 Task: Build an HTML page with a responsive newsletter subscription form using CSS and JavaScript.
Action: Mouse moved to (227, 255)
Screenshot: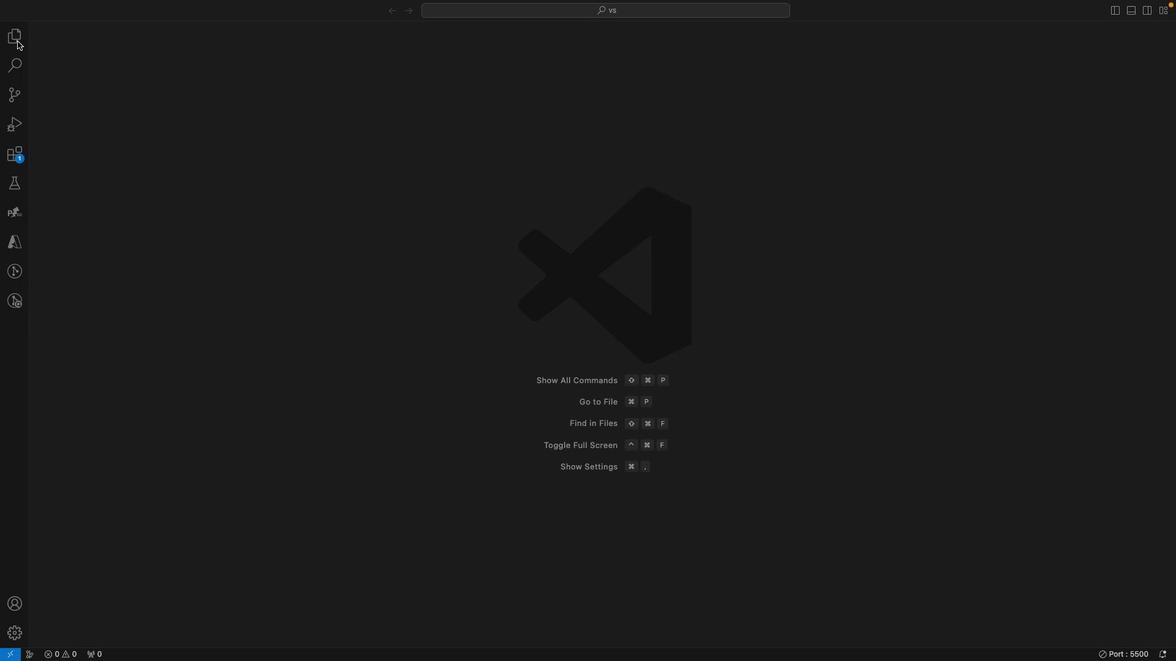 
Action: Mouse pressed left at (227, 255)
Screenshot: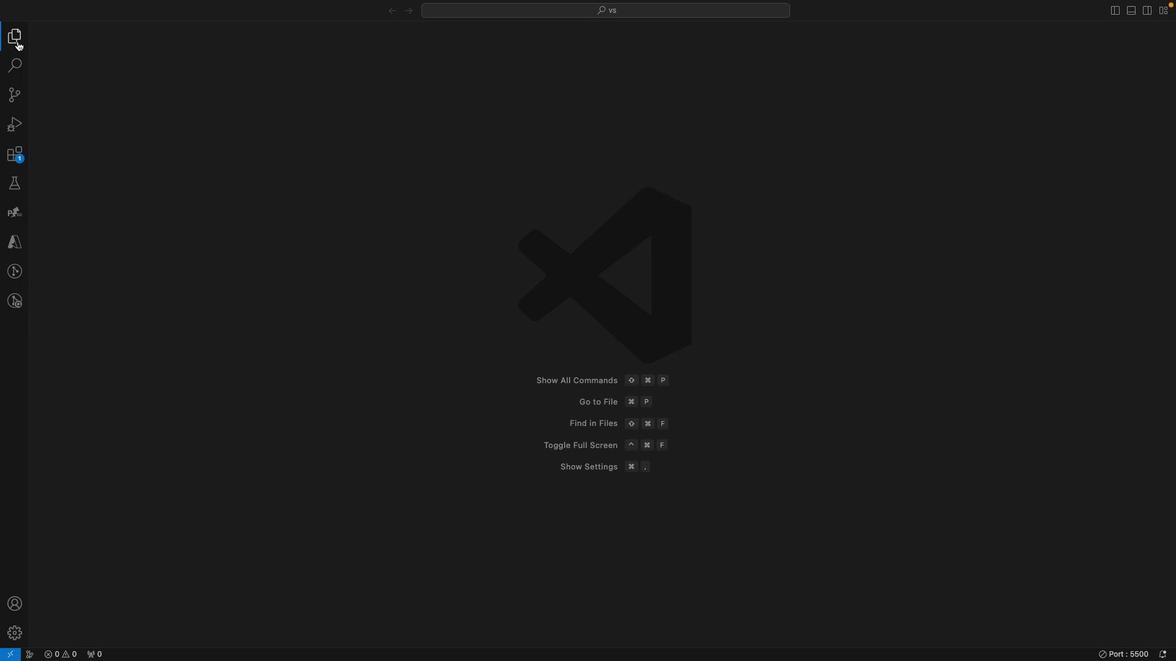 
Action: Mouse moved to (227, 255)
Screenshot: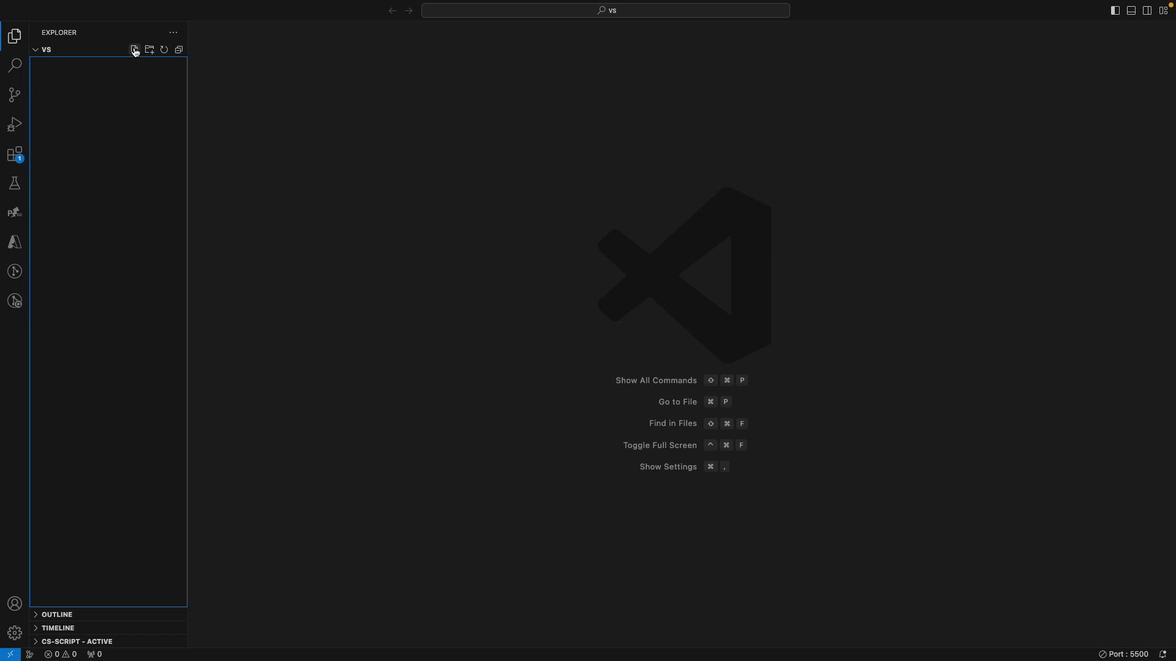
Action: Mouse pressed left at (227, 255)
Screenshot: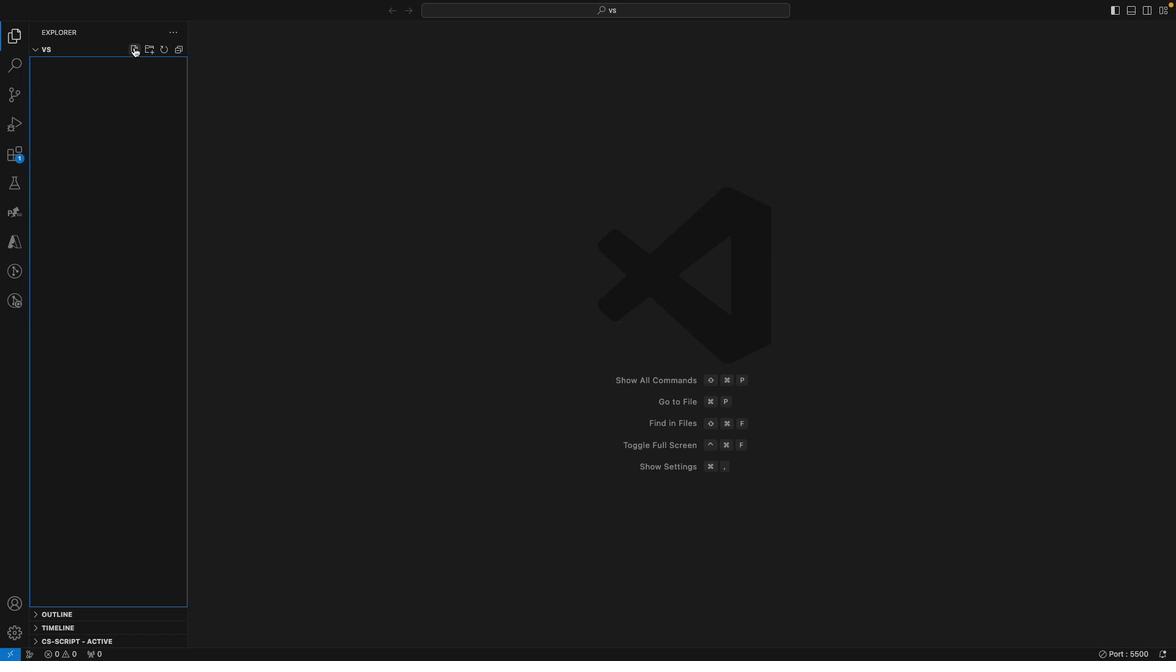 
Action: Mouse moved to (226, 254)
Screenshot: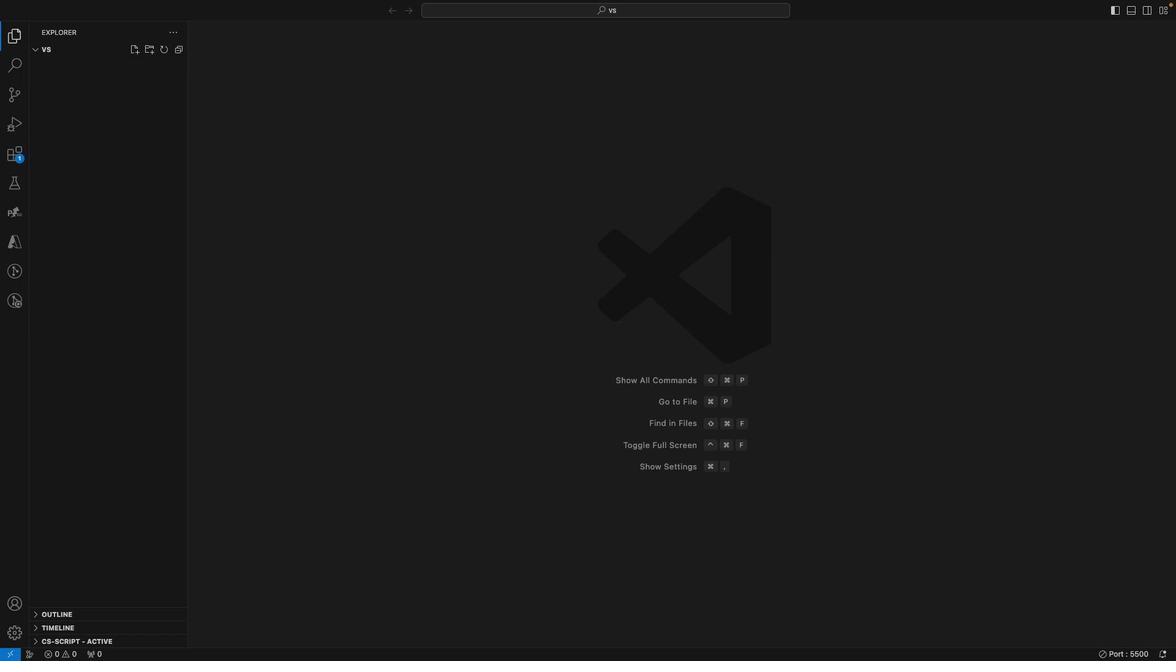 
Action: Mouse pressed left at (226, 254)
Screenshot: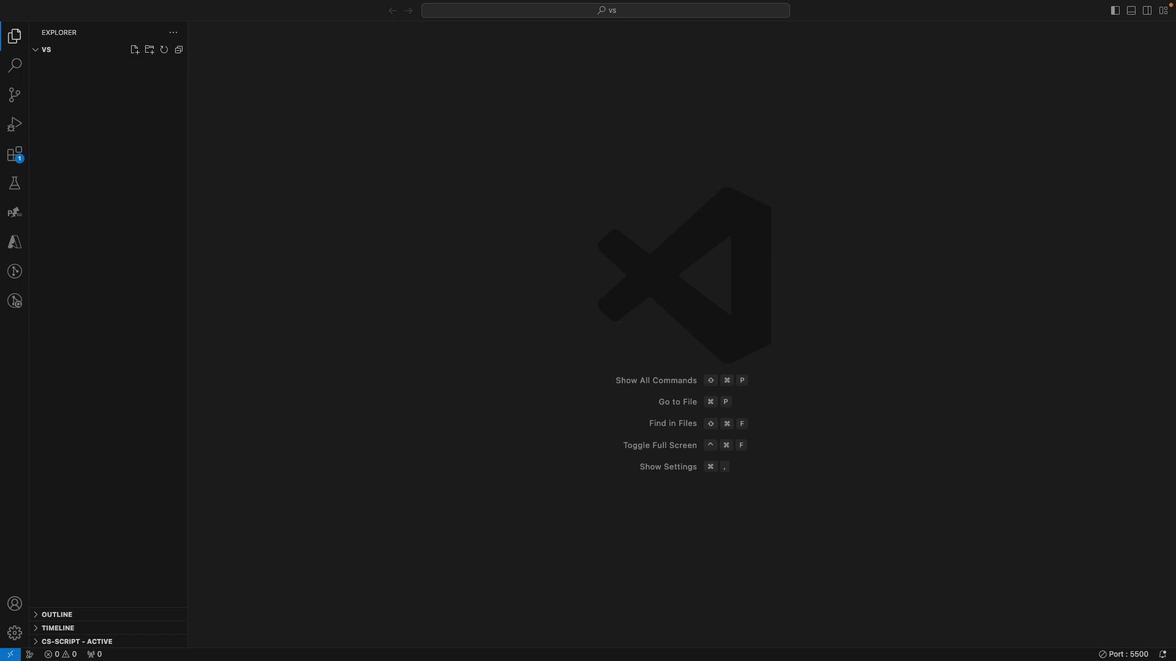 
Action: Mouse moved to (227, 255)
Screenshot: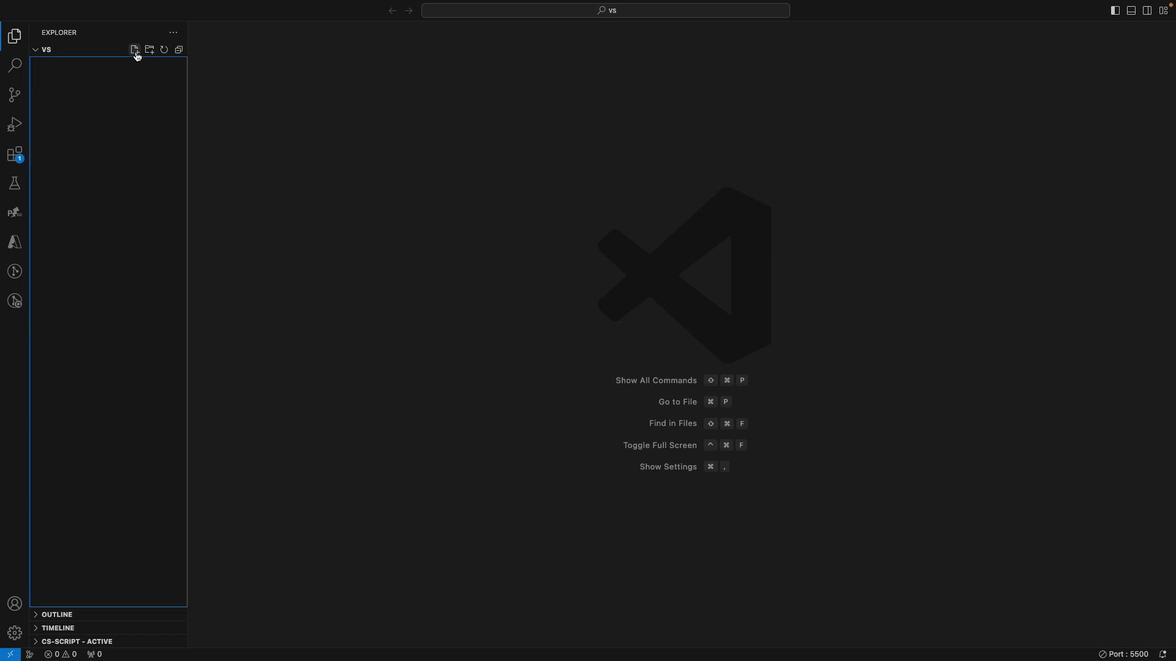 
Action: Mouse pressed left at (227, 255)
Screenshot: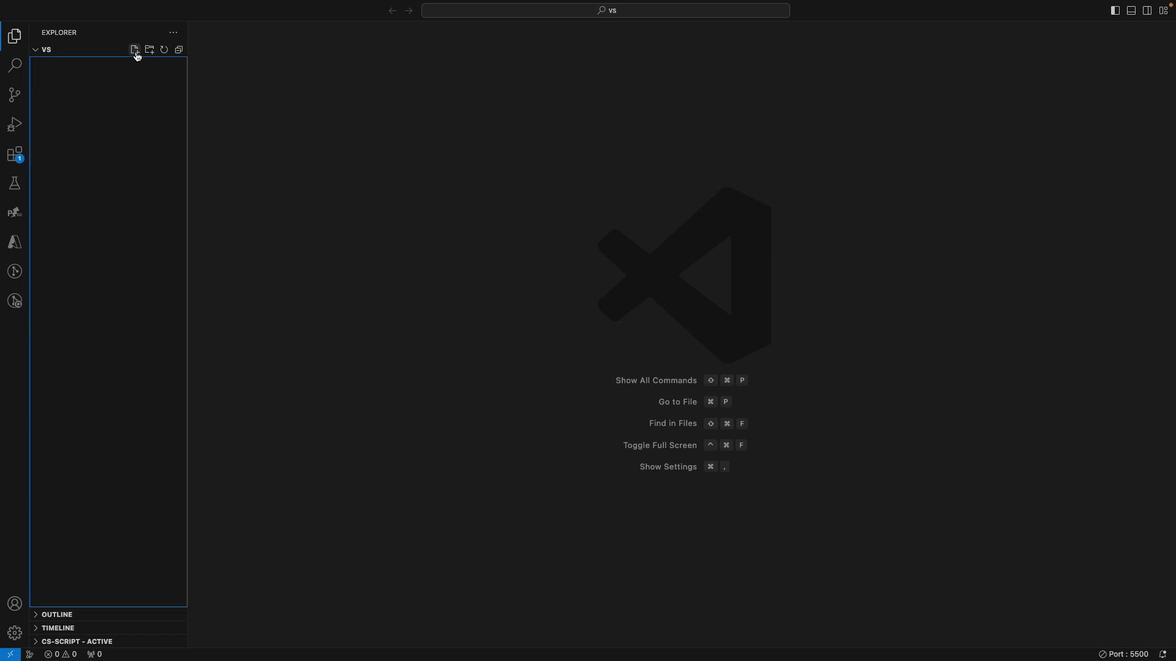 
Action: Mouse moved to (227, 255)
Screenshot: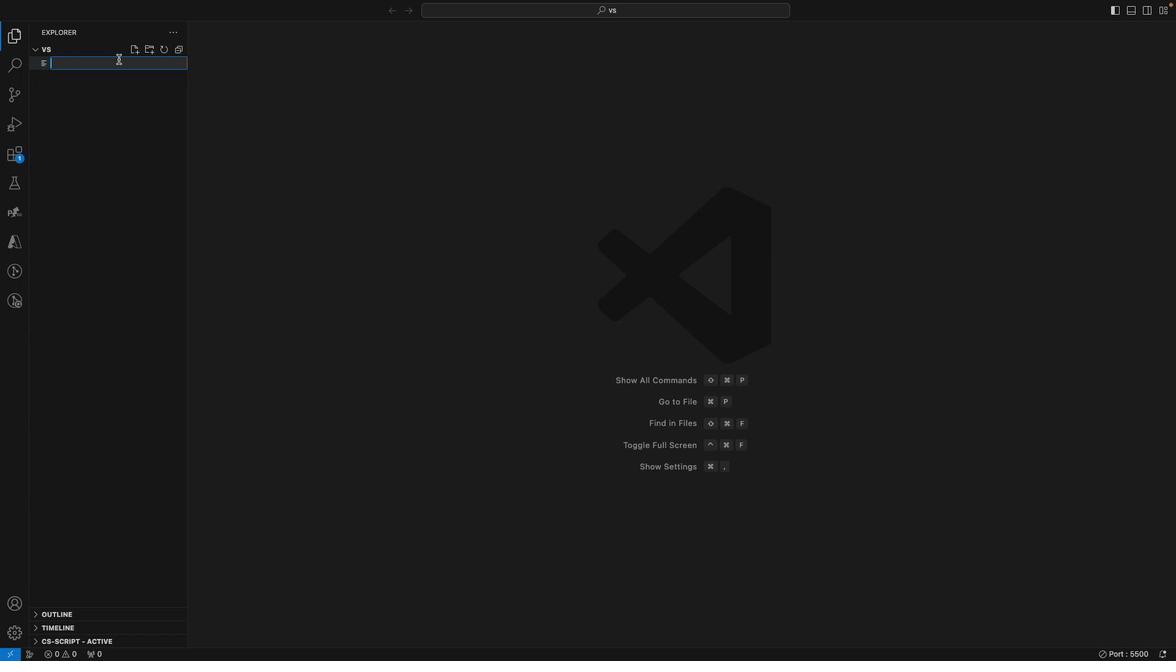
Action: Mouse pressed left at (227, 255)
Screenshot: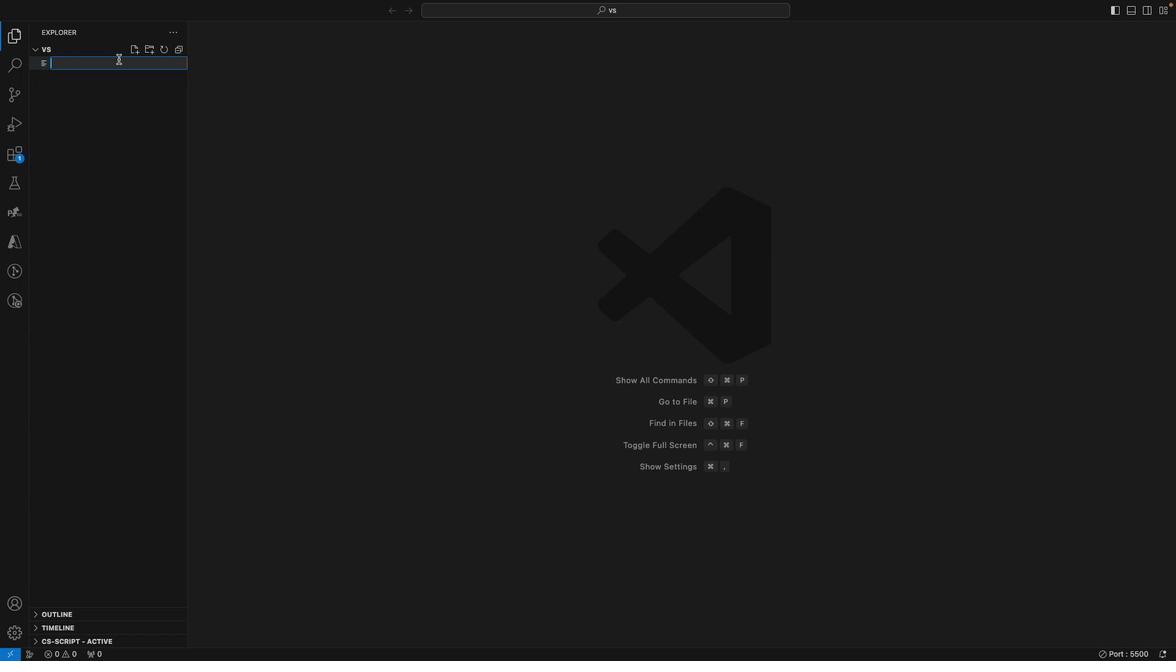 
Action: Key pressed 'n''e''w'Key.backspace'w''s''l''e''t''t''e''r''.''h''t''m''l'Key.enter
Screenshot: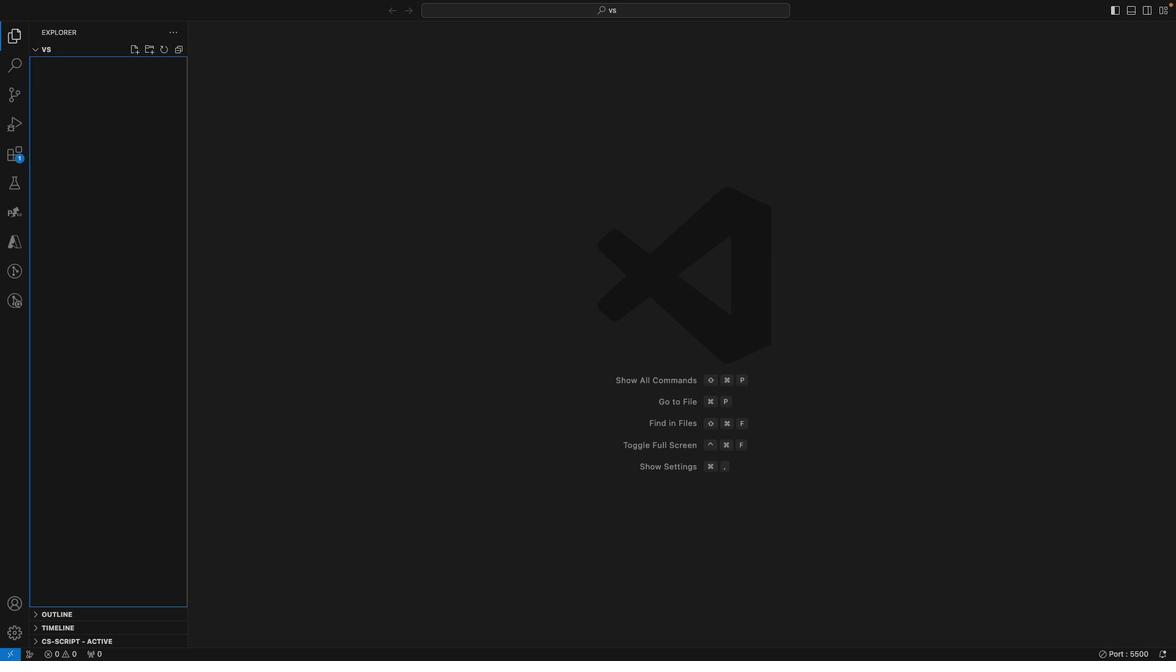 
Action: Mouse moved to (227, 255)
Screenshot: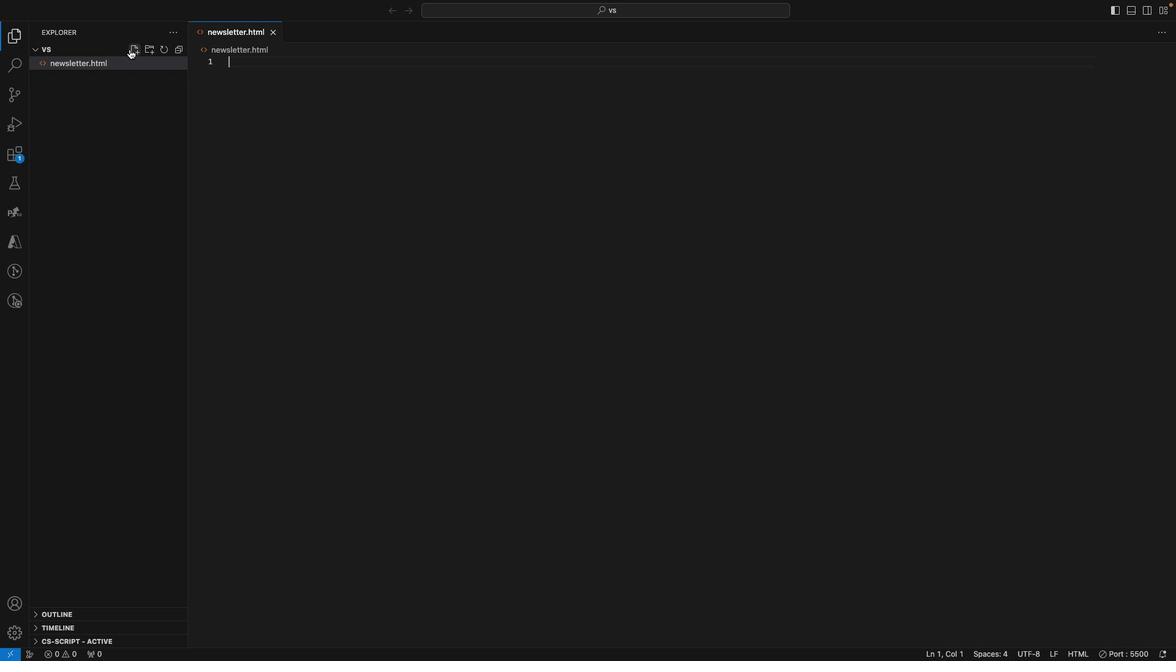 
Action: Mouse pressed left at (227, 255)
Screenshot: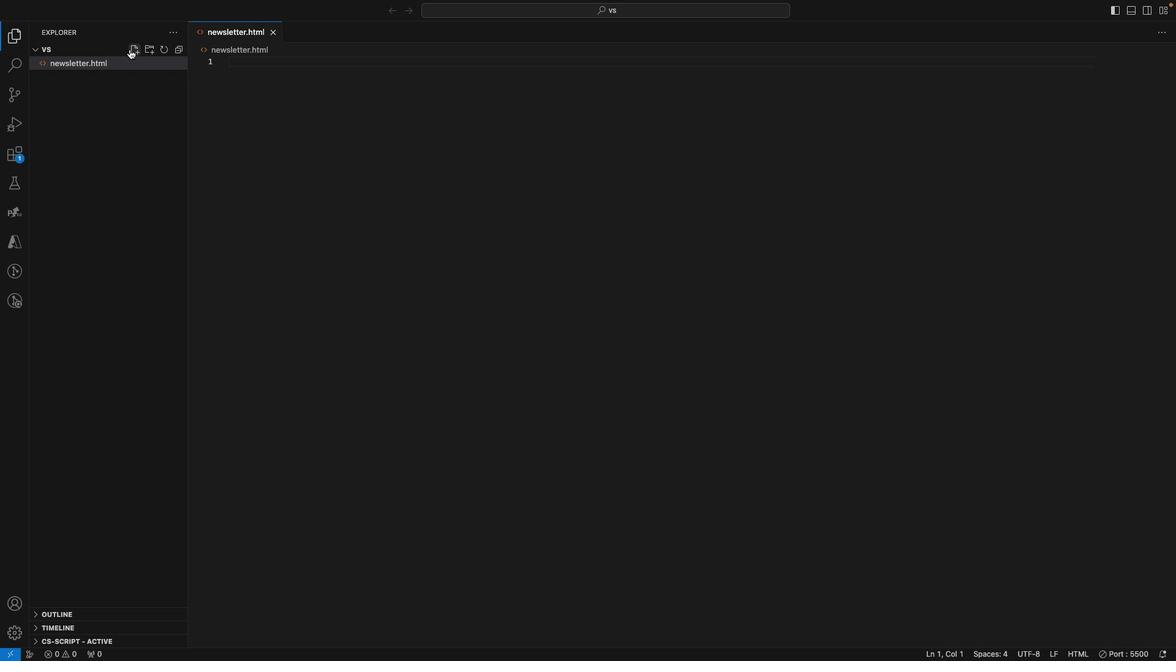 
Action: Mouse moved to (227, 255)
Screenshot: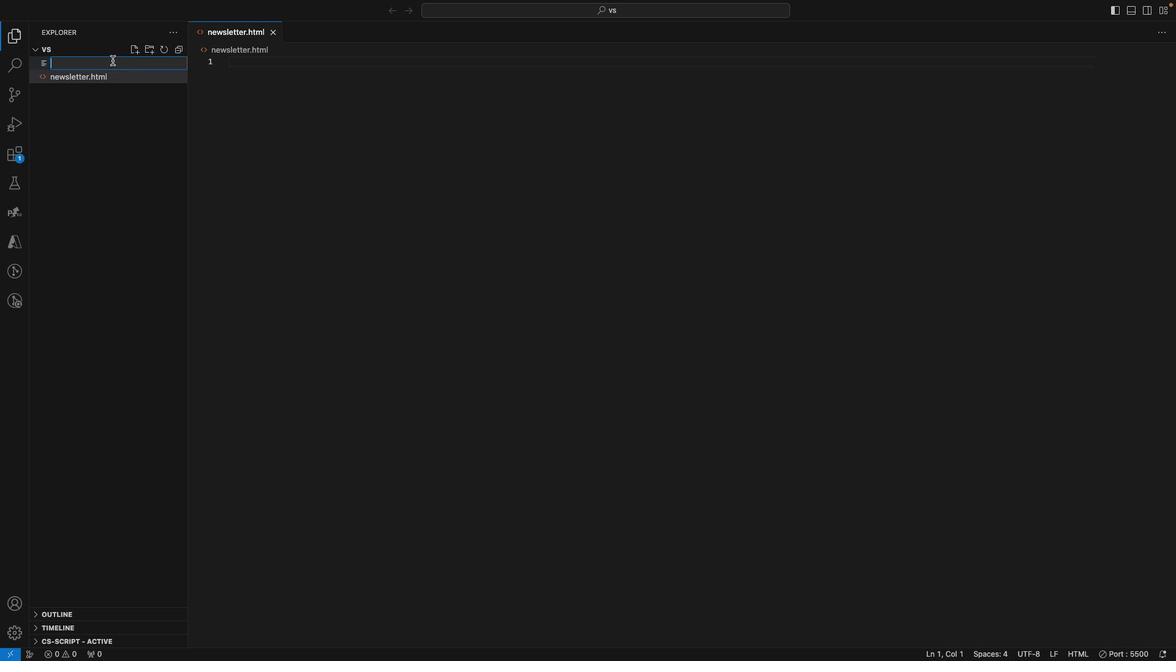 
Action: Mouse pressed left at (227, 255)
Screenshot: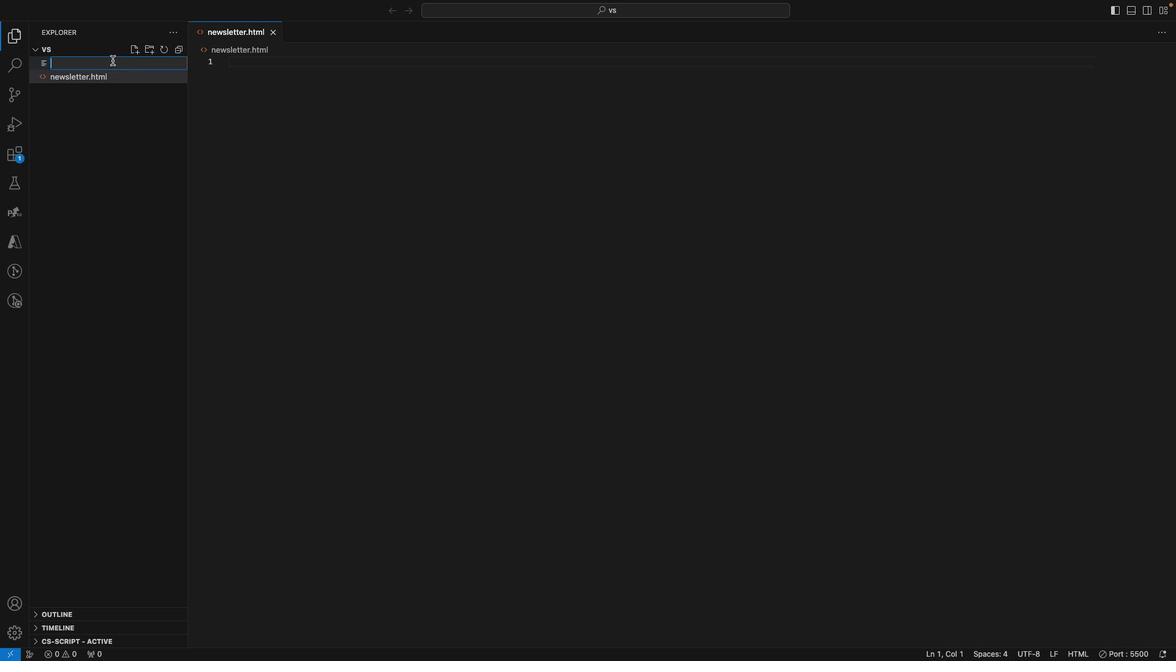 
Action: Key pressed 'n''e''w''s''l''e''t''t''e''r''.''c''s''s'Key.enter
Screenshot: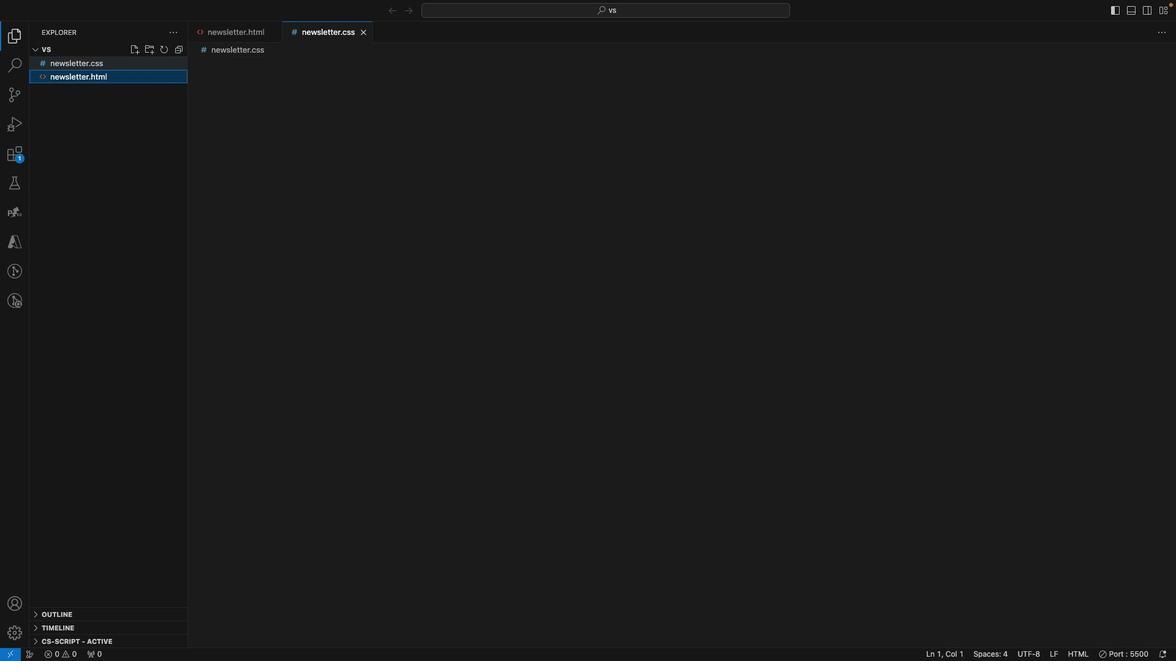 
Action: Mouse moved to (227, 255)
Screenshot: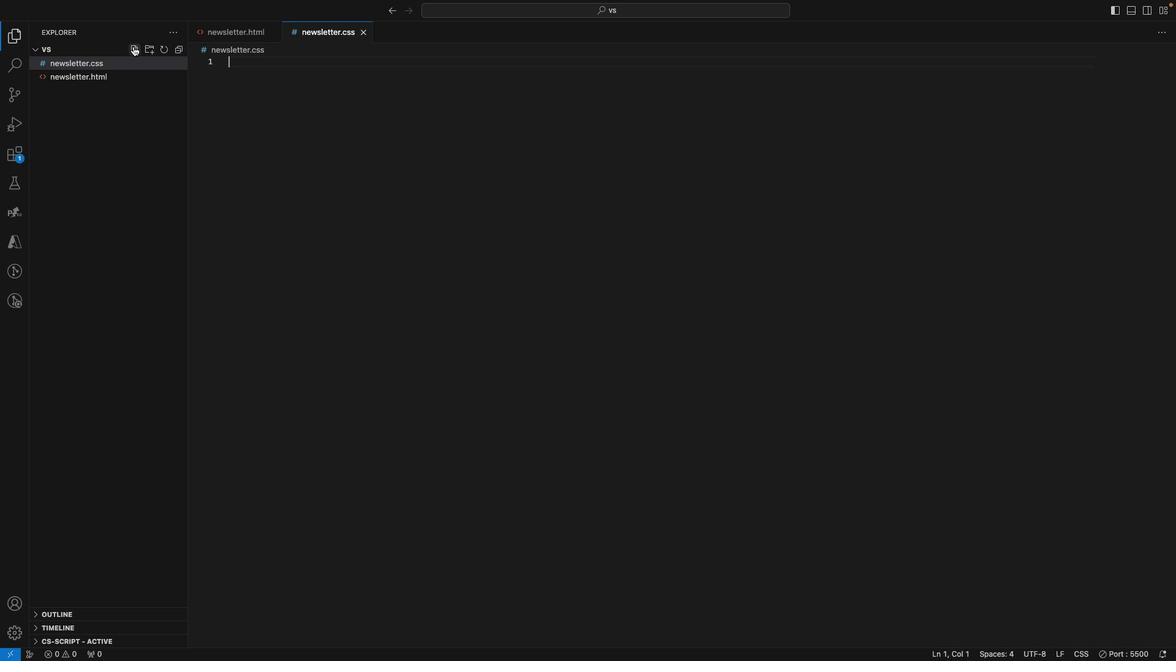 
Action: Mouse pressed left at (227, 255)
Screenshot: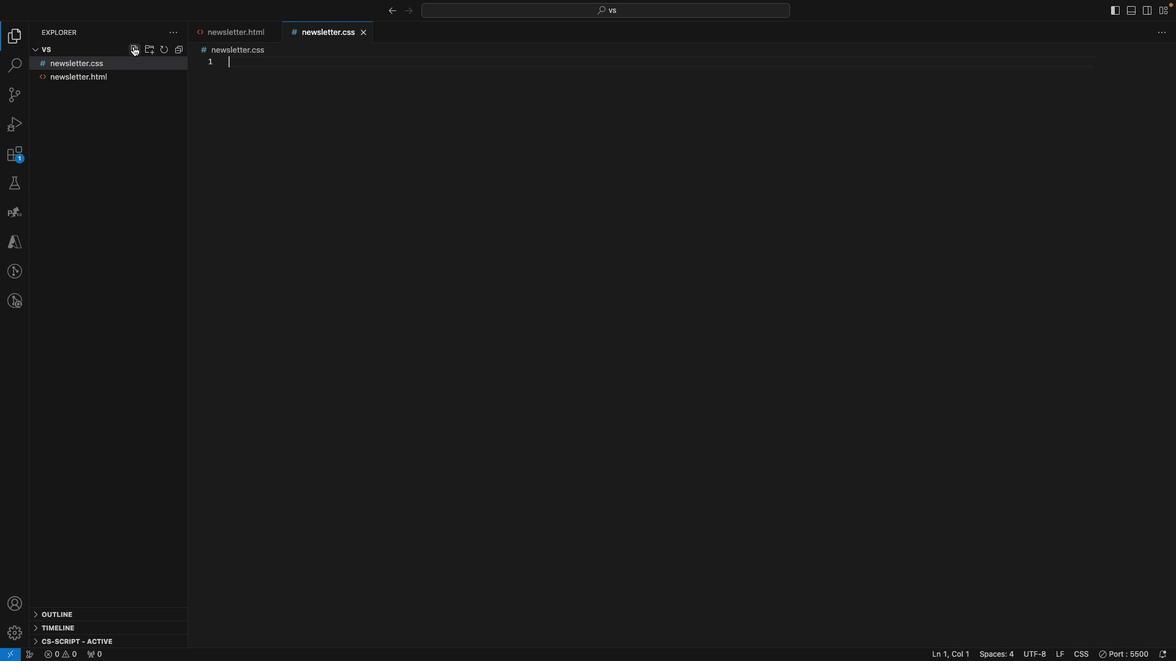 
Action: Mouse moved to (227, 255)
Screenshot: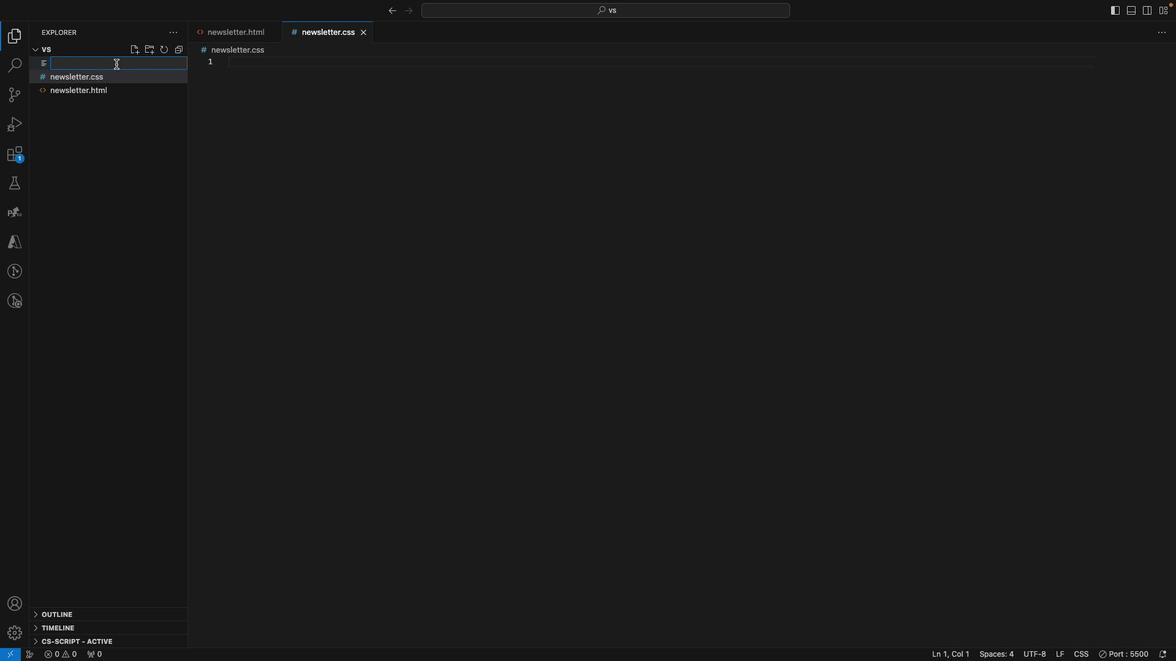 
Action: Mouse pressed left at (227, 255)
Screenshot: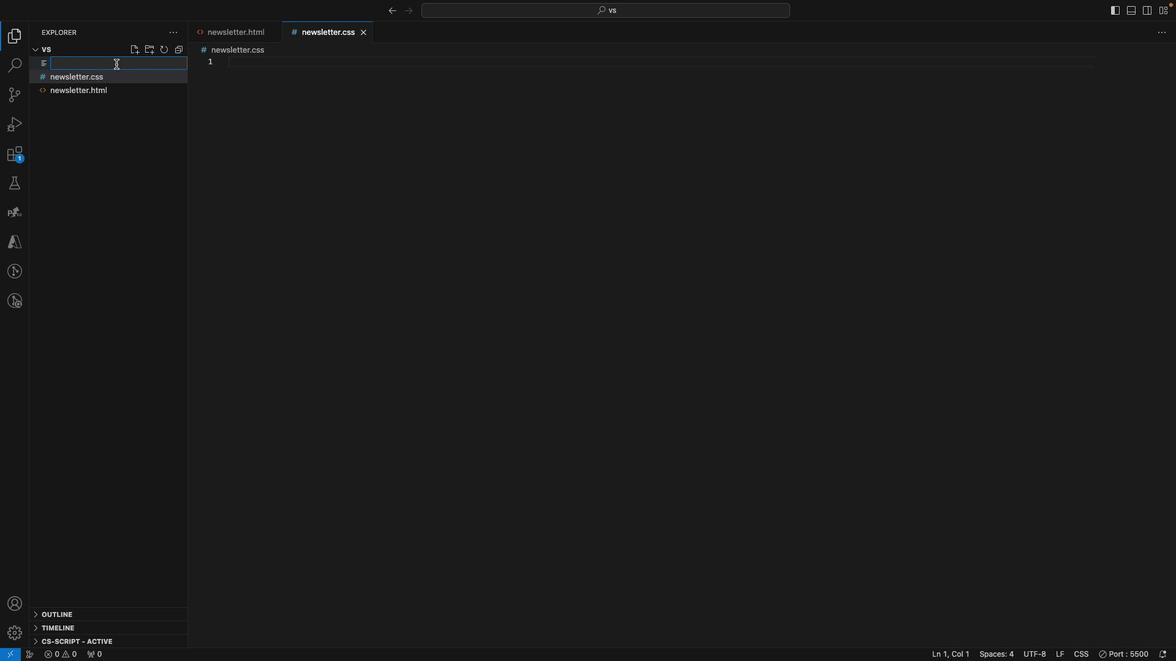 
Action: Key pressed 'n''e''w''s''l''e''t''t''e''r''.''j''s'Key.enter
Screenshot: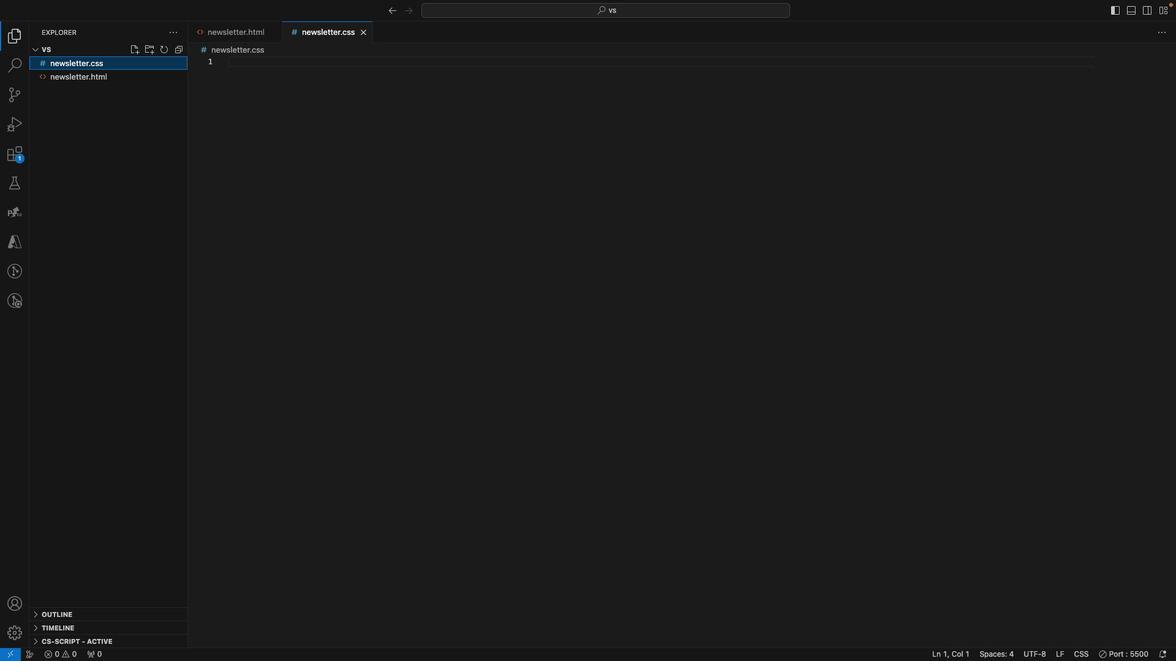 
Action: Mouse moved to (227, 255)
Screenshot: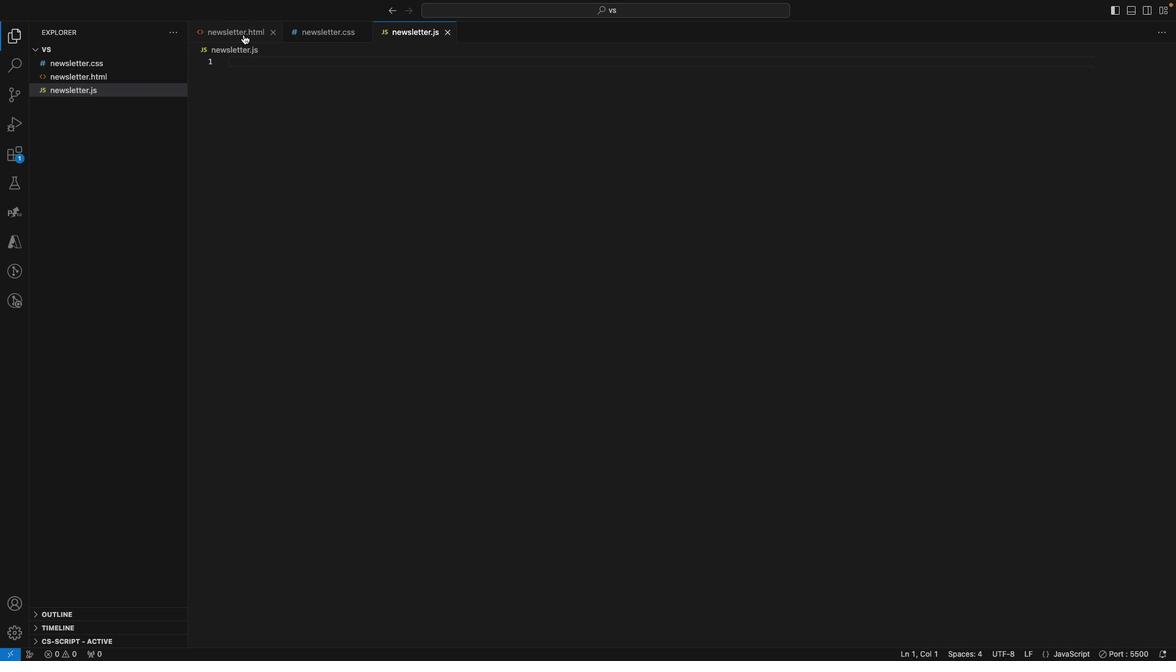
Action: Mouse pressed left at (227, 255)
Screenshot: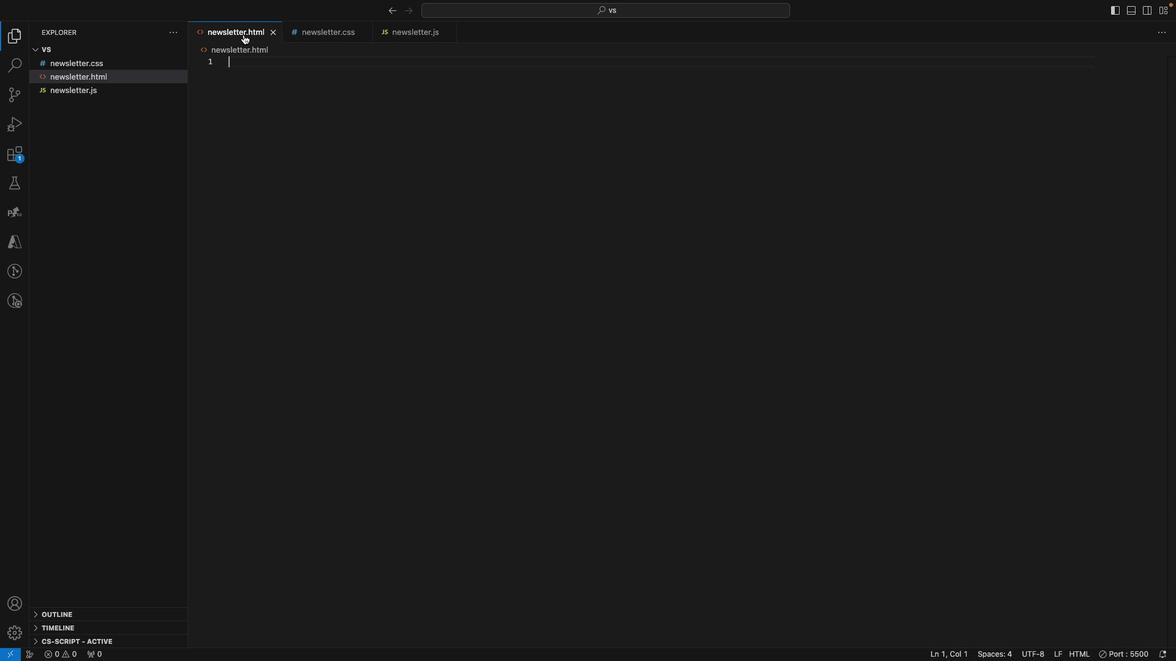 
Action: Mouse moved to (227, 255)
Screenshot: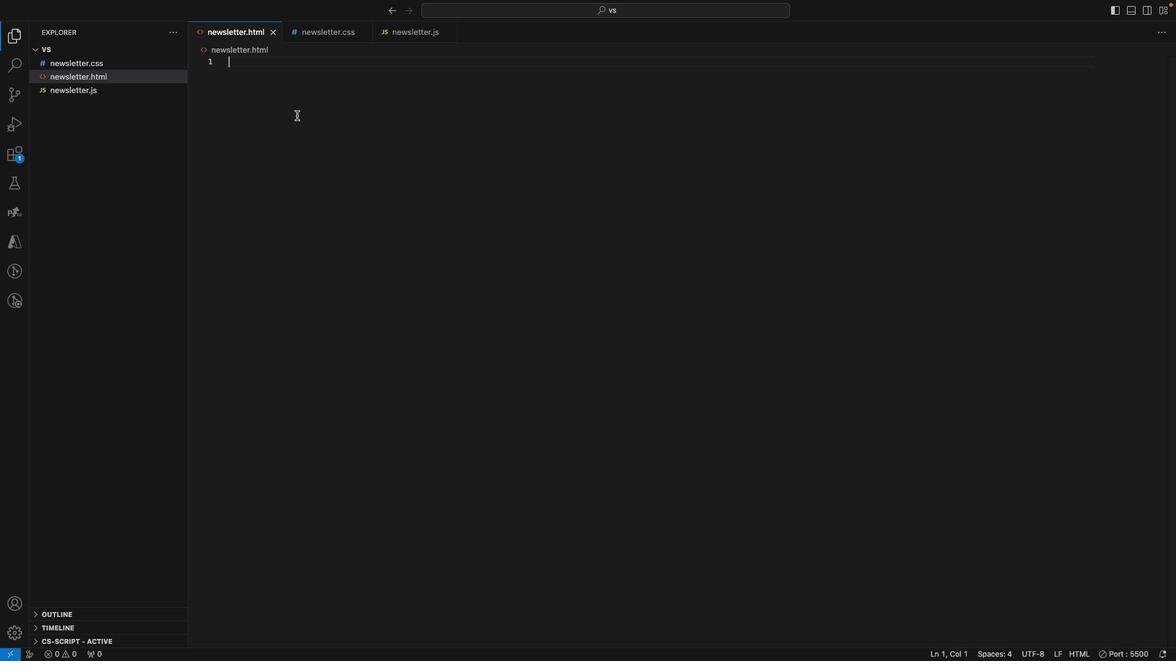 
Action: Mouse pressed left at (227, 255)
Screenshot: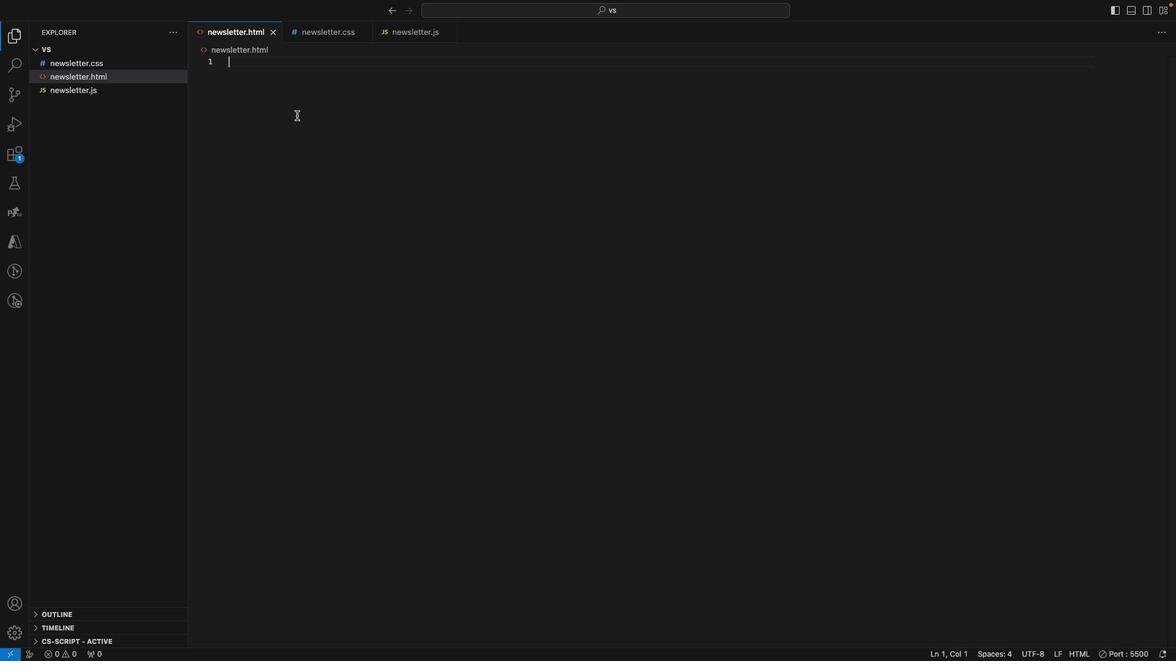 
Action: Key pressed Key.shift_r'<'Key.shift'!'Key.shift'D'Key.shift'O''C''T''Y''P''E'Key.space'h''t''m''l'Key.shift_r'>'"'""'"Key.backspaceKey.backspaceKey.enterKey.shift_r'<''h''t''m''l'Key.space'l''a''n''g''=''e''n'Key.rightKey.shift_r'>'Key.enterKey.backspaceKey.shift_r'<''h''e''a''d'Key.shift_r'>'Key.enterKey.shift_r'<''m''e''t''a'Key.space'c''h''a''r''s''e''t''='Key.shift'U''T''F''-''8'Key.rightKey.shift_r'>'Key.enterKey.shift_r'<''m''e''t''a'Key.space'n''a''m''e''=''v''i''e''w''p''o''r''t'Key.rightKey.space'c''o''n''t''e''n''t''=''w''i''d''t''h''=''d''e''v''i''c''e''-''w''i''d''t''h'Key.rightKey.left','Key.space'i''n''i''t''i''a''l''-''s''c''a''l''e''=''1''.''0'Key.rightKey.shift_r'>'Key.enterKey.shift_r'<''l''i''n''k'Key.space'r''e''l''=''s''t'Key.backspace't''y''l''e''s''h''e''e''t'Key.rightKey.space'h''r''e''f''=''n''e''w''s''l''e''t''t''e''r''.''c''s''s'Key.rightKey.shift_r'>'Key.enterKey.shift_r'<''t''i''t''l''e'Key.shift_r'>'Key.shift'N''e''w''s''l''e''t''t''e''r'Key.spaceKey.shift'S''u''b''s''c''r''i''p''t''i''n'Key.backspace'o''n'Key.downKey.enterKey.shift_r'<''b''o''d''y'Key.shift_r'>'Key.enterKey.shift_r'<''d''i''v'Key.space'c''l''a''s''s''=''c''o''n''t''a''i''n''e''r'Key.rightKey.shift_r'>'Key.enterKey.shift_r'<''h''1'Key.shift_rKey.spaceKey.backspaceKey.shift_r'>'Key.shift'S''u''b''s''c''r''i''v'Key.backspace'b''e'Key.space't''o'Key.space'o''u''r'Key.spaceKey.shift'N''e''w''s''l''e''e'Key.backspace't''t''e''r'Key.rightKey.rightKey.rightKey.rightKey.rightKey.enterKey.shift_r'<''p''1'Key.shift_rKey.backspaceKey.shift_r'>'Key.shiftKey.shiftKey.shift'S''t''a''y'Key.space'u''p''d''a''t''e''d'Key.space'w''i''t''h'Key.space'o''u''r'Key.space'l''a''t''e''s''t'Key.space'n''e''w''s'Key.space'a''n''d'Key.space'u''p''d''a''t''e''s'Key.shift'!'Key.rightKey.rightKey.rightKey.rightKey.enterKey.enterKey.shift_r'<''f''o''r''m'Key.space'i''d''=''n''e''w''s''l''e''e'Key.backspace't''t''e''r'Key.shift'F''o''r''m'Key.rightKey.space'c''l''a''s''s''=''n''e''w''s''l''e''t''t''e''r''-''f''o''r''m'Key.rightKey.shift_r'>'Key.enterKey.shift_r'<''l''a''b''e''l'Key.space'f''o''r''=''e''m''a''i''l'Key.rightKey.shift_r'>'Key.shift'E''m''a''i''l'Key.shift_r':'Key.rightKey.rightKey.rightKey.rightKey.rightKey.rightKey.rightKey.rightKey.enterKey.shift_r'<''i''n''p''u''t'Key.space't''y''p''e''=''e''m''a''i''l'Key.rightKey.space'i''d''=''e''m''a''i''l'Key.rightKey.space'n''a''e'Key.backspace'm''e''=''e''m''a''i''l'Key.rightKey.space'p''l''a''c''e''h''o''l''d''e''r''=''y''o''u''r'Key.space'e''a''i'Key.backspaceKey.backspace'm''a''i''l'Key.space'a''d''d''r''e''s''s'Key.rightKey.space'r''e''q''u''i''r''e''d'Key.shift_r'>'Key.enterKey.shift_r'<''b''u''t''t''o''n'Key.space't''y''p''e''=''s''u''b''m''i''t'Key.rightKey.space'o''m''c''l''i''c''k'Key.backspaceKey.backspaceKey.backspaceKey.backspaceKey.backspaceKey.backspace'n''c''l''i''c''k''=''s''u''b''c''r''i'Key.backspaceKey.backspaceKey.backspace's''c''r''i''b''e'Key.shift_r'('')'Key.rightKey.shift_r'>'Key.shift'S''u''b''s''c''r''i''b''e'Key.downKey.upKey.rightKey.rightKey.rightKey.rightKey.rightKey.rightKey.downKey.enterKey.enterKey.shift_r'<''p'Key.space'i''d''=''c'Key.backspace'c''o''n''f''i''r''m''a''t''i''o''n'Key.shift'M''e''s''s''a''g''e'Key.rightKey.shift_r'>'Key.downKey.enterKey.enterKey.shift_r'<''s''c''r''i''p''t'Key.space's''r''c''=''n''e''w''s''l''e''t''t''e''r''.''j''s'Key.cmd's'
Screenshot: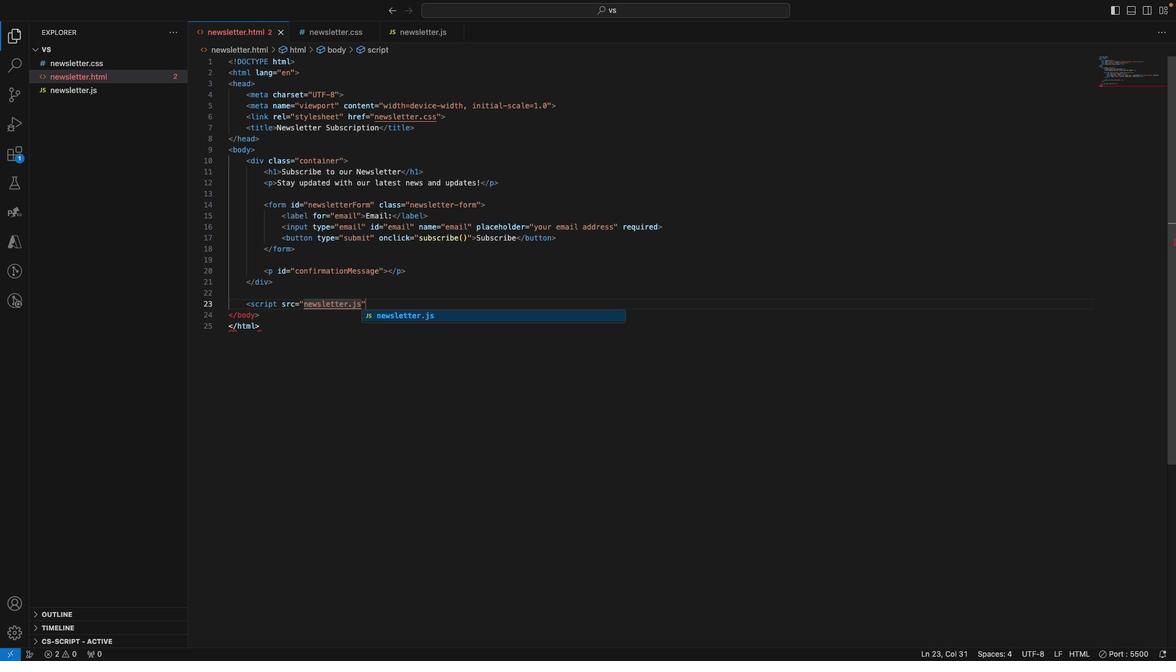 
Action: Mouse moved to (227, 254)
Screenshot: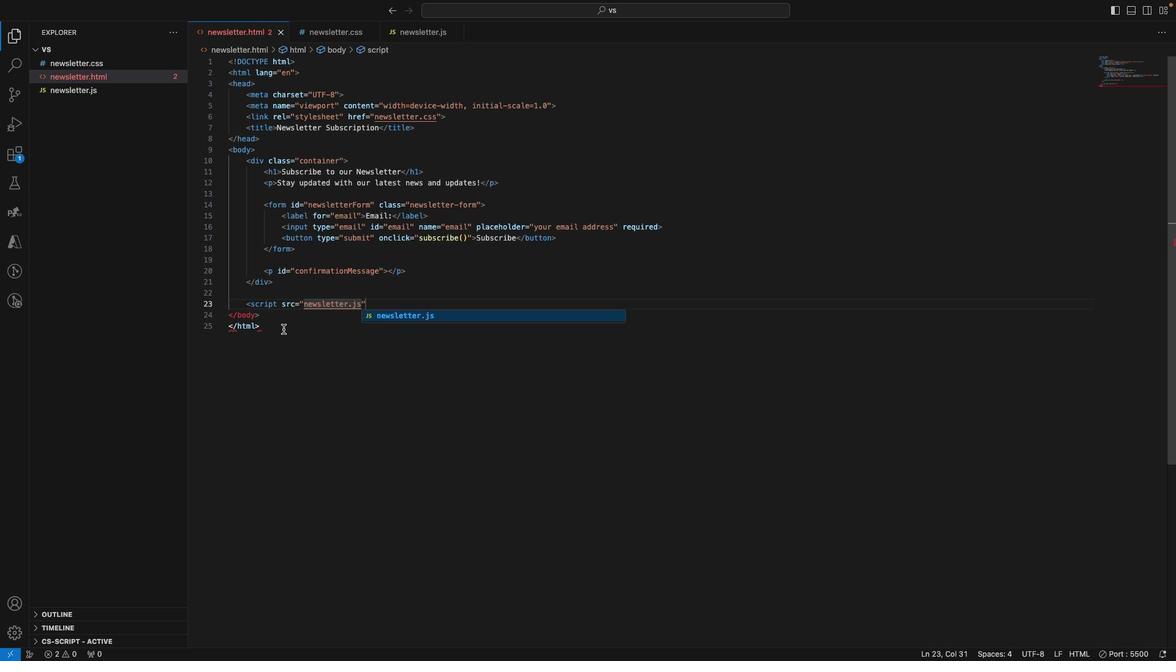 
Action: Key pressed Key.rightKey.shift_r'>'
Screenshot: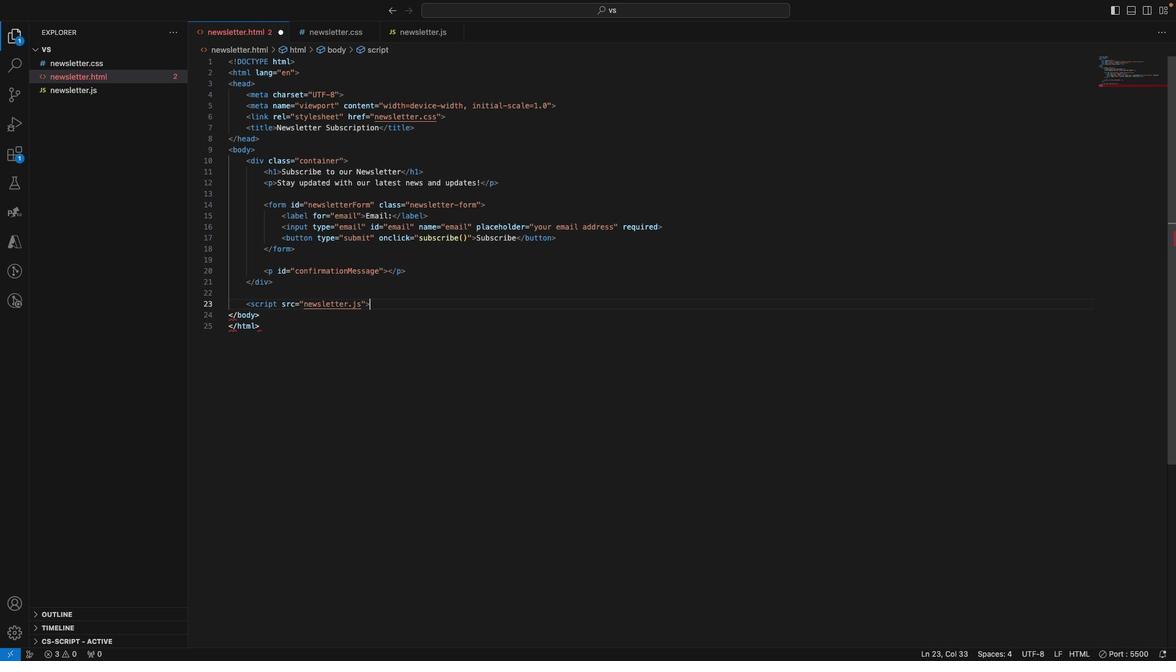 
Action: Mouse moved to (227, 254)
Screenshot: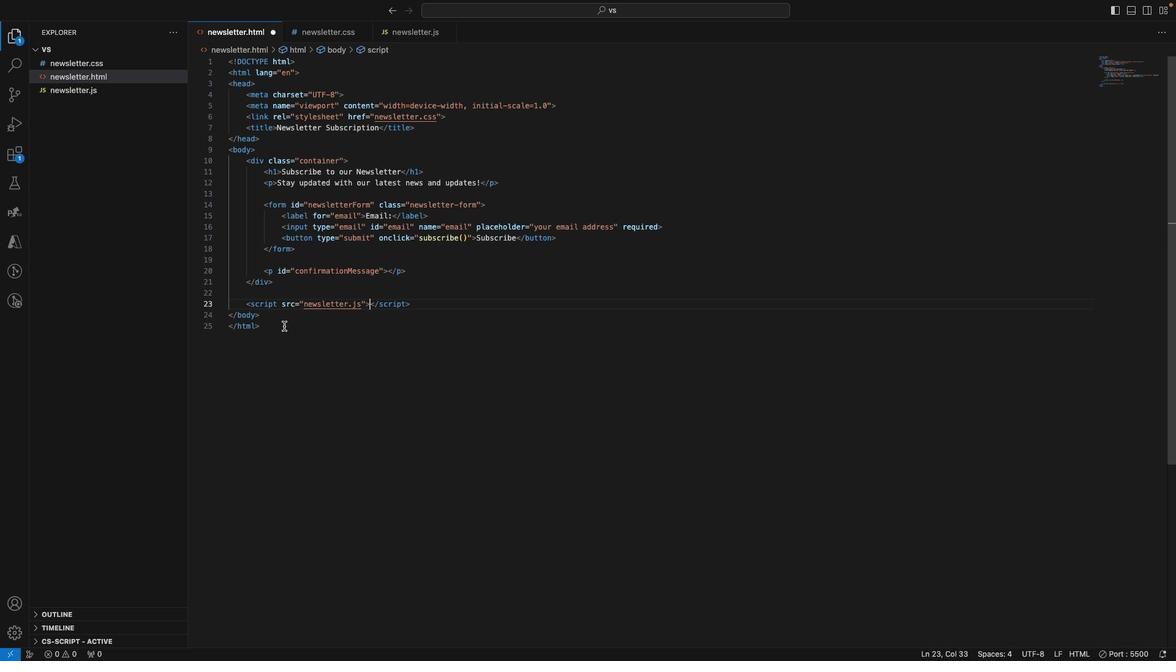 
Action: Key pressed Key.cmd's'
Screenshot: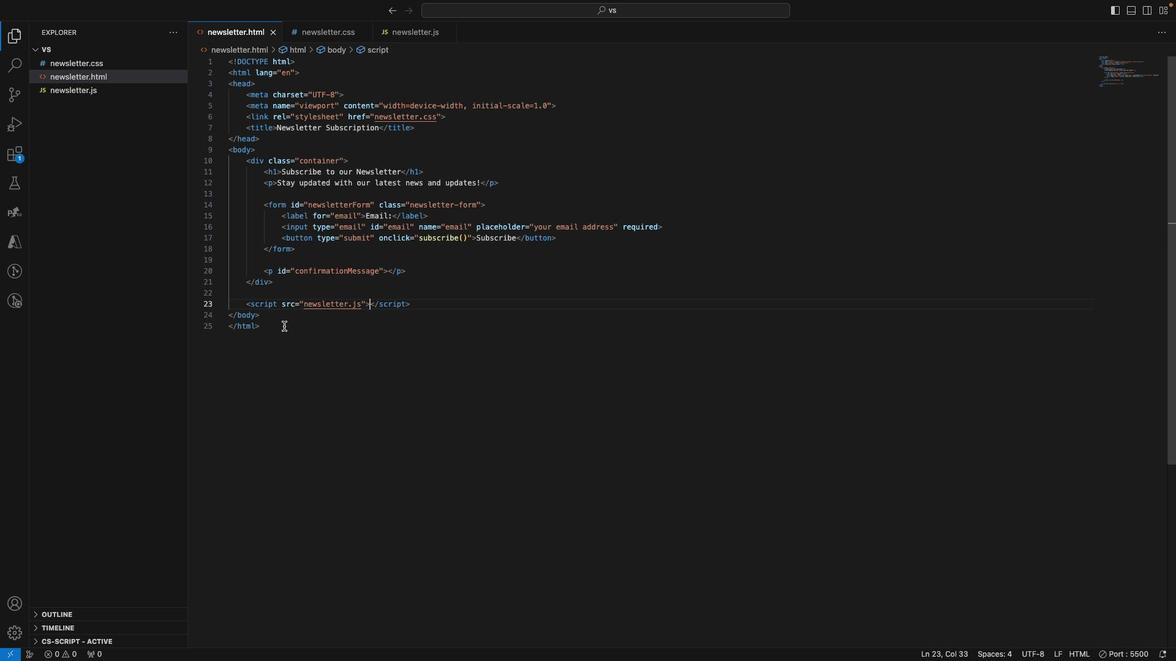 
Action: Mouse moved to (227, 255)
Screenshot: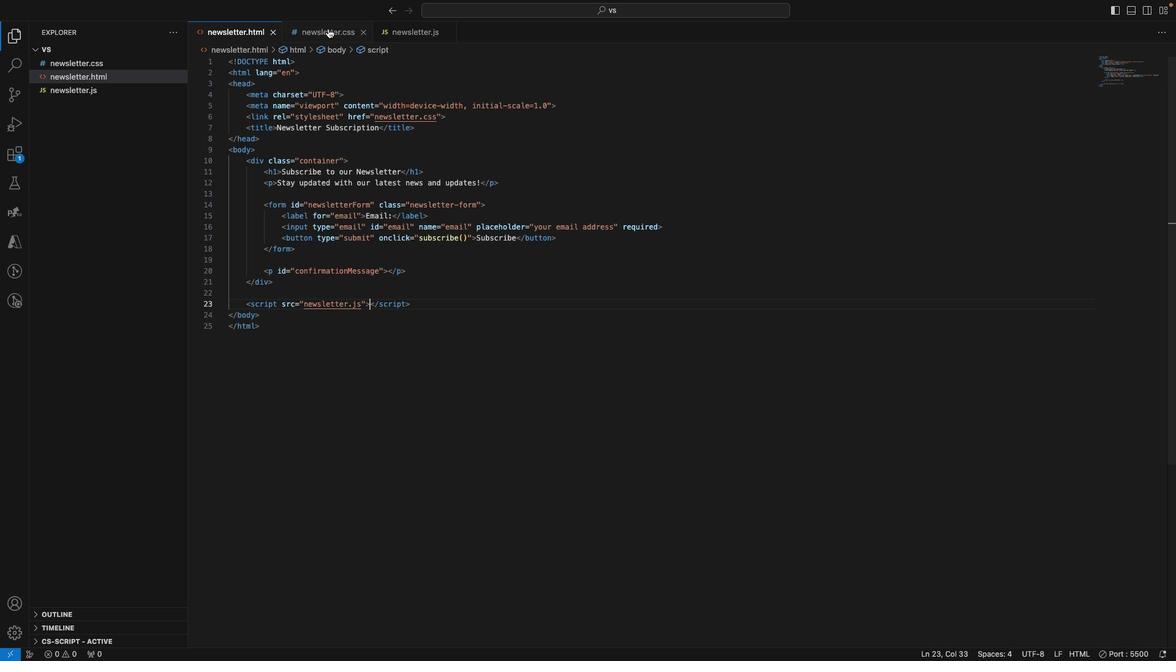 
Action: Mouse pressed left at (227, 255)
Screenshot: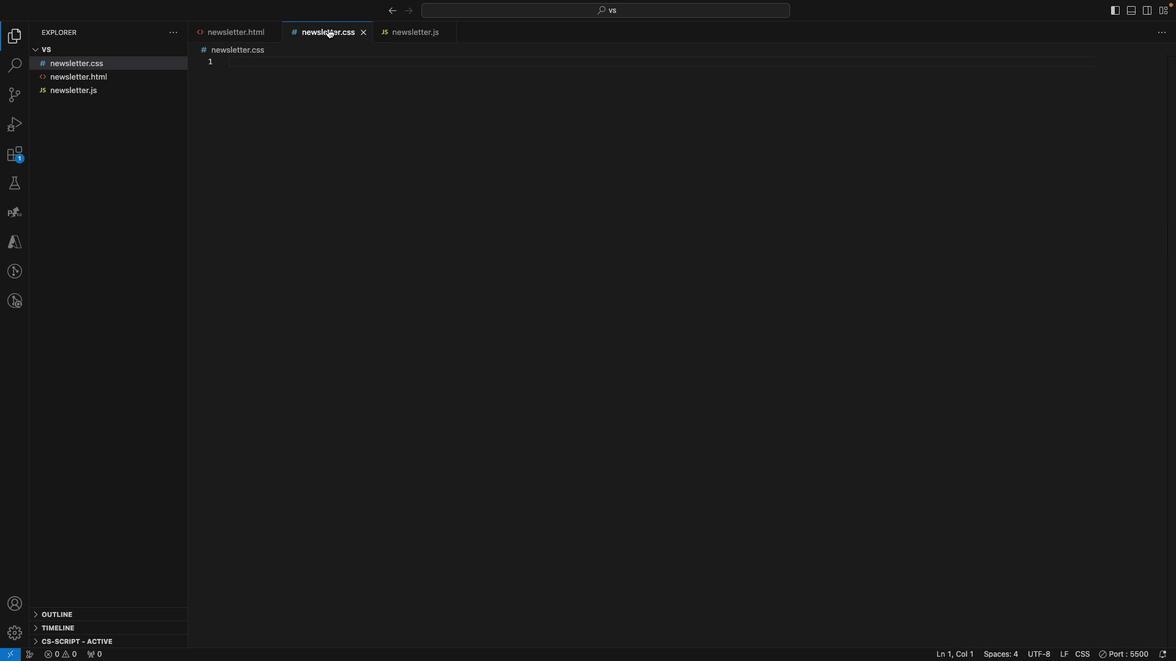 
Action: Mouse moved to (226, 255)
Screenshot: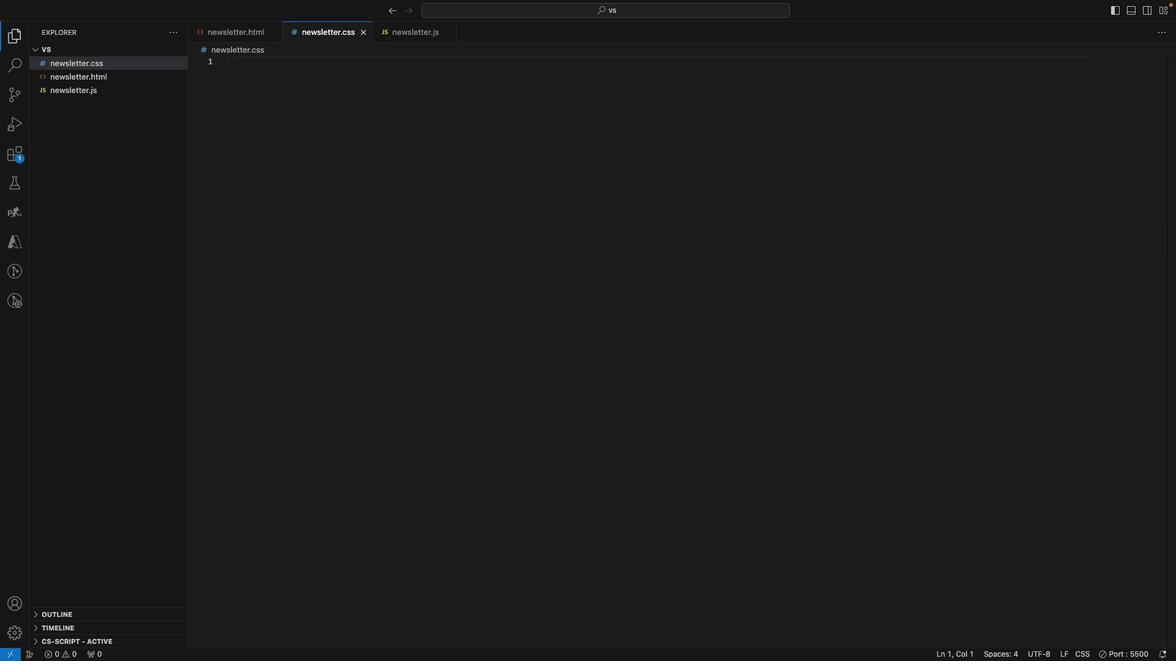 
Action: Mouse pressed left at (226, 255)
Screenshot: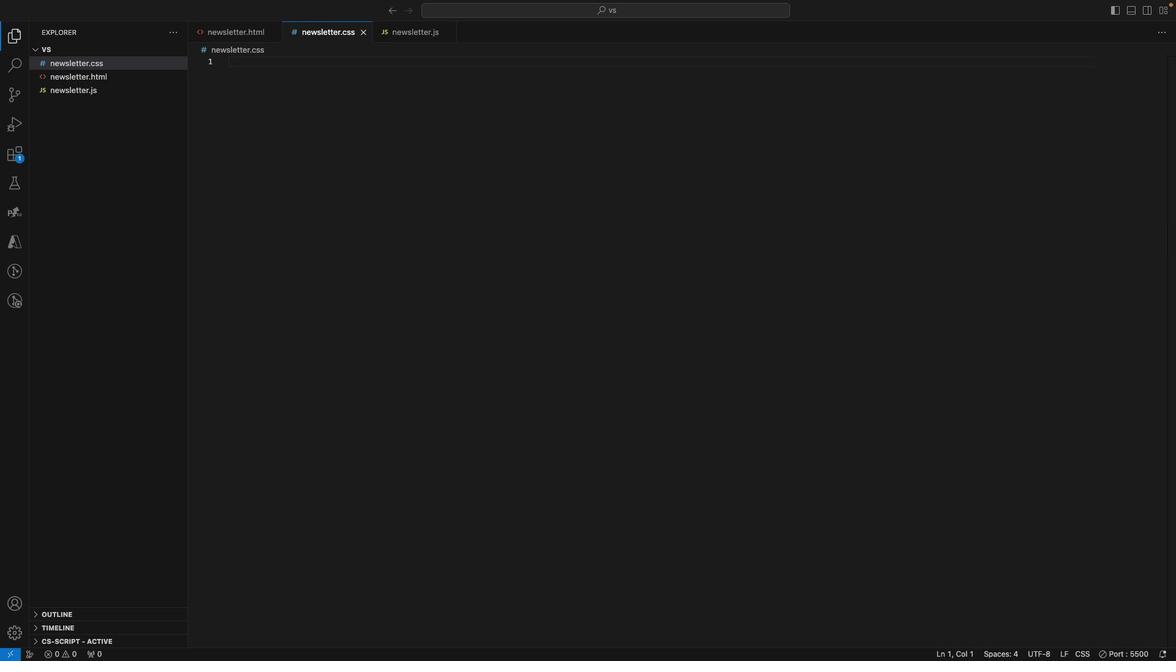 
Action: Mouse moved to (226, 254)
Screenshot: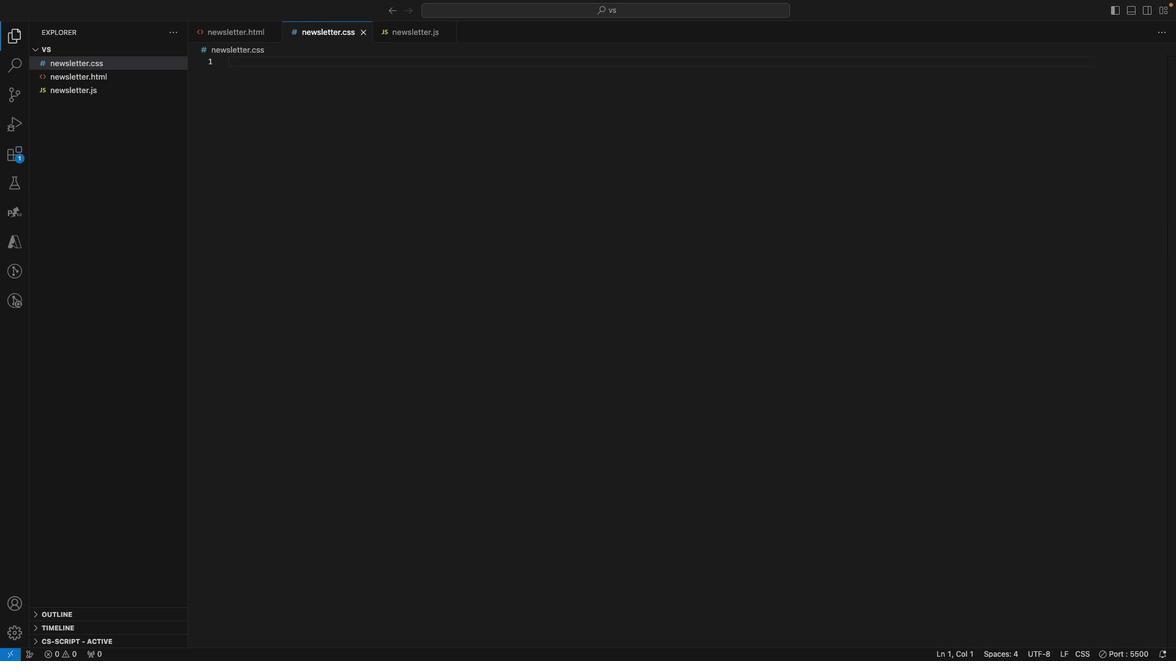 
Action: Mouse scrolled (226, 254) with delta (227, 255)
Screenshot: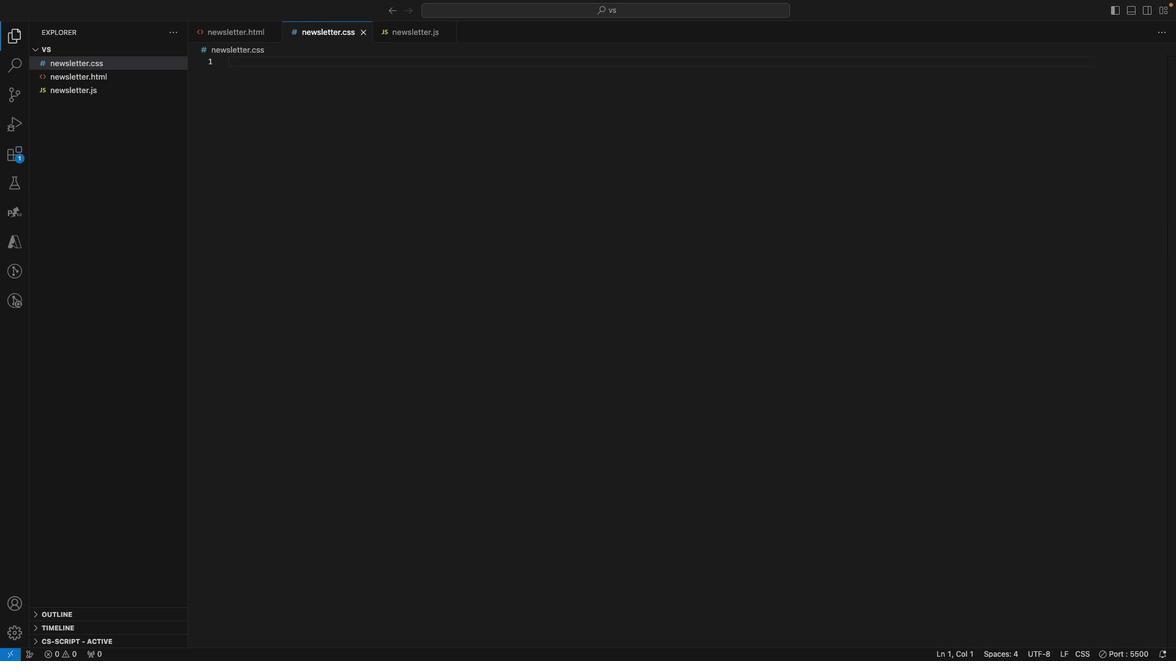 
Action: Mouse scrolled (226, 254) with delta (227, 255)
Screenshot: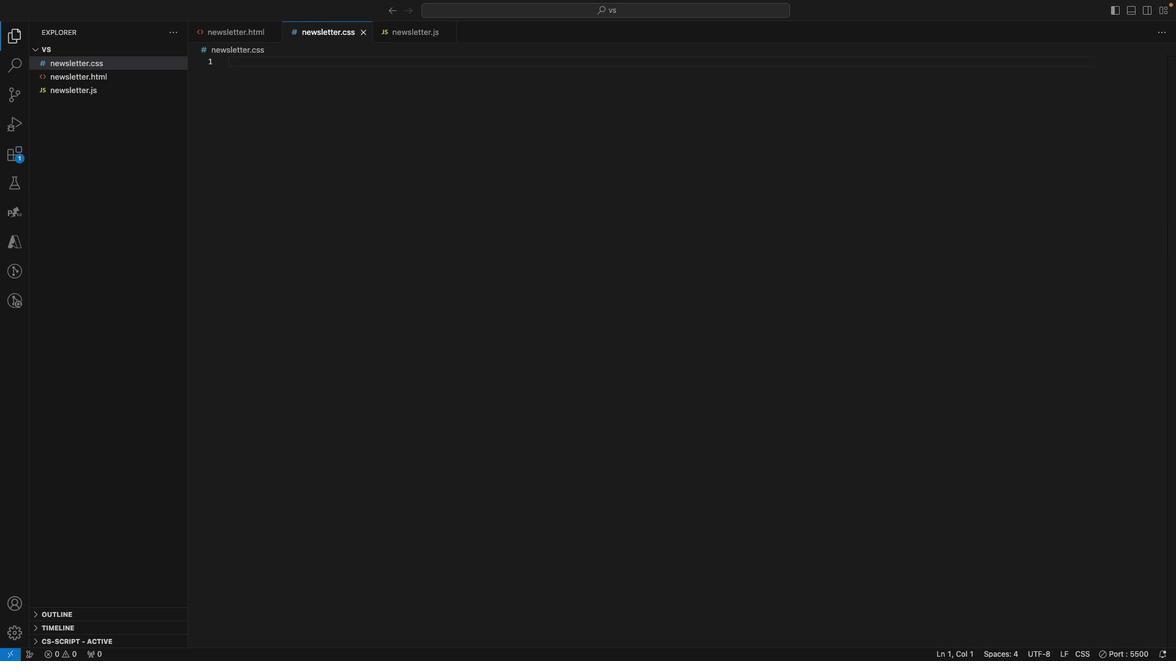 
Action: Mouse scrolled (226, 254) with delta (227, 255)
Screenshot: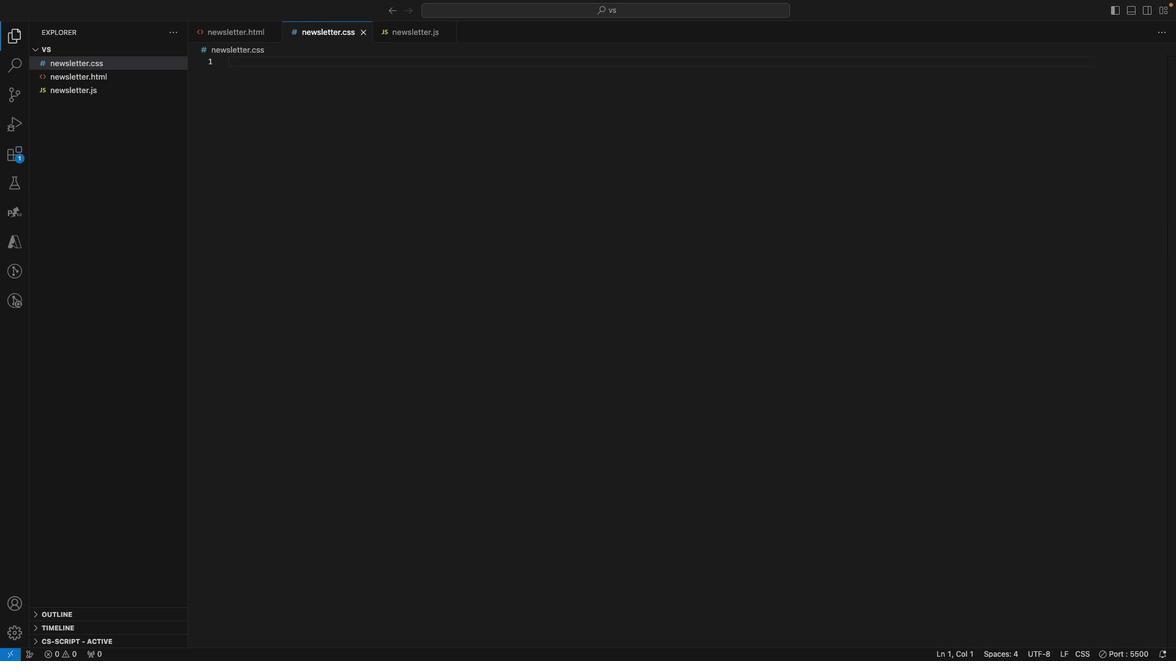 
Action: Mouse scrolled (226, 254) with delta (227, 255)
Screenshot: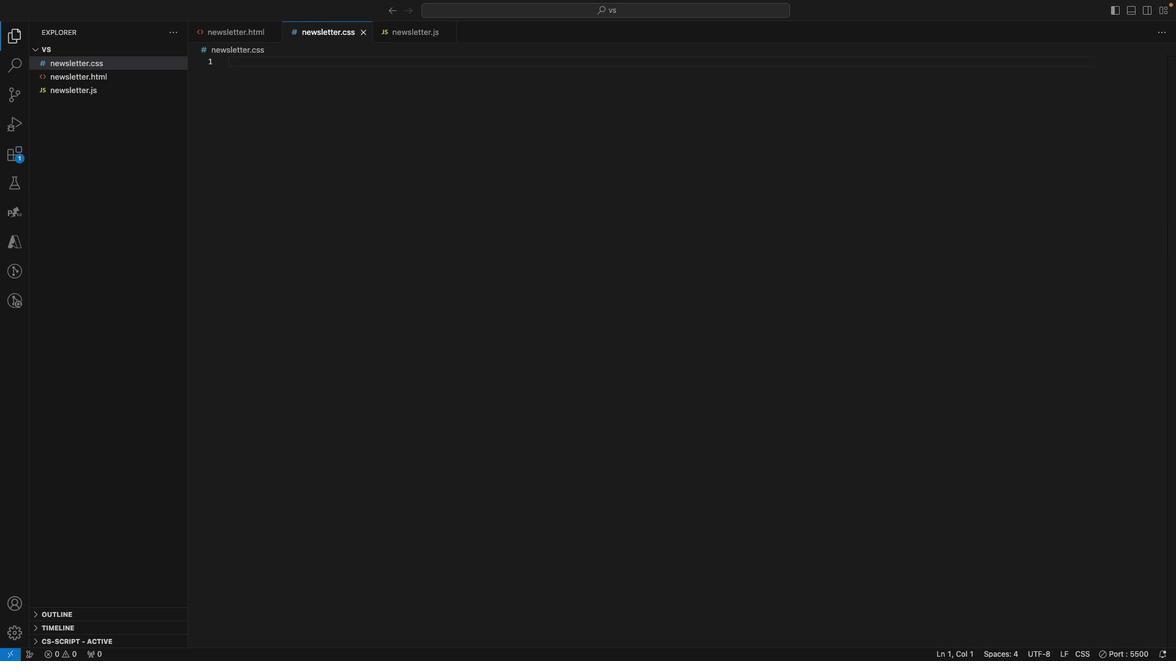 
Action: Mouse scrolled (226, 254) with delta (227, 255)
Screenshot: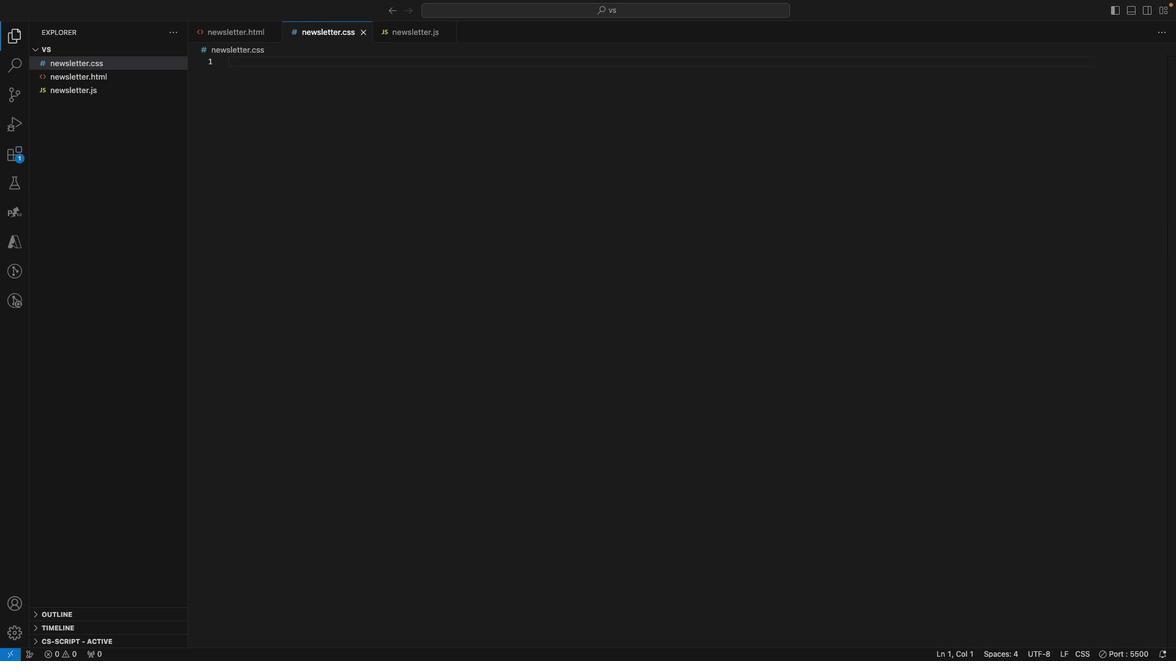 
Action: Mouse scrolled (226, 254) with delta (227, 255)
Screenshot: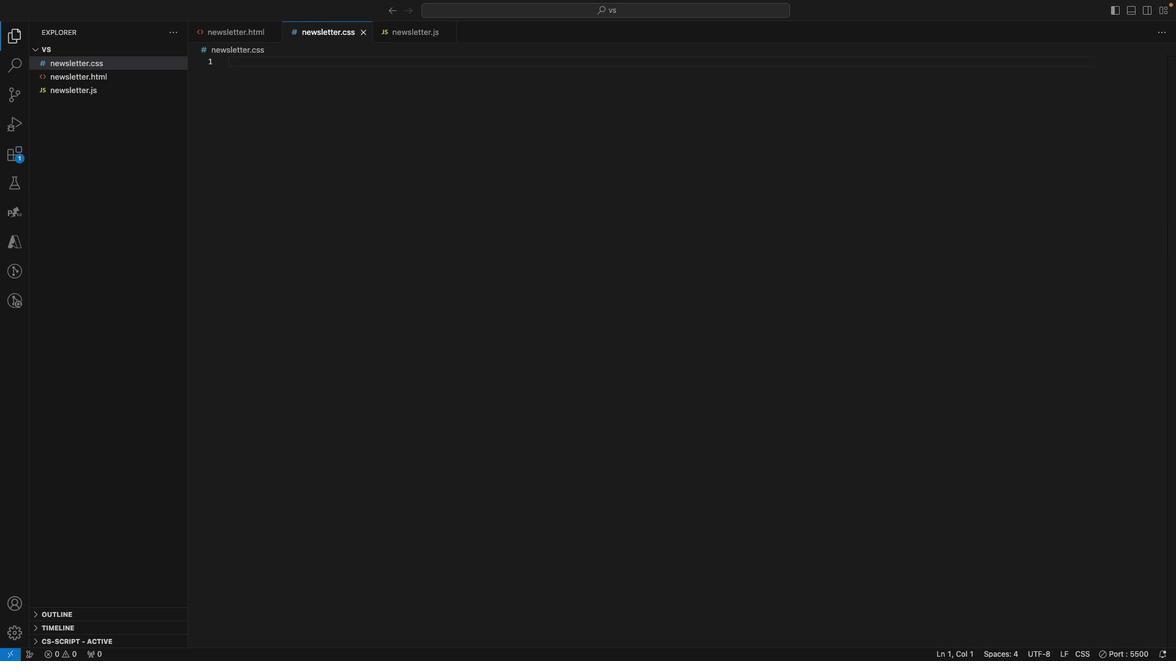 
Action: Mouse scrolled (226, 254) with delta (227, 255)
Screenshot: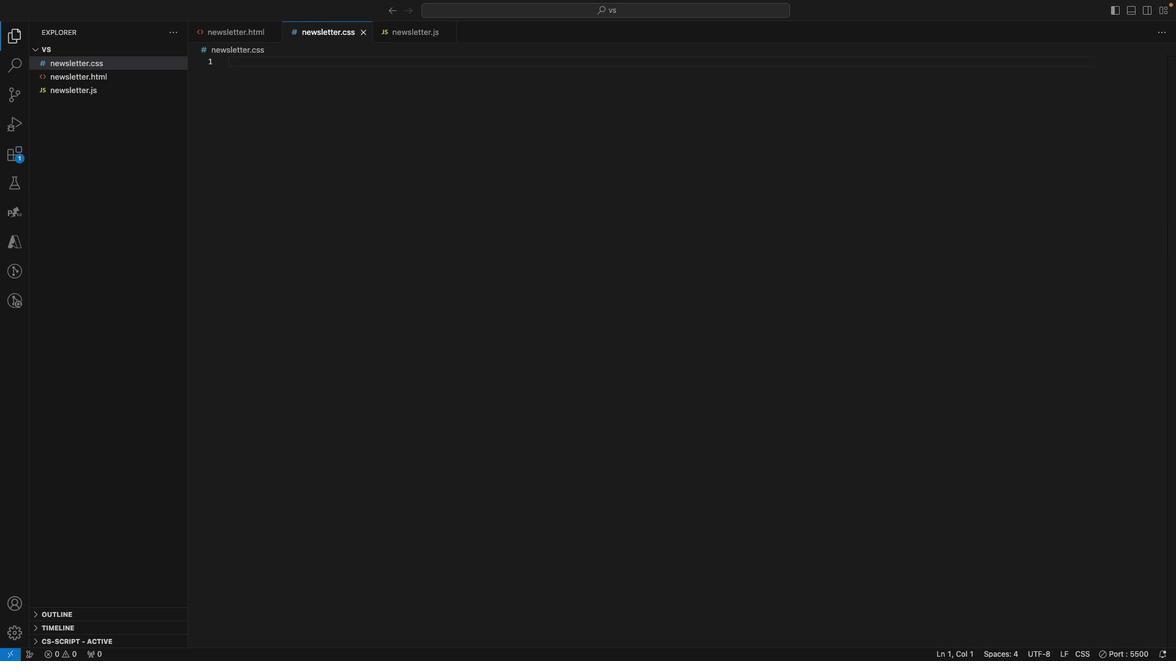 
Action: Mouse scrolled (226, 254) with delta (227, 255)
Screenshot: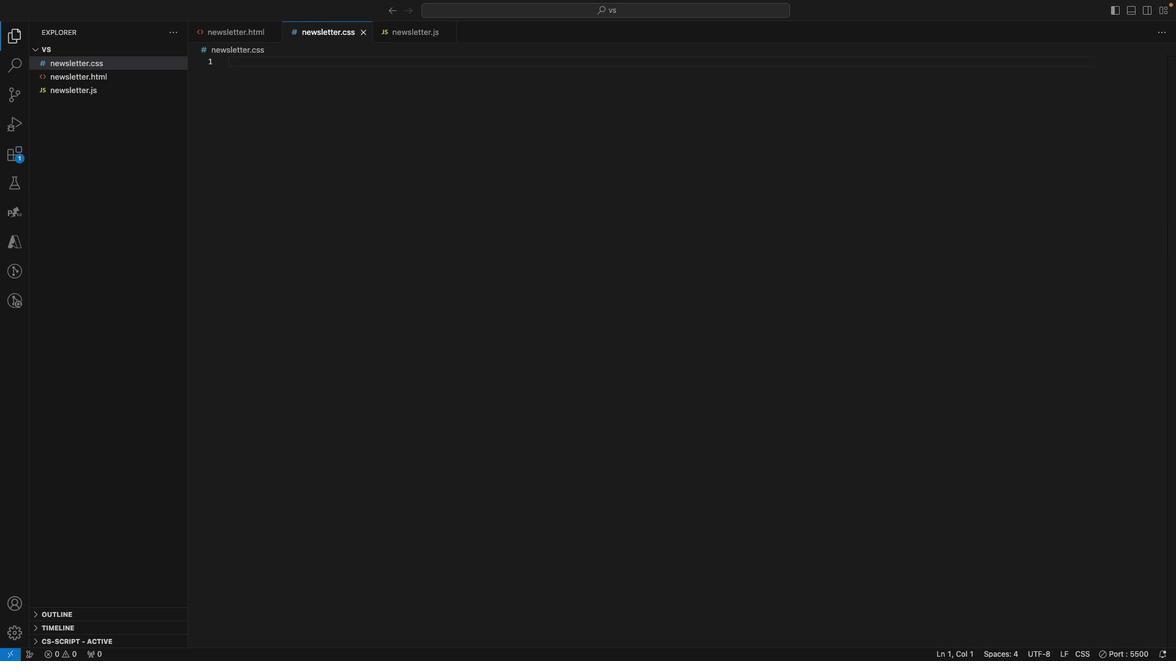 
Action: Mouse scrolled (226, 254) with delta (227, 255)
Screenshot: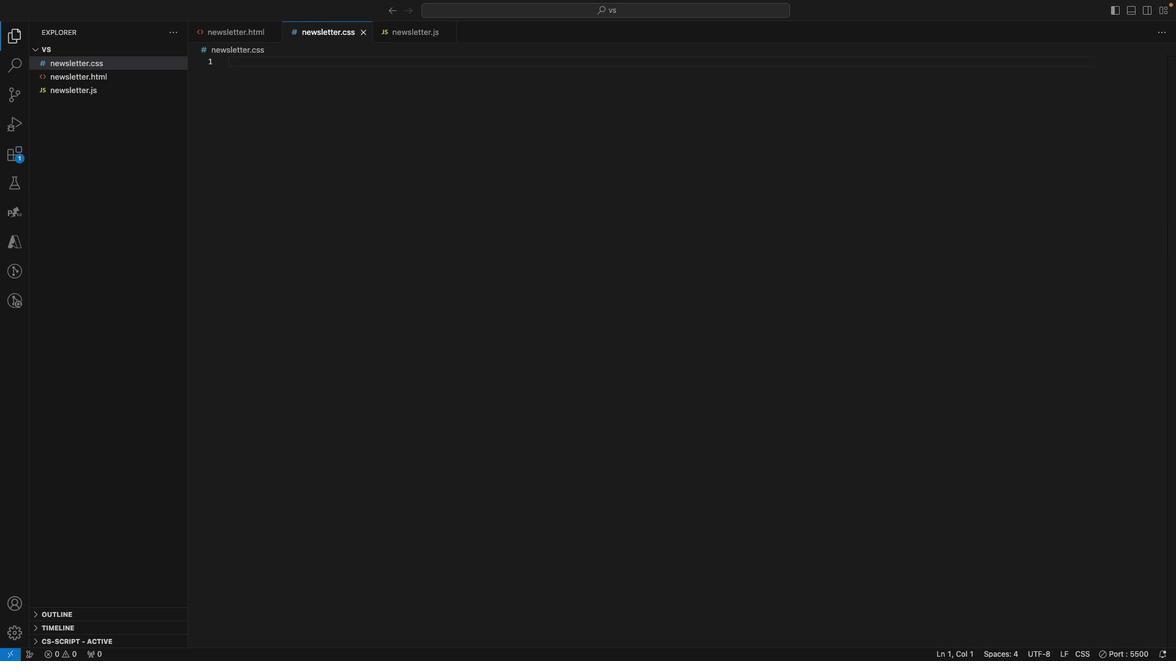 
Action: Mouse scrolled (226, 254) with delta (227, 255)
Screenshot: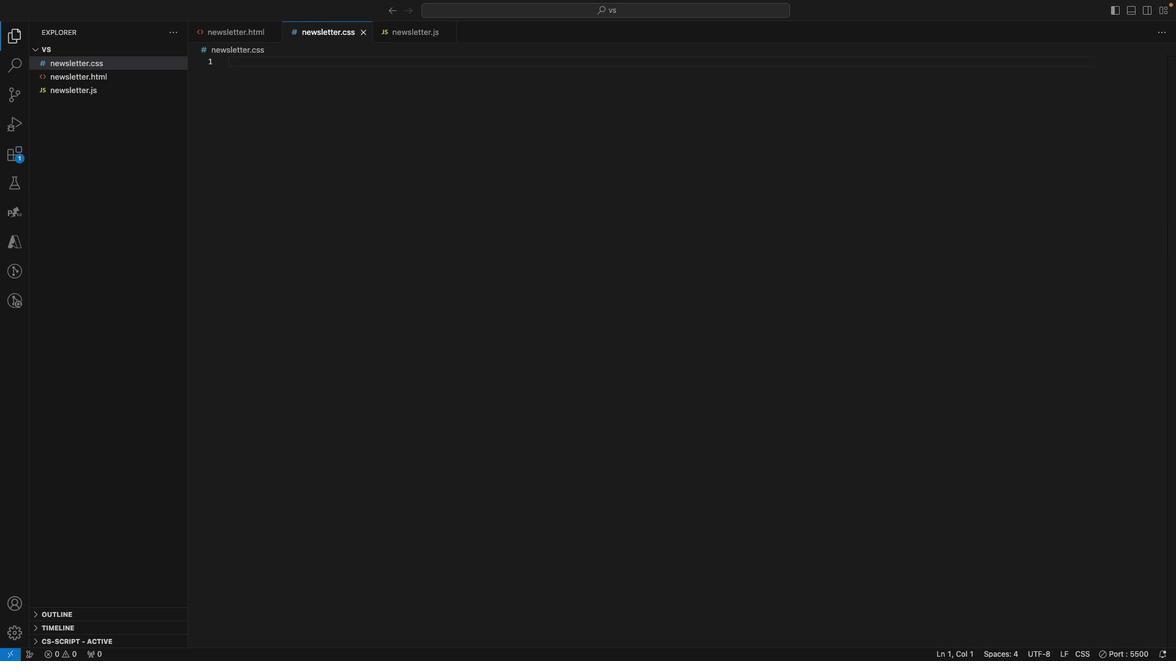 
Action: Mouse scrolled (226, 254) with delta (227, 255)
Screenshot: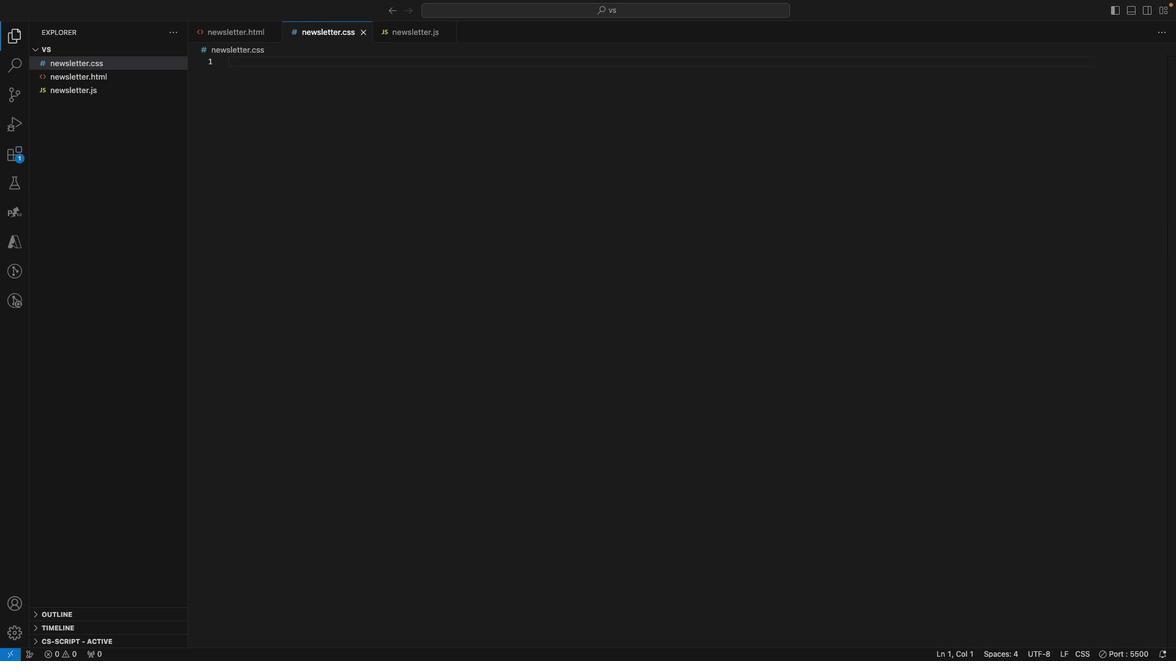 
Action: Mouse scrolled (226, 254) with delta (227, 255)
Screenshot: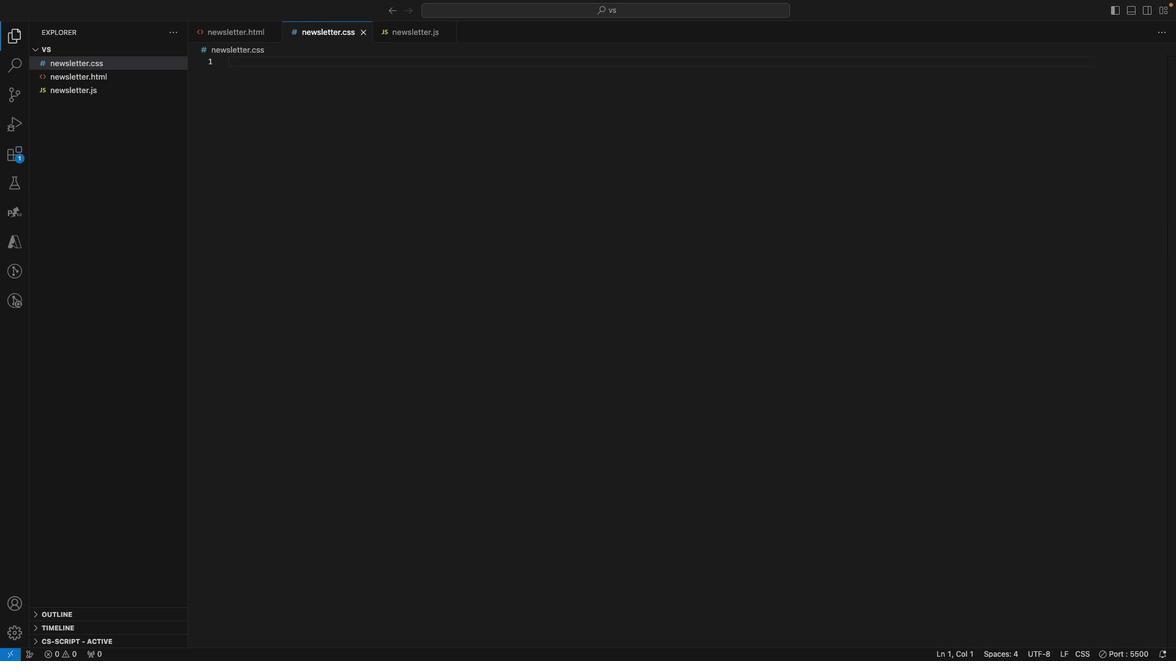 
Action: Mouse moved to (227, 255)
Screenshot: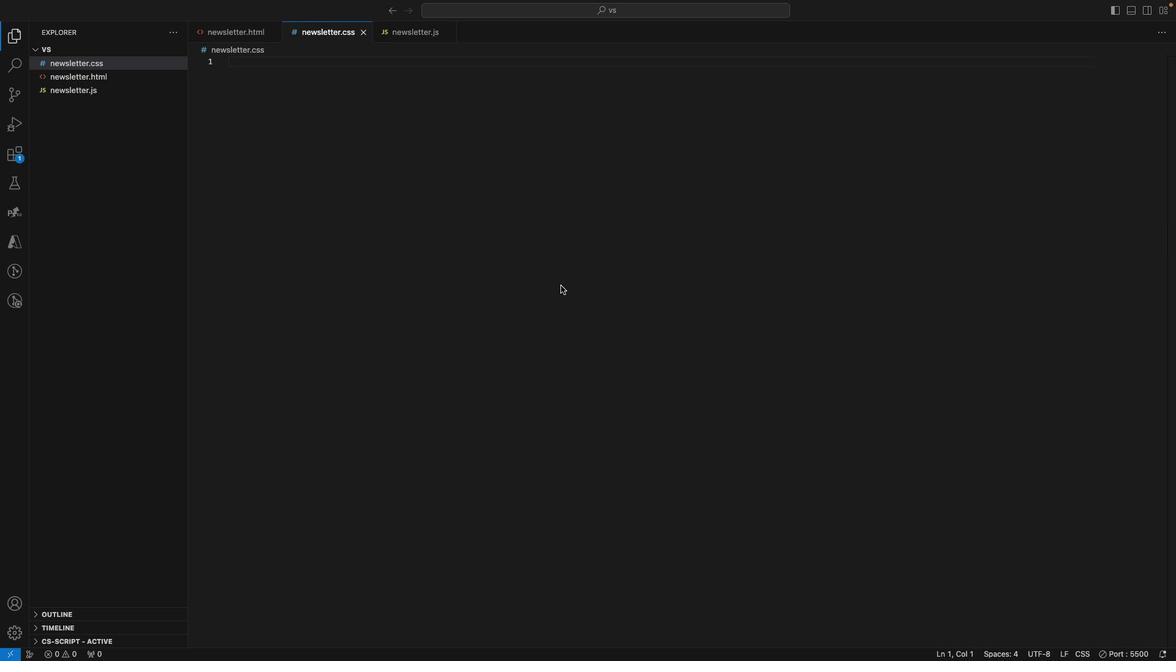 
Action: Mouse pressed left at (227, 255)
Screenshot: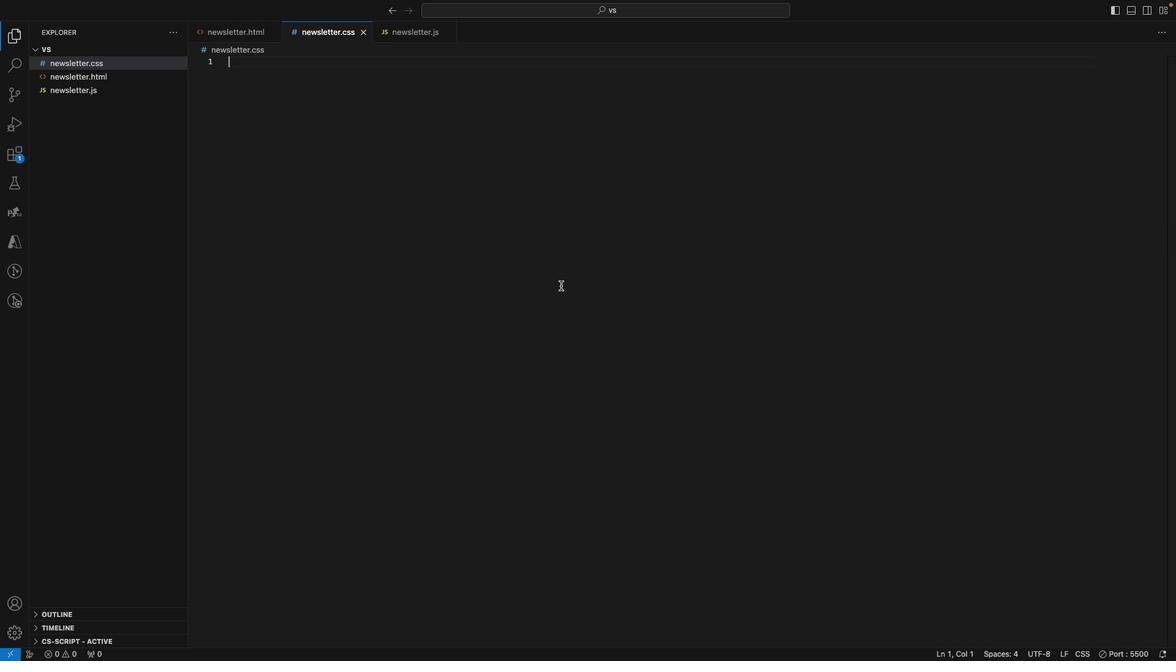 
Action: Key pressed 'b''o''d''y'Key.spaceKey.shift_r'{'Key.enter'f''o''n''t''-''f''a''m''l''i''y''u'Key.backspaceKey.backspaceKey.backspaceKey.backspace'i''l''y'Key.shift_r':'Key.space"'"Key.shift'A''r''i''a''l'Key.right','Key.space's''a''n''s''-''s''e''r''i''f'';'Key.enter'm''a''r''g''i''n'Key.shift_r':'Key.space'0'';'Key.enter'p''a''d''d''i''n''g'Key.shift_r':'Key.space'0'';'Key.enter'b''a''c''k''g''r''o''u''n''f'Key.backspace'd''-''c''o''l''o''e'Key.backspace'r'Key.shift_r':'Key.spaceKey.shift'#''f''4''f''4''f''4'';'Key.enterKey.backspaceKey.backspaceKey.downKey.downKey.enterKey.enter'.''c''o''n''t''a''i''n''e''r'Key.spaceKey.shift_r'{'Key.enter'm''a''x''-''w''i''d''t''h'Key.shift_r':'Key.space'6''0''0'';'Key.enter'm''a''r''g''i''n'Key.shift_r':'Key.space'5''0''p''s'Key.space'a''u''t''o'';'Key.enter'b''a''k'Key.backspace'c''k''g''r''o''u''n''d''-''c''o''l''o''r'Key.shift_r':'Key.spaceKey.shift'#''f''f''f'';'Key.enter'p''a''d''d''i''n''g'Key.shift_r':'Key.space'2''0''p''x'';'Key.enter'b''o''r''d''e''r''-''r''a''d''i''u''s'Key.shift_r':'Key.space'8''p''x'';'Key.enter'b''o''c'Key.backspace'x''-''s''h''a''d''o''w'Key.shift_r':'Key.space'0'Key.space'0'Key.space'1''0''p''x'Key.space'r''g''b''a'Key.spaceKey.backspaceKey.shift_r'(''0'','Key.space'0'','Key.space'0'','Key.space'0''.''1'Key.right';'Key.enterKey.downKey.enterKey.enter'h''1'Key.spaceKey.shift_r'{'Key.enter't''e''x''t''-''a''l''i''g''n'Key.shift_r':'Key.space'c''e''n''t''e''r'';'Key.enter'c''o''l''o''r'Key.shift_r':'Key.spaceKey.shift'#''3''3''3'';'Key.enterKey.backspaceKey.backspaceKey.downKey.enterKey.enter'p'Key.spaceKey.shift_r'{'Key.enter't''e''x''t''-''a''l''i''g''n'Key.shift_r':'Key.space'c''e''n''t''e''r'';'Key.enter'c''o''l''o''r'Key.spaceKey.shift'#''6''6''6'';'Key.backspaceKey.backspaceKey.backspaceKey.backspaceKey.backspaceKey.backspaceKey.shift_r':'Key.spaceKey.shift'#''3''3''3'';'Key.enterKey.backspaceKey.backspaceKey.downKey.enterKey.enter'.''n''e''w''s''l''e''t''t''e''r'Key.spaceKey.backspace'-''f''o''r''m'Key.spaceKey.shift_r'{'Key.enter'd''i''s''p''l''a''y'Key.shift_r':'Key.space'f''l''e''x'';'Key.enter'f''l''e''x''-''d''i''r''c'Key.backspace'e''c''t''i''o''n'';'Key.backspaceKey.shift_r':'Key.space'c''o''l''u''m''n'';'Key.downKey.enterKey.enter'l''a''b''e''l'Key.spaceKey.shift_r'{'Key.enter
Screenshot: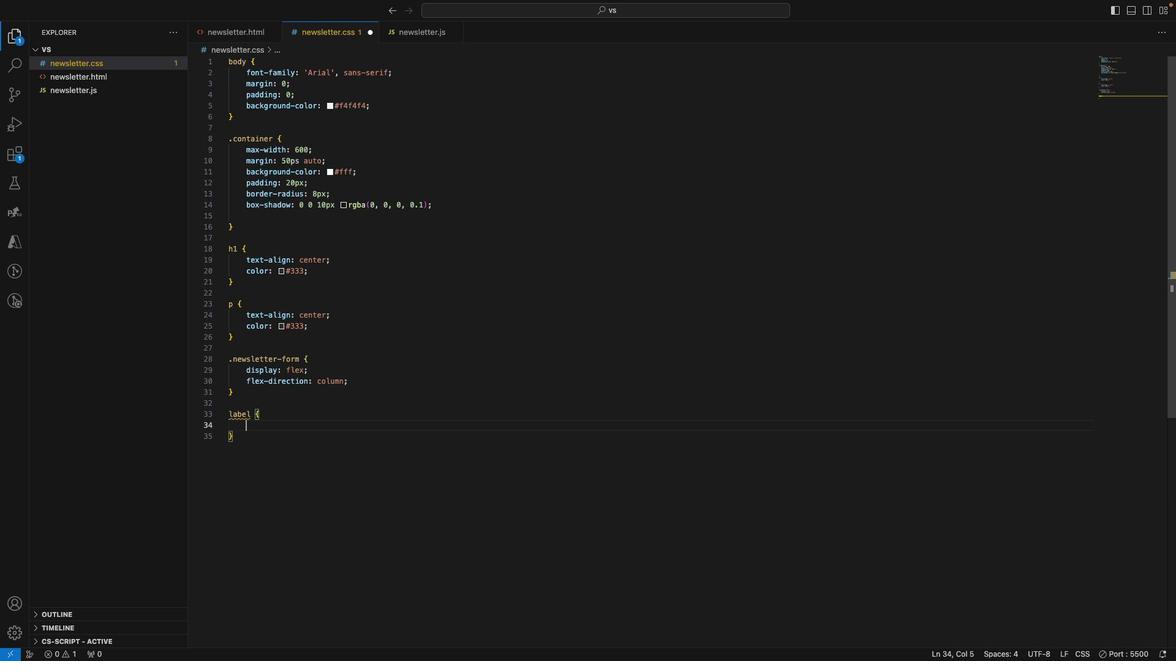 
Action: Mouse moved to (226, 254)
Screenshot: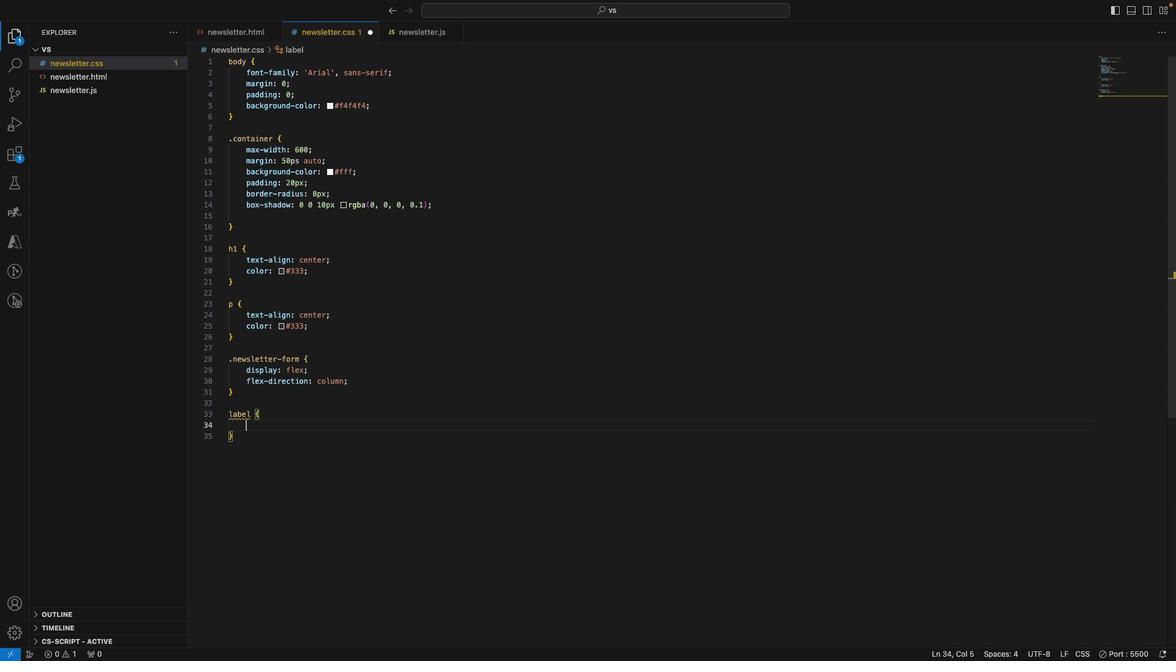 
Action: Mouse scrolled (226, 254) with delta (227, 255)
Screenshot: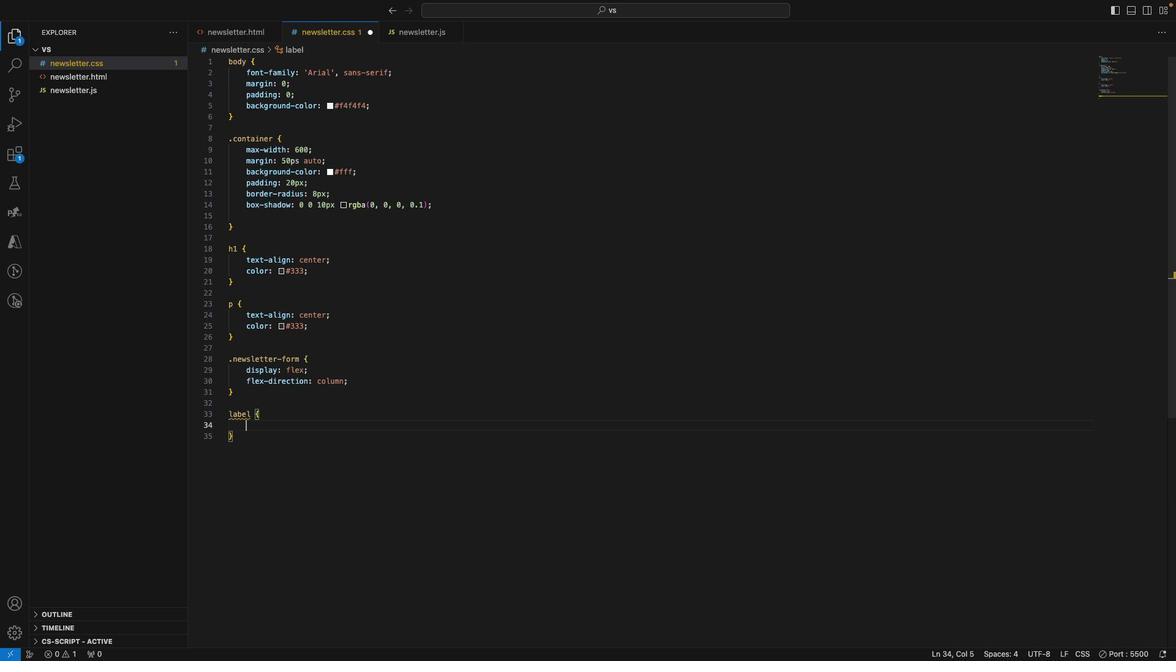 
Action: Mouse scrolled (226, 254) with delta (227, 255)
Screenshot: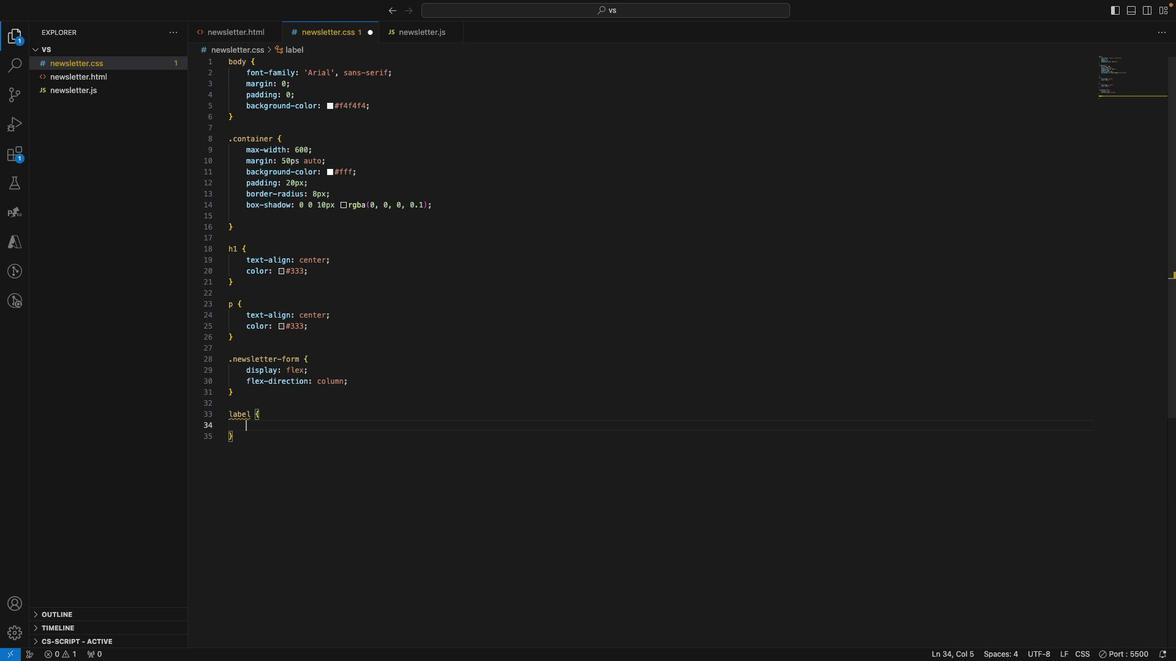 
Action: Mouse scrolled (226, 254) with delta (227, 255)
Screenshot: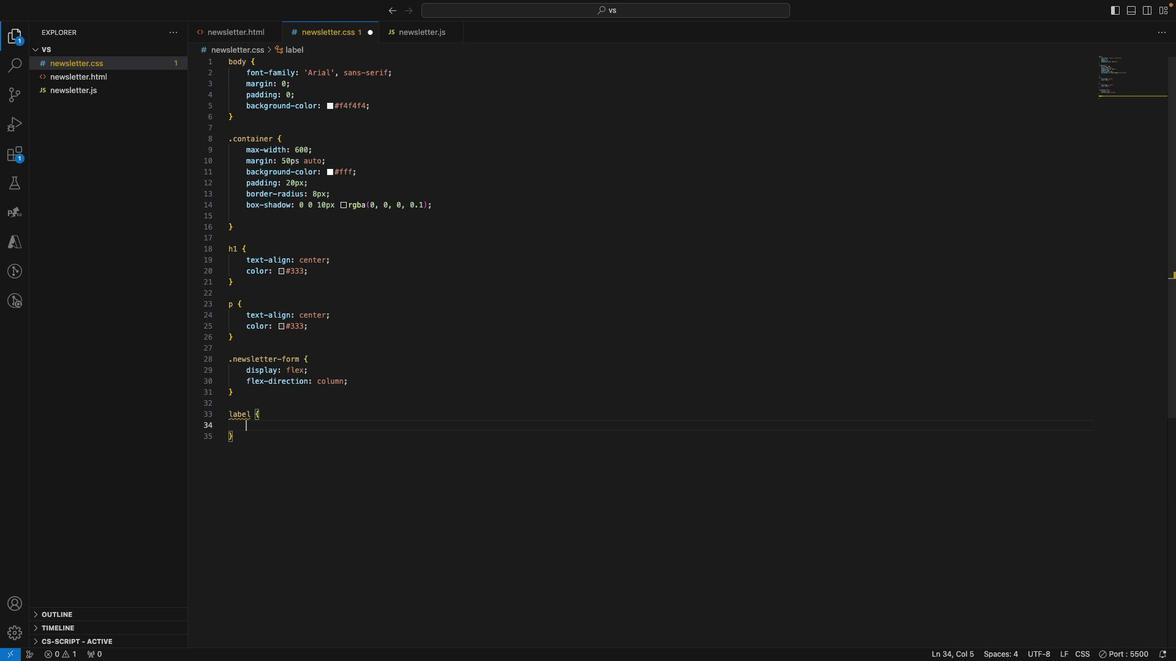 
Action: Mouse scrolled (226, 254) with delta (227, 255)
Screenshot: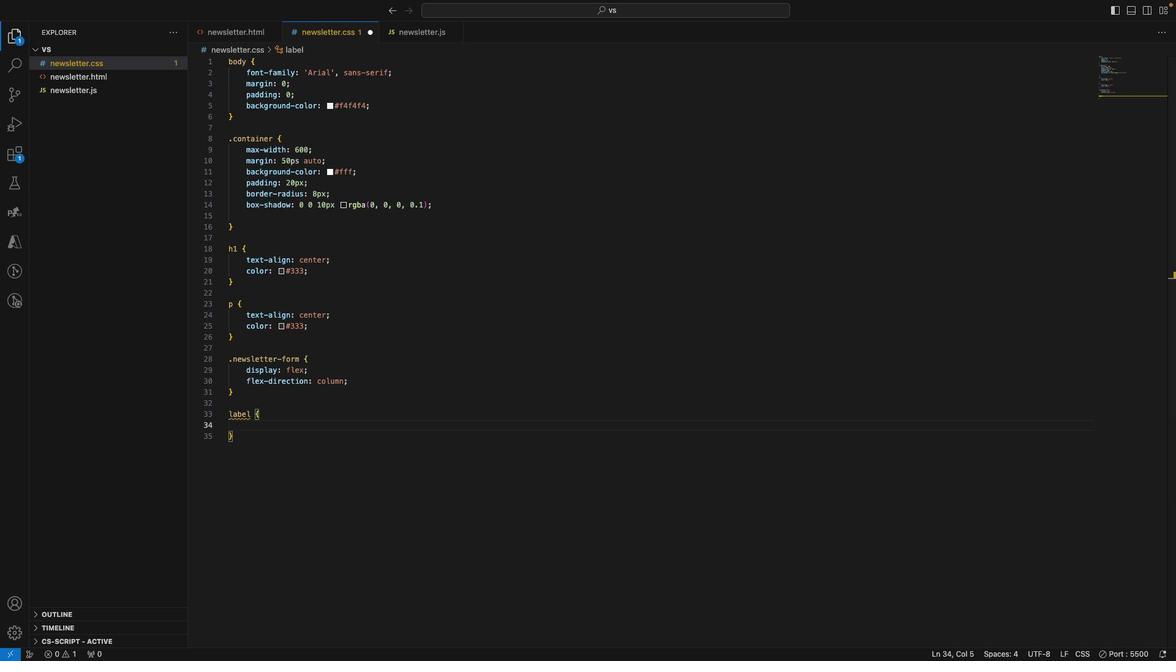 
Action: Mouse scrolled (226, 254) with delta (227, 255)
Screenshot: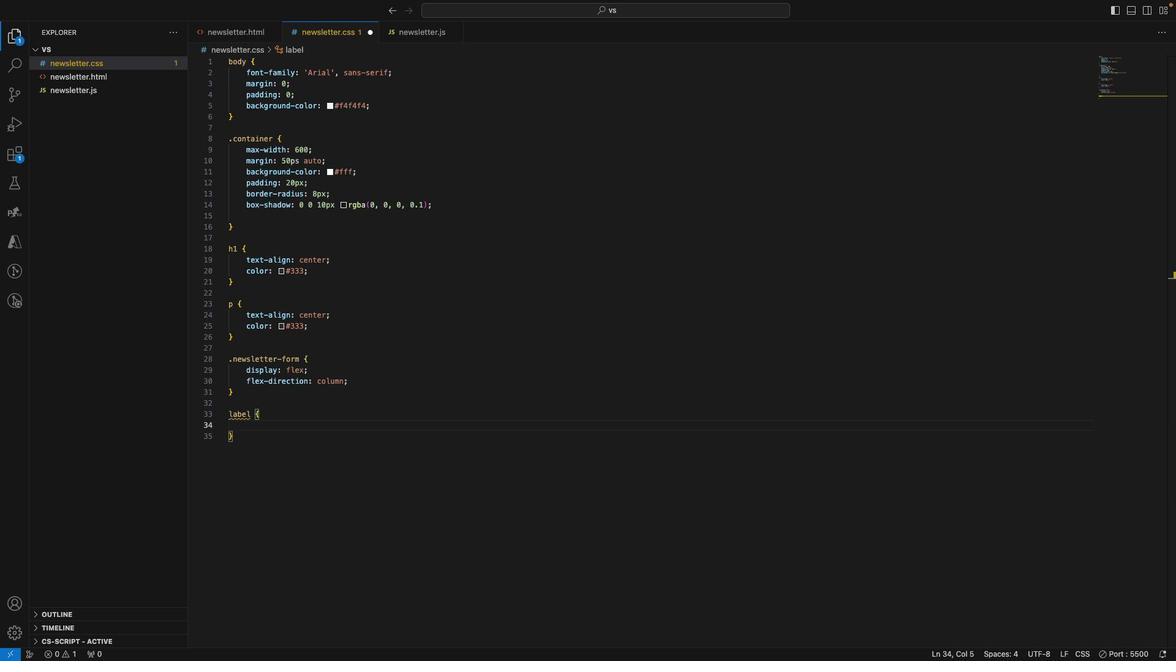 
Action: Mouse scrolled (226, 254) with delta (227, 255)
Screenshot: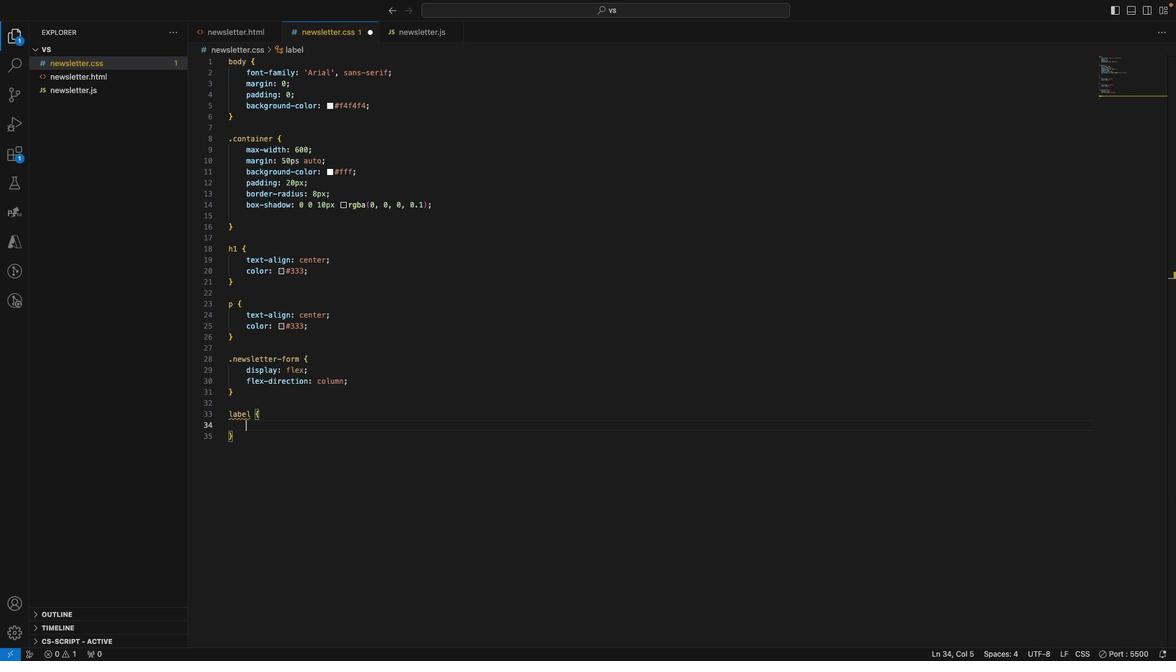 
Action: Mouse scrolled (226, 254) with delta (227, 255)
Screenshot: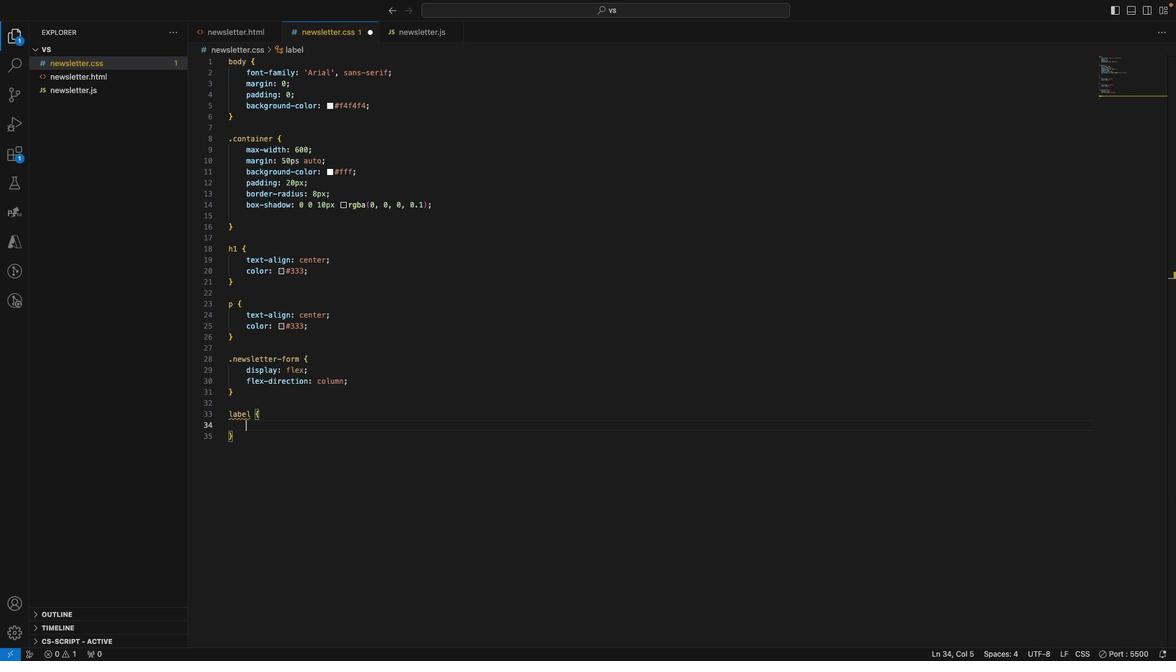 
Action: Mouse moved to (227, 254)
Screenshot: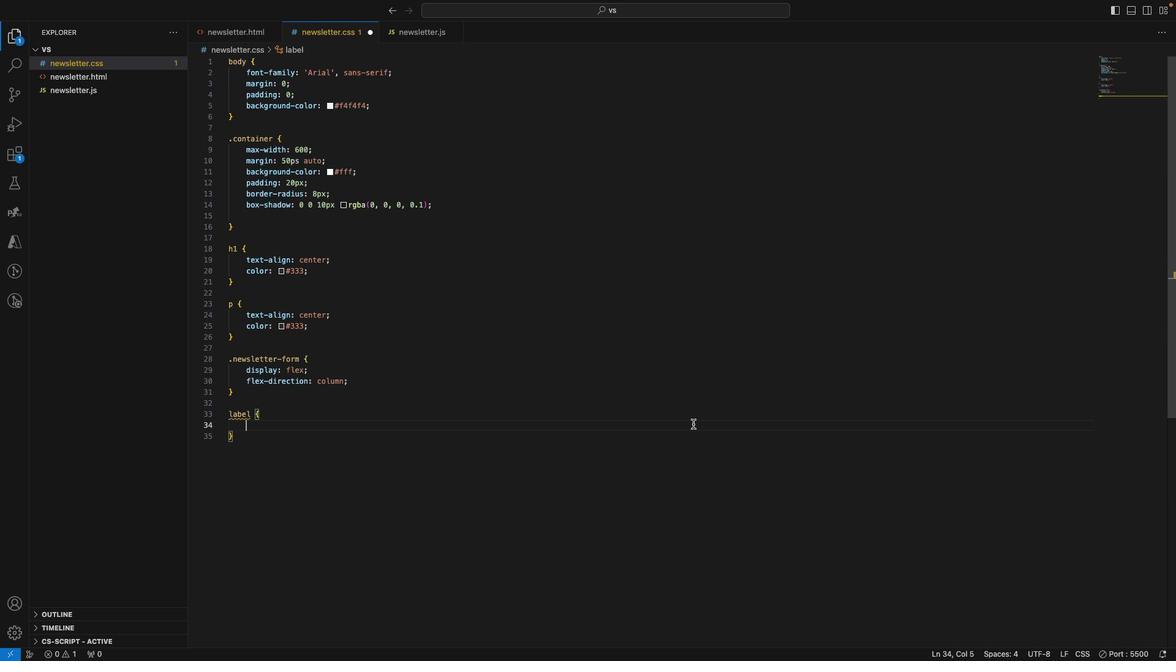 
Action: Key pressed 'm''a''r''g''i''n''-''b''o''t''t''o''m'Key.shift_r':'Key.space'8''p''x'';'Key.enter'c''o''l''o''r'Key.shift_r':'Key.spaceKey.shift'#''3''3''3'';'Key.downKey.enterKey.enter'i''n''p''u''t'Key.spaceKey.shift_r'{'Key.enter'p''a''d''d''i''n''g'Key.shift_r':'Key.space'1''0''o'Key.backspace'p''x'';'Key.enter'm''a''r''g''i''n''-''b''o''t''t''o''m'Key.shift_r':'Key.space'1''5''p''x'Key.spaceKey.backspace';'Key.enter'b''o''r''d''e''r''e'Key.backspaceKey.shift_r':'Key.space'1''p''x'Key.space's''p'Key.backspace'o''l''o''d'Key.backspaceKey.backspace'i''d'Key.spaceKey.shift'#''3''3''3'';'Key.backspaceKey.backspaceKey.backspaceKey.backspace'c''c''c'';'Key.enter'b''o''r''d''r'Key.backspace'e''r''-''r''a''s'Key.backspace'd''i''u''s'Key.shift_r':'Key.space'4''p''x'';'Key.downKey.enterKey.enter'b''u''t''o'Key.backspaceKey.backspace't''t''o''n'Key.spaceKey.shift_r'{'Key.enter'p''a''d''d''i''n''g'Key.shift_r':'Key.space'1''0''p''x'';'Key.enter'b''a''c''k''g''r''o''u''n''d''-''c''o''l''o''r'Key.shift_r':'Key.spaceKey.shift'#'Key.shift_r'#'Key.backspace'0''0''7'Key.shift'B''F''F'';'
Screenshot: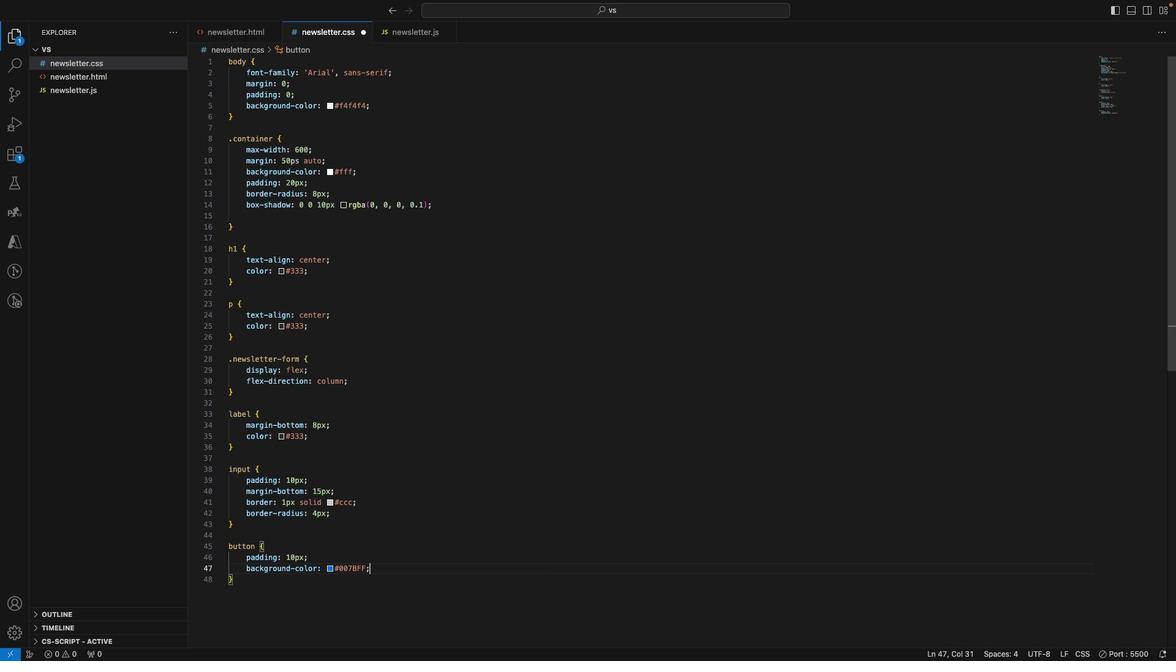 
Action: Mouse moved to (226, 254)
Screenshot: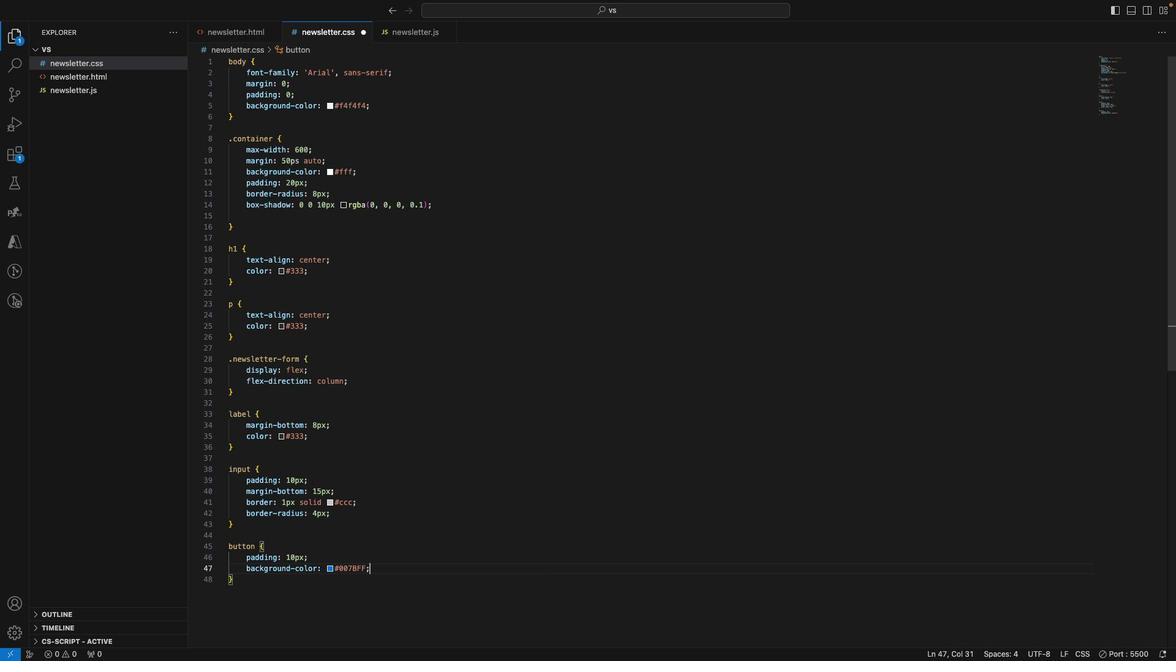 
Action: Mouse scrolled (226, 254) with delta (227, 255)
Screenshot: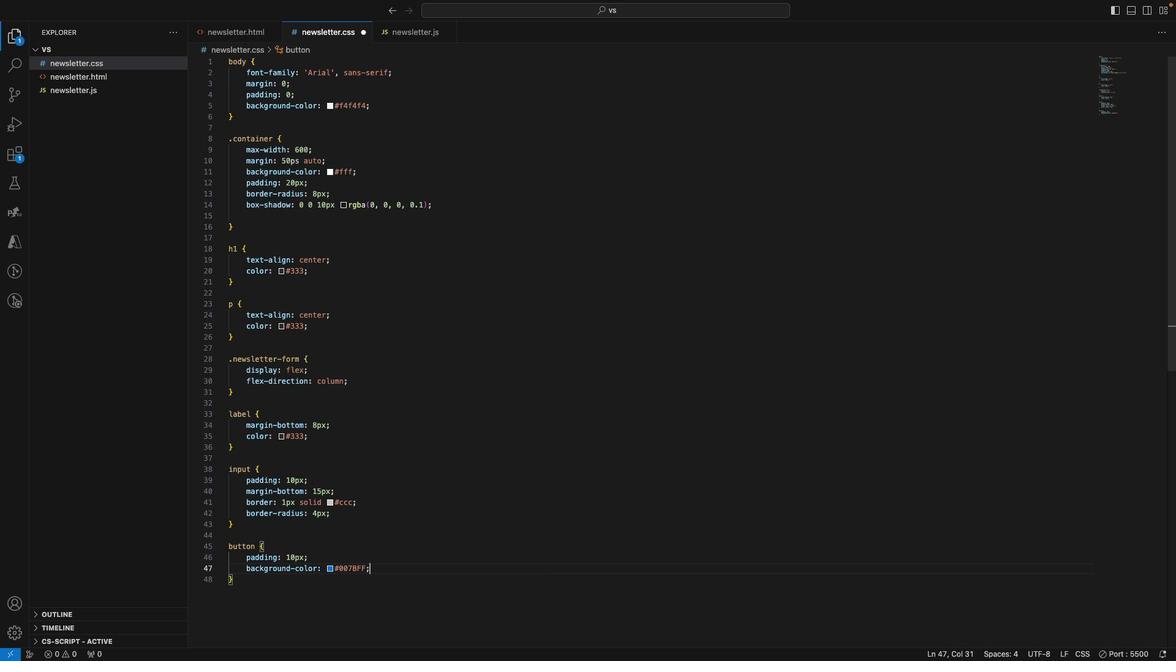 
Action: Mouse scrolled (226, 254) with delta (227, 255)
Screenshot: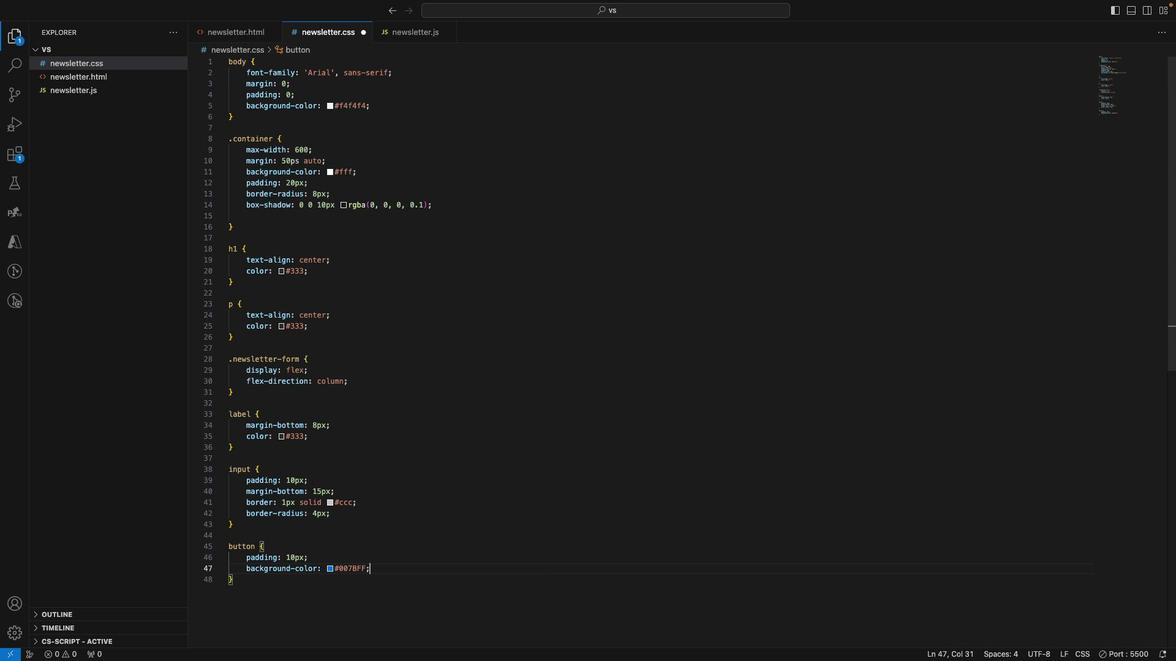 
Action: Mouse scrolled (226, 254) with delta (227, 255)
Screenshot: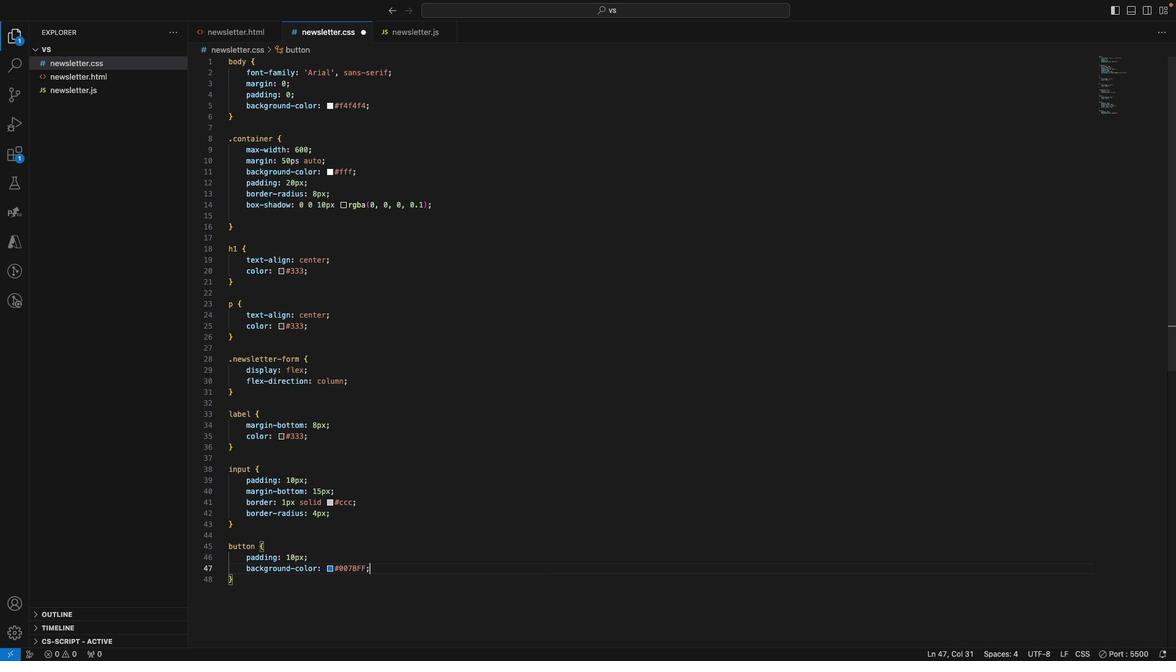 
Action: Mouse moved to (227, 254)
Screenshot: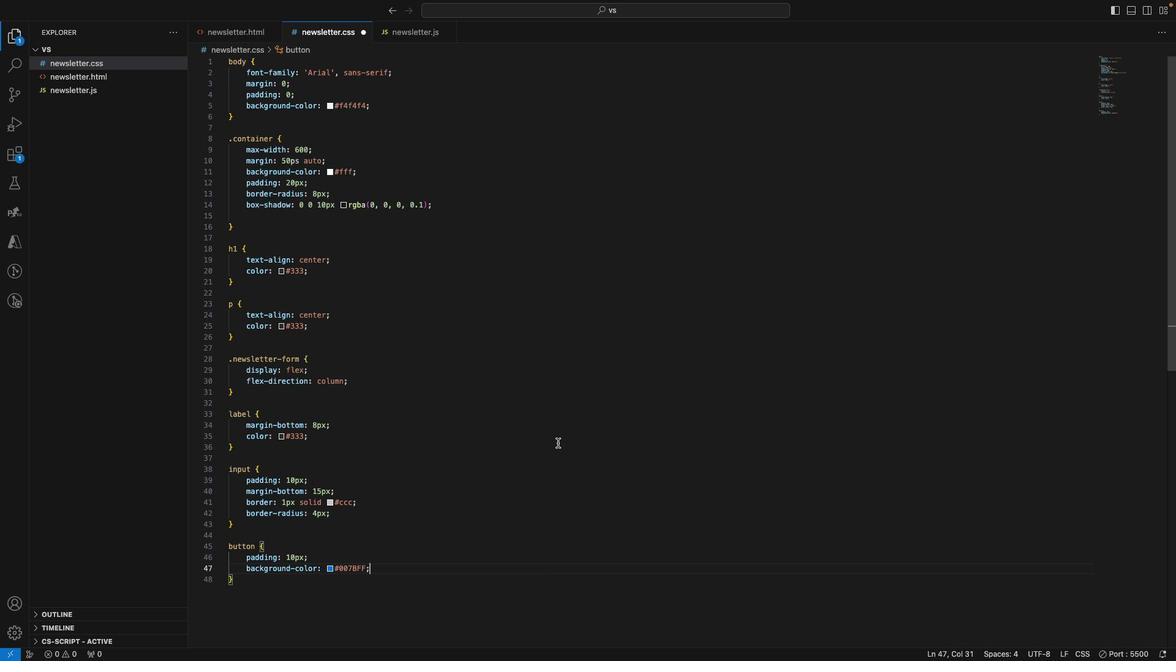 
Action: Key pressed Key.enter'c''o''l''o''r'Key.shift_r':'Key.spaceKey.shift'#''f''f''f'';'Key.enter'b''o''r''d''e''r'Key.shift_r':'Key.space'n''o''n''e'';'Key.enter'b''o''r''d''e''r''-''r''a''d''i''u''s'Key.shift_r':'Key.space'4''p''x'';'Key.enter'c''u''r''s''o''r'Key.shift_r':'Key.space'p''o''i''n''t''e''r'';'Key.enter't''r''a''n''s''i''t''i''o''n'Key.shift_r':'Key.space'b''a''c''k''g''r''o''u''n''d''-''c''o''l''o''r'Key.space'0''.''3''s'Key.space'e''a''s''e'';'Key.downKey.enter
Screenshot: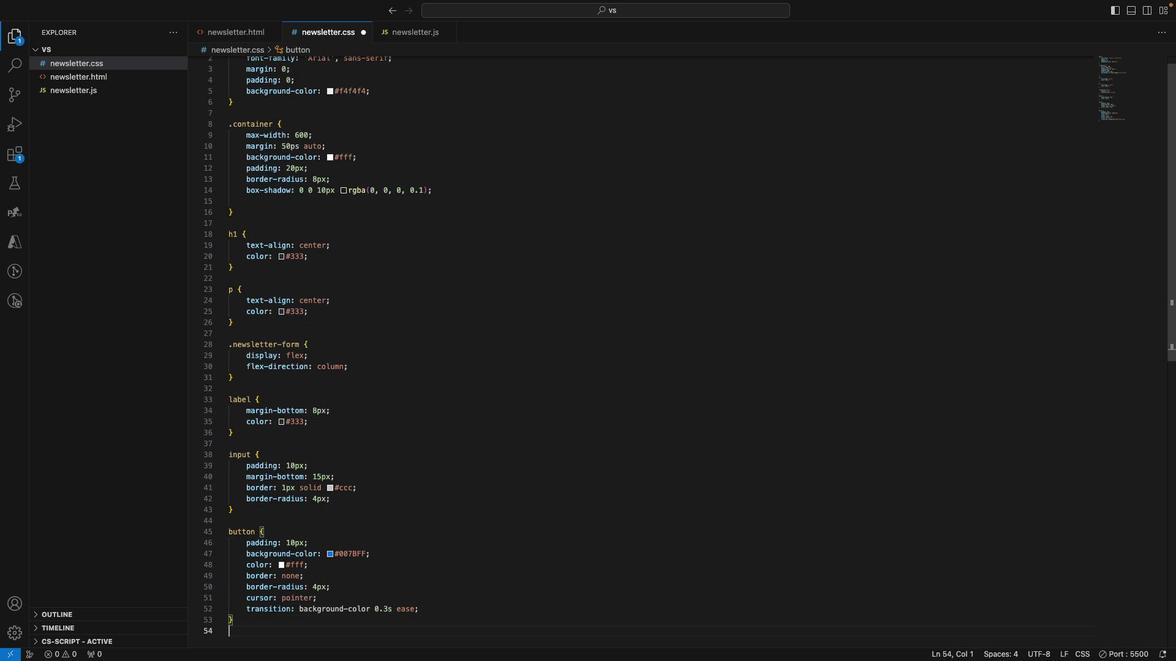 
Action: Mouse moved to (226, 254)
Screenshot: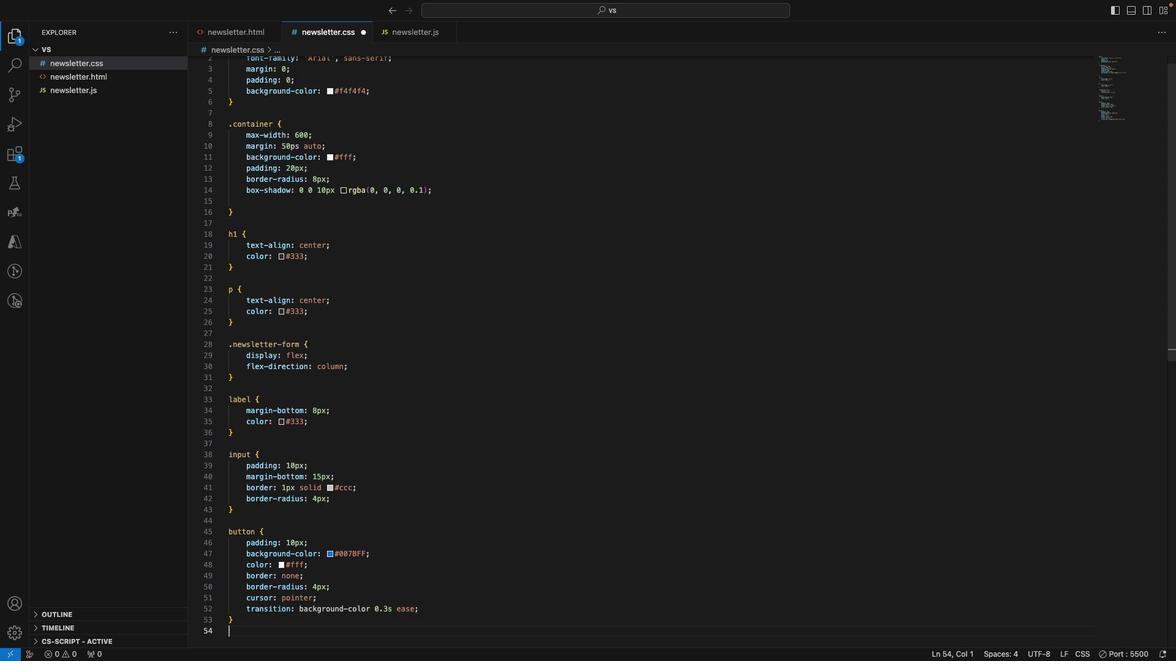 
Action: Mouse scrolled (226, 254) with delta (227, 255)
Screenshot: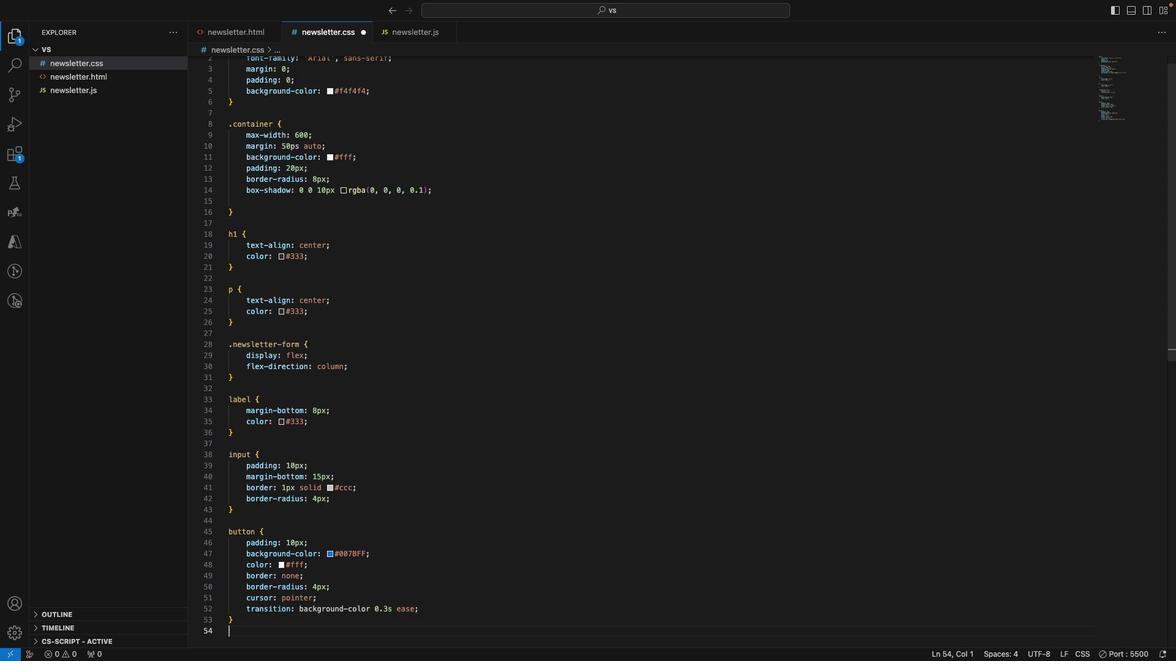 
Action: Mouse scrolled (226, 254) with delta (227, 255)
Screenshot: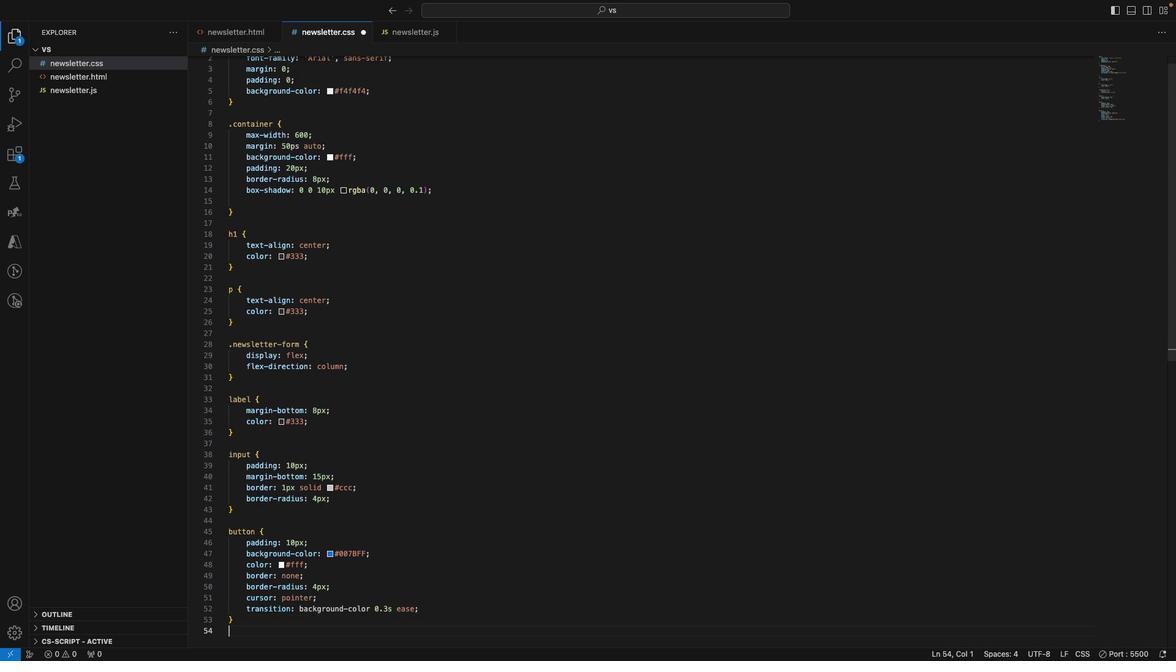 
Action: Mouse scrolled (226, 254) with delta (227, 255)
Screenshot: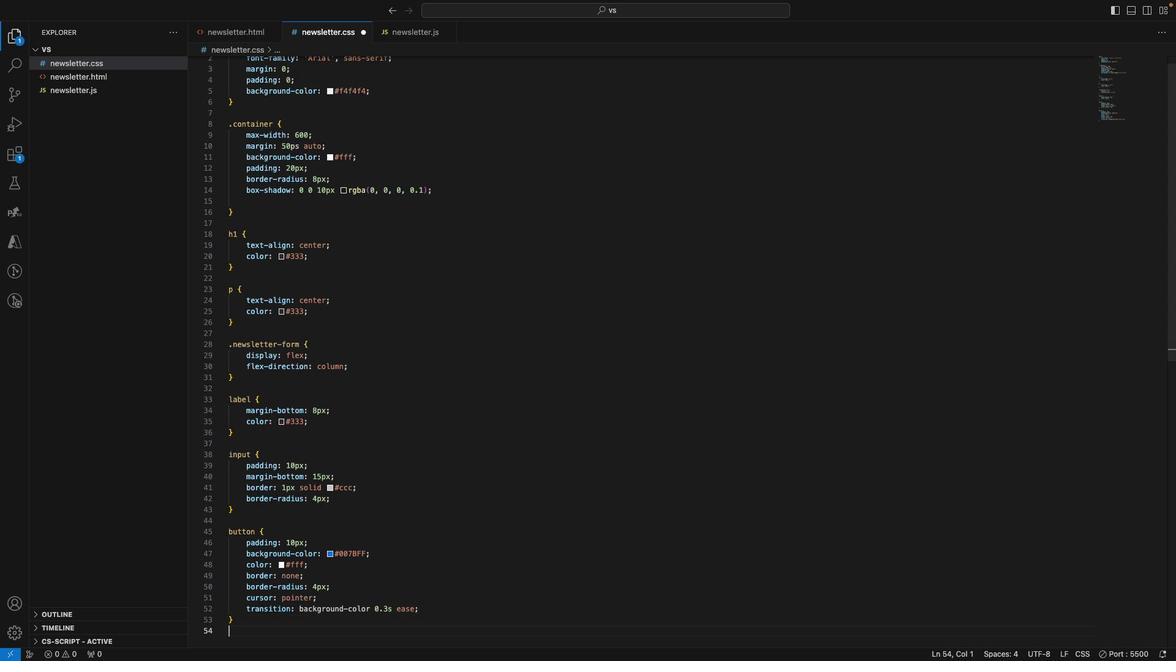 
Action: Mouse moved to (227, 254)
Screenshot: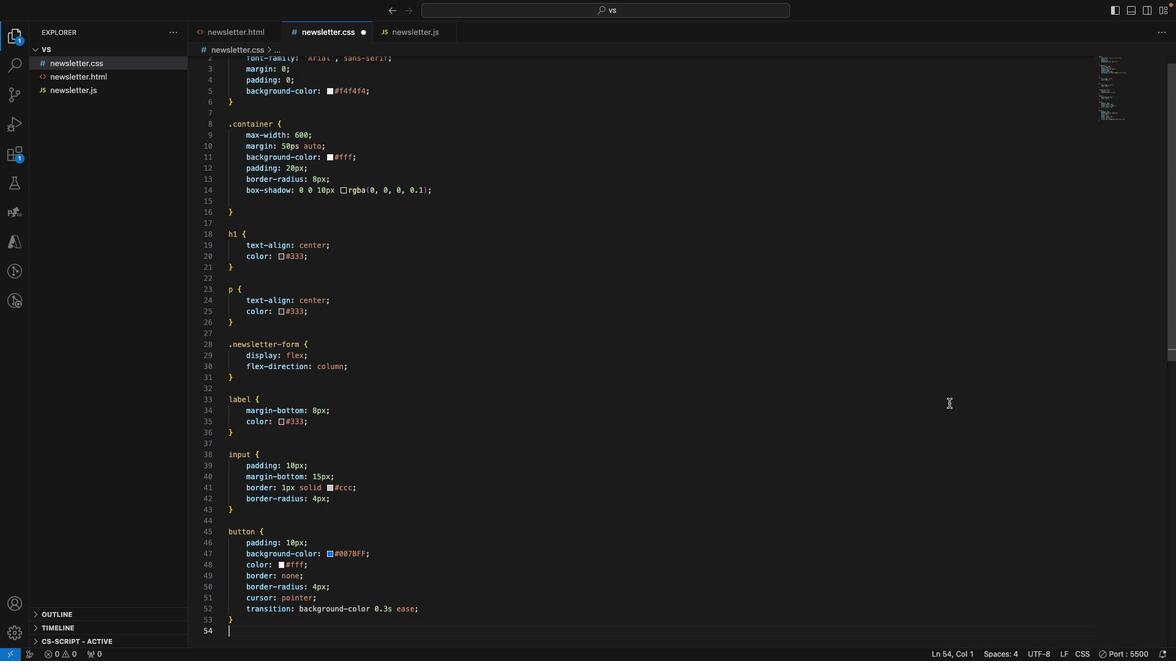 
Action: Key pressed Key.enter'b''u''t''t''o''m'Key.backspace'n'Key.shift_r':''h''e''v''e''r'Key.backspaceKey.backspaceKey.backspaceKey.backspace'o''v''e''r'Key.spaceKey.shift_r'{'Key.enter'b''a''c''j'Key.backspace'k''g''r''o''u''n''d''-''c''o''l''o''r'Key.shift_r':'Key.spaceKey.shift'#''0''0''5''6''b''3'';'Key.downKey.enterKey.enterKey.shift'#'Key.spaceKey.shift'c''o''n''f''i''r''m'Key.backspace'm''a''t''i''o''n'Key.shift'M''e''s''s''a''g''e'Key.spaceKey.shift_r'{'Key.enterKey.backspaceKey.backspaceKey.leftKey.leftKey.leftKey.leftKey.leftKey.leftKey.leftKey.leftKey.leftKey.leftKey.leftKey.leftKey.leftKey.leftKey.leftKey.leftKey.leftKey.leftKey.leftKey.leftKey.leftKey.backspaceKey.downKey.leftKey.backspaceKey.enter't''e''x''t''-''a''l''i''g''n'Key.shift_r':'Key.space'c''e''n''t''e''r'';'Key.enter'm''a''r''g''i''n''-''t''o''p'Key.shift_r':'Key.space'1''5''p''x'';'Key.enter'v'Key.backspace'c''o''l''o''r'Key.shift_r':'Key.spaceKey.shift'#''2''8''a''7''4''5'';'Key.enter'f''o''n''t''-''w''e''i''g''h''t'Key.shift_r':'Key.space'b''o''l''d'';'Key.cmd's'
Screenshot: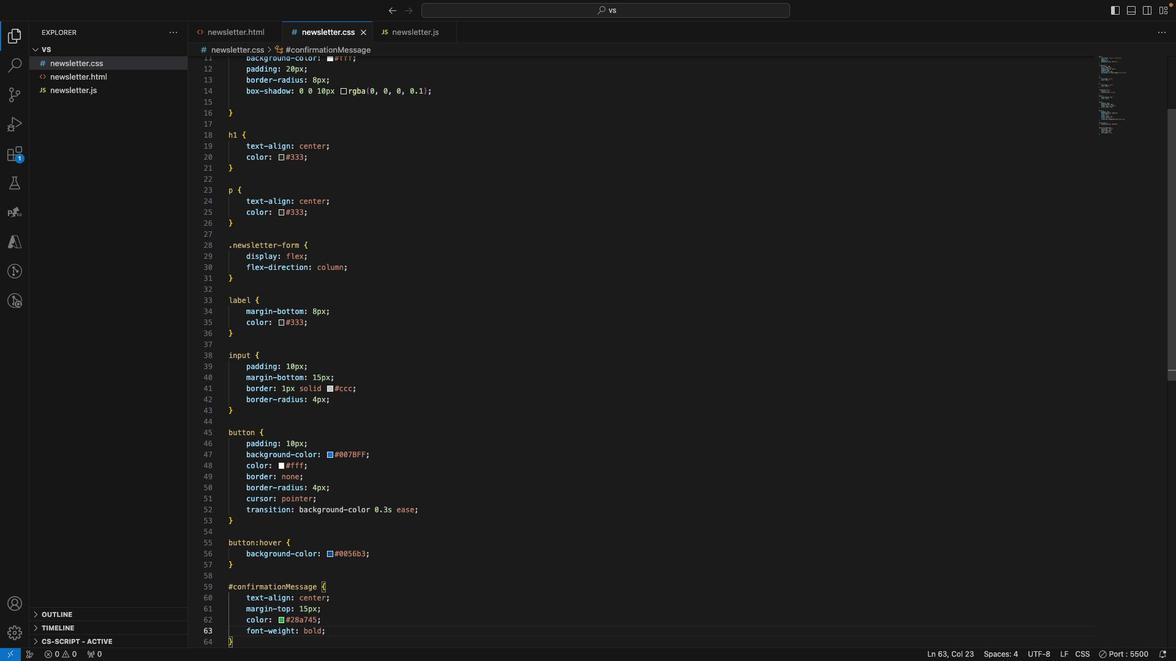 
Action: Mouse moved to (226, 255)
Screenshot: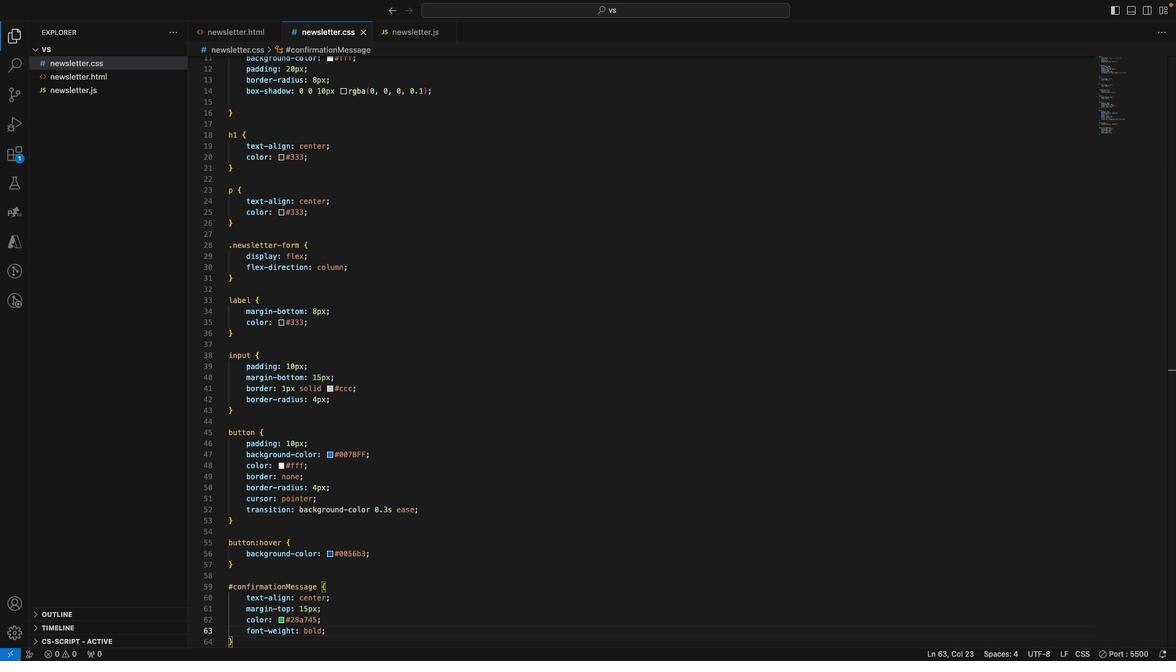 
Action: Mouse pressed left at (226, 255)
Screenshot: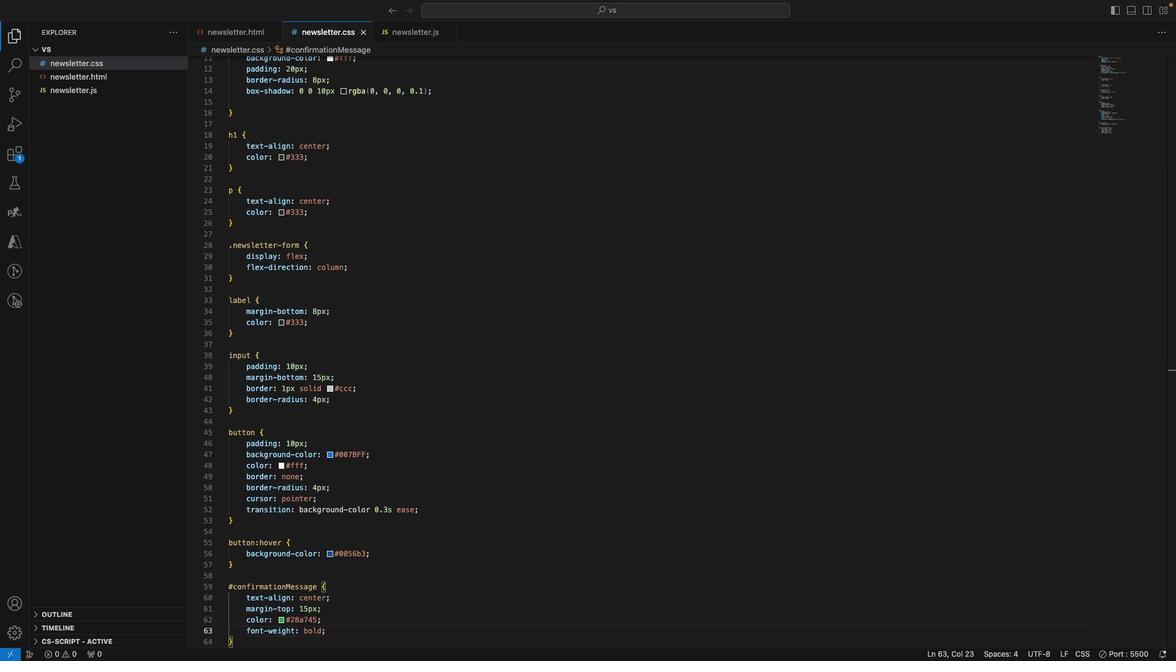 
Action: Mouse moved to (226, 254)
Screenshot: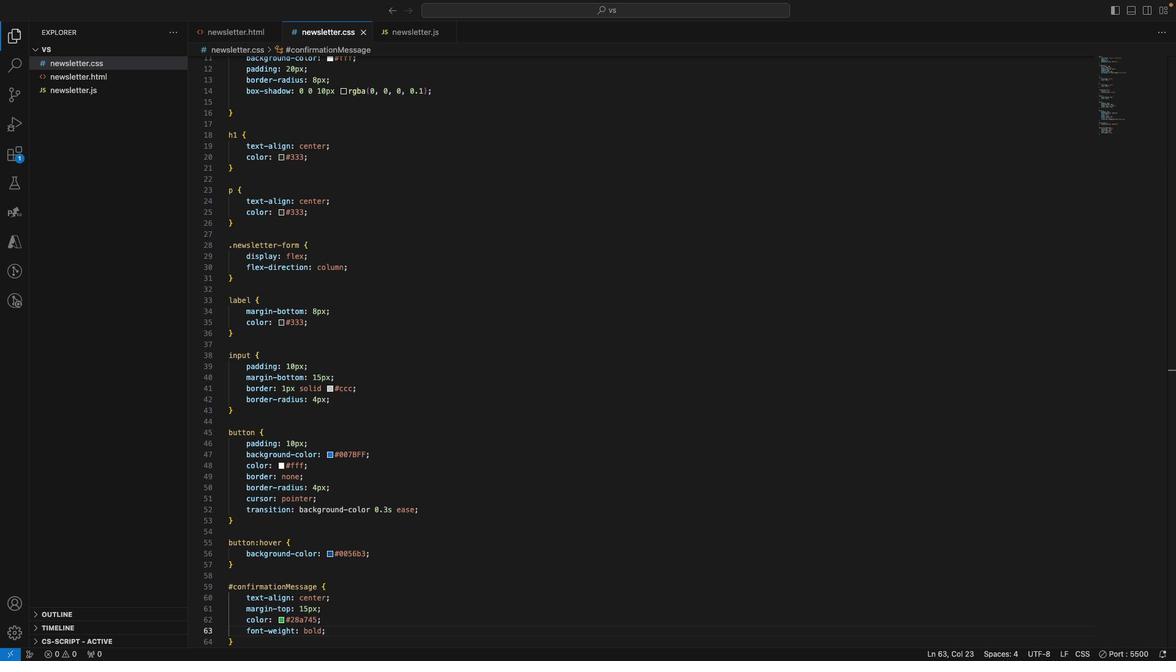 
Action: Mouse scrolled (226, 254) with delta (227, 255)
Screenshot: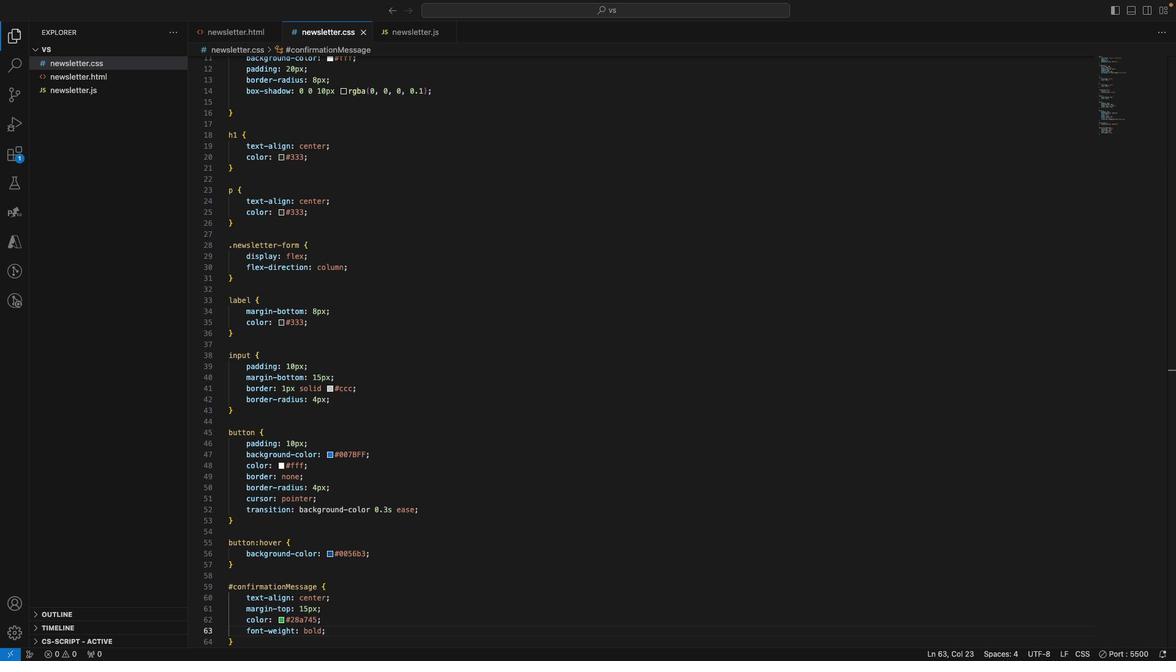 
Action: Mouse moved to (227, 255)
Screenshot: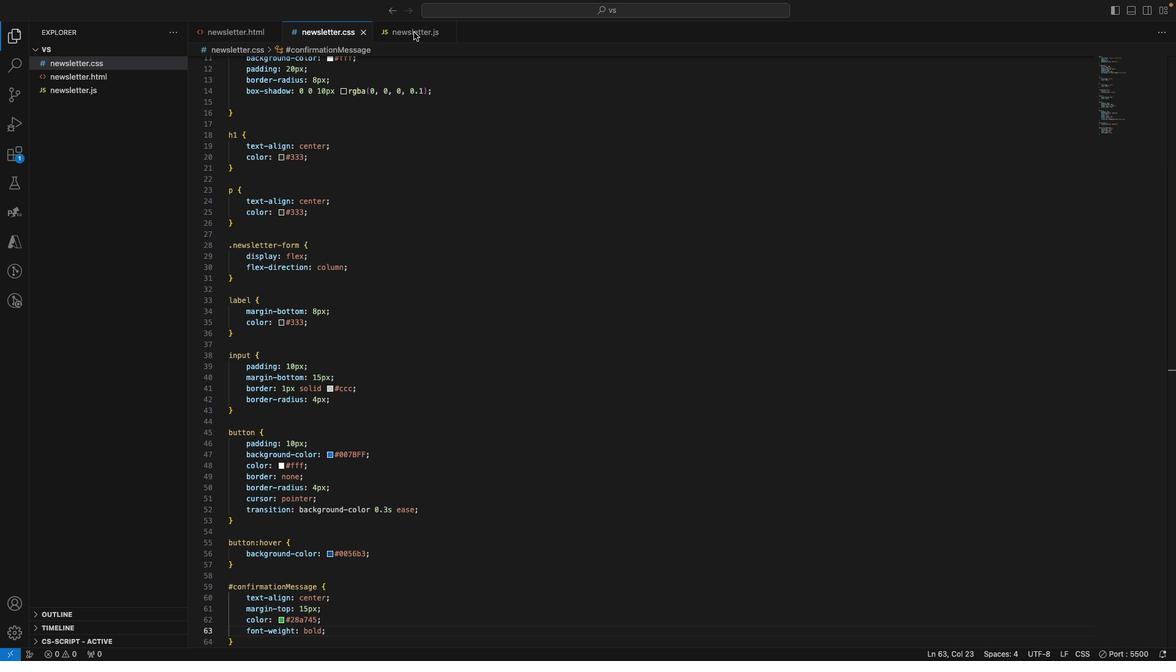 
Action: Mouse pressed left at (227, 255)
Screenshot: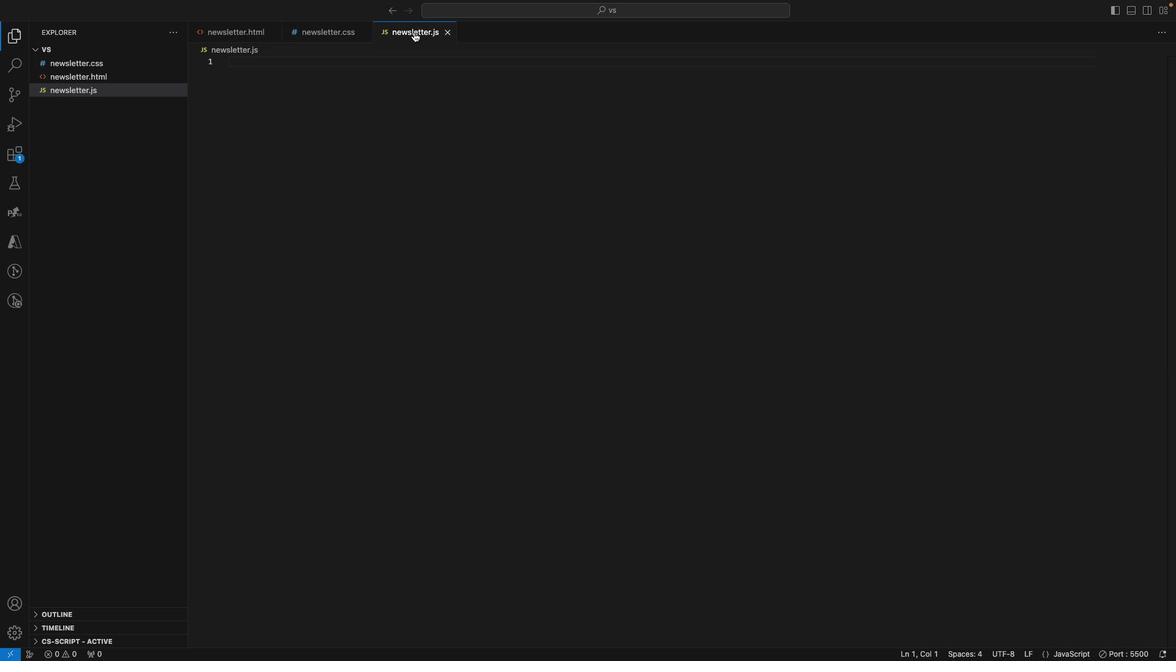 
Action: Mouse moved to (227, 255)
Screenshot: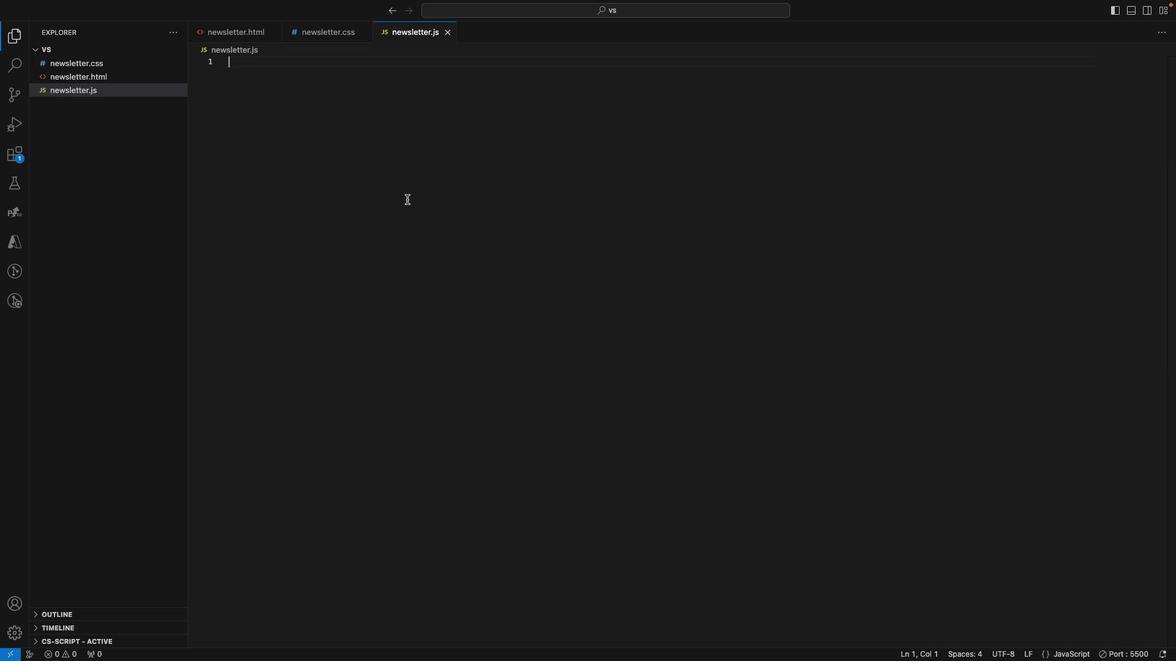 
Action: Mouse pressed left at (227, 255)
Screenshot: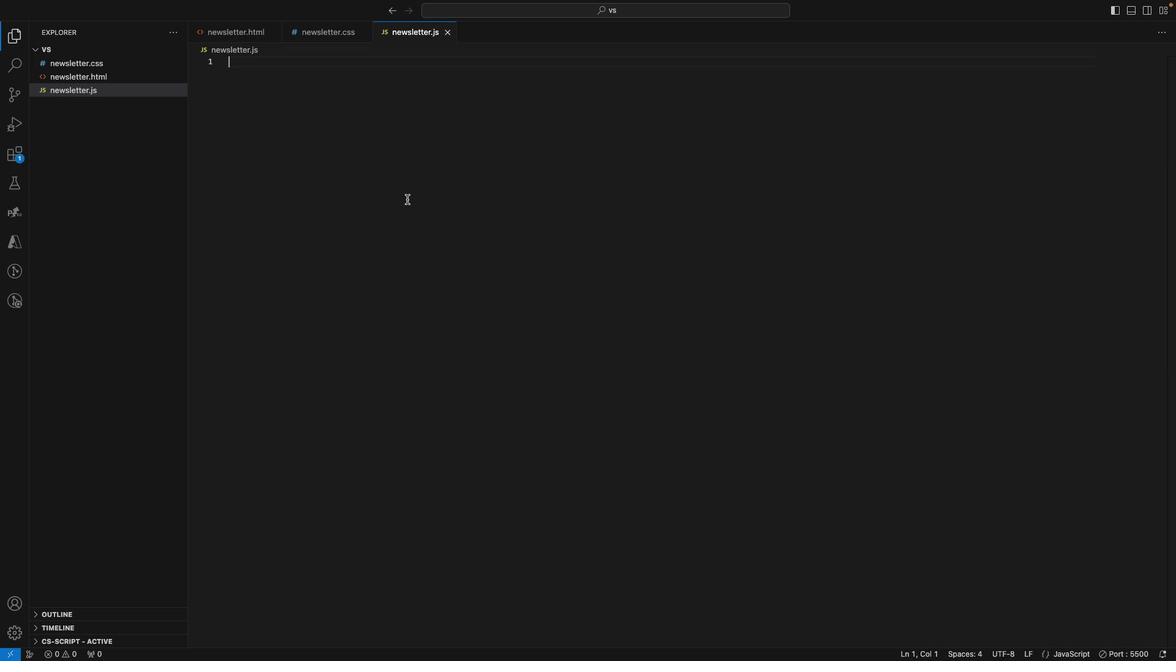 
Action: Mouse moved to (227, 255)
Screenshot: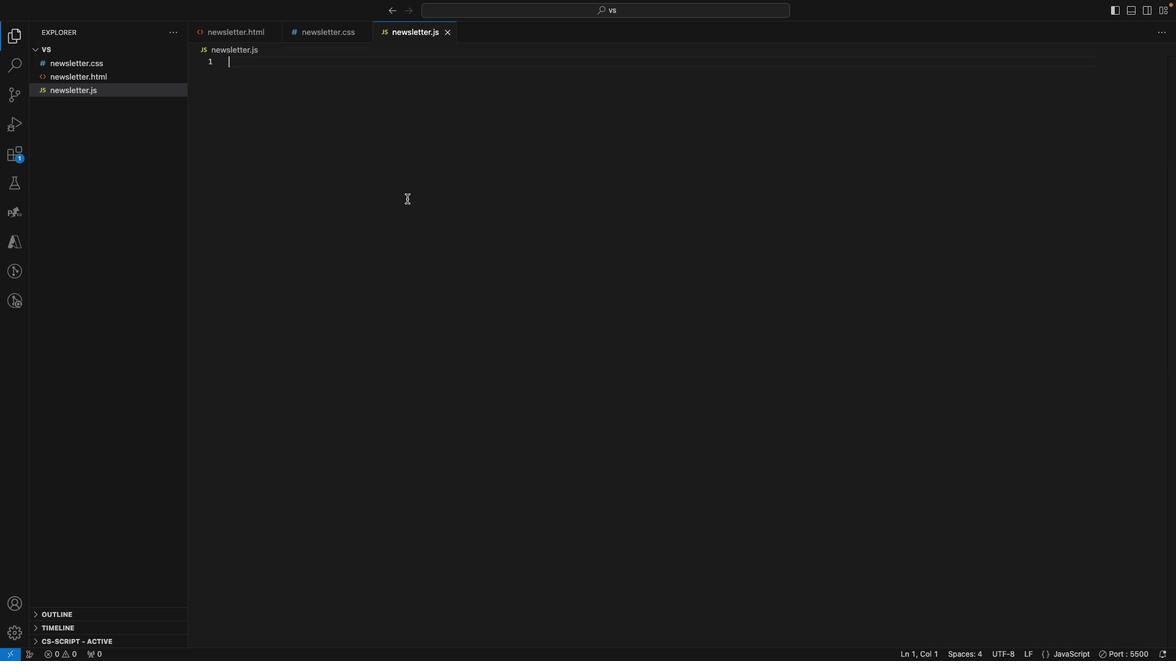 
Action: Key pressed 'f''n'Key.backspace'u''n''c''t''i''o''n'Key.space's''u''b''s''c''r''i''b''e'Key.shift_r'('Key.rightKey.spaceKey.shift_r'{'Key.enter'/''/'Key.space'g''e''t'Key.space't''h''e'Key.space'e''m''a''i''l'Key.space'i''n''p''u''t''v''a''l''u''e'Key.backspaceKey.backspaceKey.backspaceKey.backspaceKey.backspaceKey.space'v''a''l''u''e'Key.enter'v''a'Key.spaceKey.backspace'r'Key.space'e''m''a''i''l'Key.space'='Key.space'd''o''c''u''m''e''n''t''.''g''e''t'Key.shift'E''l''e''m''e''n''t'Key.shiftKey.shift'B''y'Key.shift'I''d'Key.shift_r'('"'"'e''m''a''i''l'Key.rightKey.right'.''v''a''l''u''e'';'Key.enterKey.enter'/''/'Key.space'v''a''l''d''i''d''a''t''e'Key.spaceKey.backspaceKey.backspaceKey.backspaceKey.backspaceKey.backspaceKey.backspaceKey.backspaceKey.backspace'l''i''d''a''t''e'Key.space't''h''e'Key.space'e''m''a''i''l'Key.space'f''o''r''m''a''t'Key.spaceKey.shift_r'(''s''m''p''l''e'Key.spaceKey.backspaceKey.backspaceKey.backspaceKey.backspaceKey.backspace'i''m''p''l''e'Key.space'v''a''l''i''d''a''t''i''n'Key.backspace'o''n'Key.space'f''o''r'Key.space'd''e'',''o'Key.backspaceKey.backspace'm''o''s''t''r''a''t''i''o''n'Key.space'p''u''r''p''o''s''e''s'Key.rightKey.enter'v''a''r'Key.space'e''a''i'Key.backspaceKey.backspace'm''a''i''l'Key.shift'R''e''g''e''x'Key.space'='Key.space'/'Key.shift_r'^''['Key.shift_r'6'Key.backspace'6'Key.backspaceKey.shift_r'^''s'Key.shift'@'Key.rightKey.shift_r'+'Key.shift'@''['Key.shift_r'^''\\''s'Key.shift'@'Key.rightKey.shift_r'+''\\''.''['Key.shift_r'^''\\''s'Key.shift'@'Key.rightKey.shift_r'+'Key.shift'$''/'';'Key.enter'i''f'Key.spaceKey.shift_r'('Key.shift'!''e''m''a''i''l'Key.shift'R''e''g''e''x''.''t''e''x'Key.backspace's''t'Key.shift_r'(''e''m''a''i''l'Key.rightKey.spaceKey.backspaceKey.rightKey.spaceKey.shift_r'{'Key.enter'a''l''e''r''t'Key.shift_r'('"'"Key.shift'P''l''e''a''s''e'Key.space'e''n''t''e''r'Key.space'a'Key.space'v''a''l''i''d'Key.space'e''m''a''i''l'Key.space'a''d''d''r''e''s''s'Key.rightKey.right';'Key.enter'r''e''t''u''r''n'Key.spaceKey.backspace';'Key.downKey.enterKey.enter'/''/'Key.spaceKey.shift'D''i''s''p''l''a''y'Key.space'a'Key.space'c''o''n''f''i''r''m''a''t''i''o''n'Key.space'm''e''s''s''a''g''e'Key.enter'v''a''r'Key.spaceKey.backspaceKey.space'c''o''n''f''i''r''m''a''t''i''o''n'Key.shift'M''e''s''s''a''g''e'Key.space'='Key.space'd''o''c''u''m''e''n''t''.''g''e''t'Key.shift'E''l''e''m''e''t'Key.backspaceKey.backspace'e''n''t'Key.shift'B''y'Key.shift'I''d'Key.shift_r'('"'"'c''o''n''f''i''r'Key.backspaceKey.backspace'i''r''m''a''t''i''o''n'Key.shift'M''e''s''s''a''g''e'Key.backspace'e'Key.right';'Key.backspaceKey.right';'Key.enter'c''o''n''f''i''r''m''a''t''i''o''n'Key.shift'M''e''s''s''a''g''e''.''i''n''n''e''r'Key.shift'H''T''M''L'Key.space'='Key.space"'"Key.shift'T''h''a''n''k'Key.space'y''o''u'Key.space'f''o''r'Key.space's''u''b''s''c''r''i''b''i''n''g'Key.shift_r'!'Key.right';'Key.enter'c''o''n''f''i''r''m''a''t''i''o''n'Key.shift'M''e''s''s''a''g''e''.''s''t''y''l''e''.''c''o''l''o''r'Key.space'='Key.space"'"Key.shift'#''2''8''a''7''4''5'Key.right';'Key.enterKey.enter'/''/'Key.space'c''l''e''a''r'Key.space't''h''e'Key.space'f''o''r''m'Key.space'a''f''t''e''r'Key.space's''u''b''m''i''s''s''i''o''n'Key.enter'd''o''c''u''m''e''n''t''.''g''e''r'Key.backspace't'Key.shift'E''l''e''m''e''n''t'Key.shift'B''y'Key.shift'I''d'Key.shift_r'('"'"'n''e''w''s''l''e''t''t''e''r'Key.shift'F''o''r''m'Key.rightKey.right'.''r''e''s''e''r'Key.backspace't'Key.shift_r'('')'';'Key.cmd's'
Screenshot: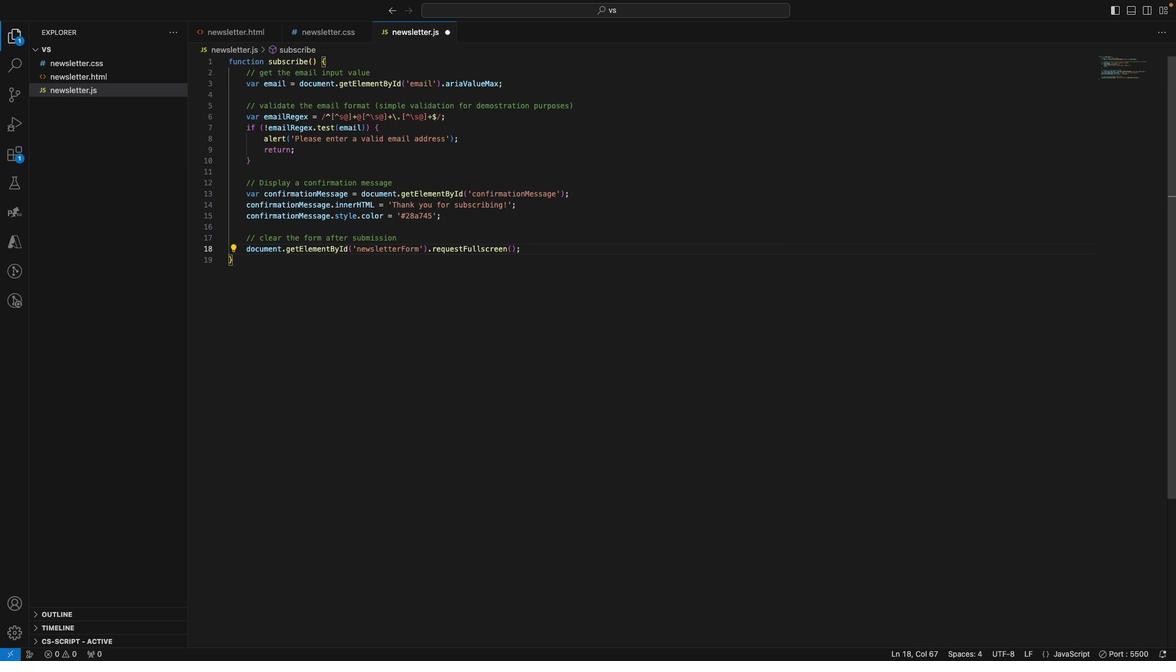 
Action: Mouse moved to (227, 255)
Screenshot: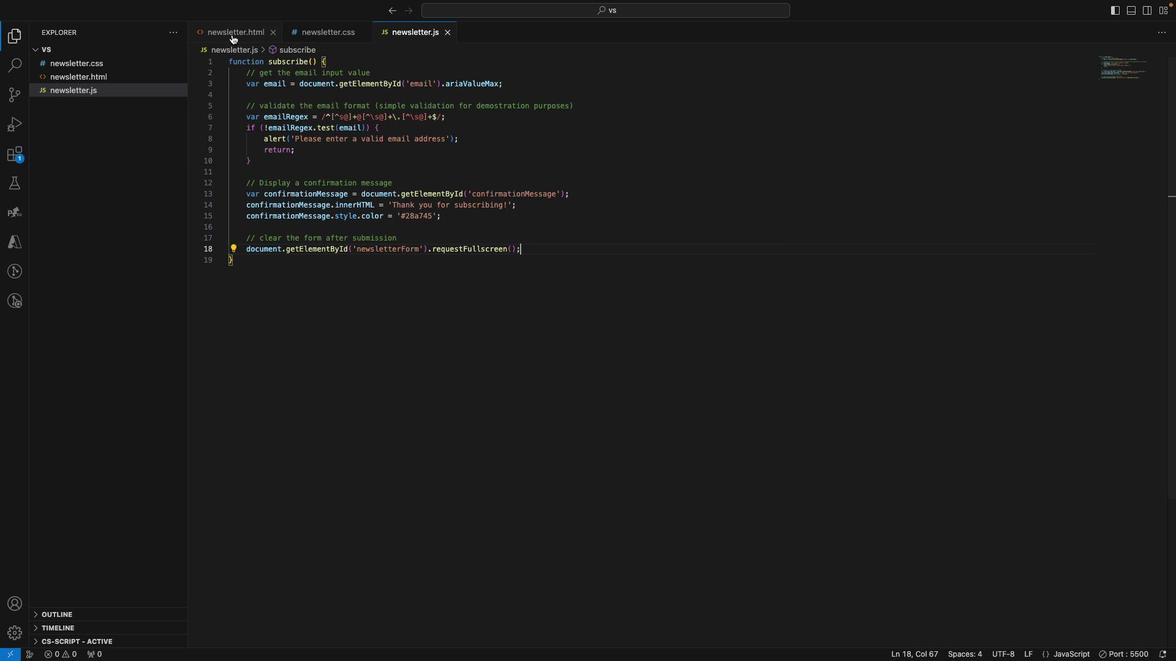 
Action: Mouse pressed left at (227, 255)
Screenshot: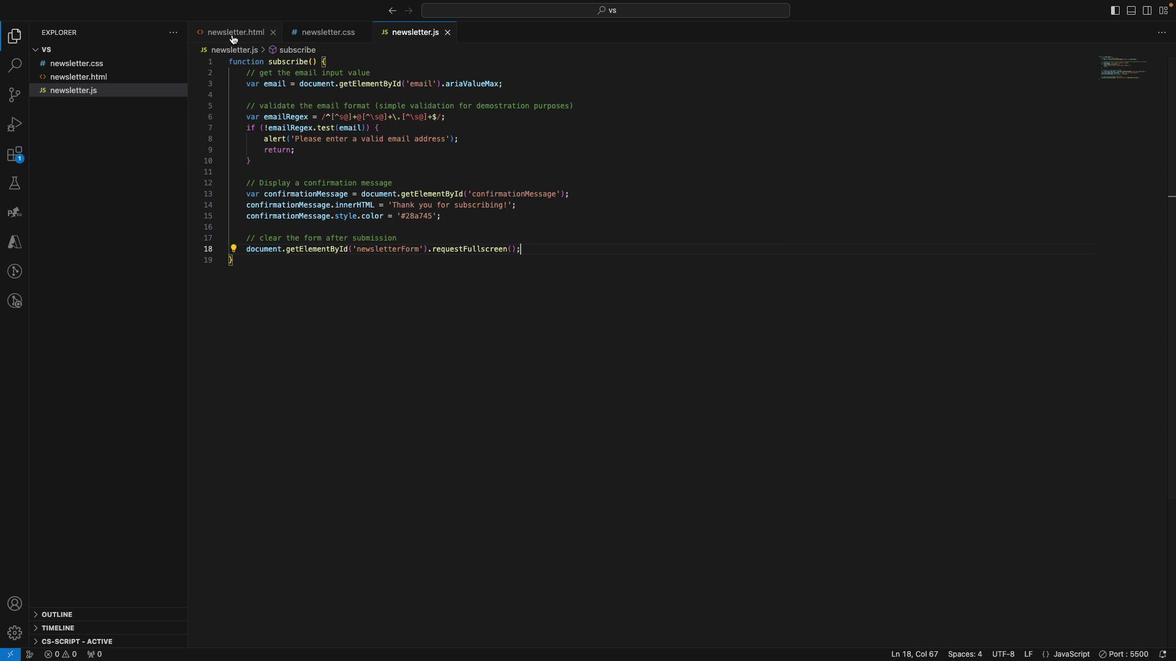 
Action: Mouse moved to (227, 254)
Screenshot: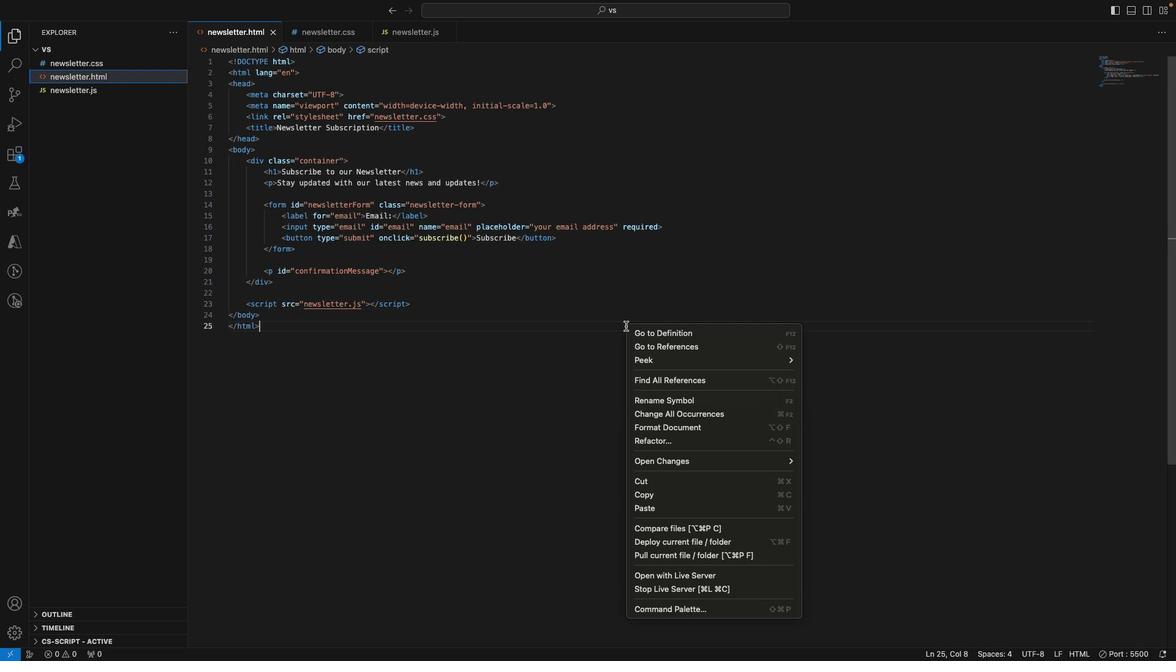 
Action: Mouse pressed right at (227, 254)
Screenshot: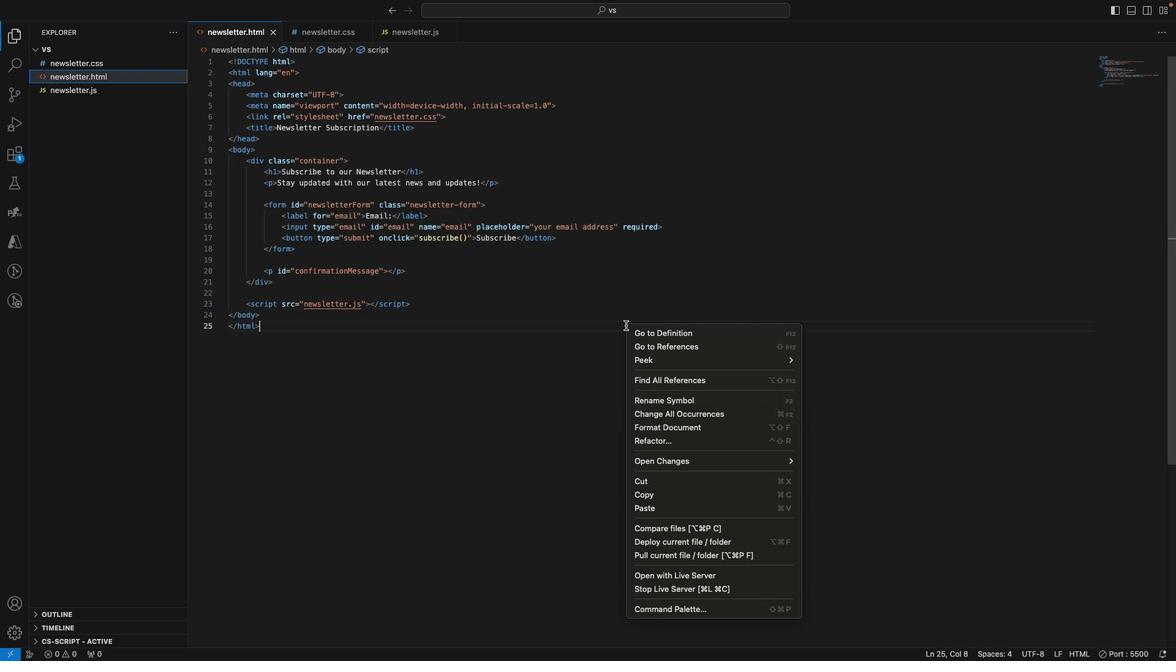 
Action: Mouse moved to (227, 254)
Screenshot: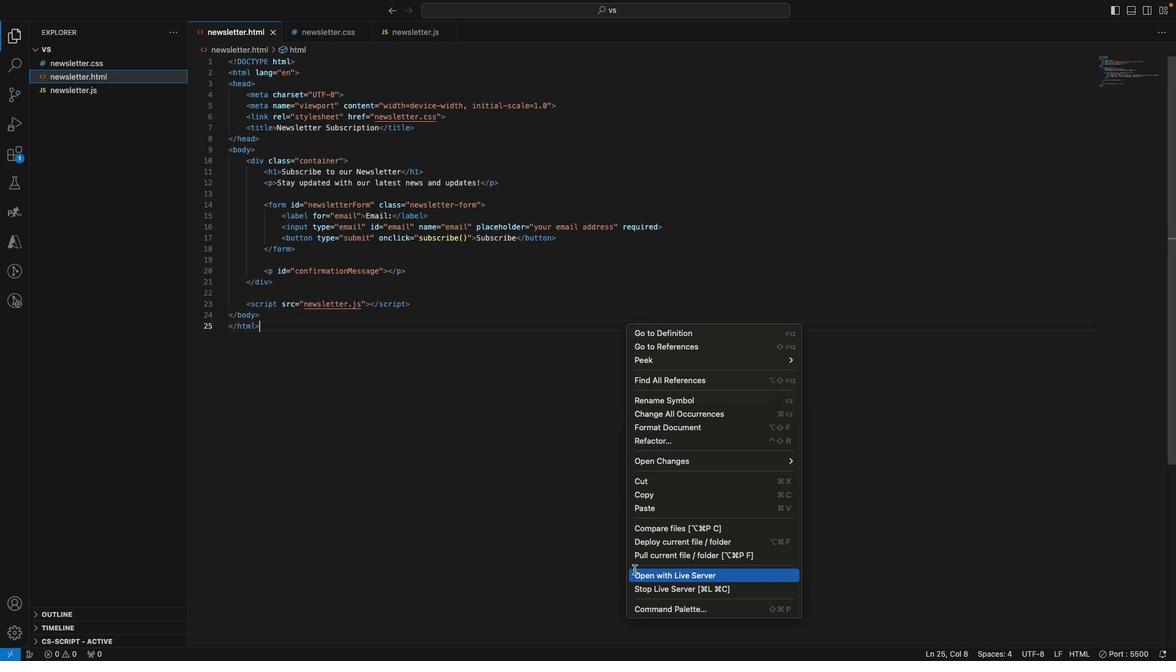 
Action: Mouse pressed left at (227, 254)
Screenshot: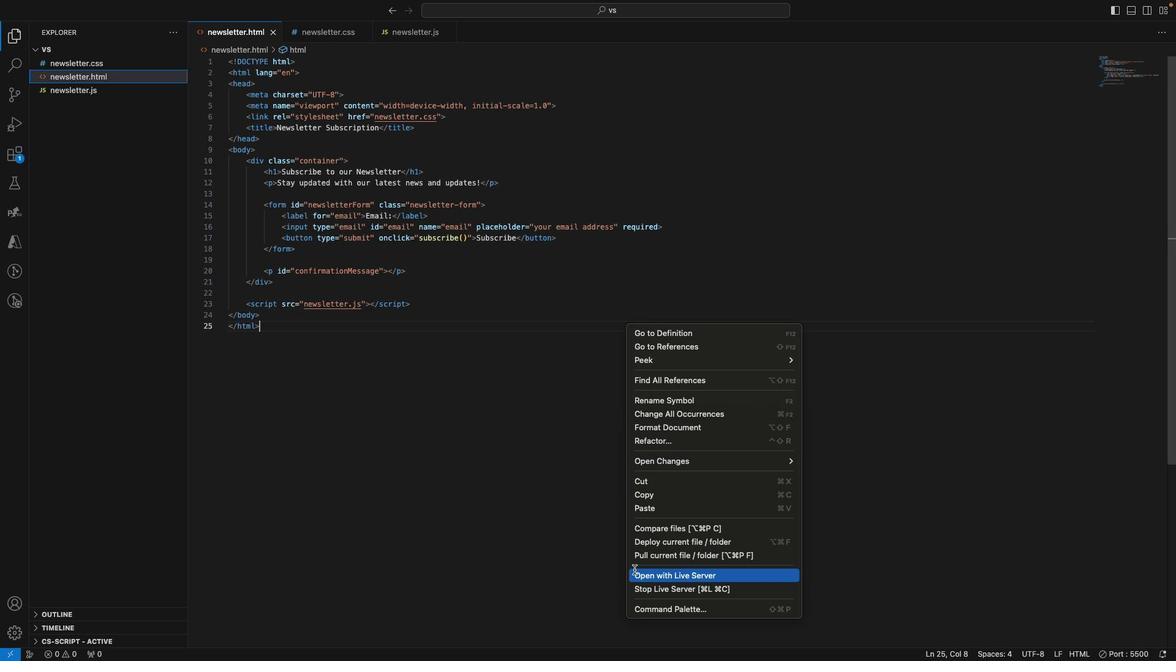 
Action: Mouse moved to (227, 255)
Screenshot: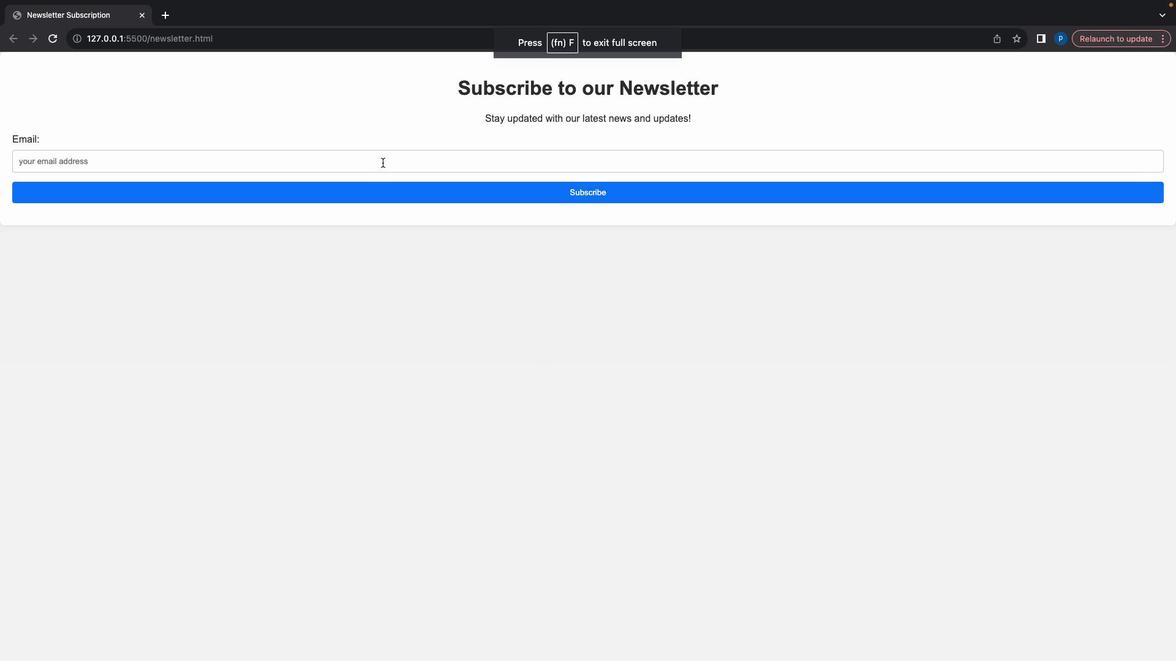 
Action: Mouse pressed left at (227, 255)
Screenshot: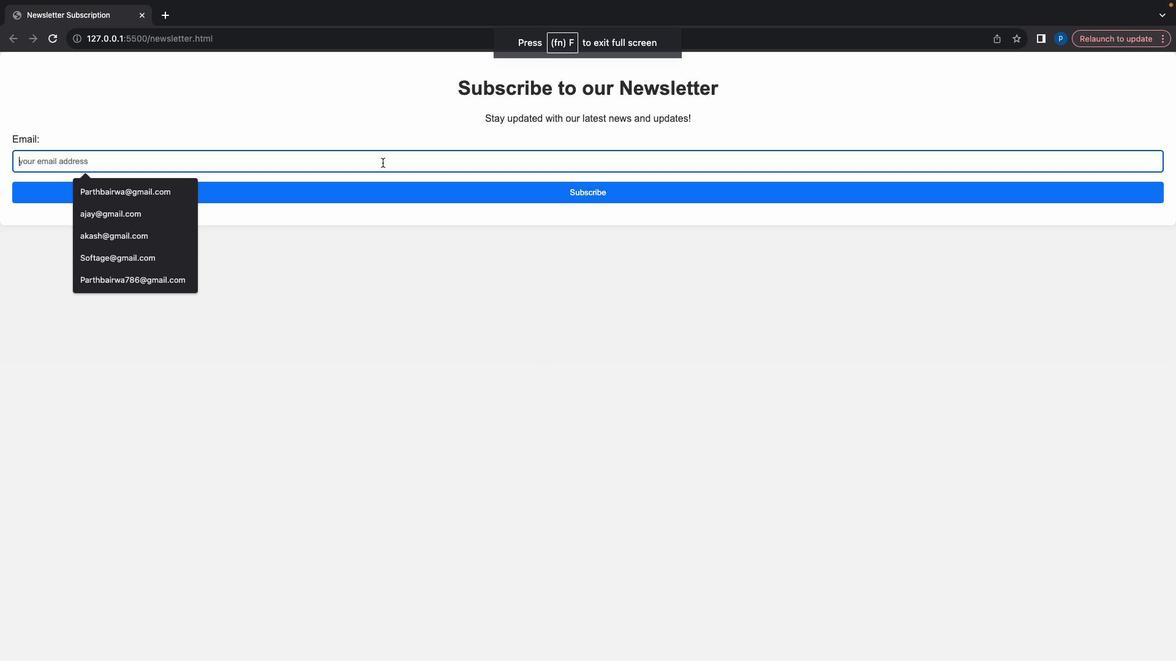 
Action: Mouse moved to (227, 255)
Screenshot: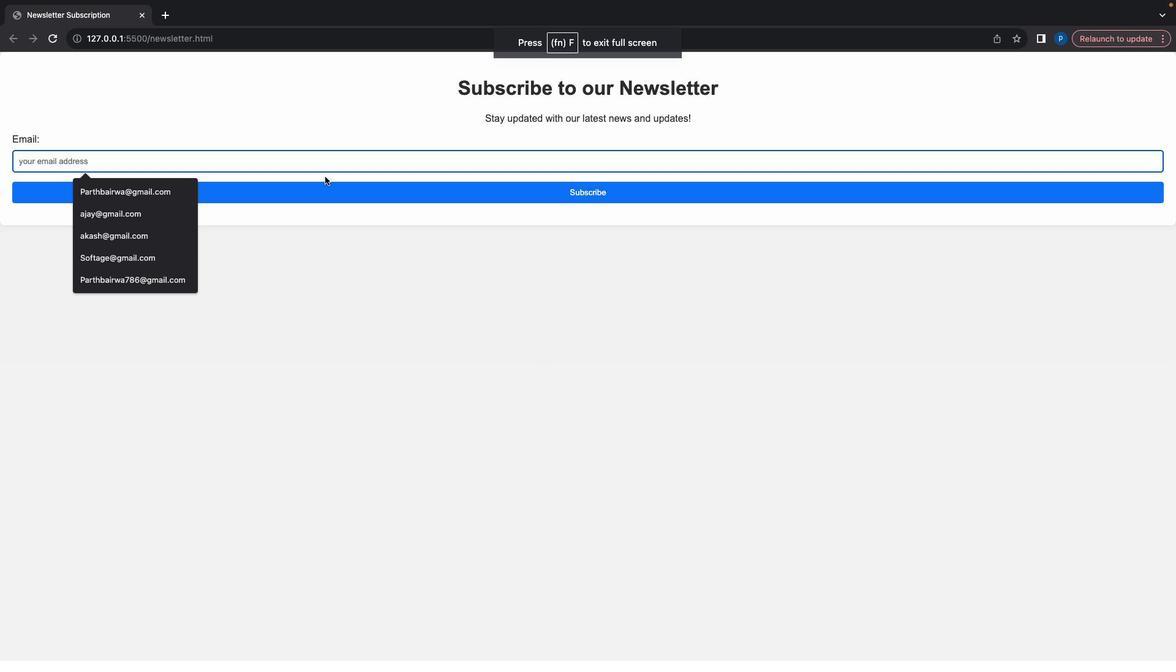 
Action: Key pressed Key.shift'P''a''r''t''h'Key.shift'@''g''m''a''i''l''.''c''o''m'
Screenshot: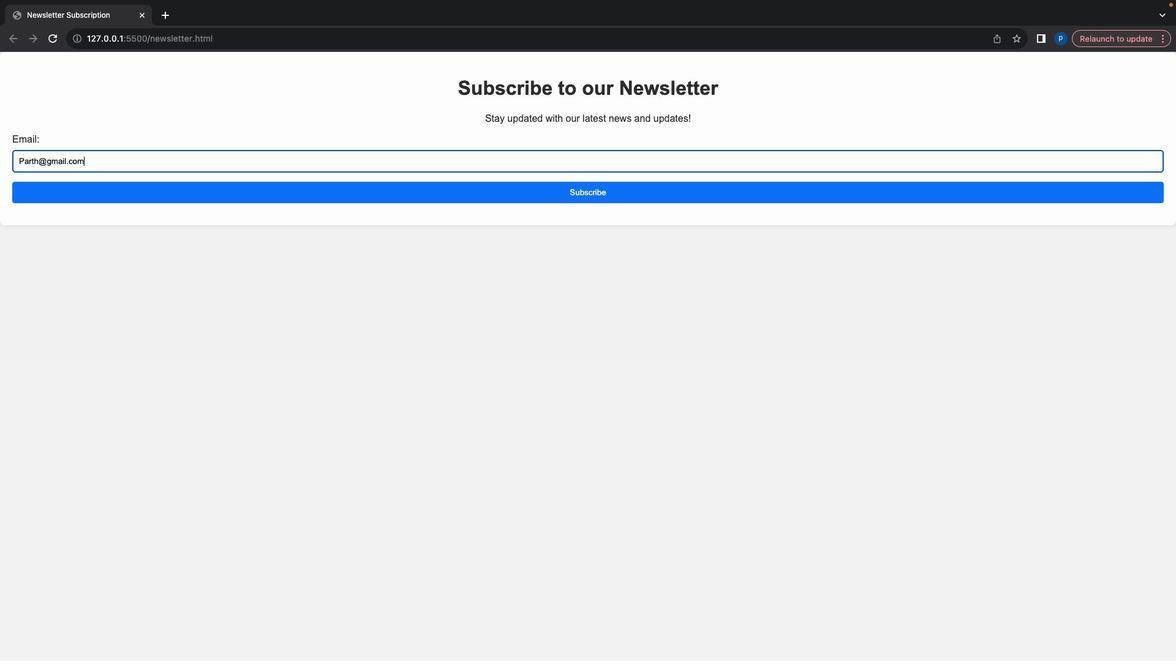 
Action: Mouse moved to (227, 255)
Screenshot: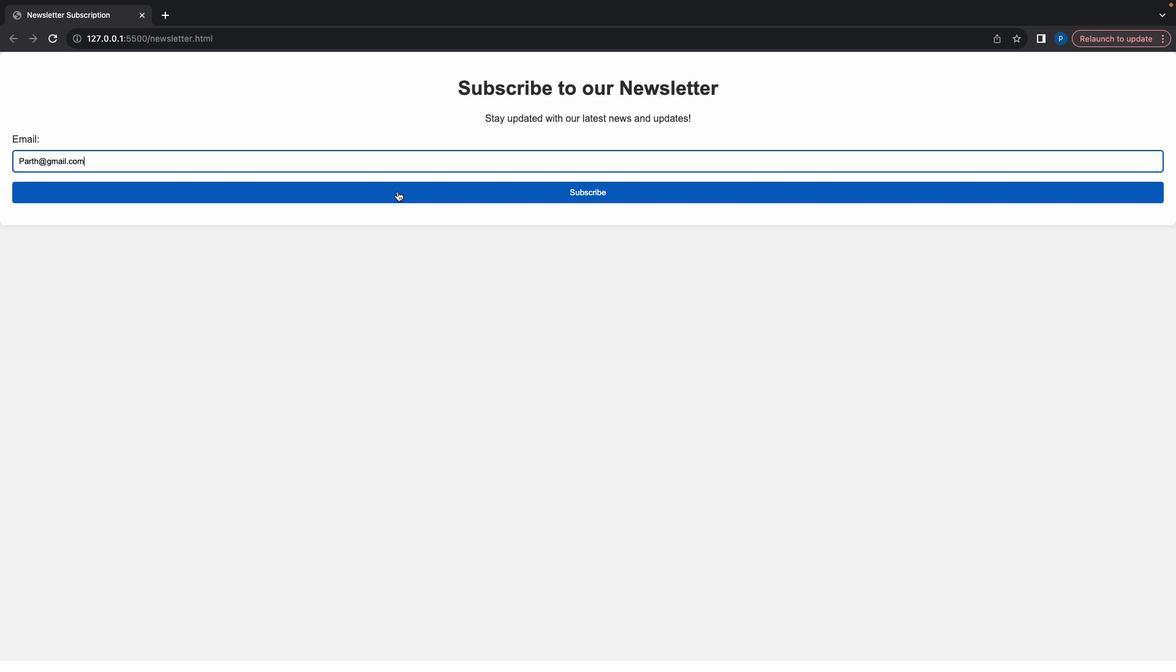 
Action: Mouse pressed left at (227, 255)
Screenshot: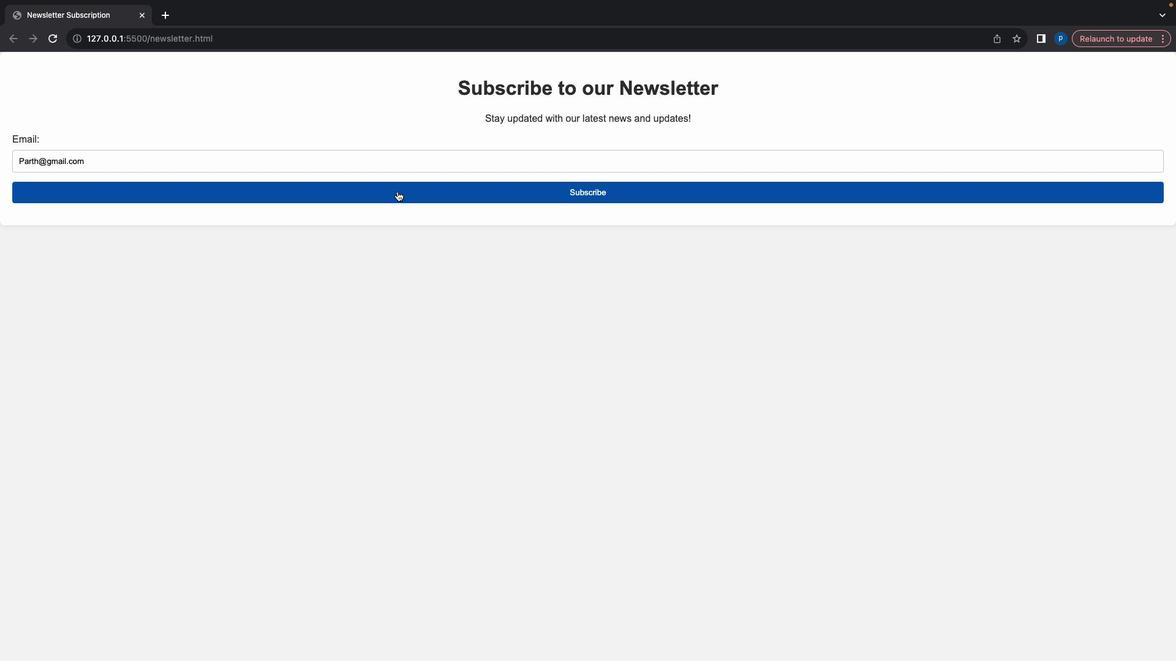 
Action: Mouse moved to (227, 255)
Screenshot: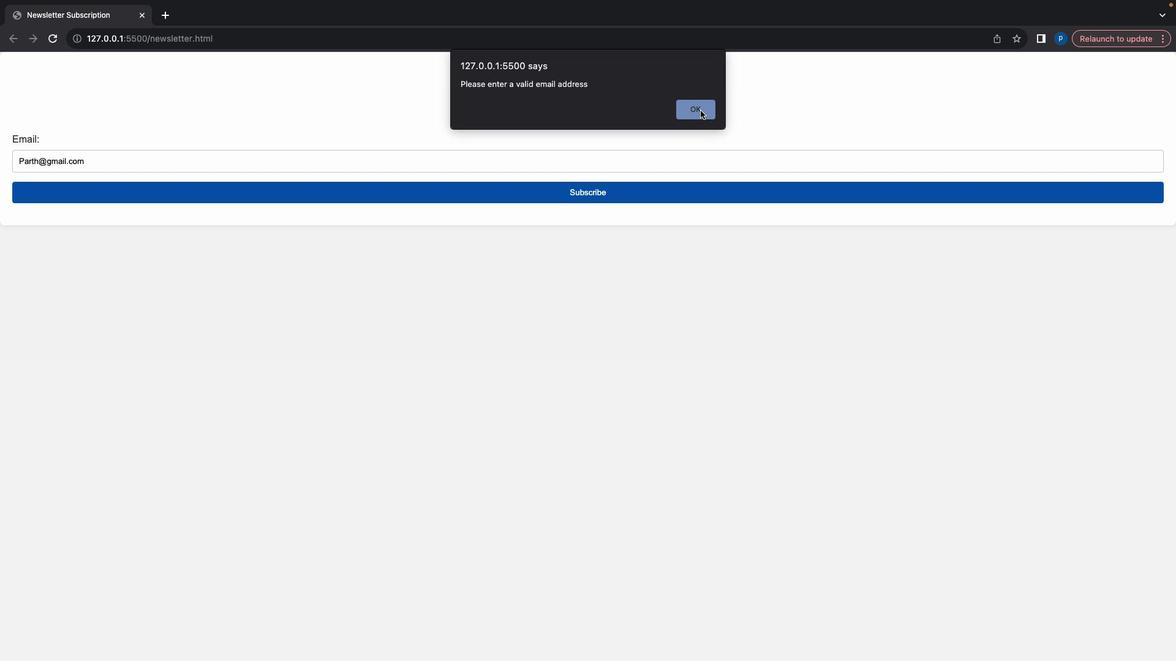 
Action: Mouse pressed left at (227, 255)
Screenshot: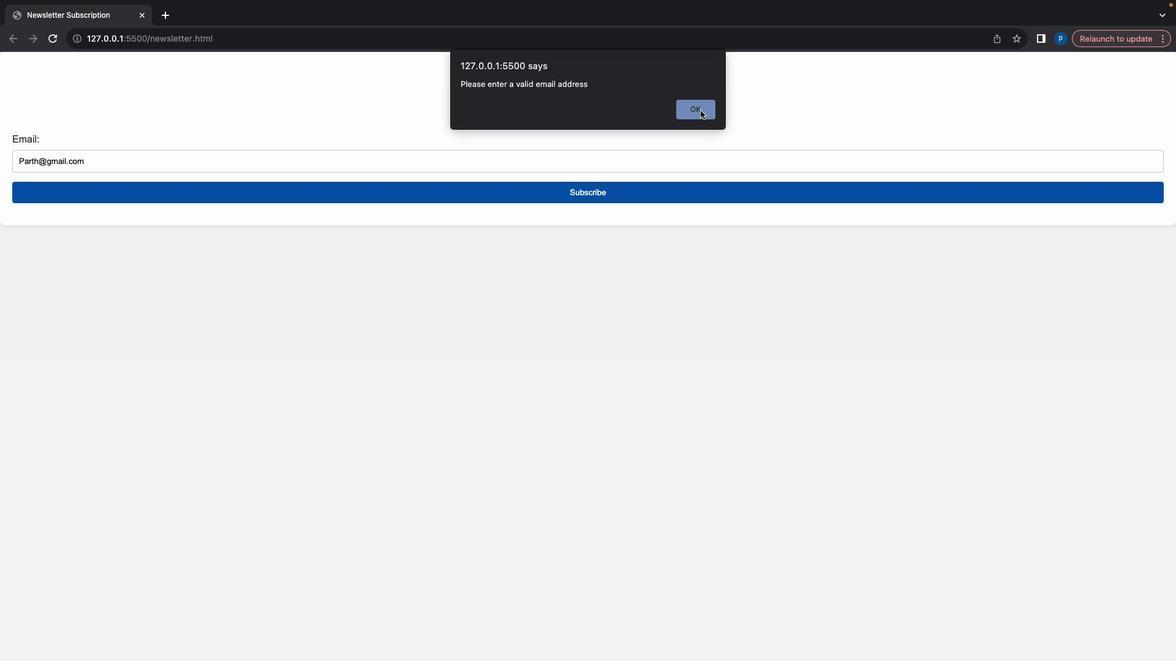 
Action: Mouse moved to (227, 255)
Screenshot: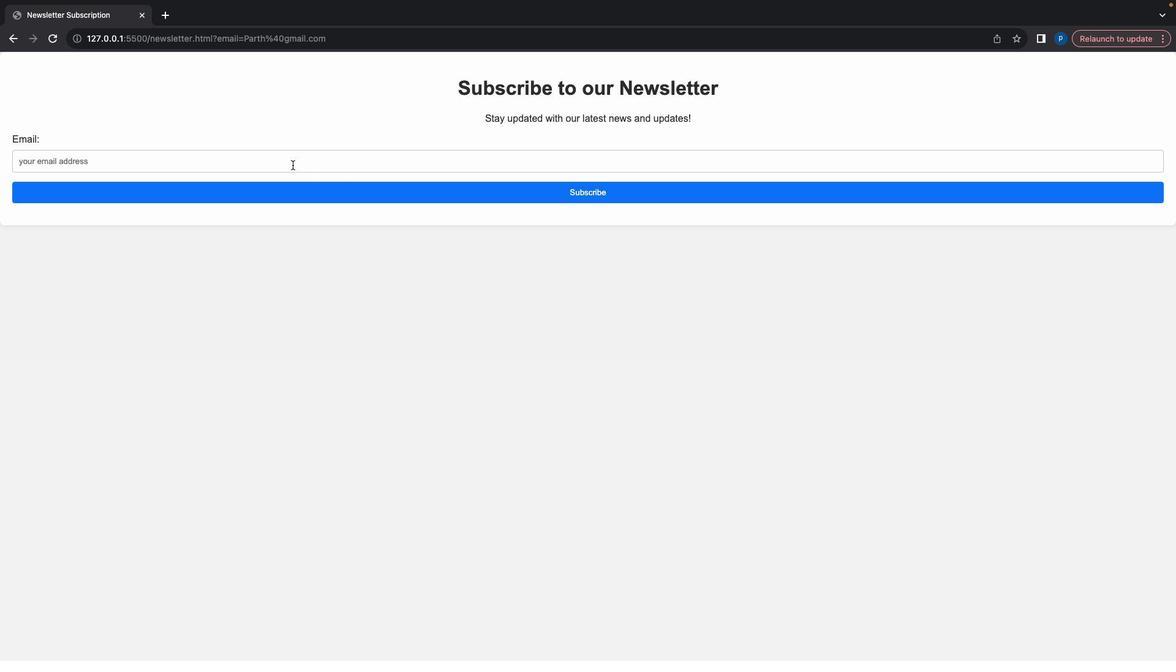 
Action: Mouse pressed left at (227, 255)
Screenshot: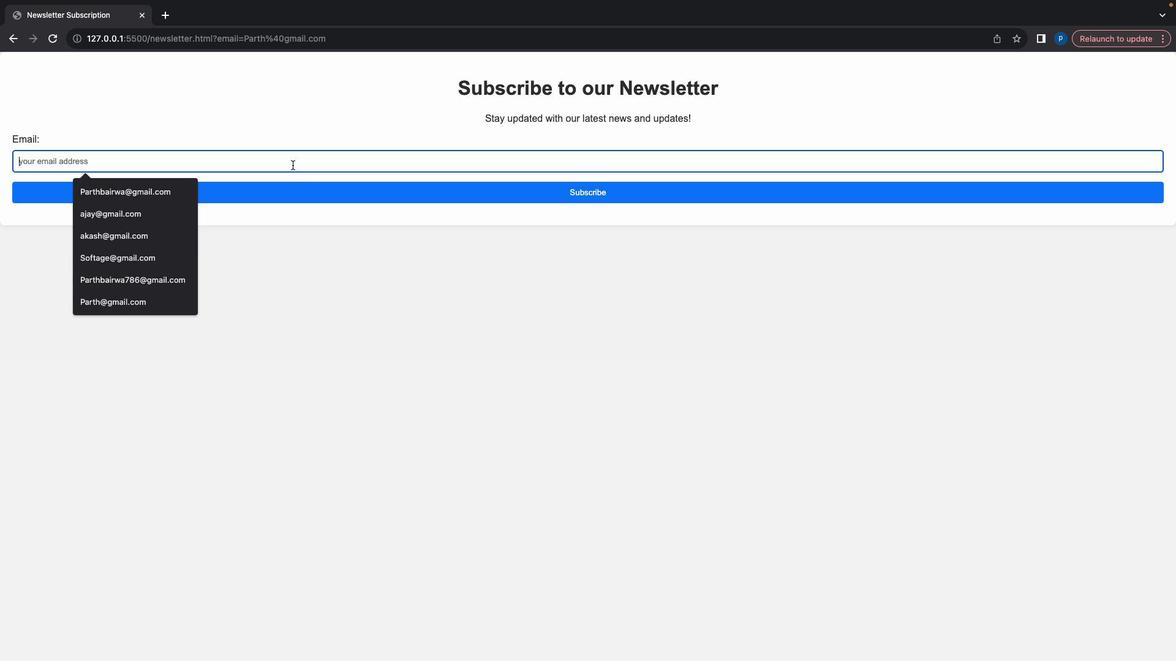 
Action: Mouse moved to (227, 255)
Screenshot: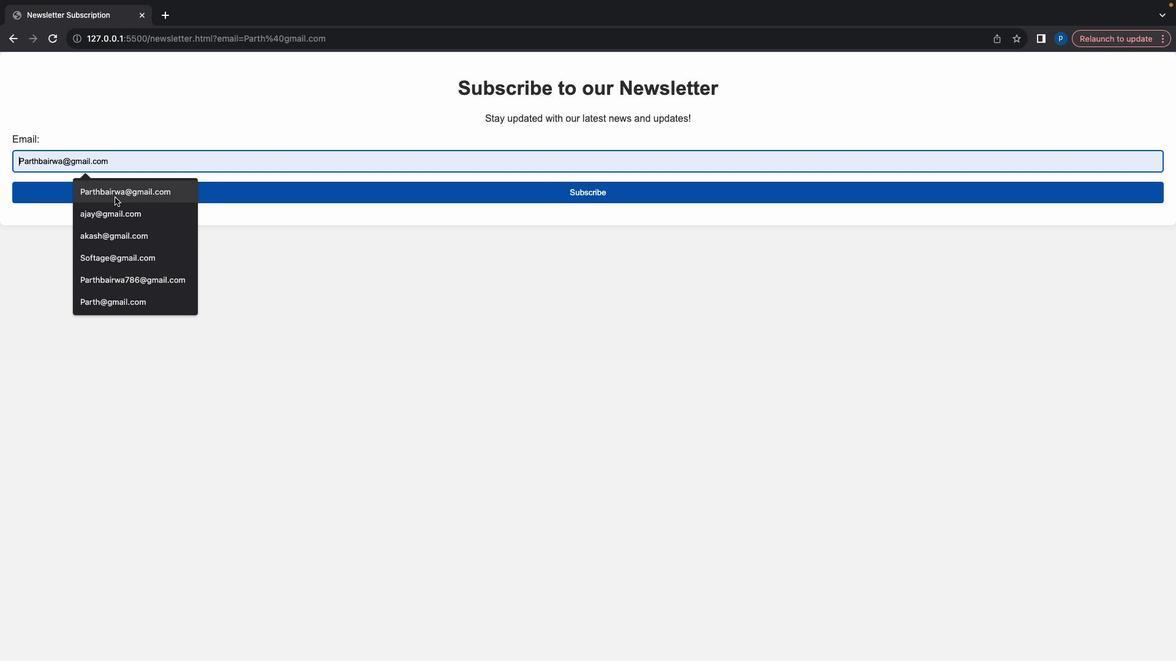 
Action: Mouse pressed left at (227, 255)
Screenshot: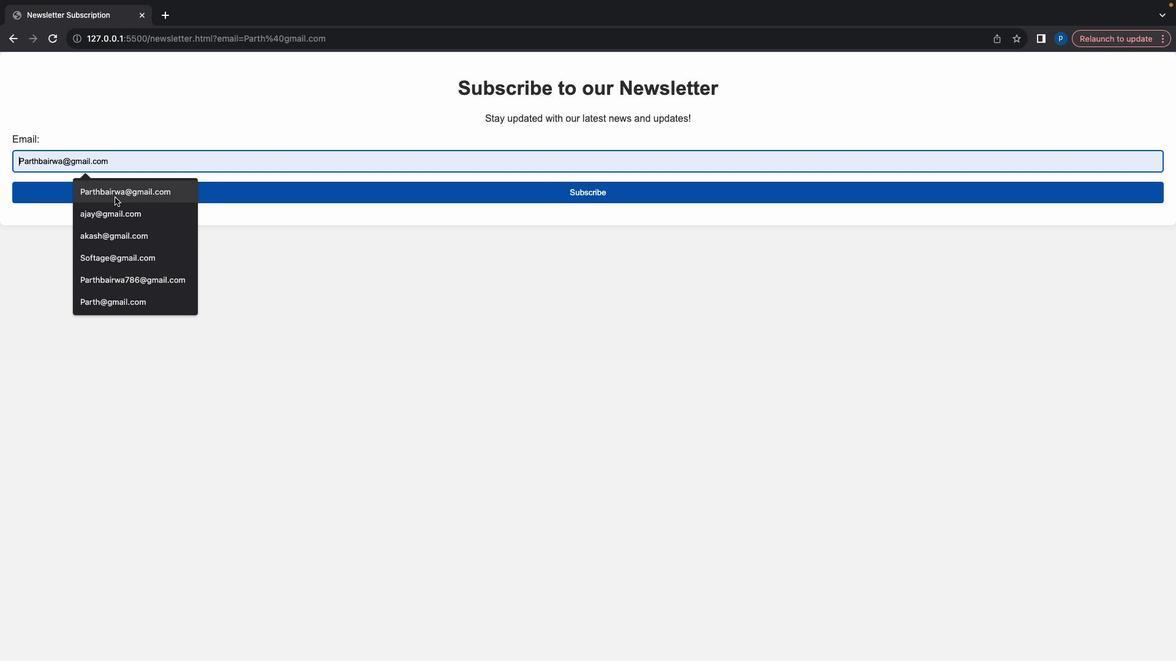 
Action: Mouse moved to (227, 255)
Screenshot: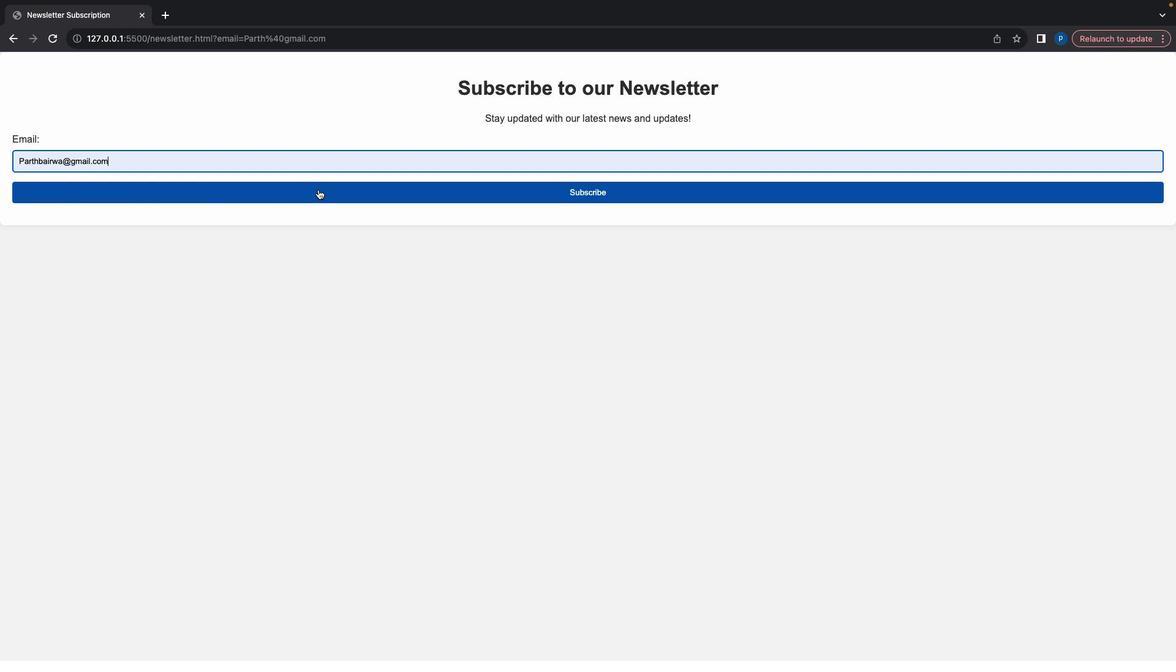 
Action: Mouse pressed left at (227, 255)
Screenshot: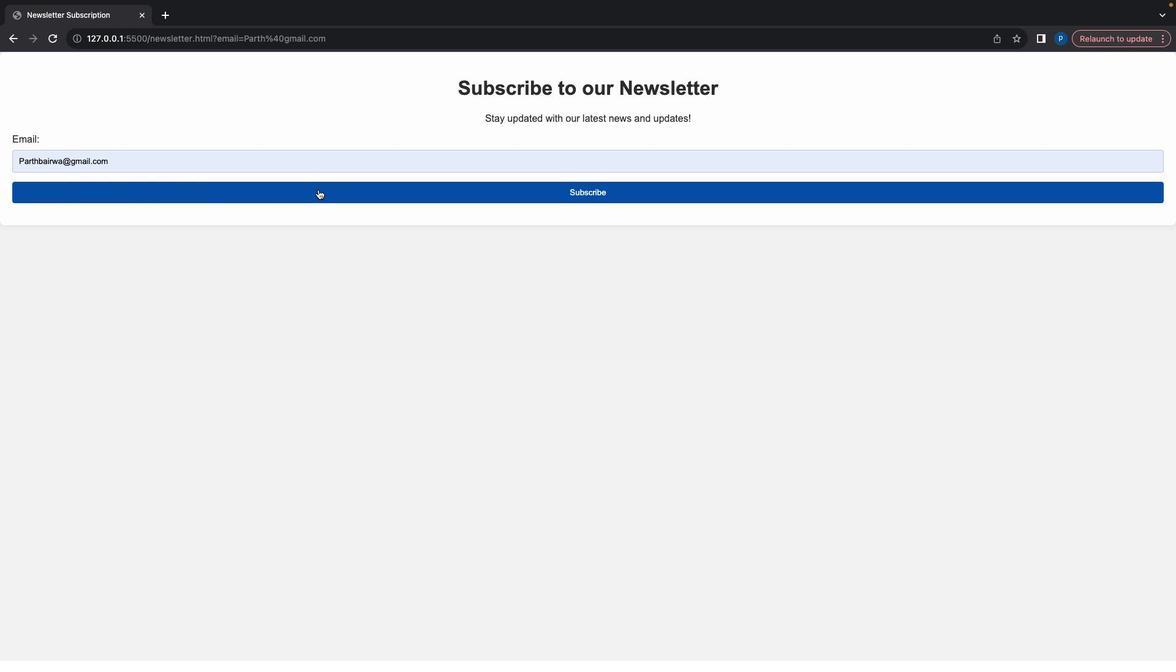 
Action: Mouse moved to (227, 255)
Screenshot: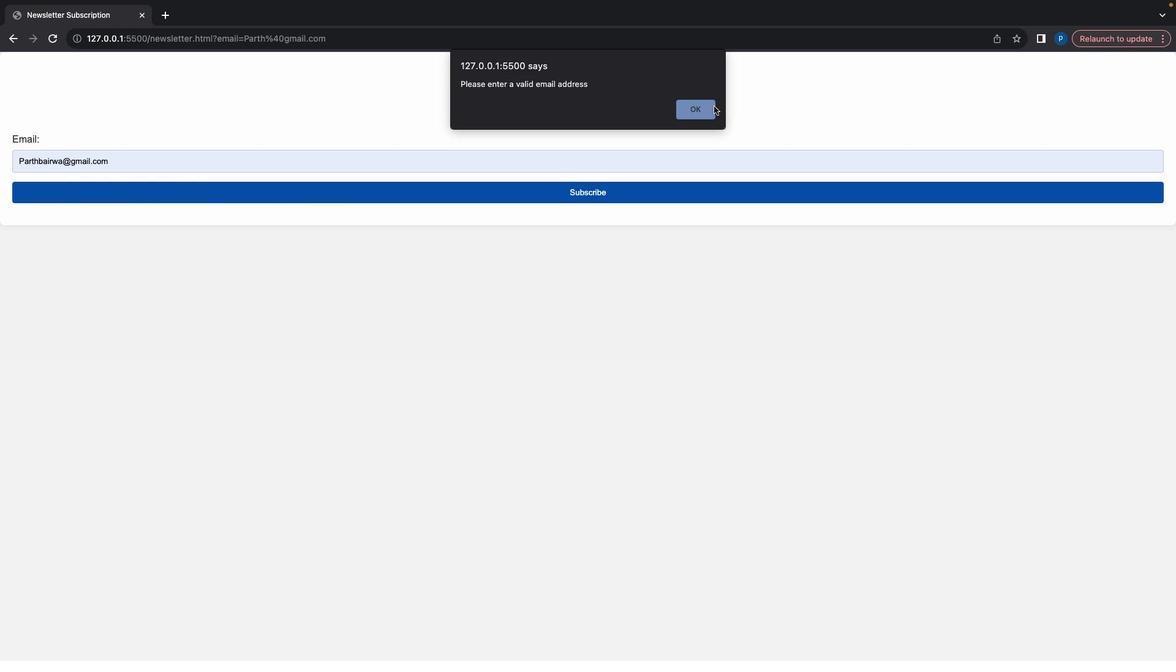 
Action: Mouse pressed left at (227, 255)
Screenshot: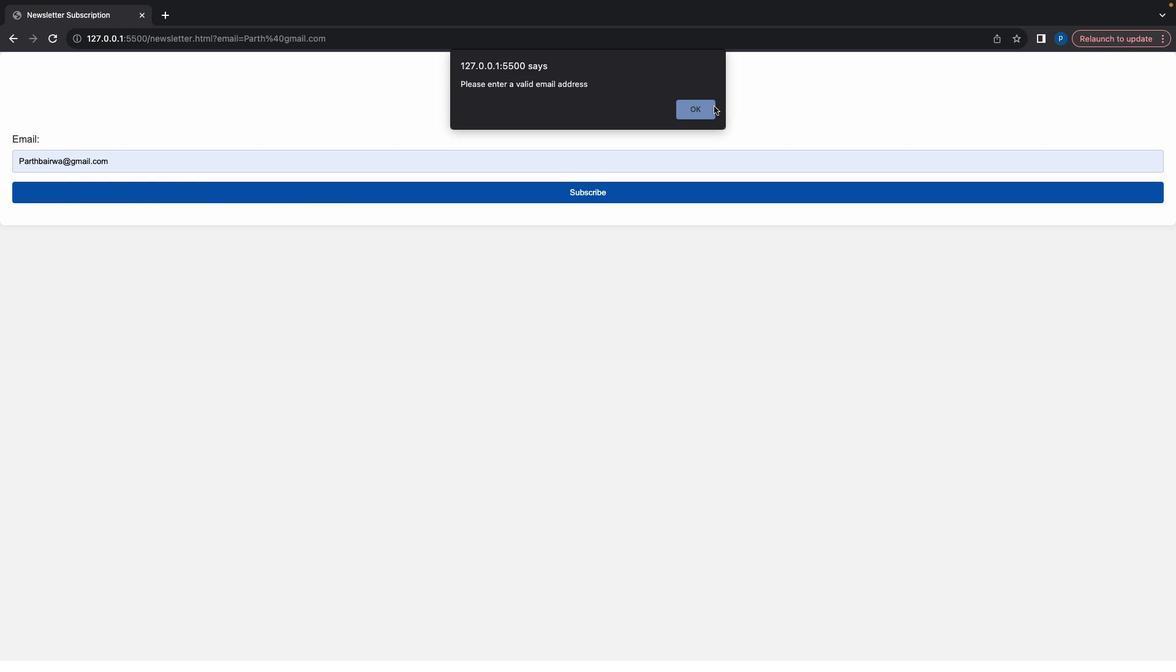 
Action: Mouse moved to (227, 255)
Screenshot: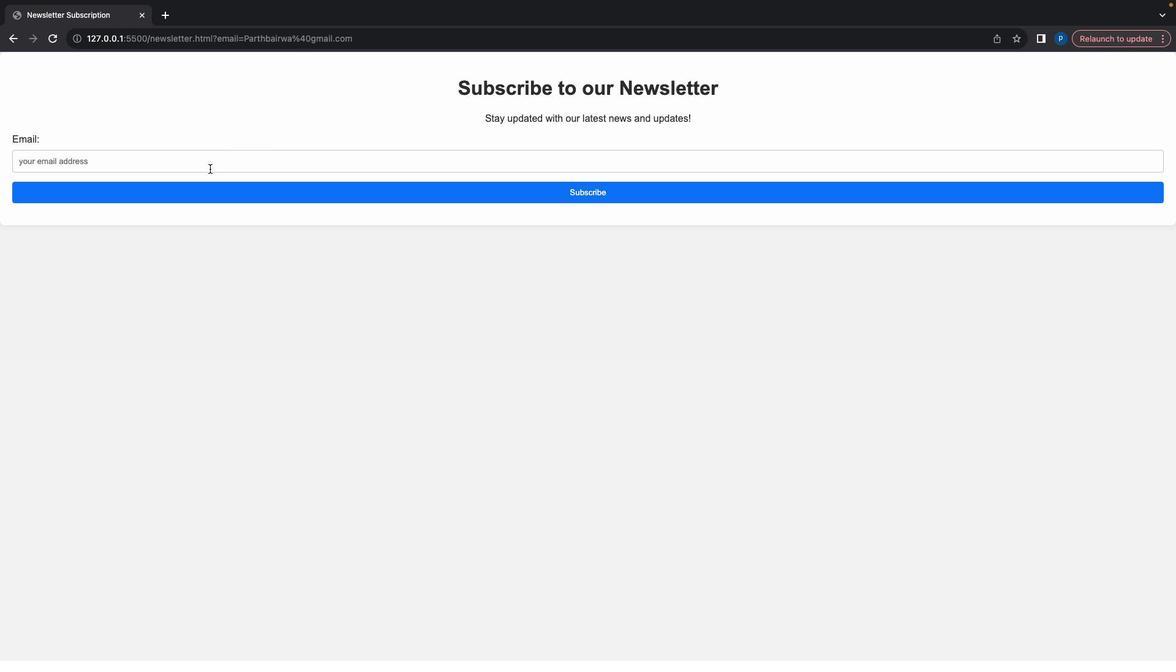 
Action: Mouse pressed left at (227, 255)
Screenshot: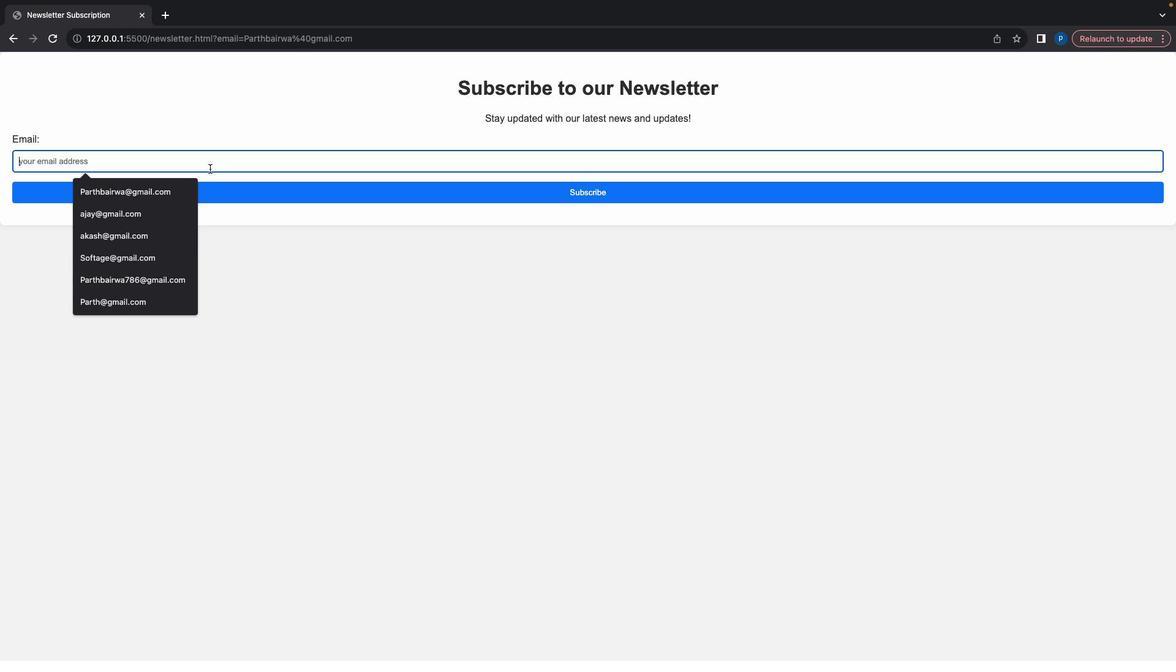 
Action: Mouse moved to (227, 255)
Screenshot: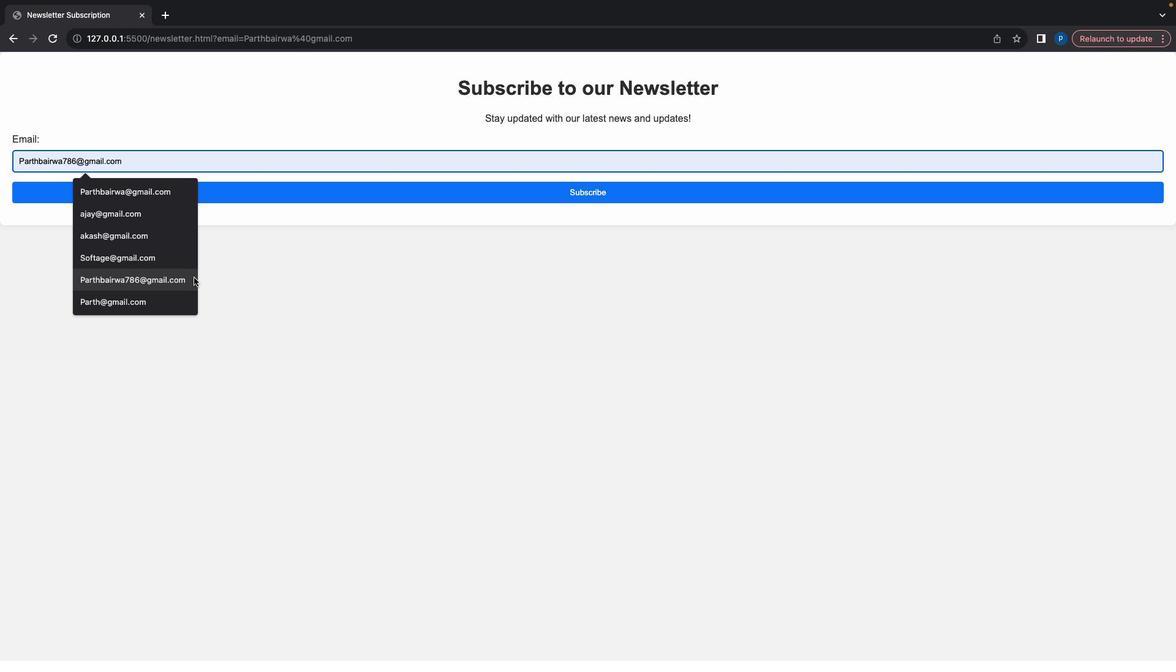 
Action: Mouse pressed left at (227, 255)
Screenshot: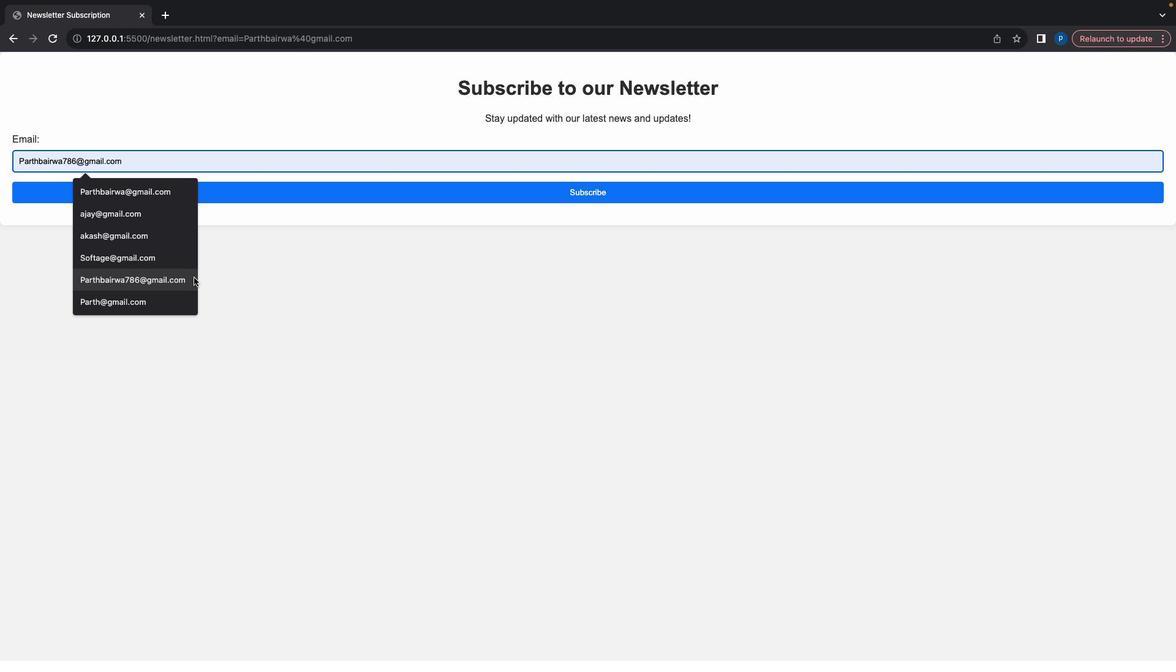 
Action: Mouse moved to (227, 255)
Screenshot: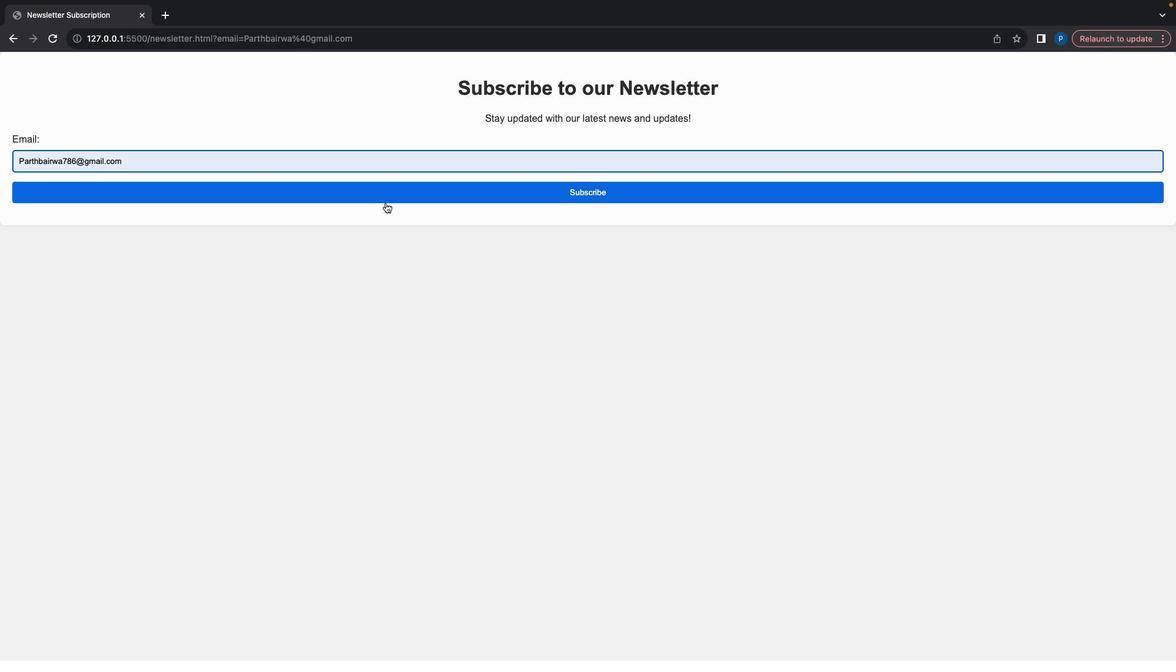 
Action: Mouse pressed left at (227, 255)
Screenshot: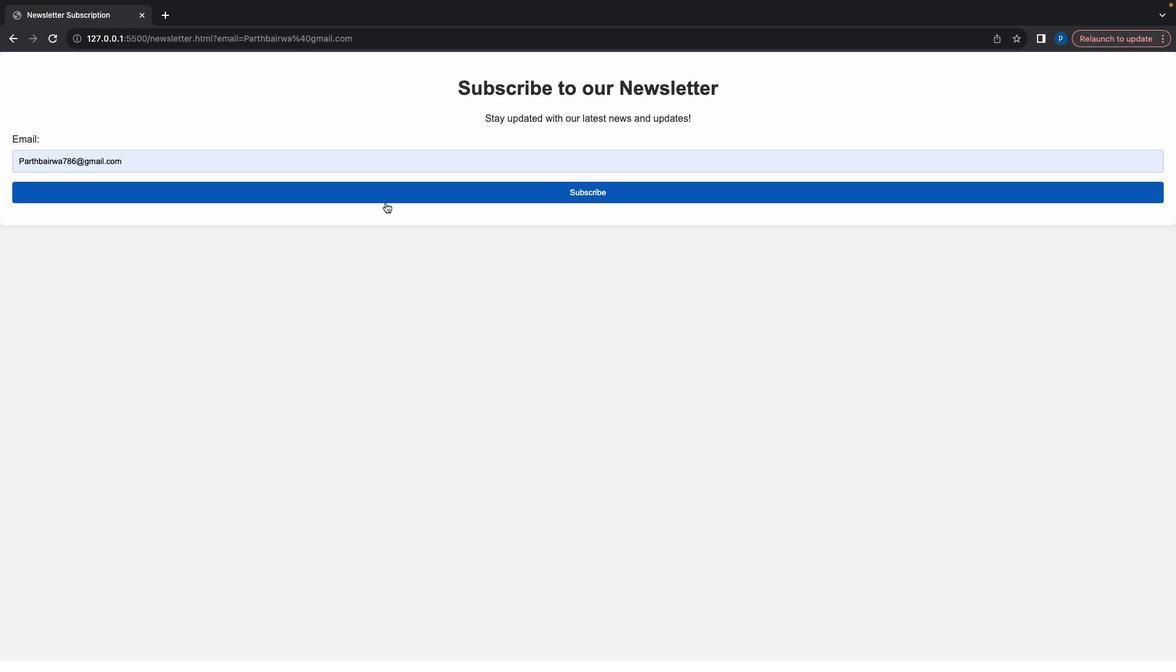 
Action: Mouse moved to (227, 255)
Screenshot: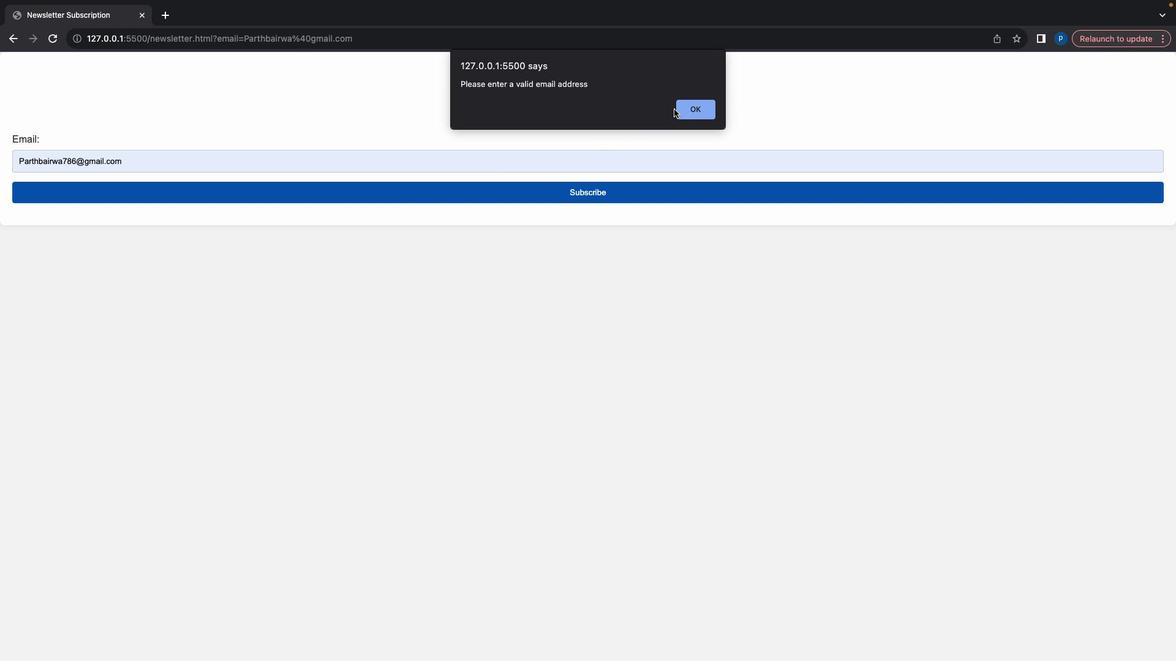 
Action: Mouse pressed left at (227, 255)
Screenshot: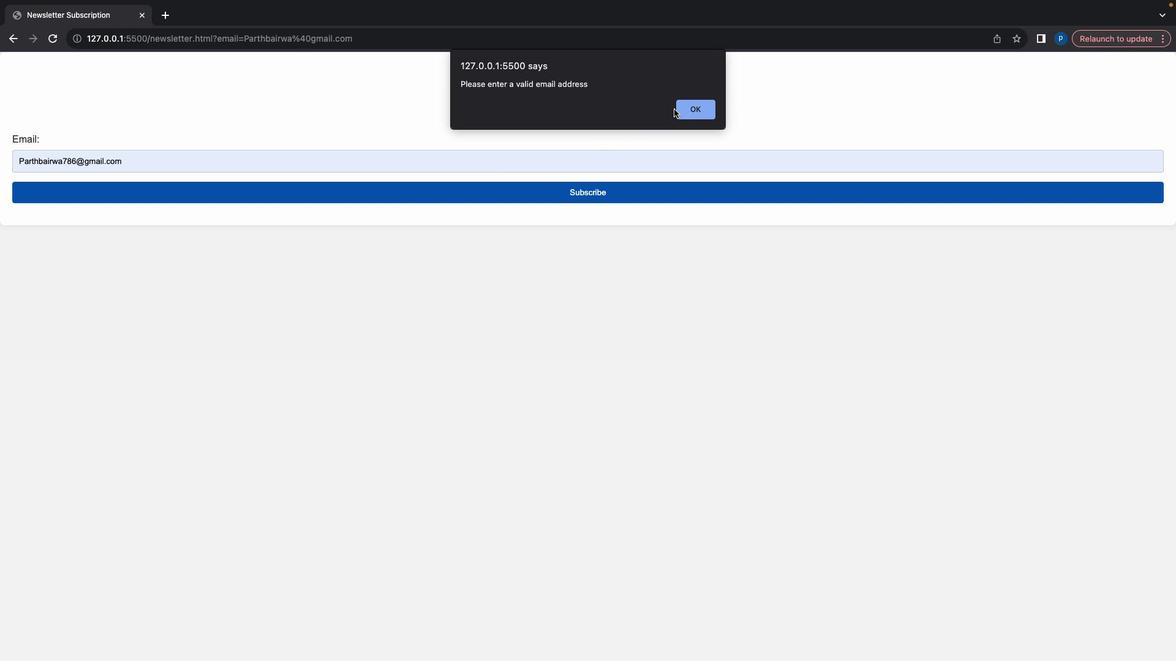 
Action: Mouse moved to (227, 255)
Screenshot: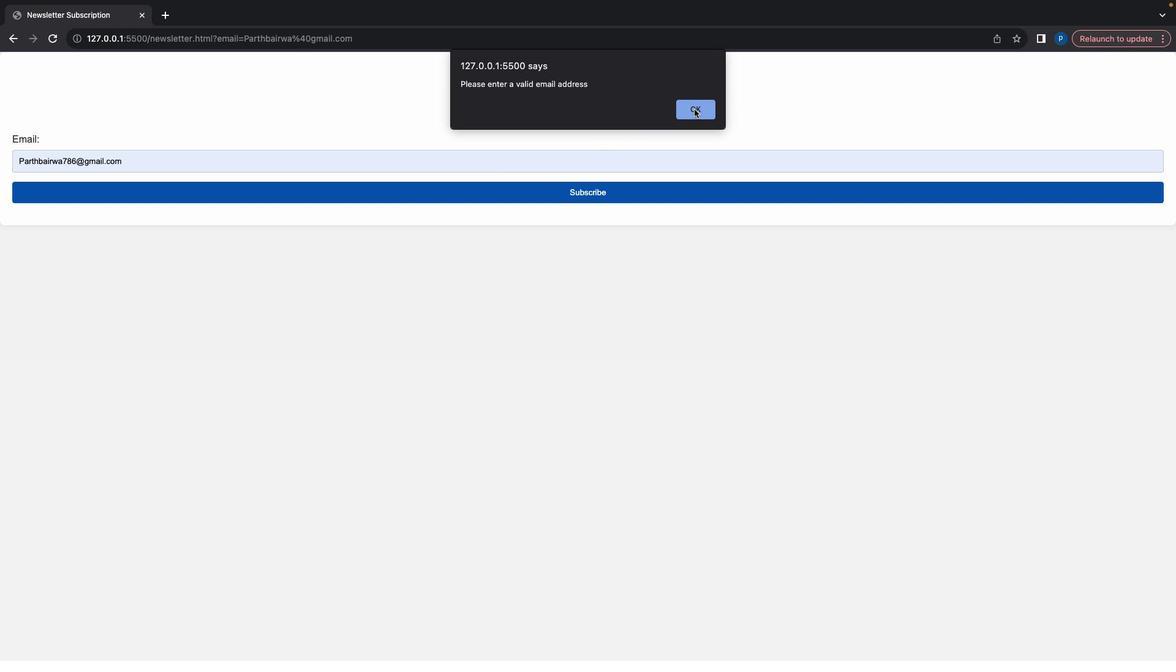 
Action: Mouse pressed left at (227, 255)
Screenshot: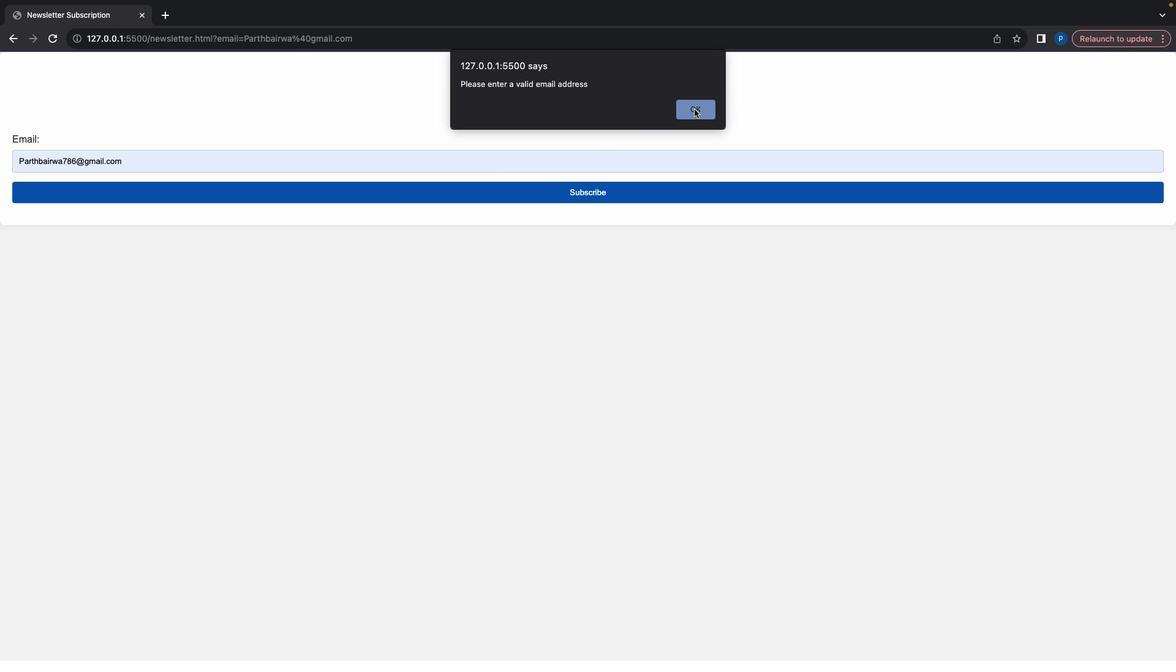
Action: Mouse moved to (227, 255)
Screenshot: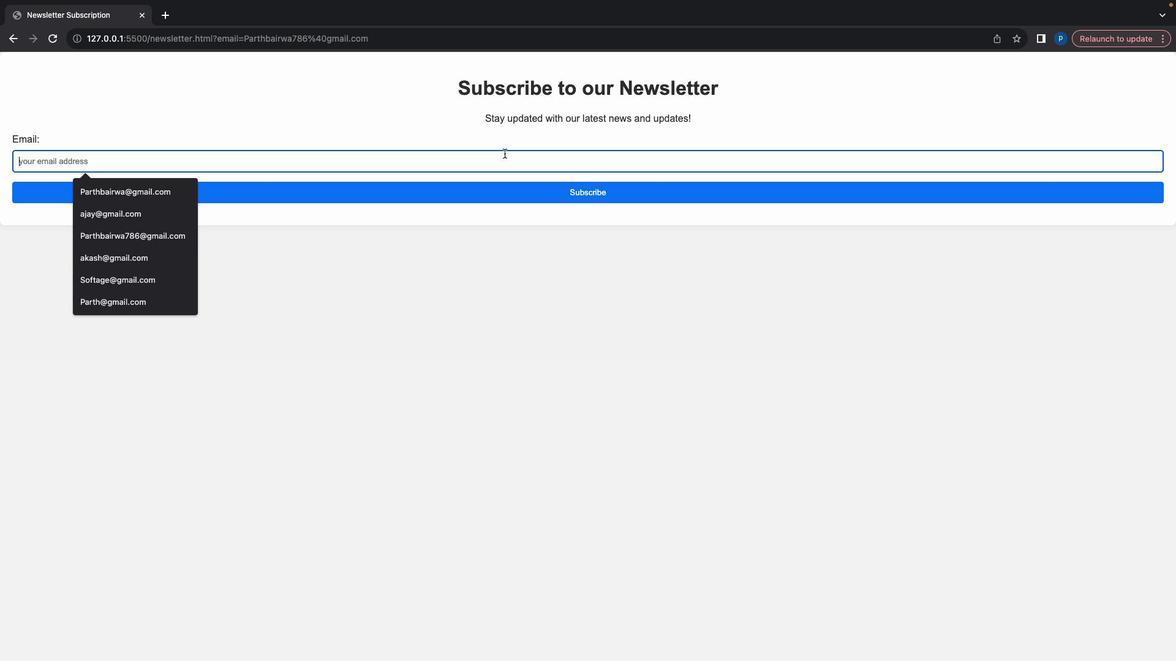 
Action: Mouse pressed left at (227, 255)
Screenshot: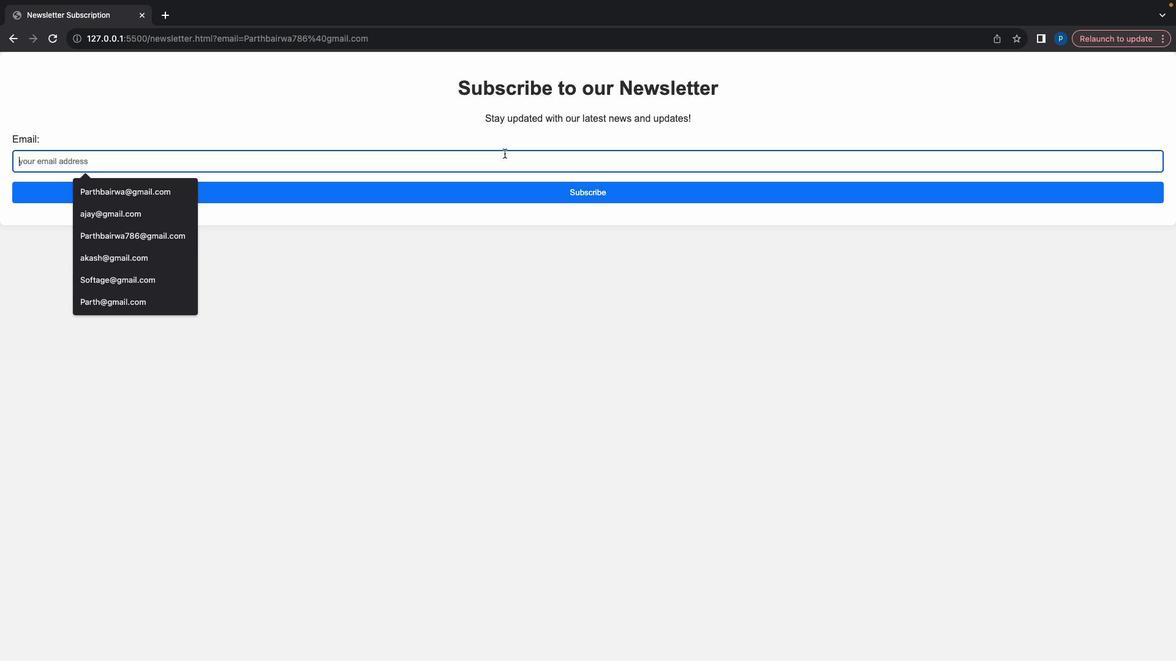 
Action: Mouse moved to (226, 254)
Screenshot: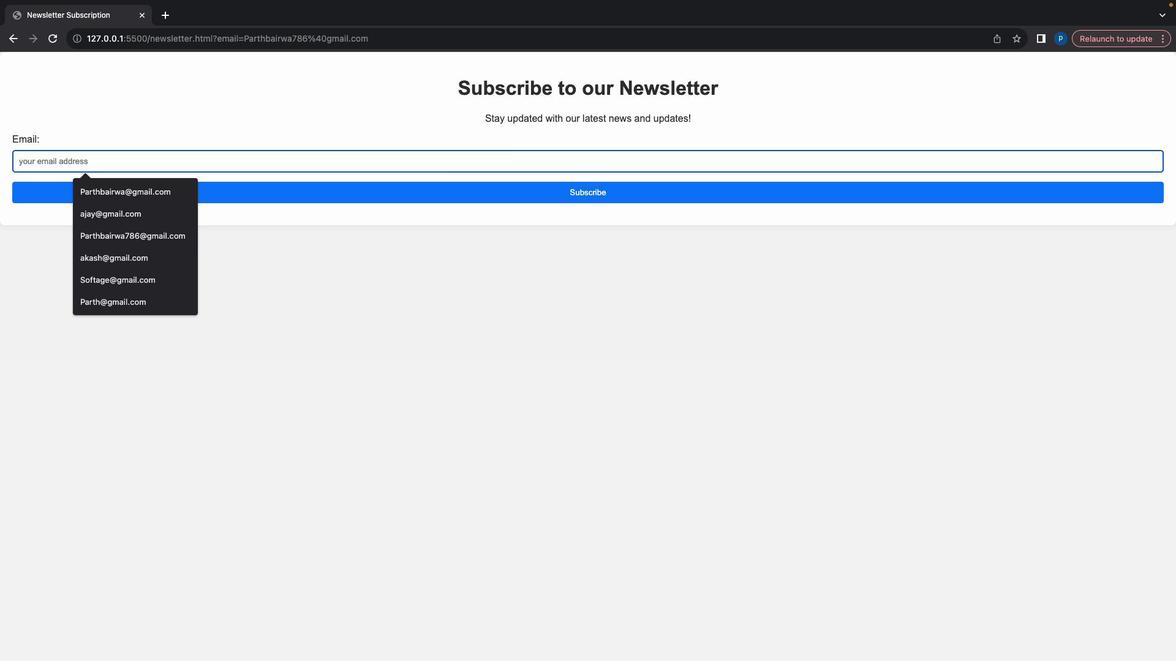
Action: Mouse pressed right at (226, 254)
Screenshot: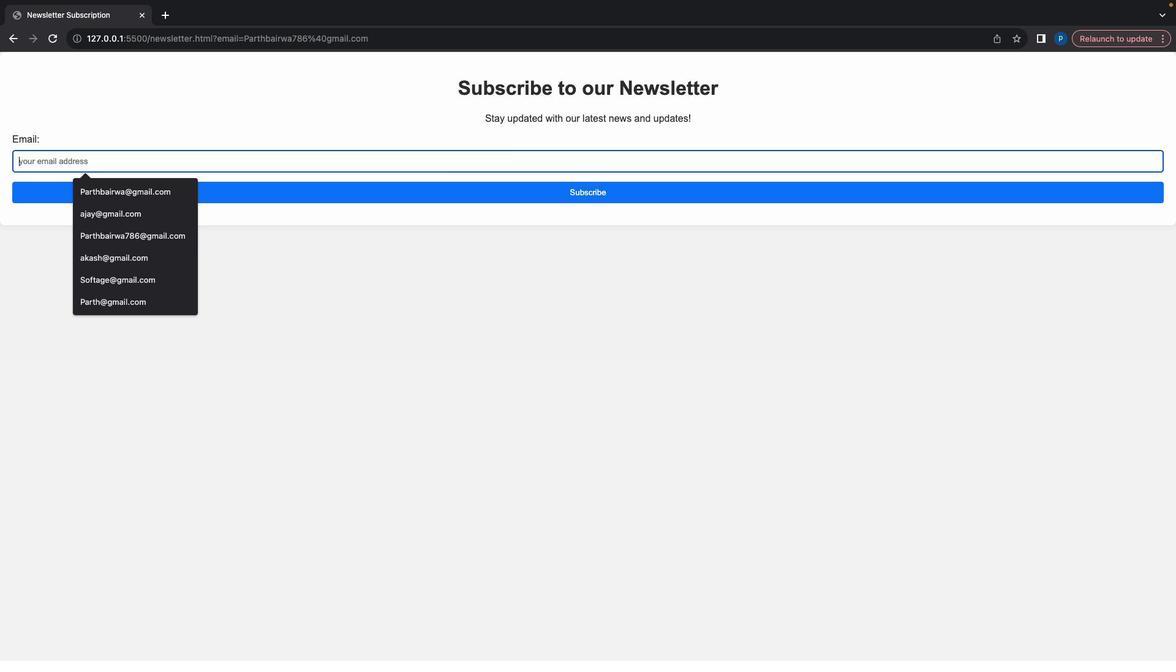 
Action: Mouse moved to (226, 254)
Screenshot: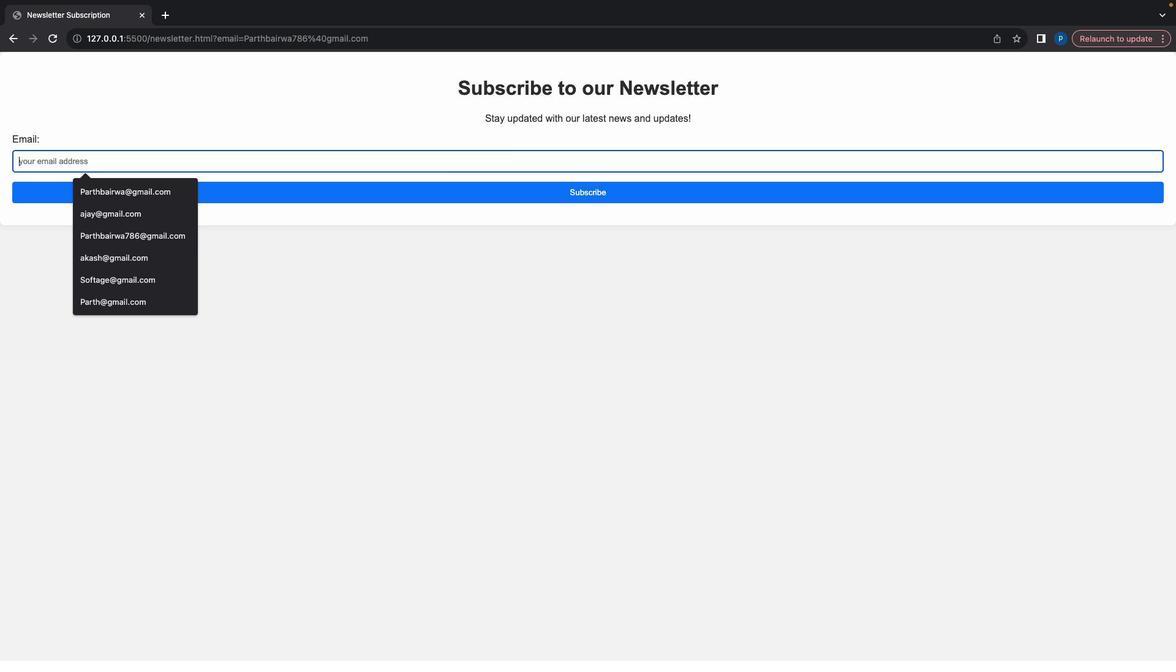 
Action: Mouse pressed left at (226, 254)
Screenshot: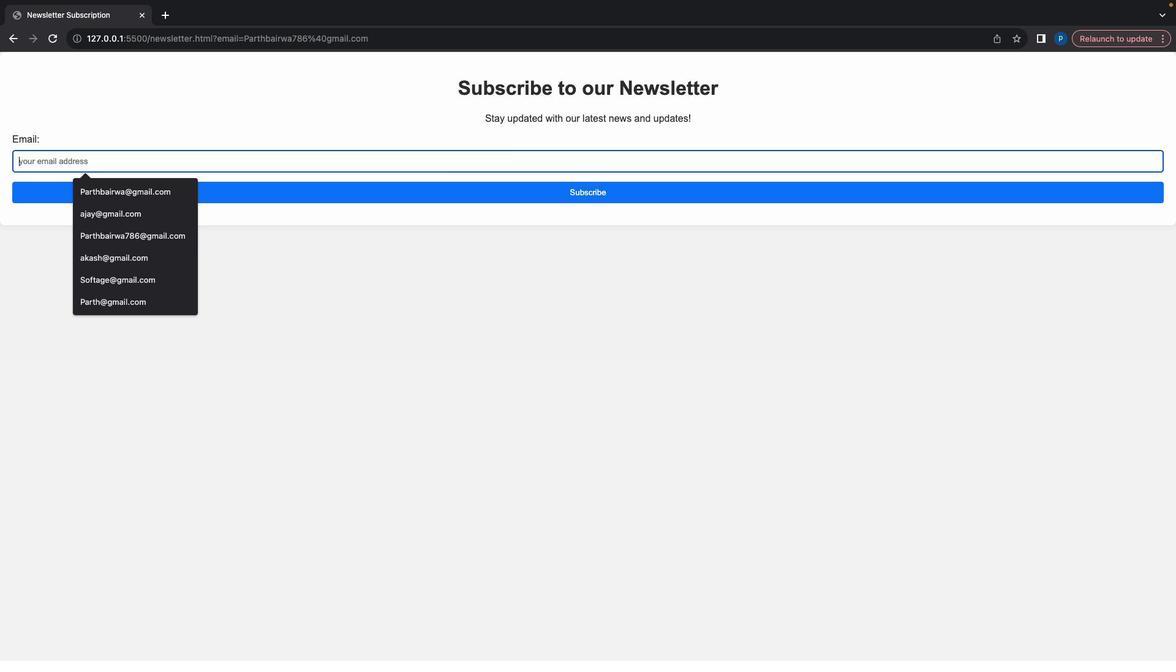 
Action: Mouse moved to (227, 254)
Screenshot: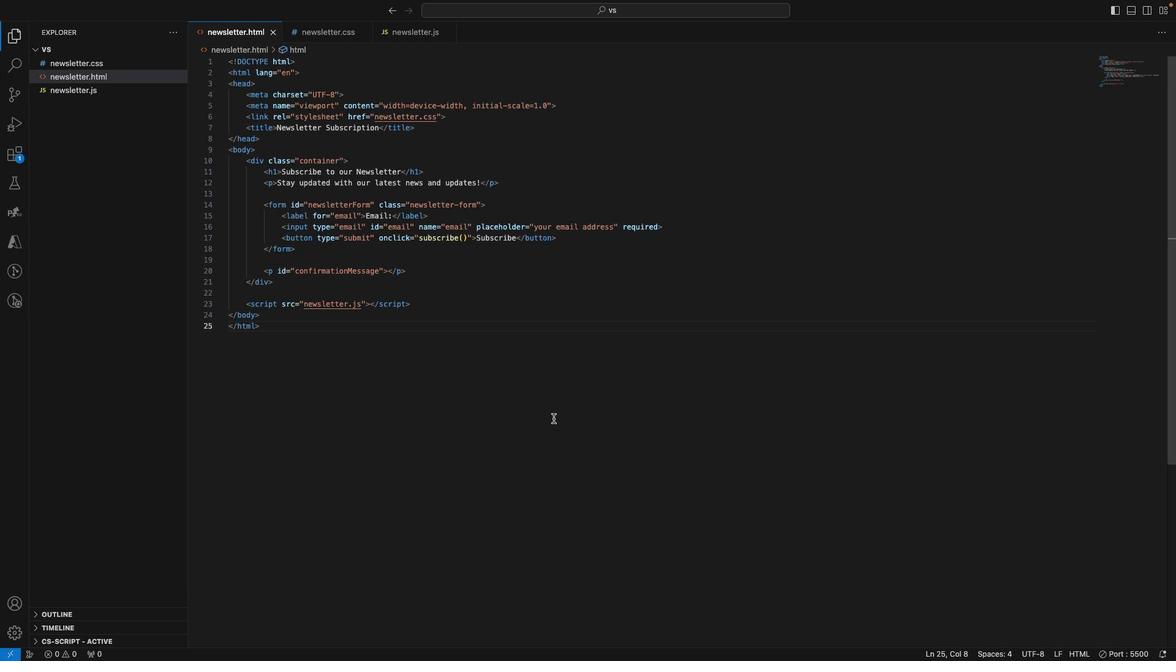 
Action: Mouse pressed left at (227, 254)
Screenshot: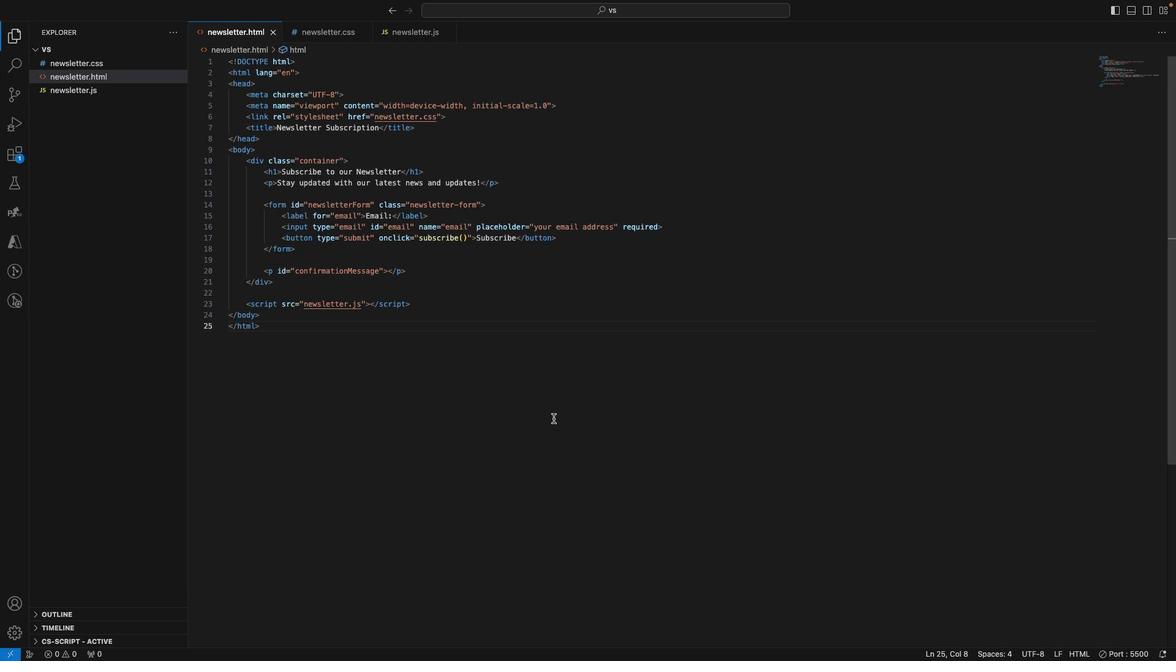 
Action: Mouse moved to (227, 254)
Screenshot: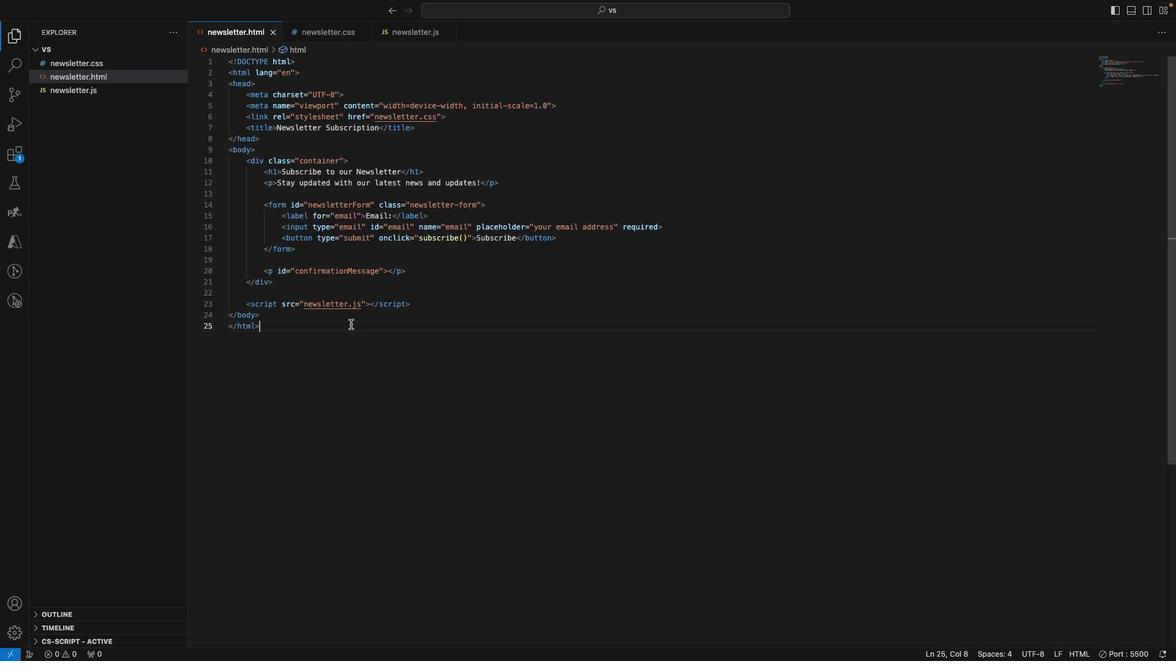 
Action: Mouse pressed left at (227, 254)
Screenshot: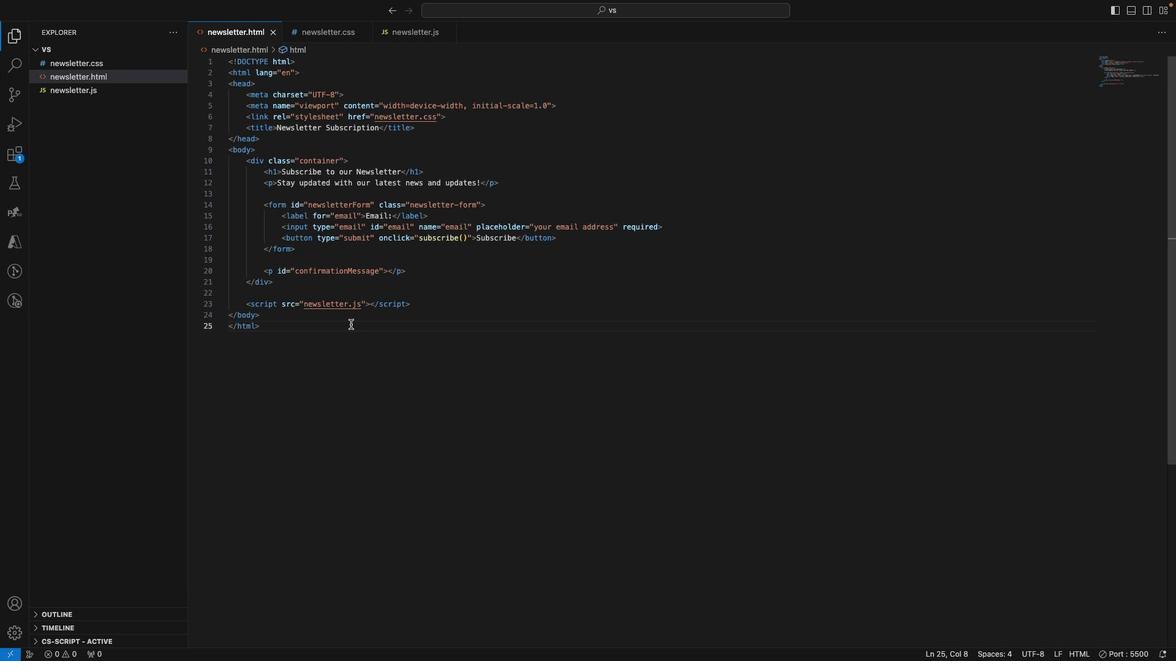 
Action: Mouse moved to (227, 254)
Screenshot: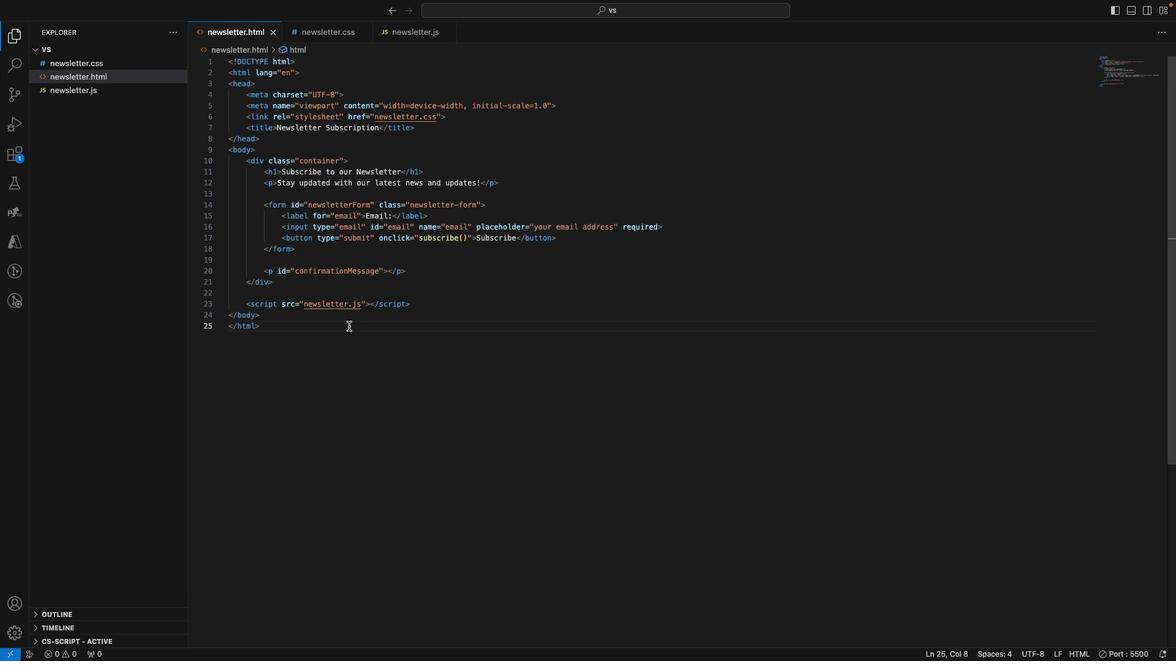 
Action: Mouse pressed left at (227, 254)
Screenshot: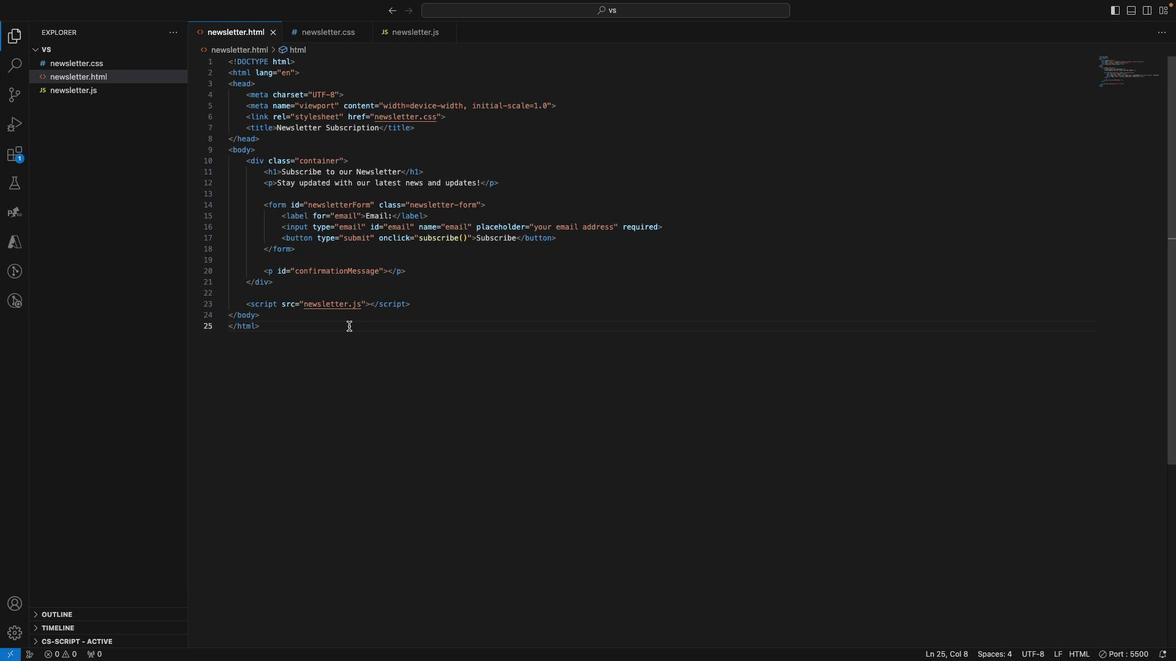 
Action: Mouse moved to (227, 255)
Screenshot: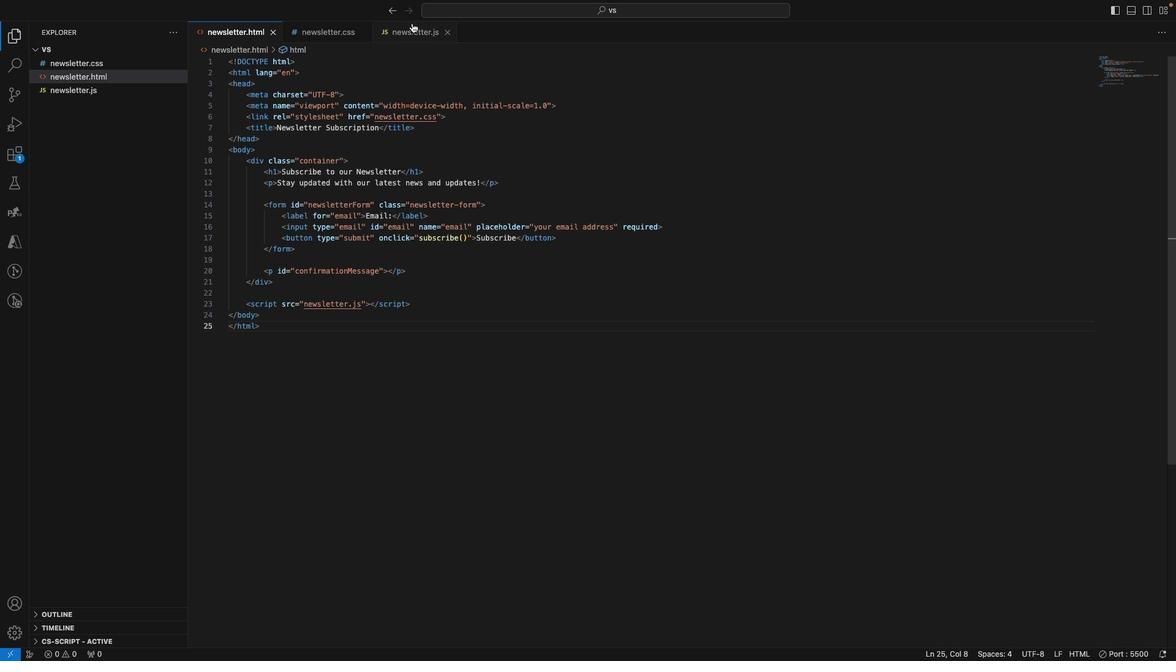 
Action: Mouse pressed left at (227, 255)
Screenshot: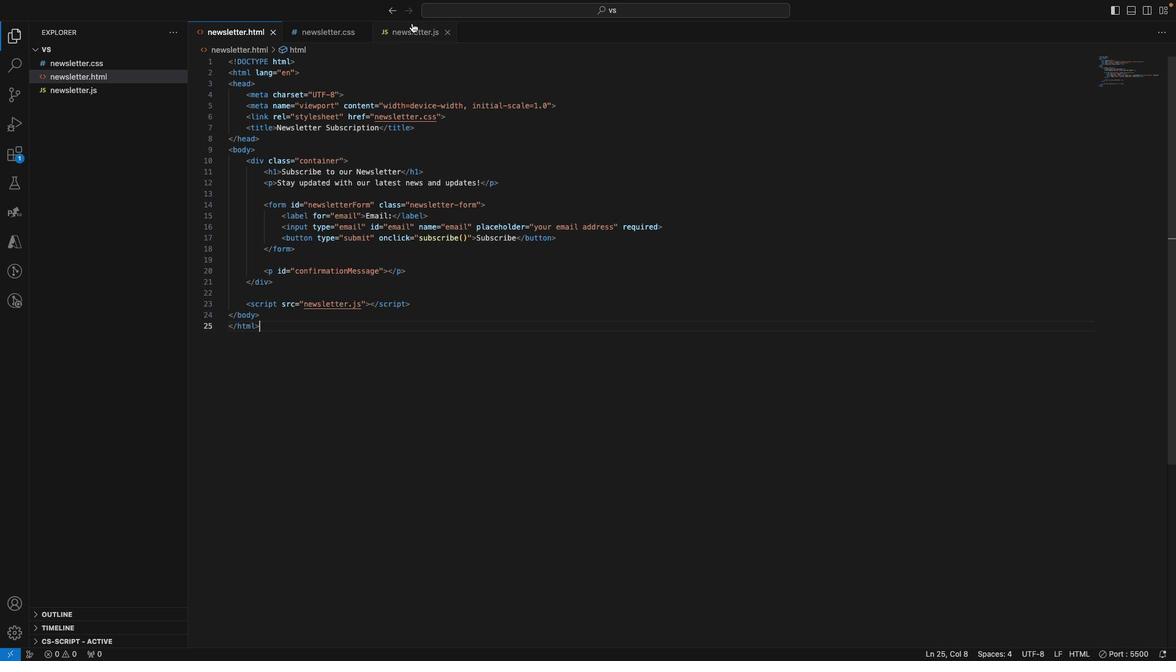 
Action: Mouse moved to (227, 255)
Screenshot: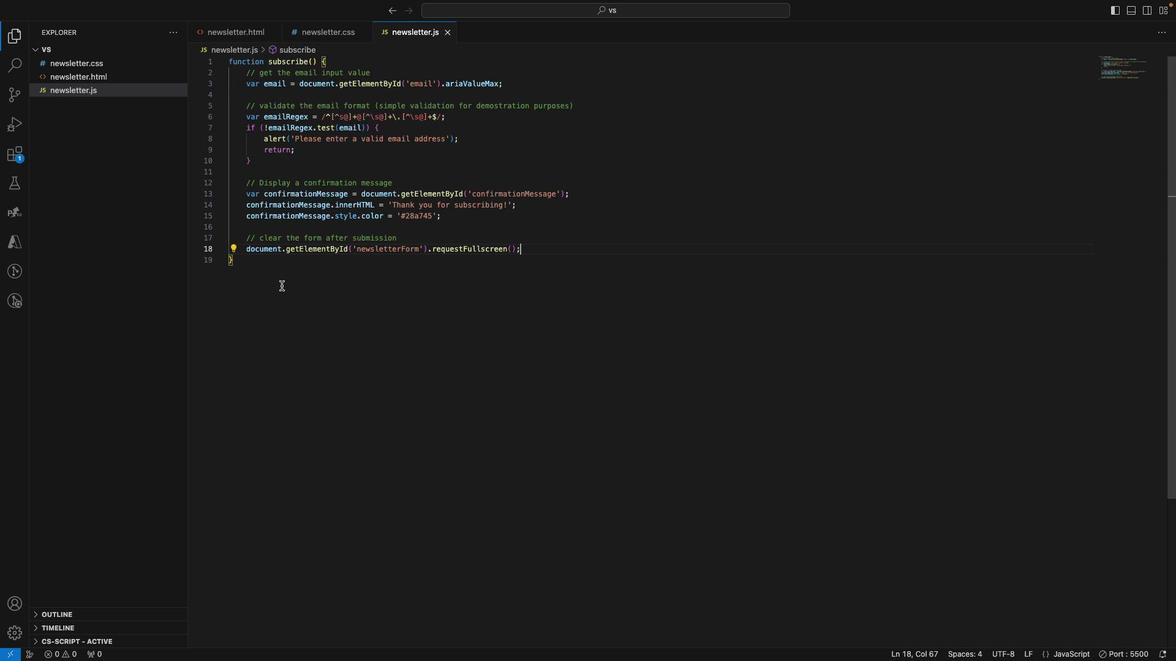 
Action: Mouse pressed left at (227, 255)
Screenshot: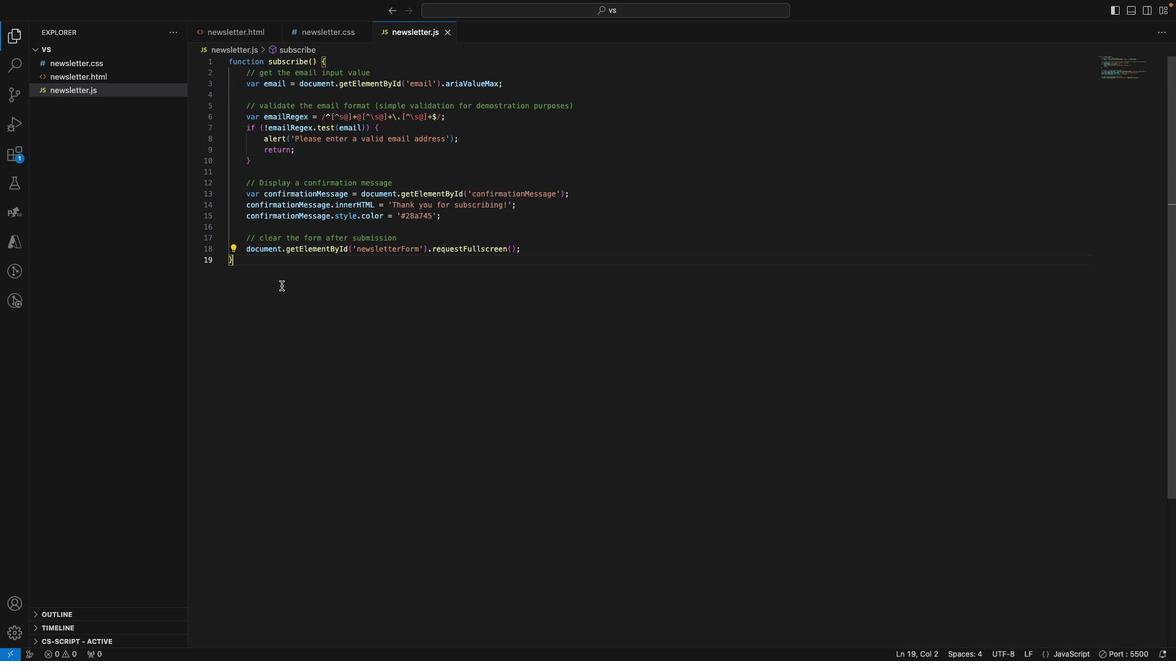 
Action: Mouse moved to (227, 255)
Screenshot: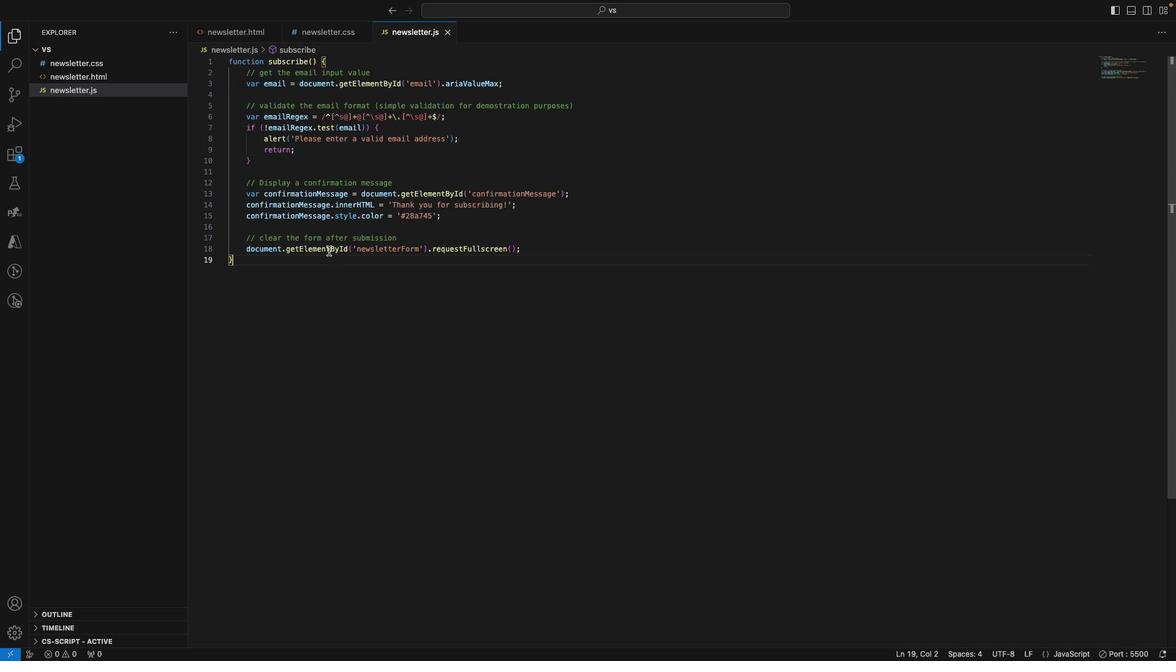 
Action: Mouse pressed left at (227, 255)
Screenshot: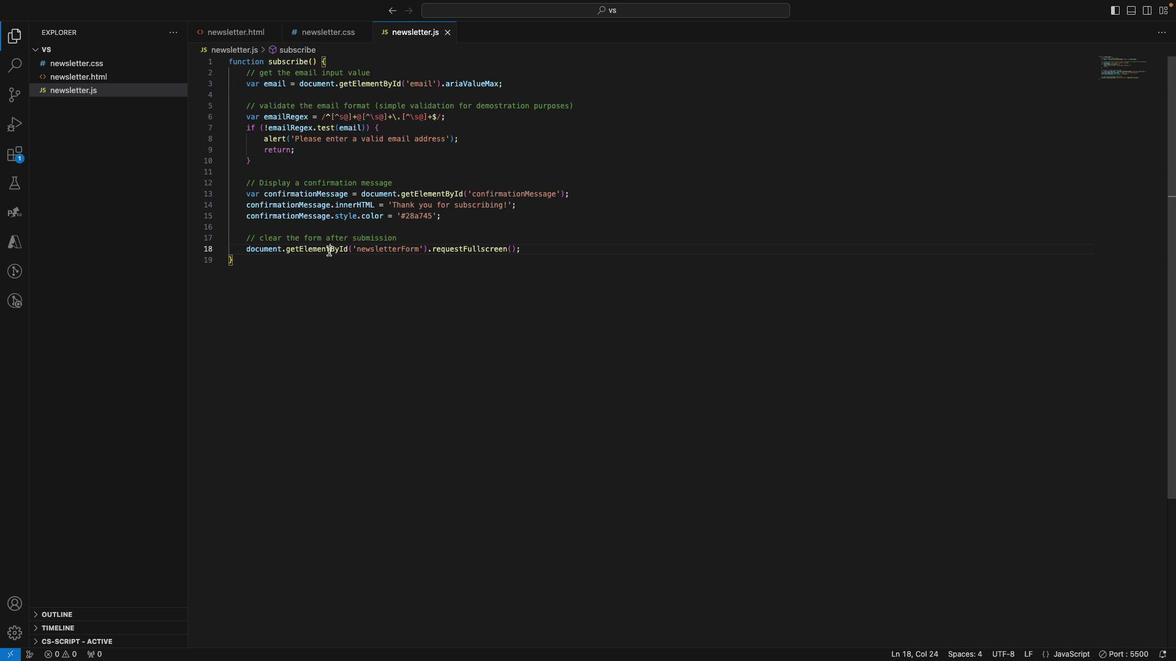 
Action: Mouse moved to (227, 255)
Screenshot: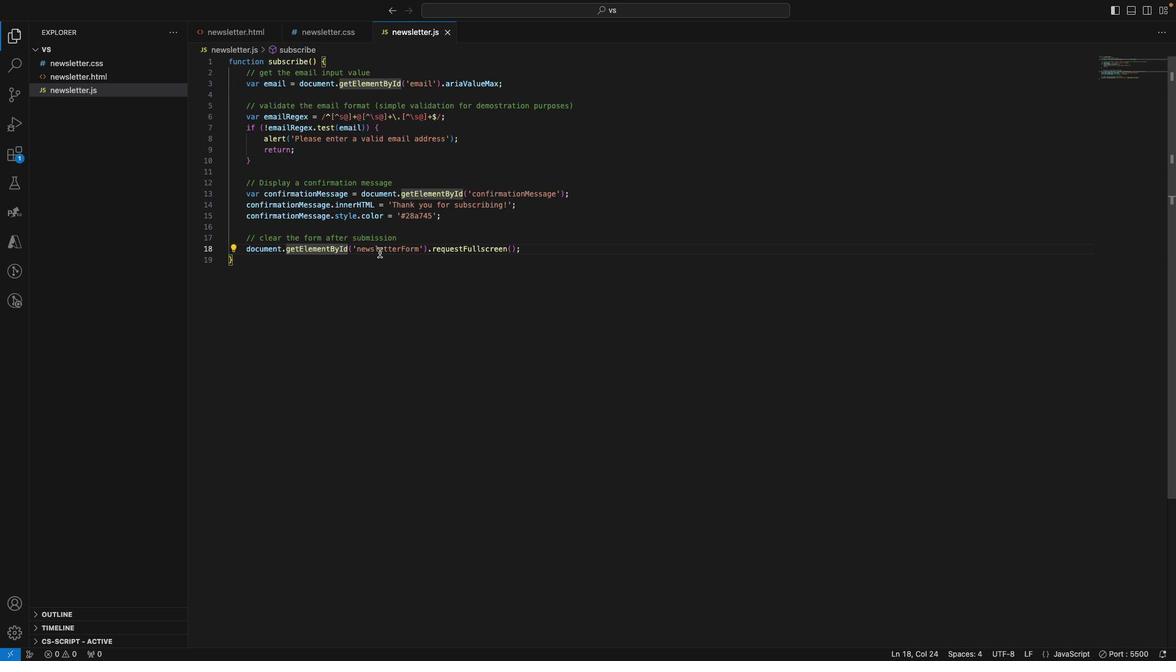
Action: Mouse pressed left at (227, 255)
Screenshot: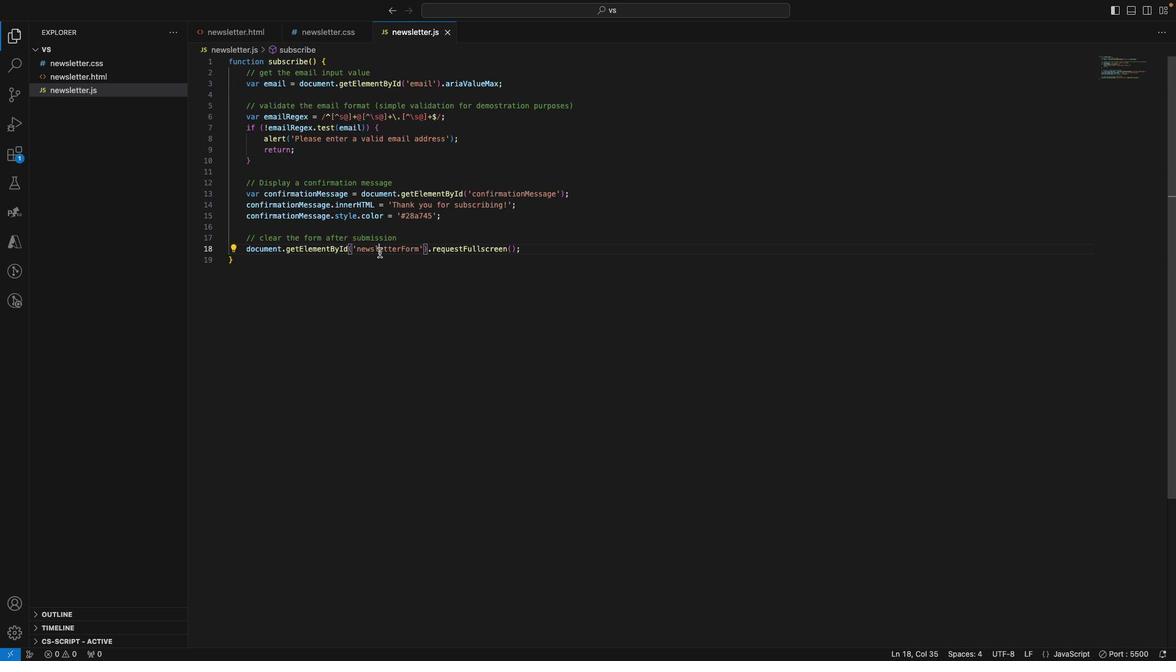 
Action: Mouse moved to (227, 255)
Screenshot: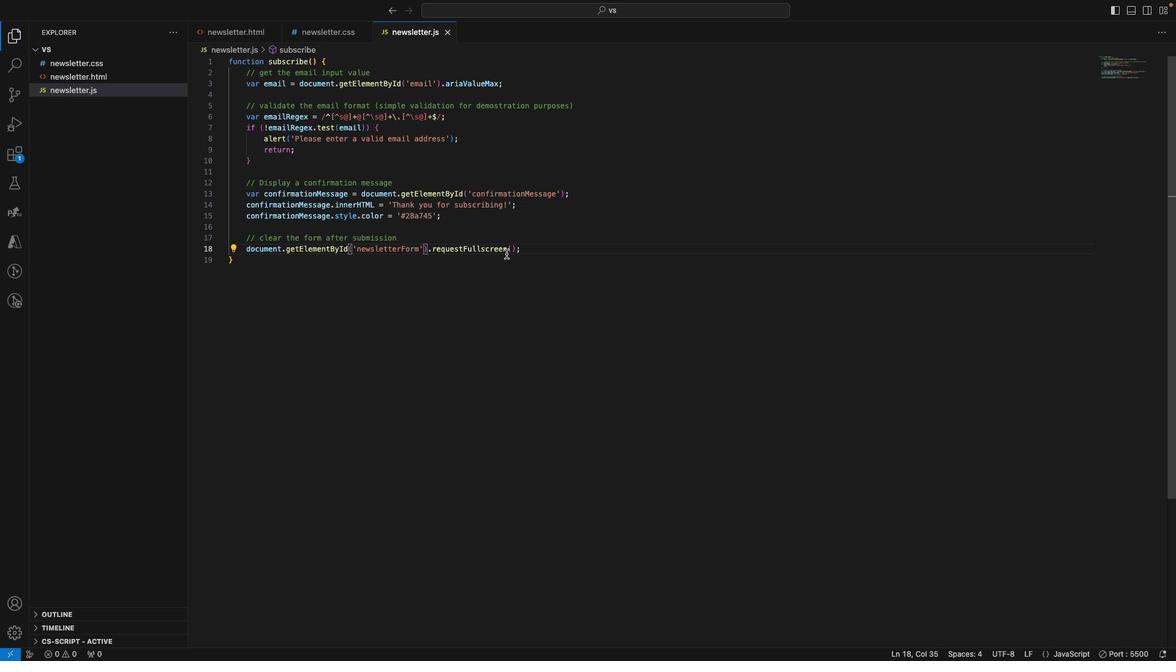 
Action: Mouse pressed left at (227, 255)
Screenshot: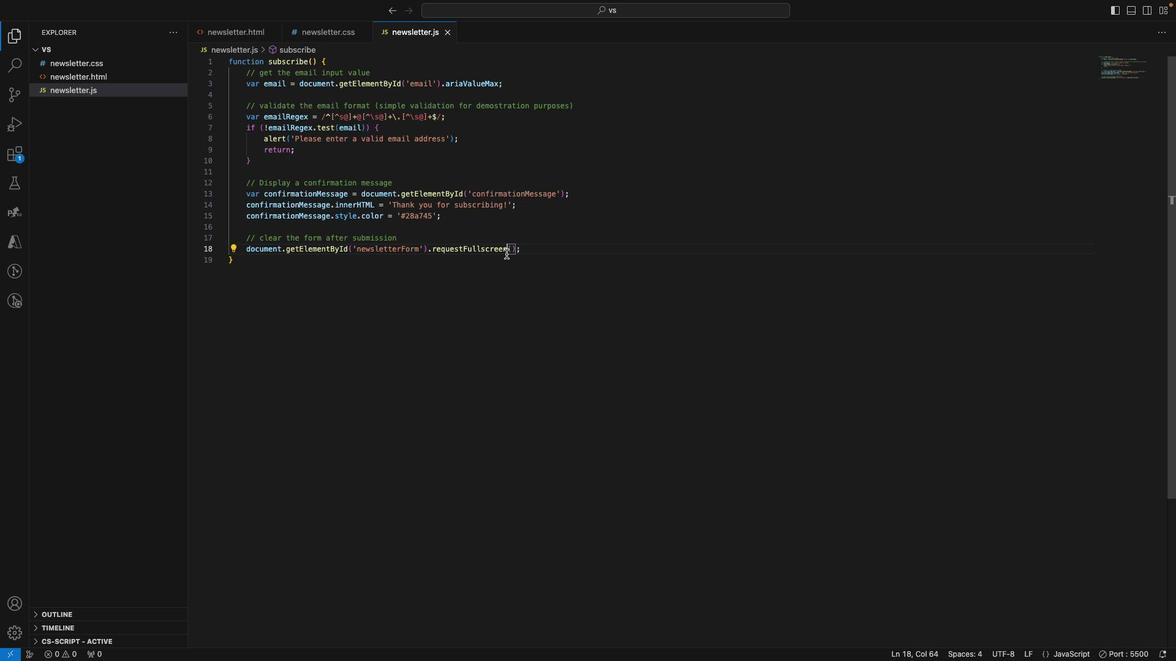 
Action: Mouse moved to (227, 255)
Screenshot: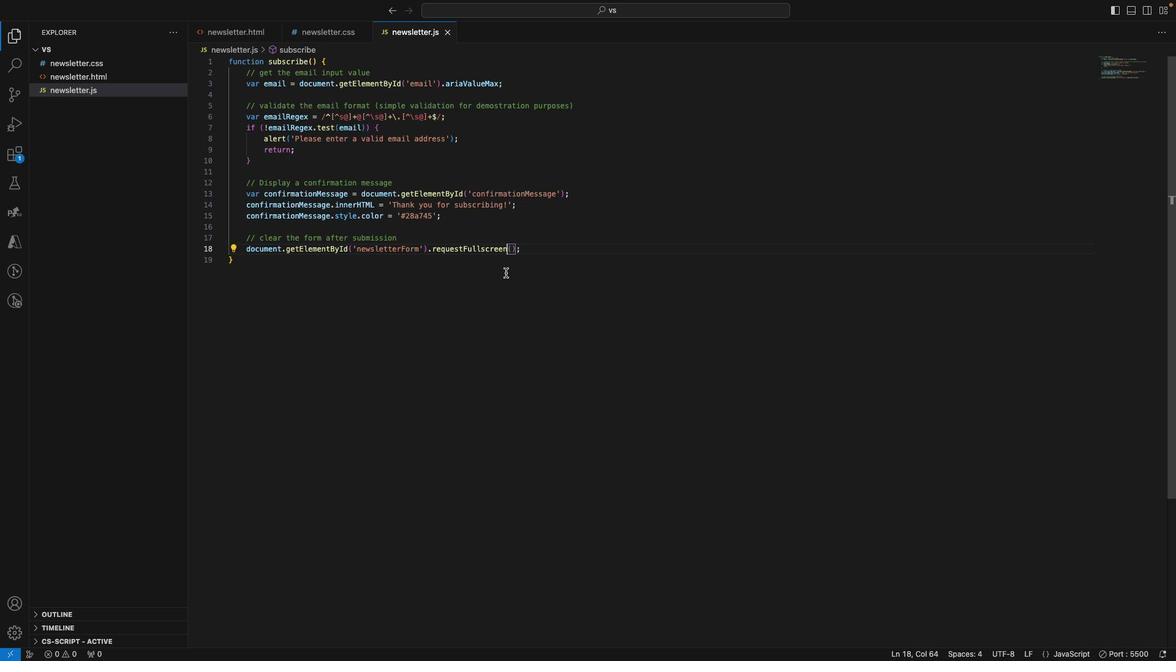 
Action: Key pressed Key.backspaceKey.backspaceKey.backspaceKey.backspaceKey.backspaceKey.backspaceKey.backspaceKey.backspaceKey.backspaceKey.backspaceKey.backspaceKey.backspaceKey.backspaceKey.backspaceKey.backspace's''e''t'Key.spaceKey.backspaceKey.cmd's'
Screenshot: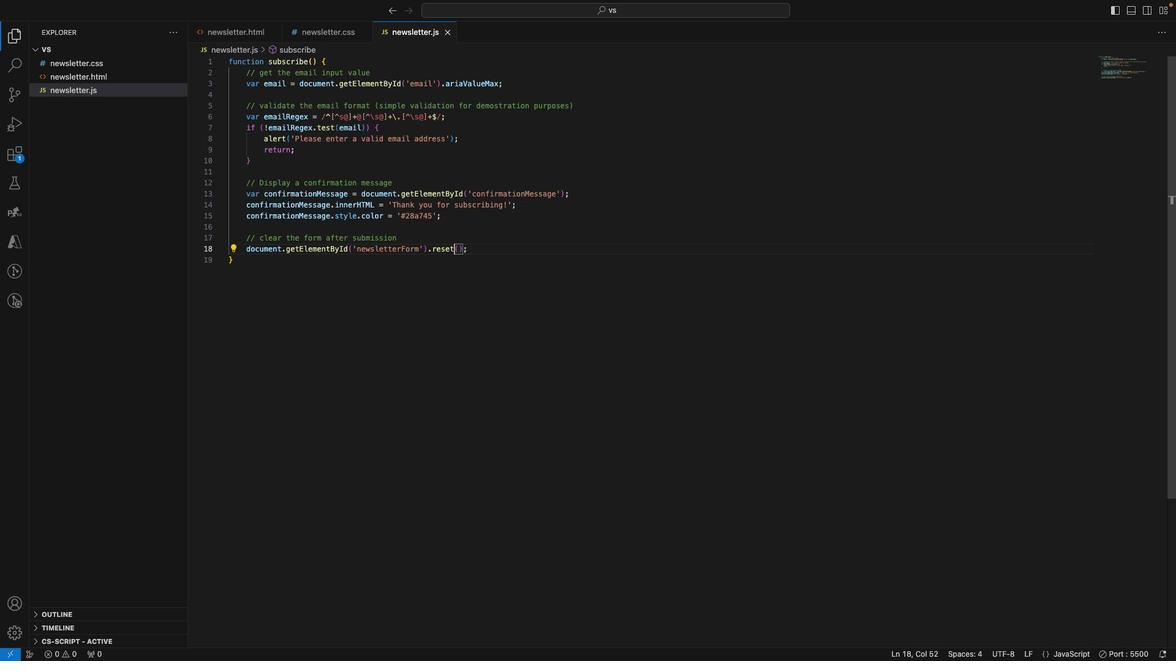 
Action: Mouse moved to (227, 254)
Screenshot: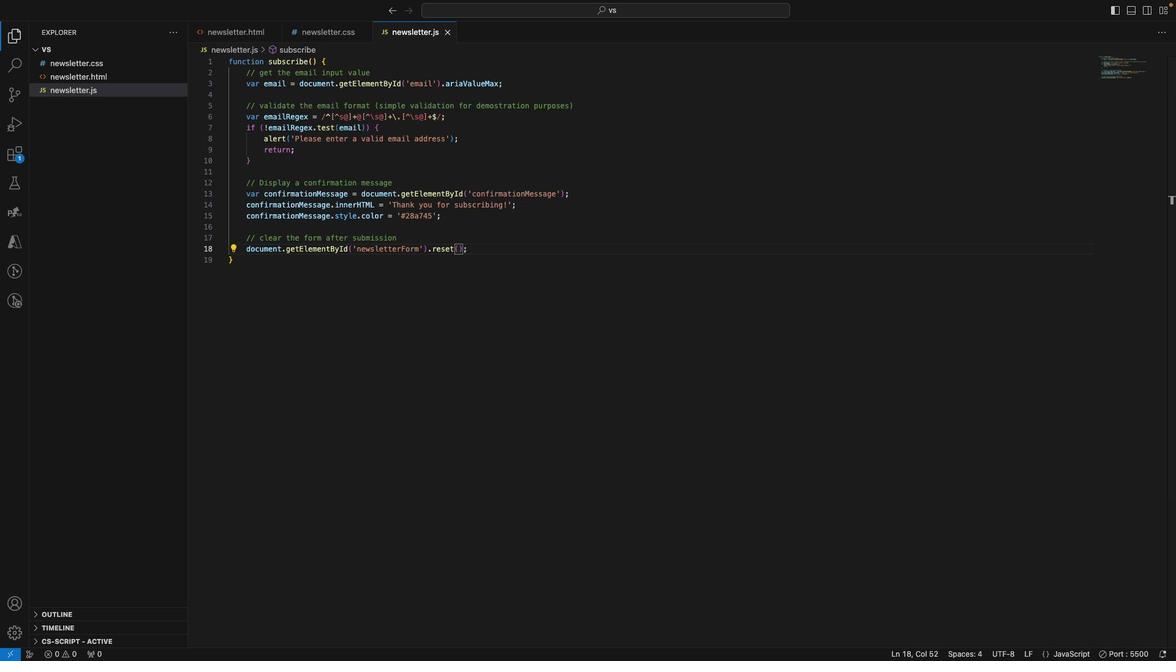
Action: Mouse pressed right at (227, 254)
Screenshot: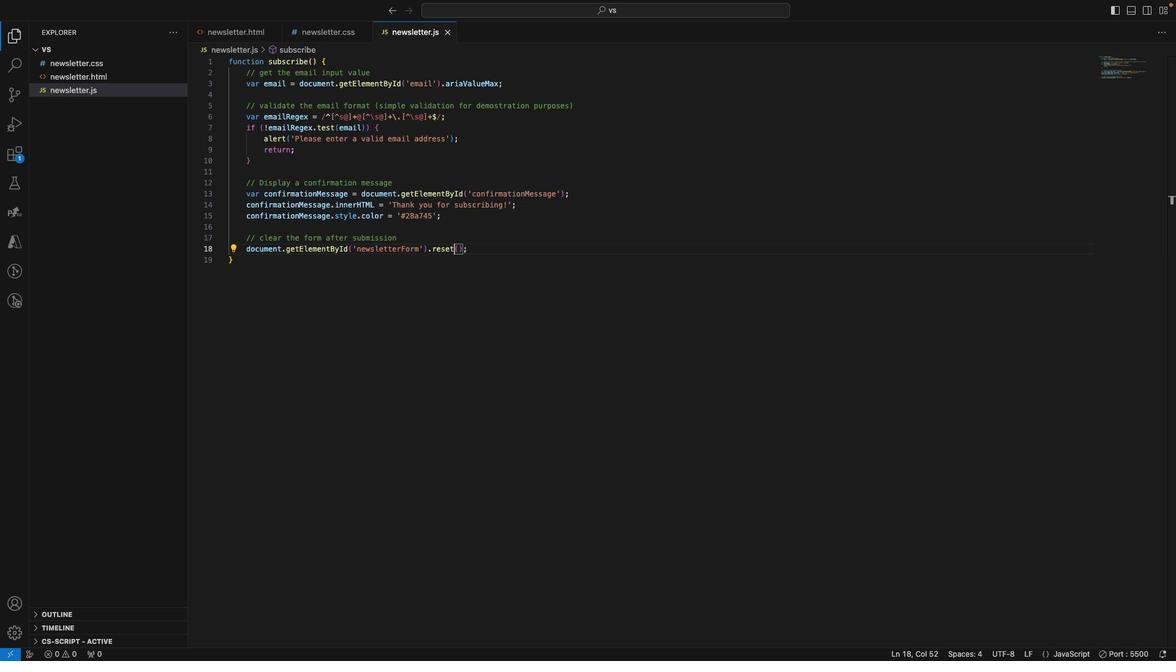 
Action: Mouse moved to (227, 254)
Screenshot: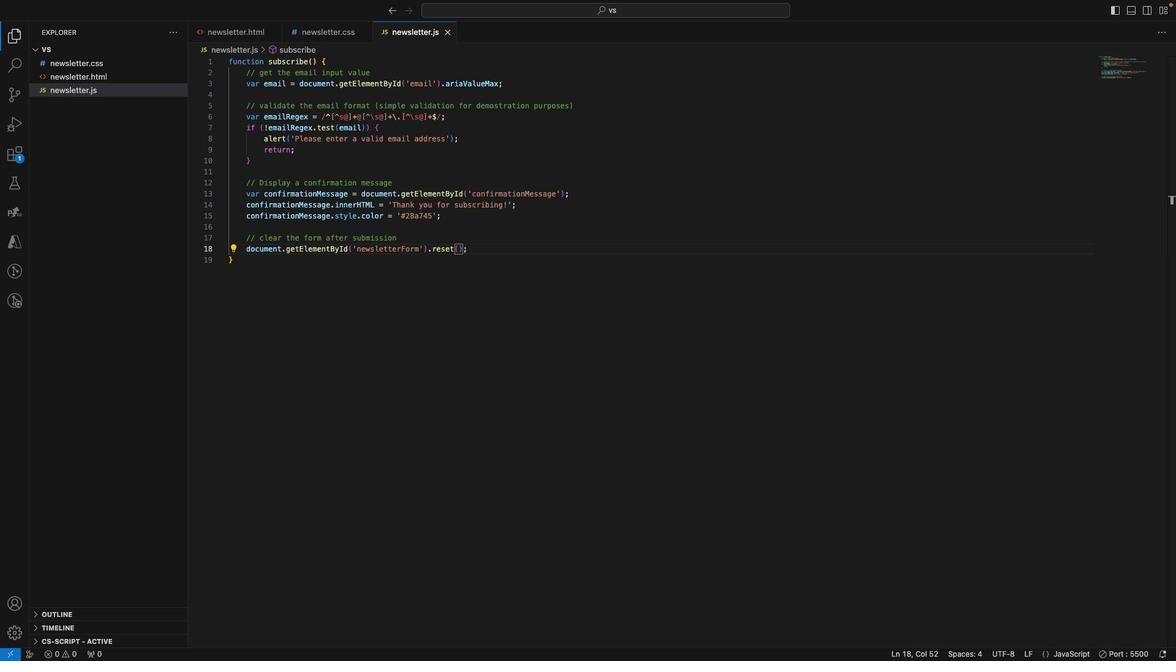 
Action: Mouse pressed left at (227, 254)
Screenshot: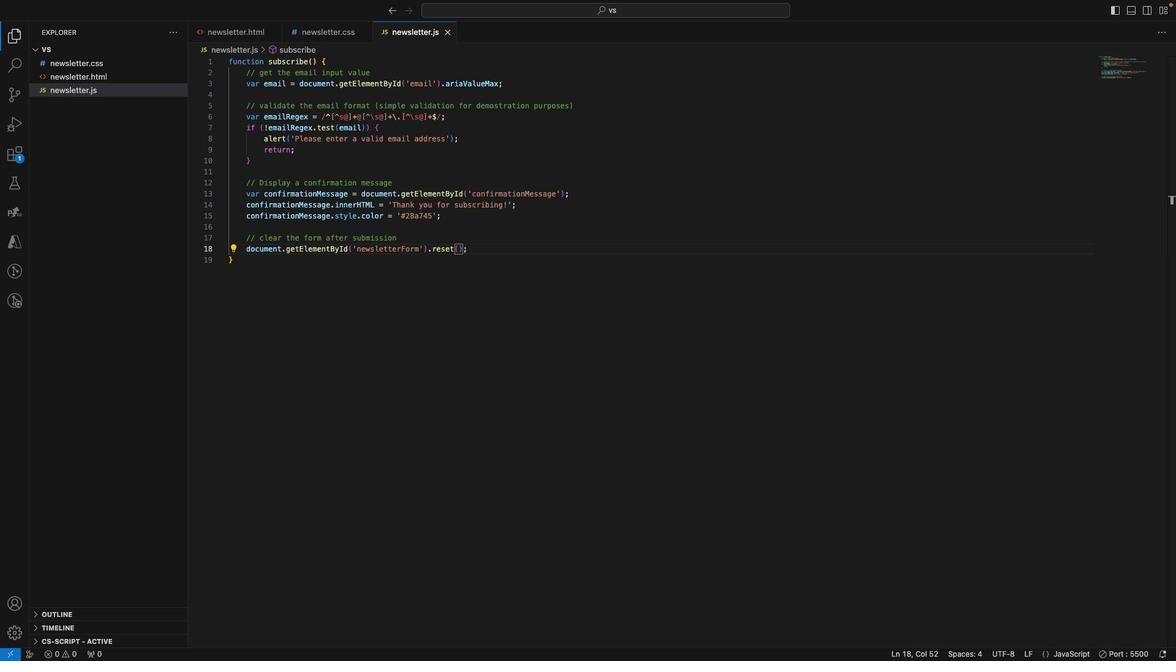 
Action: Mouse moved to (227, 255)
Screenshot: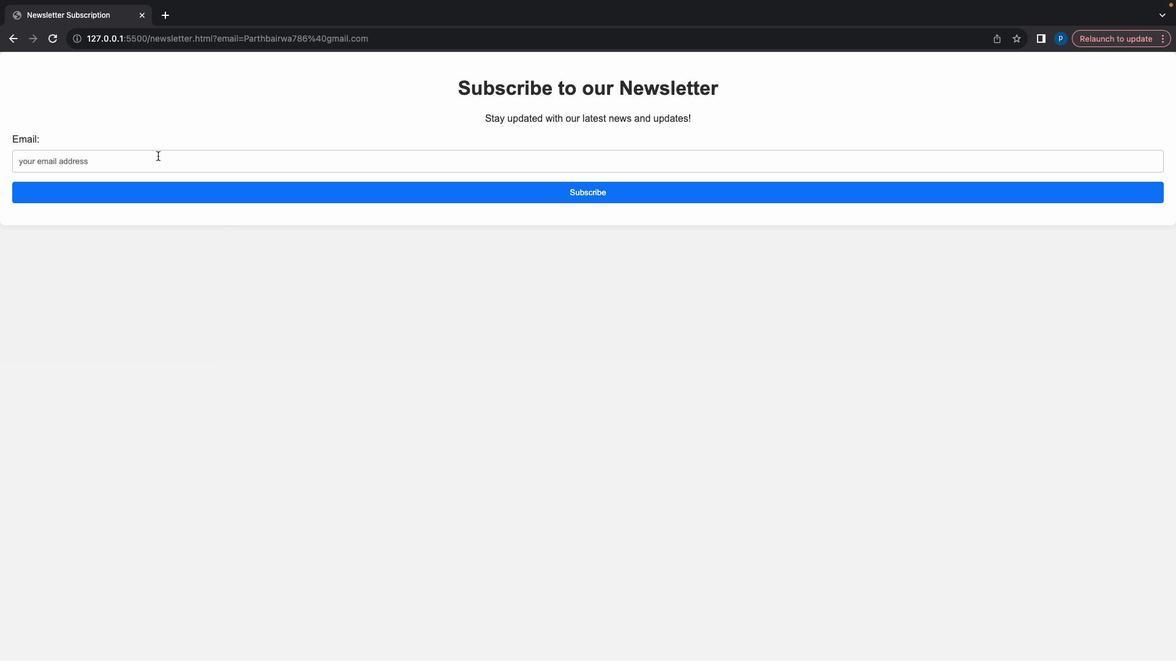 
Action: Mouse pressed left at (227, 255)
Screenshot: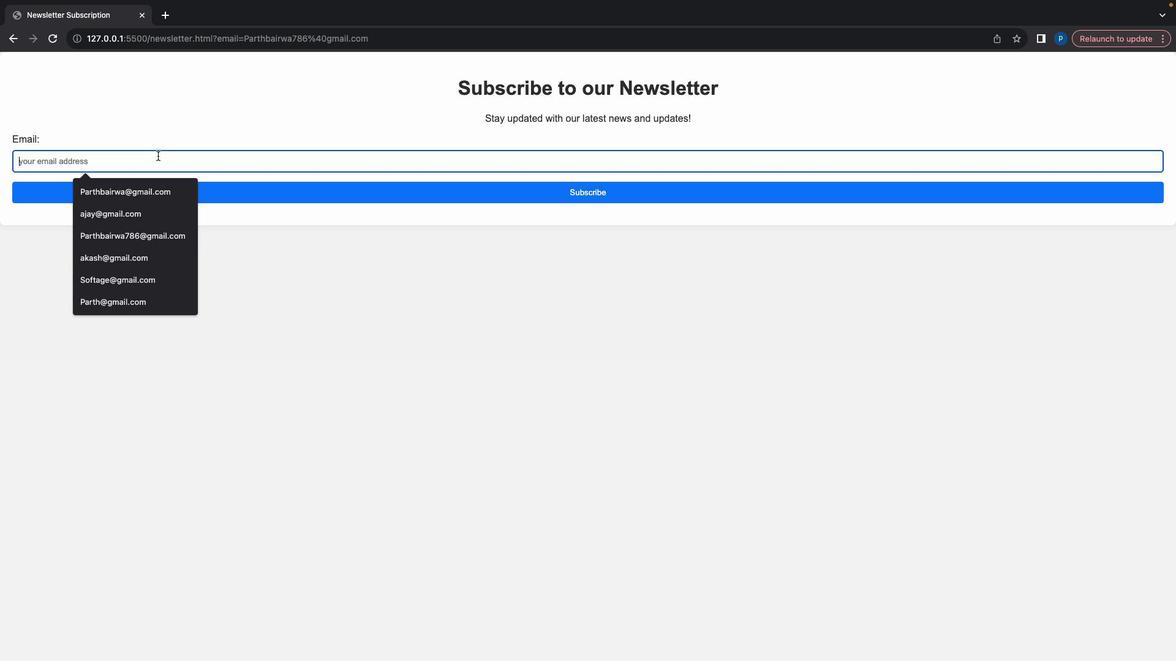 
Action: Mouse moved to (227, 255)
Screenshot: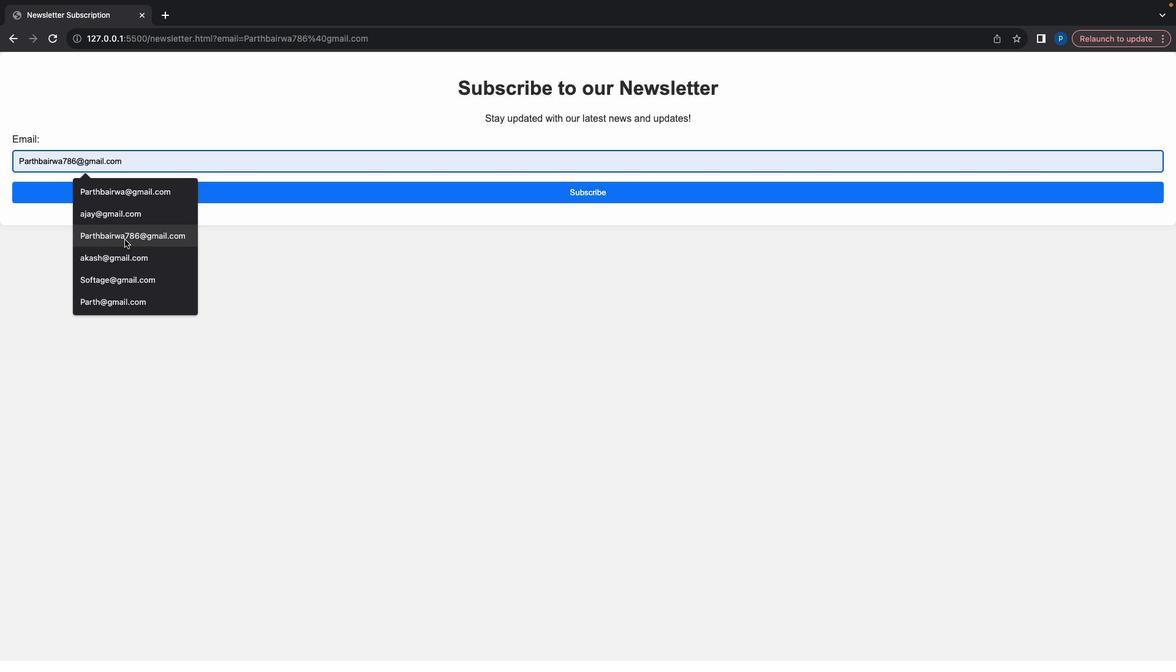 
Action: Mouse pressed left at (227, 255)
Screenshot: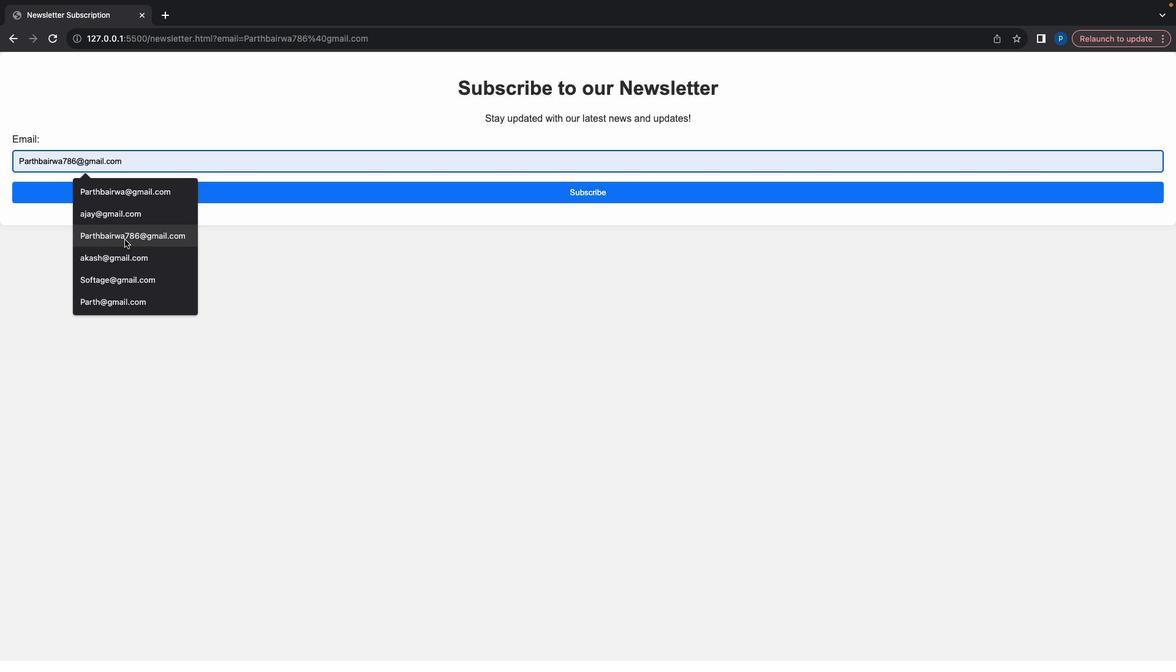 
Action: Mouse moved to (227, 255)
Screenshot: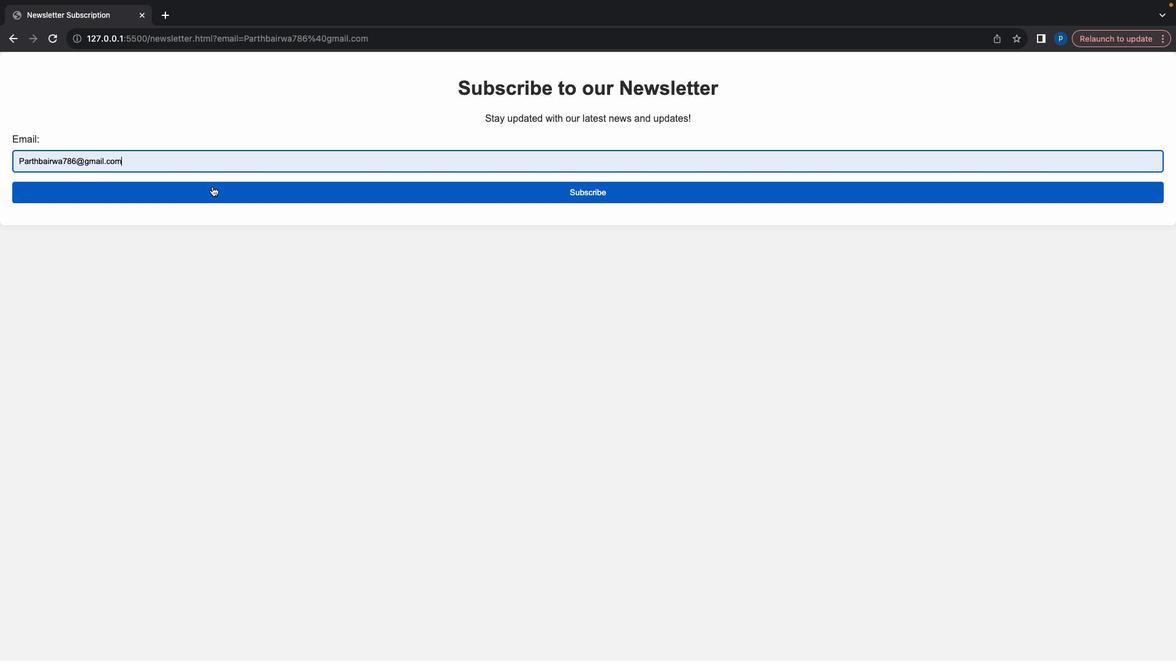 
Action: Mouse pressed left at (227, 255)
Screenshot: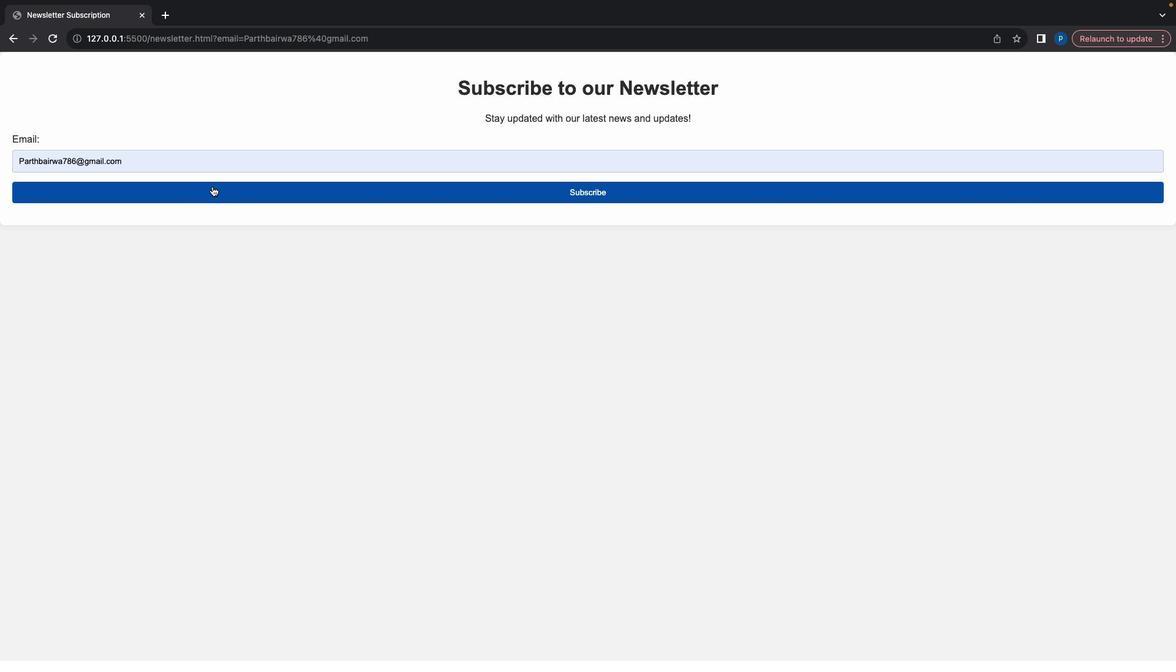 
Action: Mouse moved to (227, 255)
Screenshot: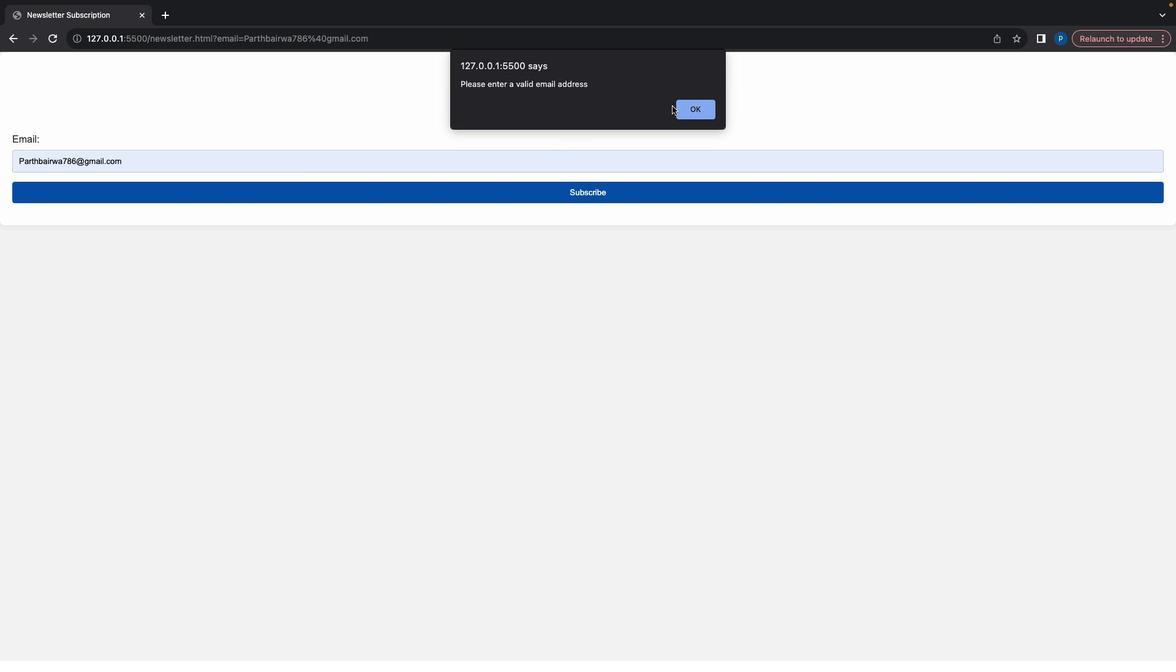 
Action: Mouse pressed left at (227, 255)
Screenshot: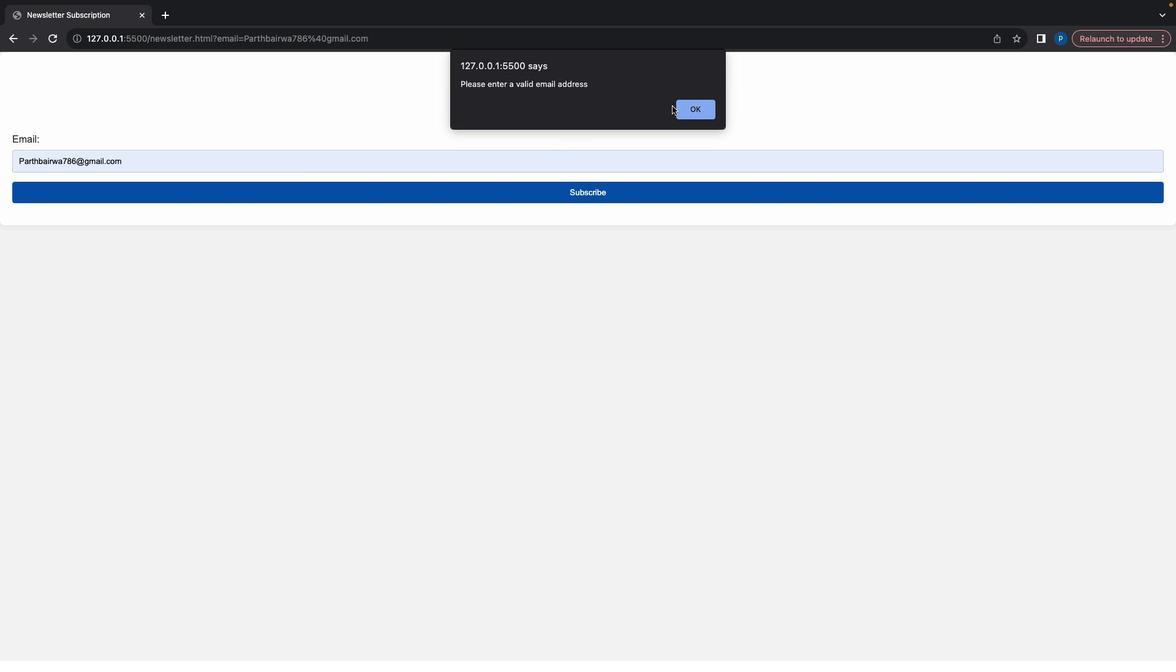 
Action: Mouse moved to (227, 255)
Screenshot: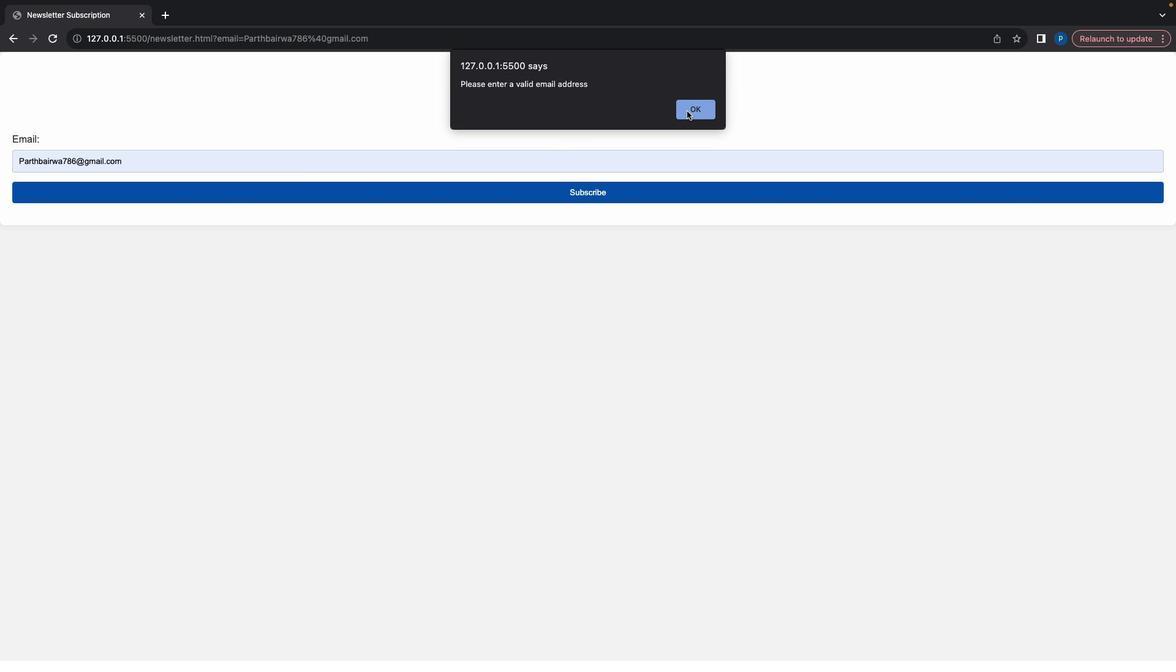 
Action: Mouse pressed left at (227, 255)
Screenshot: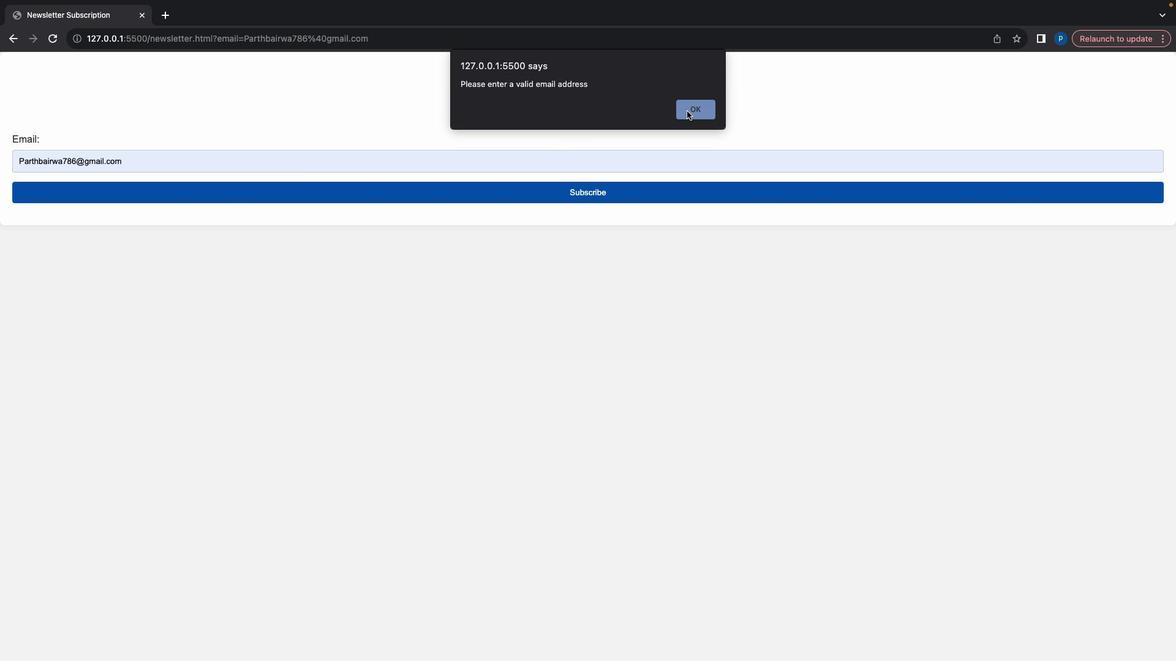 
Action: Mouse moved to (226, 254)
Screenshot: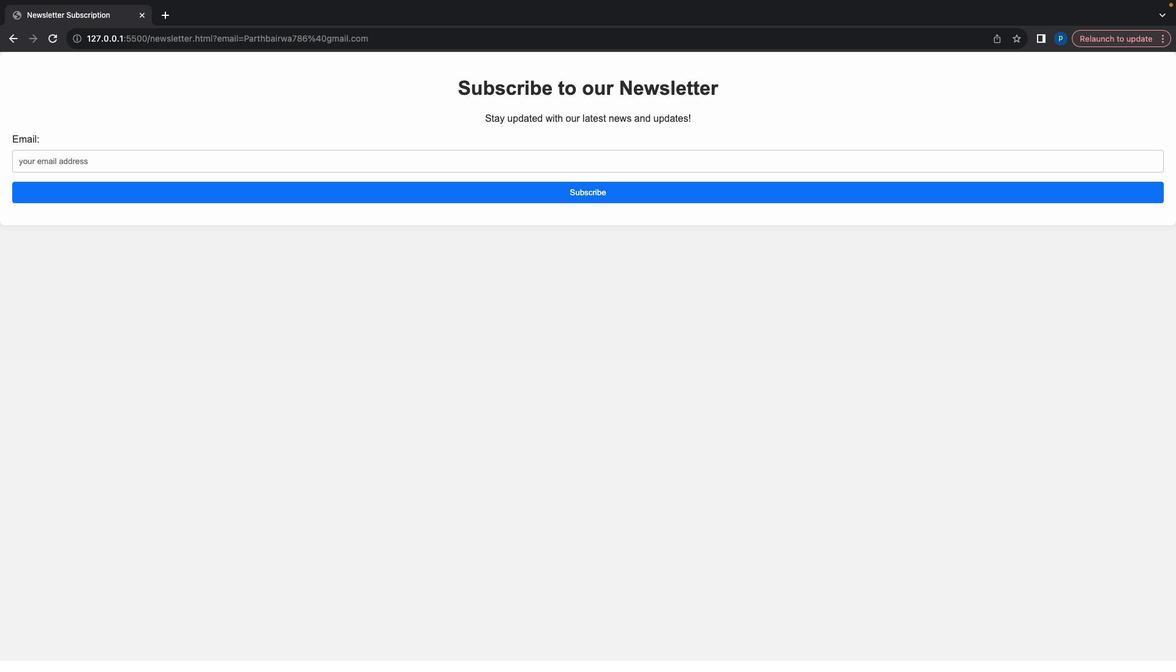 
Action: Mouse pressed right at (226, 254)
Screenshot: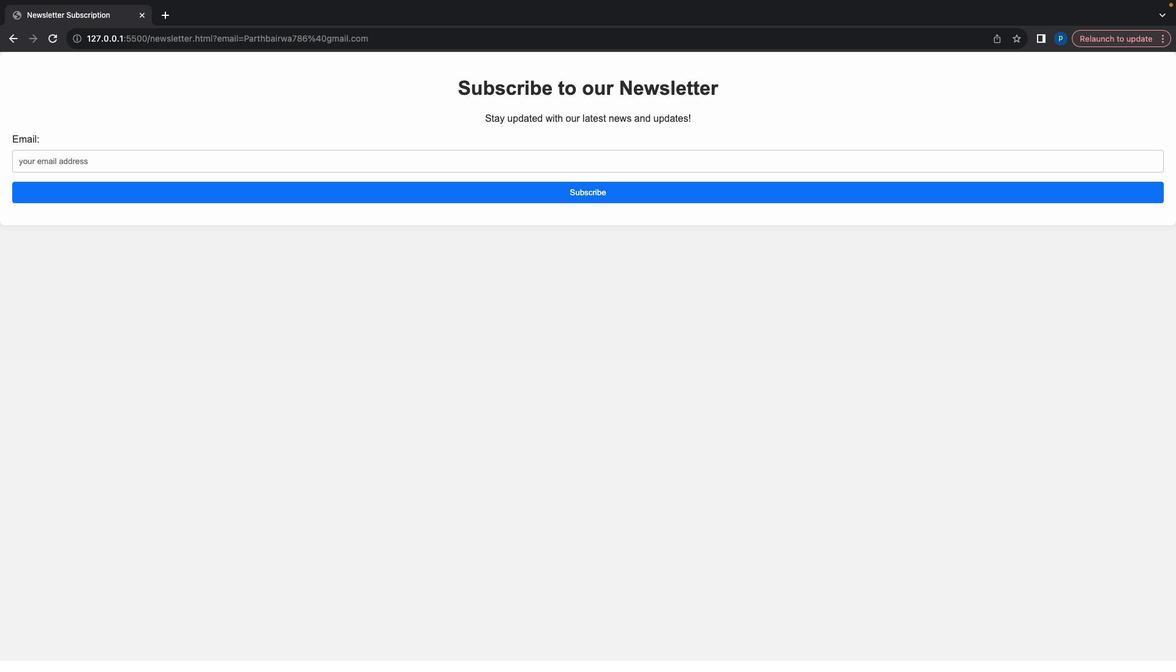 
Action: Mouse moved to (226, 254)
Screenshot: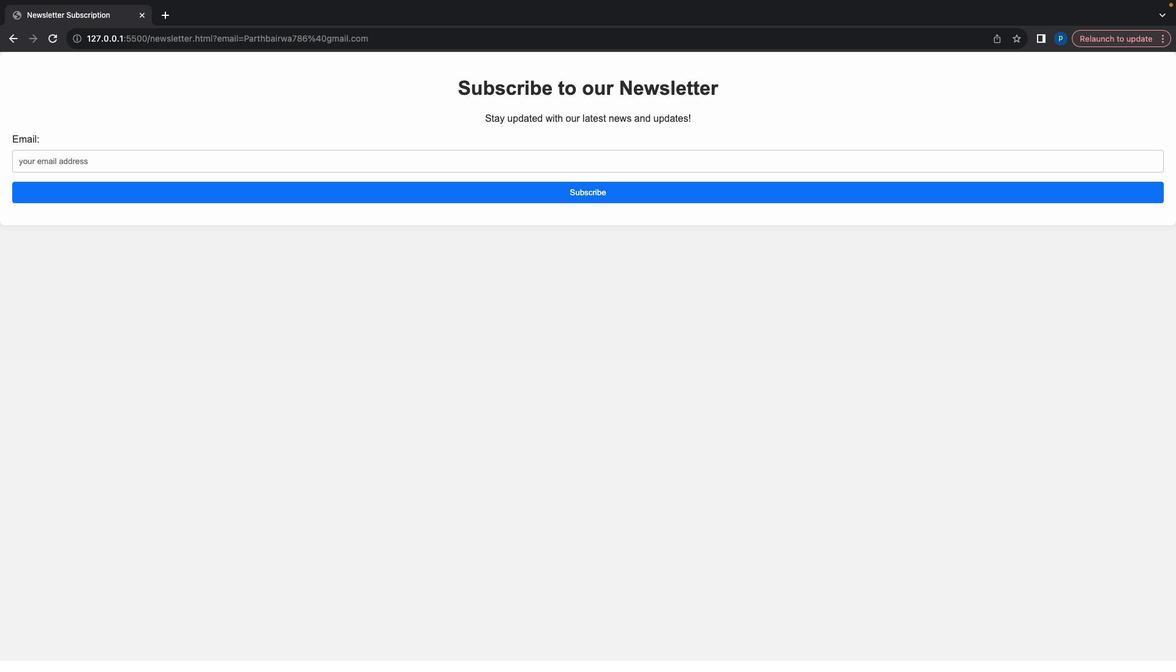 
Action: Mouse pressed left at (226, 254)
Screenshot: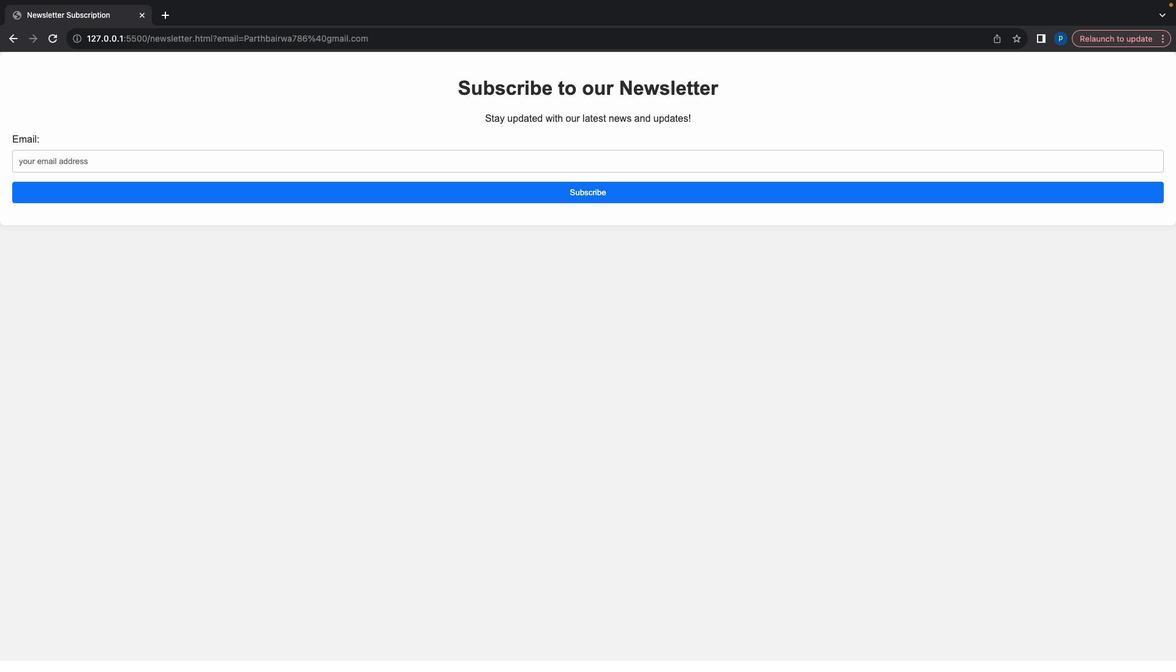 
Action: Mouse moved to (227, 255)
Screenshot: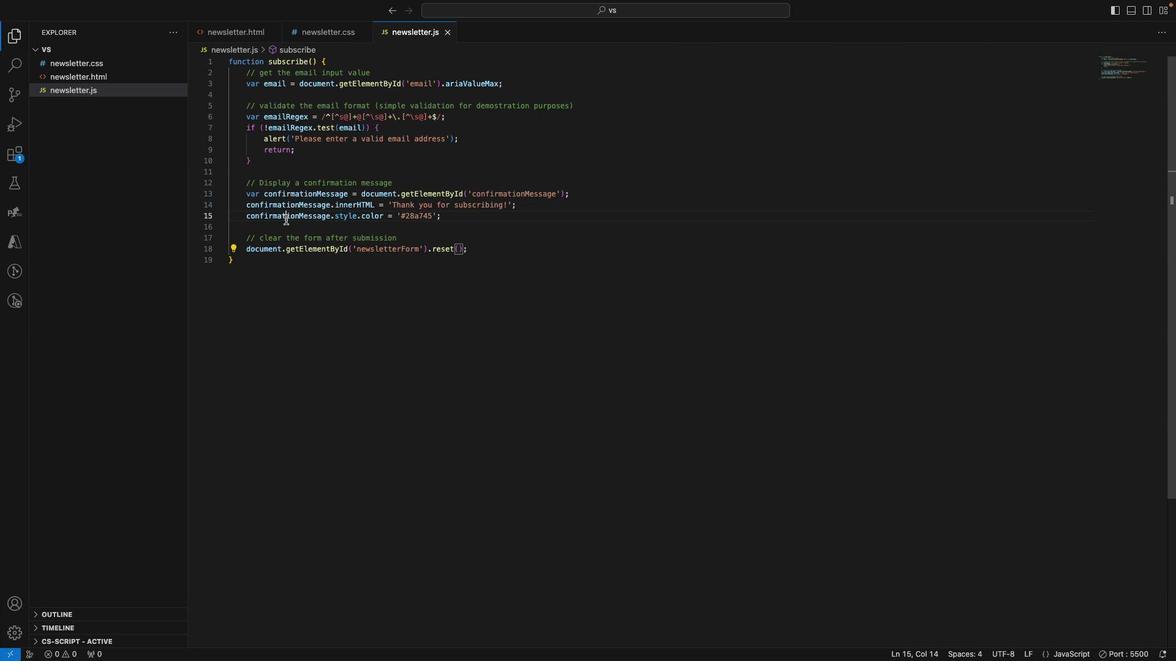 
Action: Mouse pressed left at (227, 255)
Screenshot: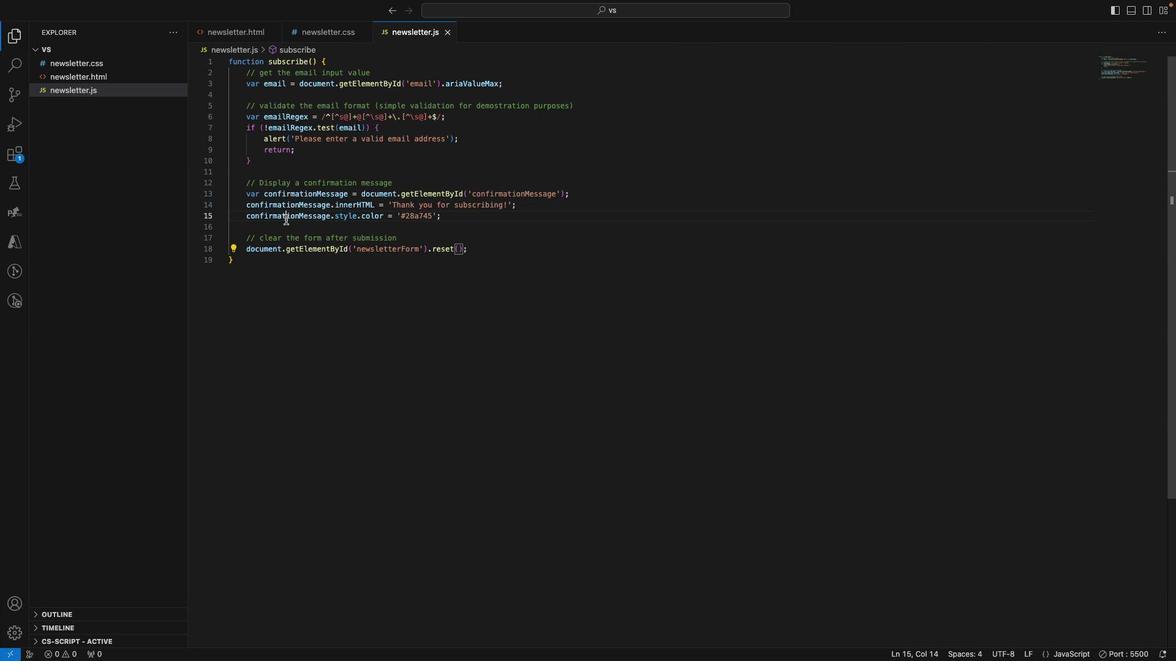 
Action: Mouse moved to (227, 255)
Screenshot: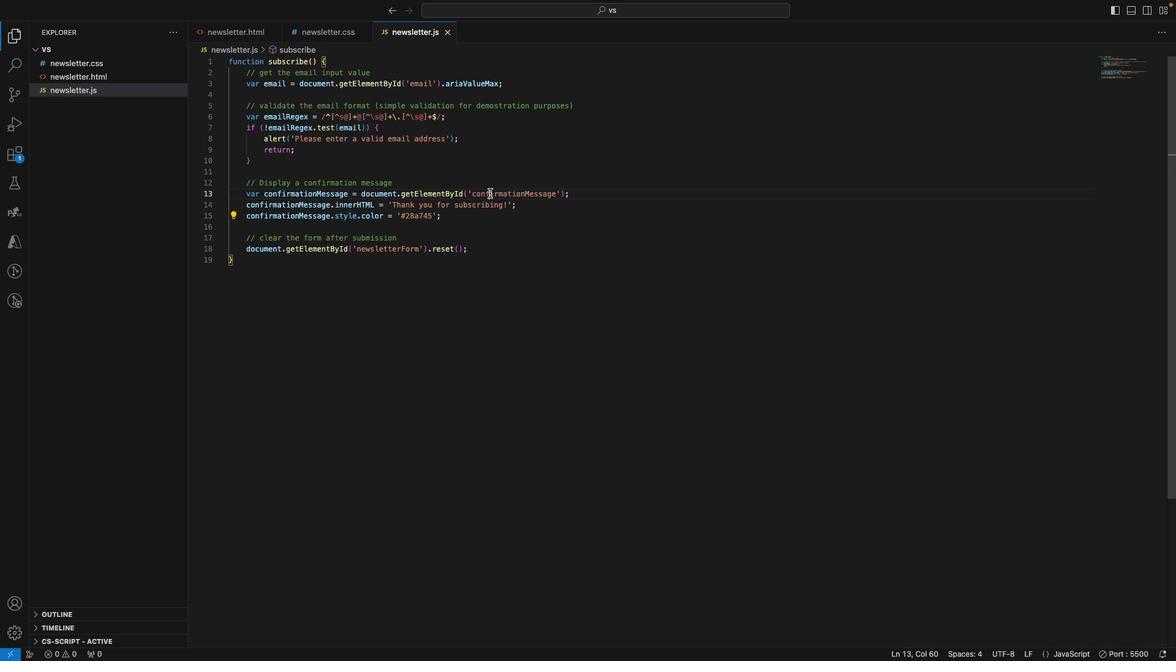 
Action: Mouse pressed left at (227, 255)
Screenshot: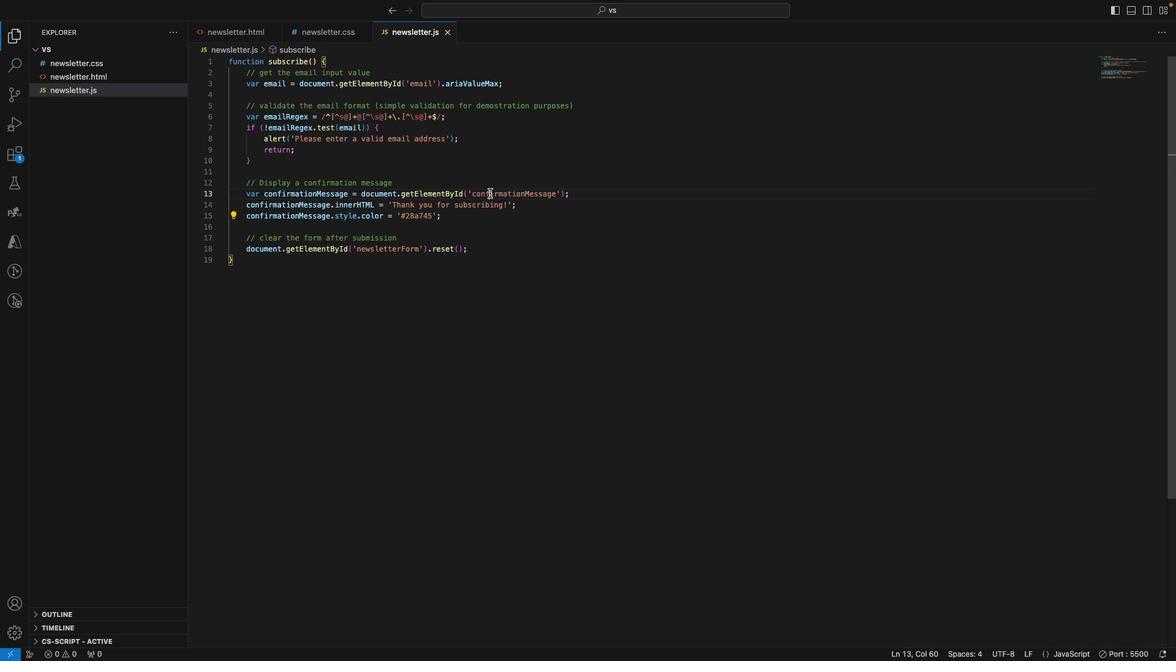 
Action: Mouse moved to (227, 255)
Screenshot: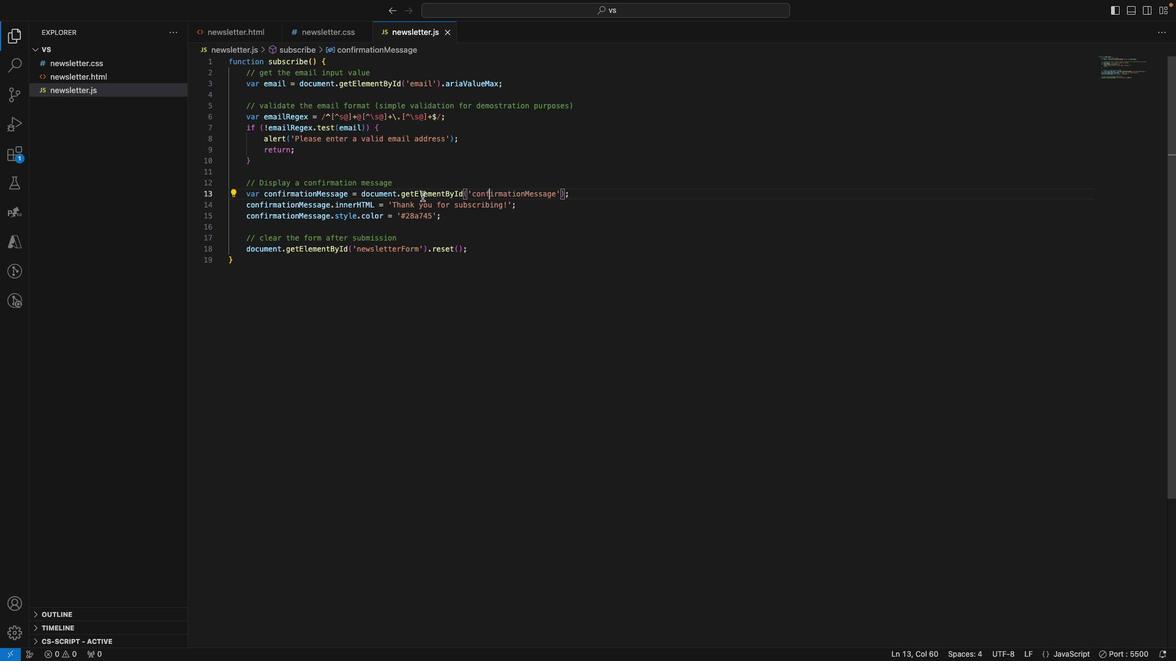 
Action: Mouse pressed left at (227, 255)
Screenshot: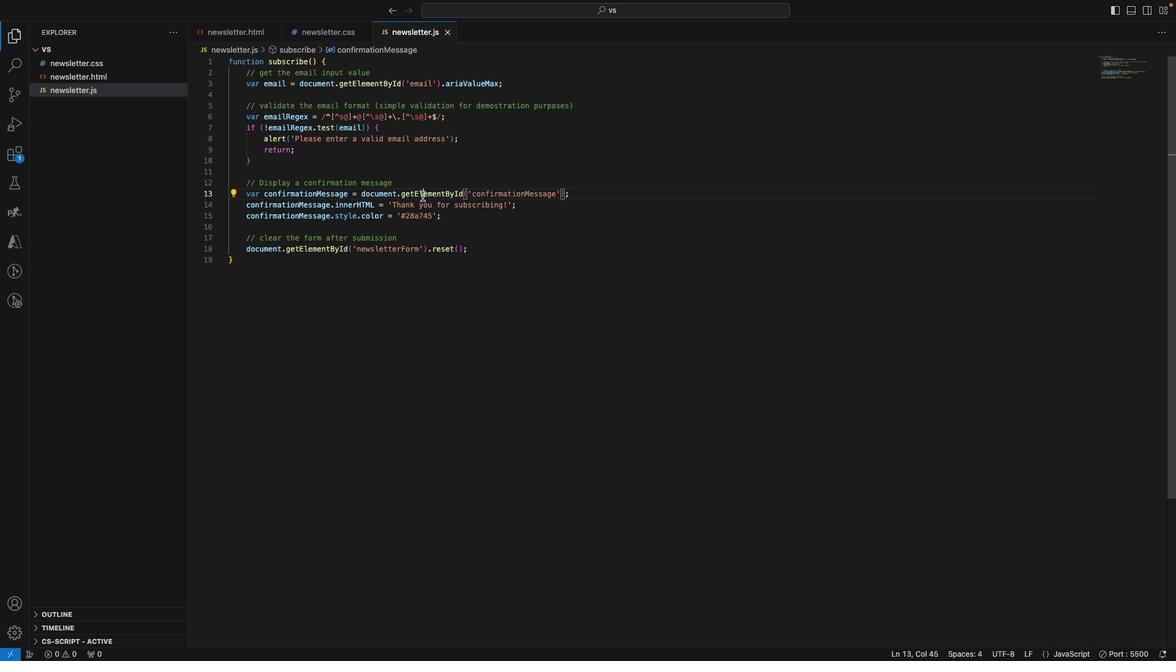 
Action: Mouse moved to (227, 255)
Screenshot: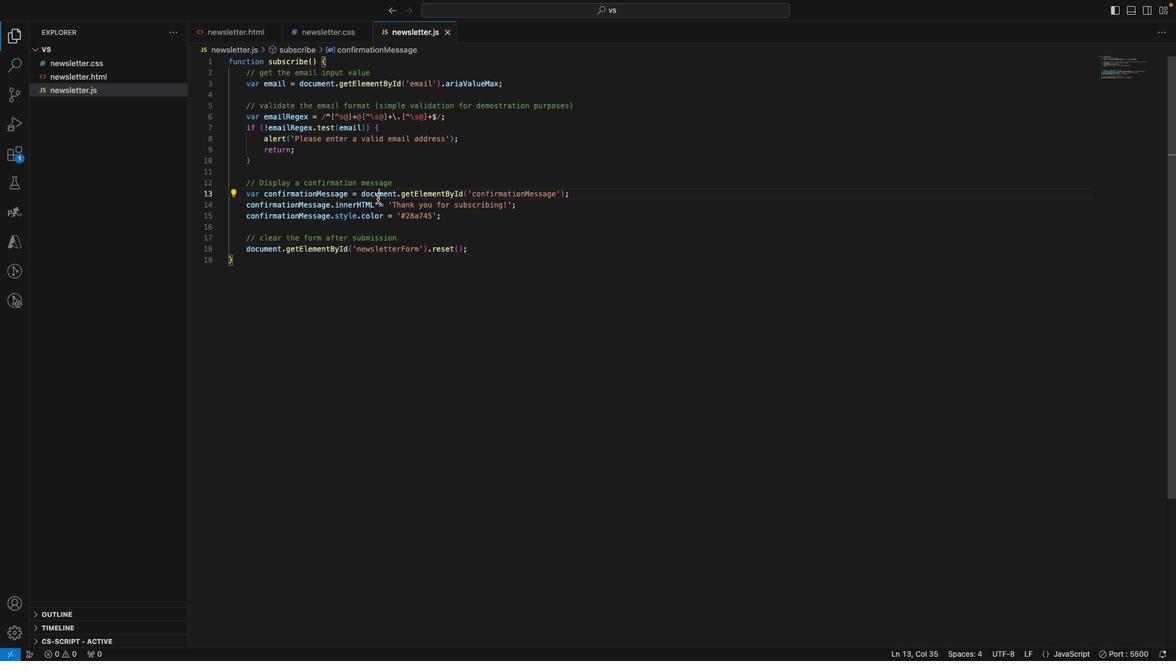 
Action: Mouse pressed left at (227, 255)
Screenshot: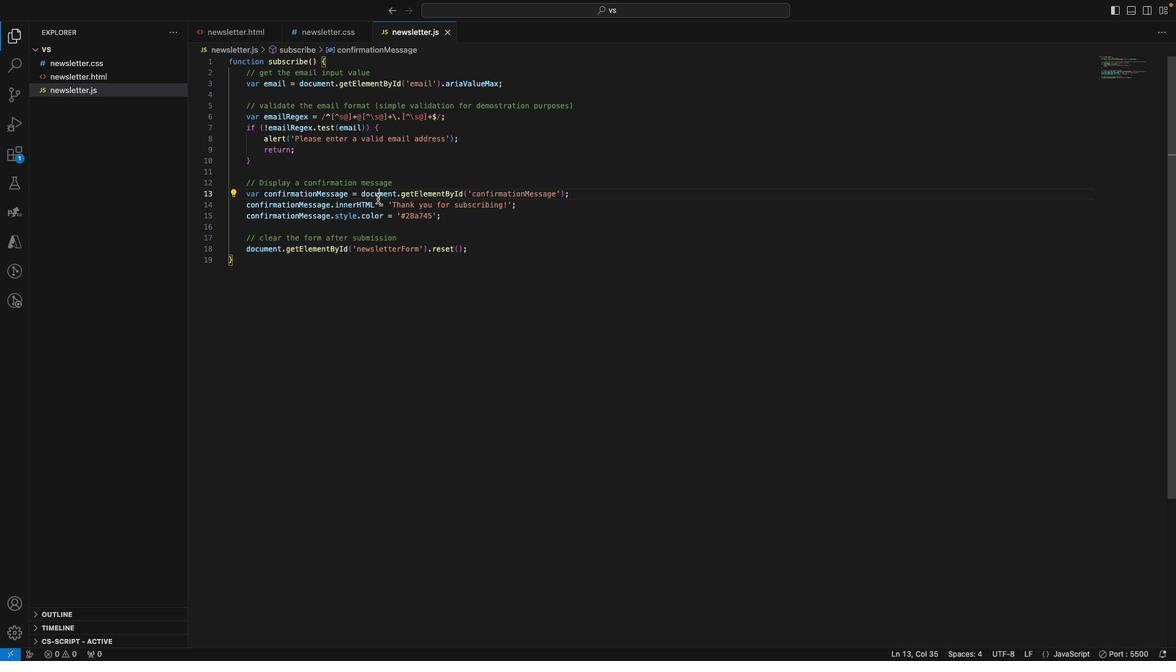 
Action: Mouse moved to (227, 255)
Screenshot: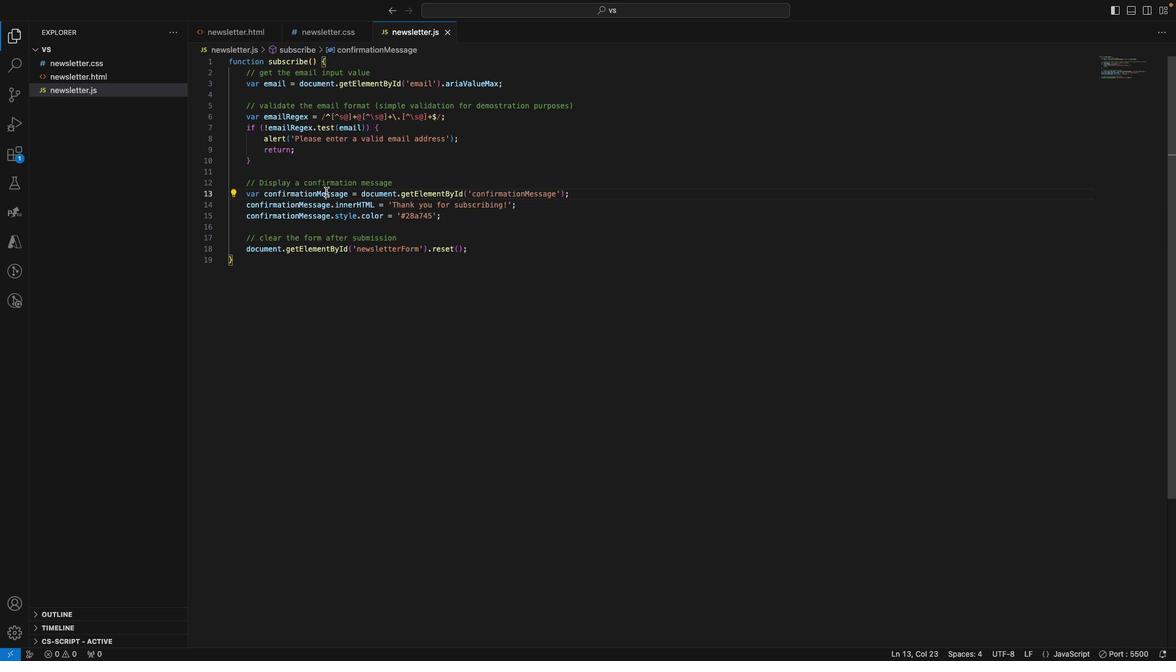 
Action: Mouse pressed left at (227, 255)
Screenshot: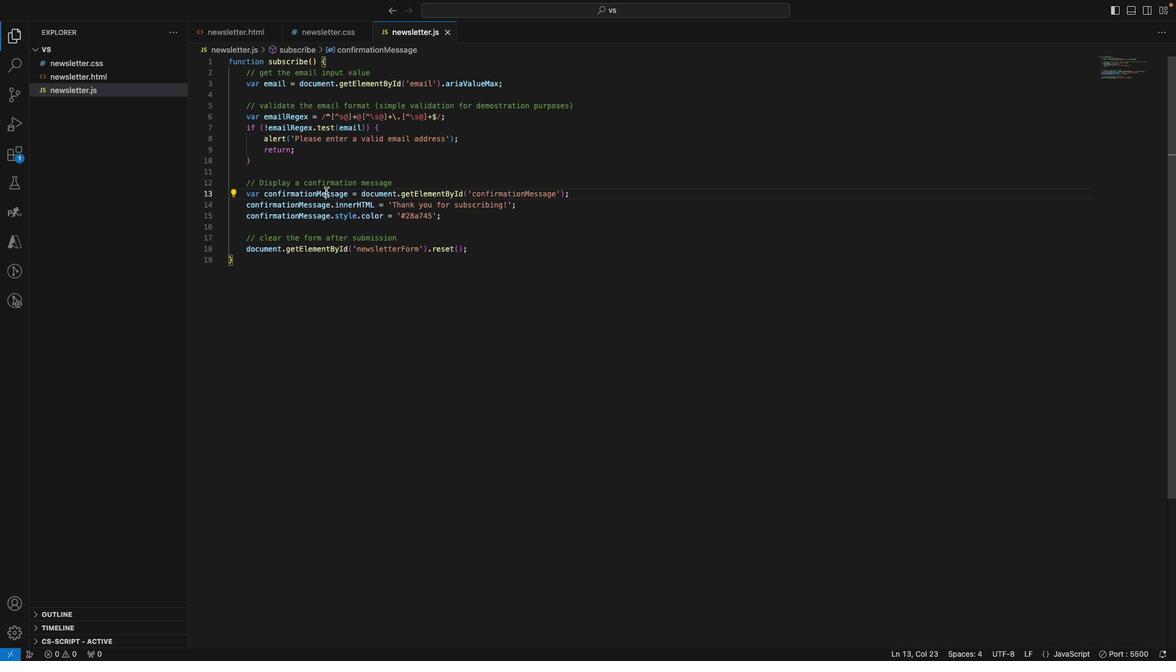 
Action: Mouse moved to (227, 255)
Screenshot: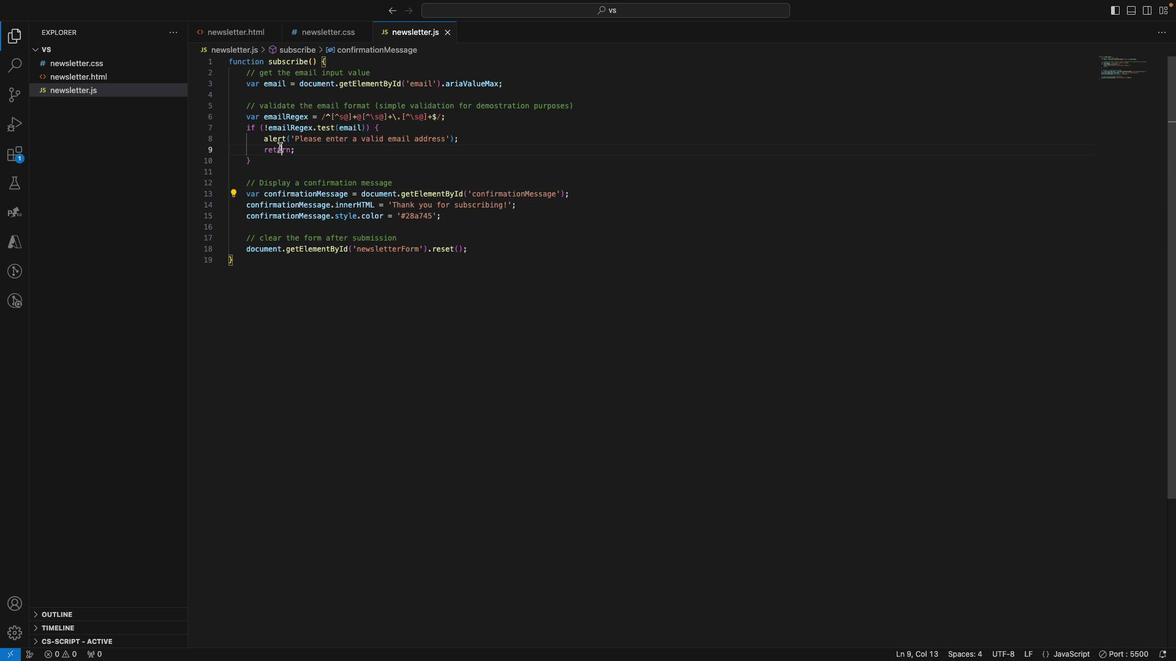 
Action: Mouse pressed left at (227, 255)
Screenshot: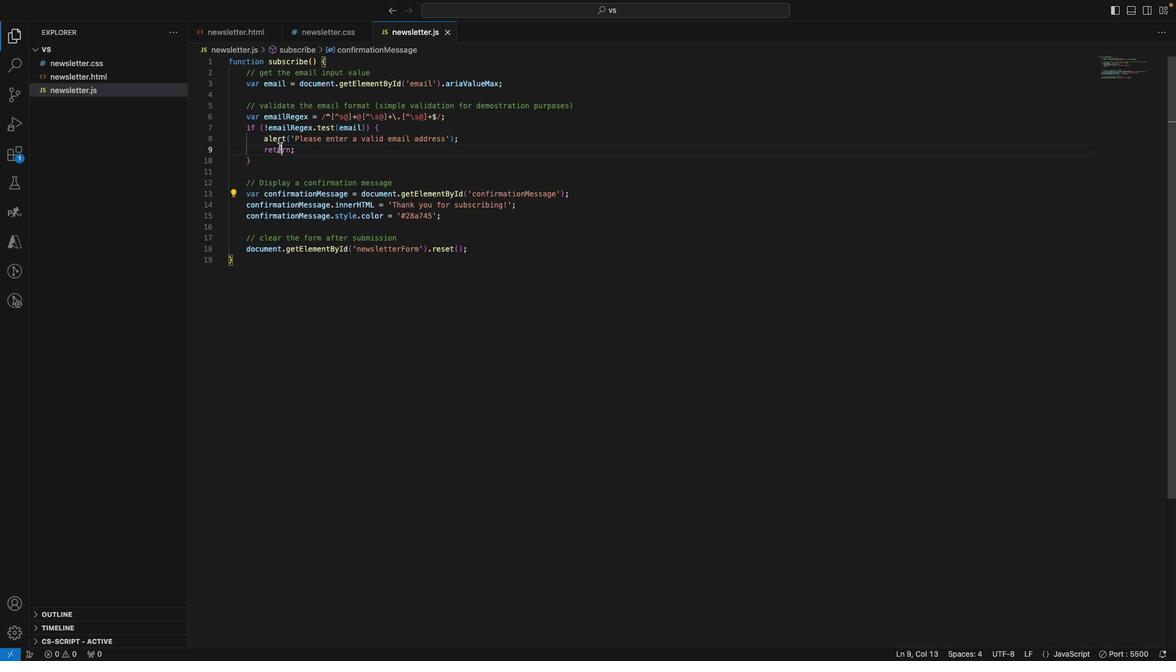 
Action: Mouse moved to (227, 255)
Screenshot: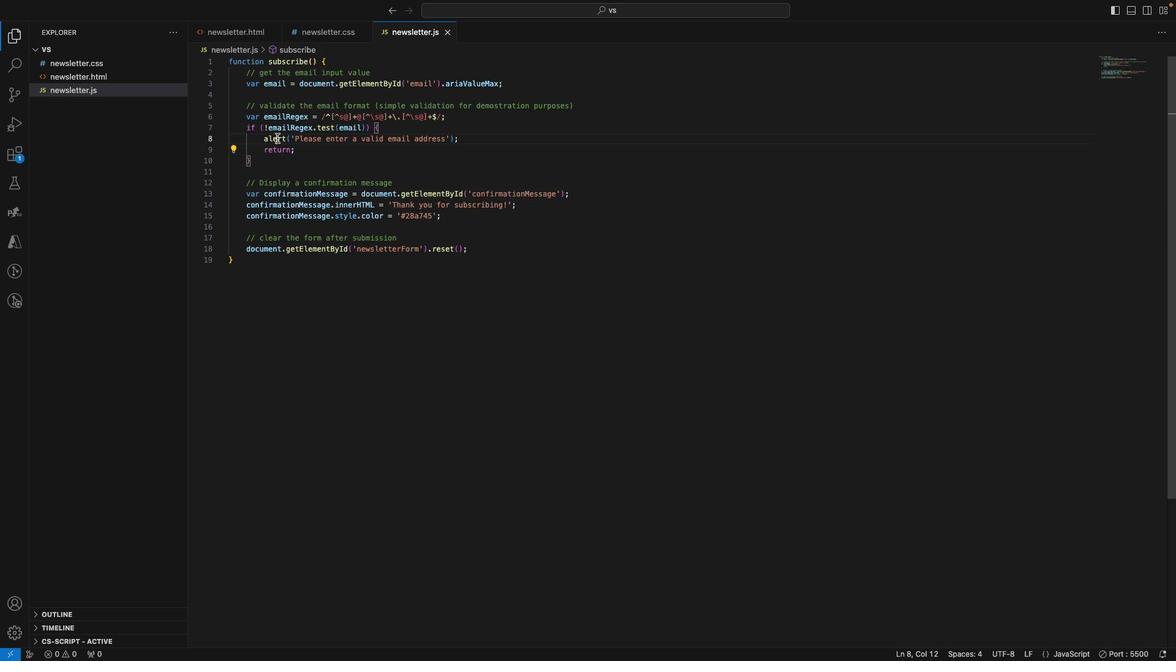 
Action: Mouse pressed left at (227, 255)
Screenshot: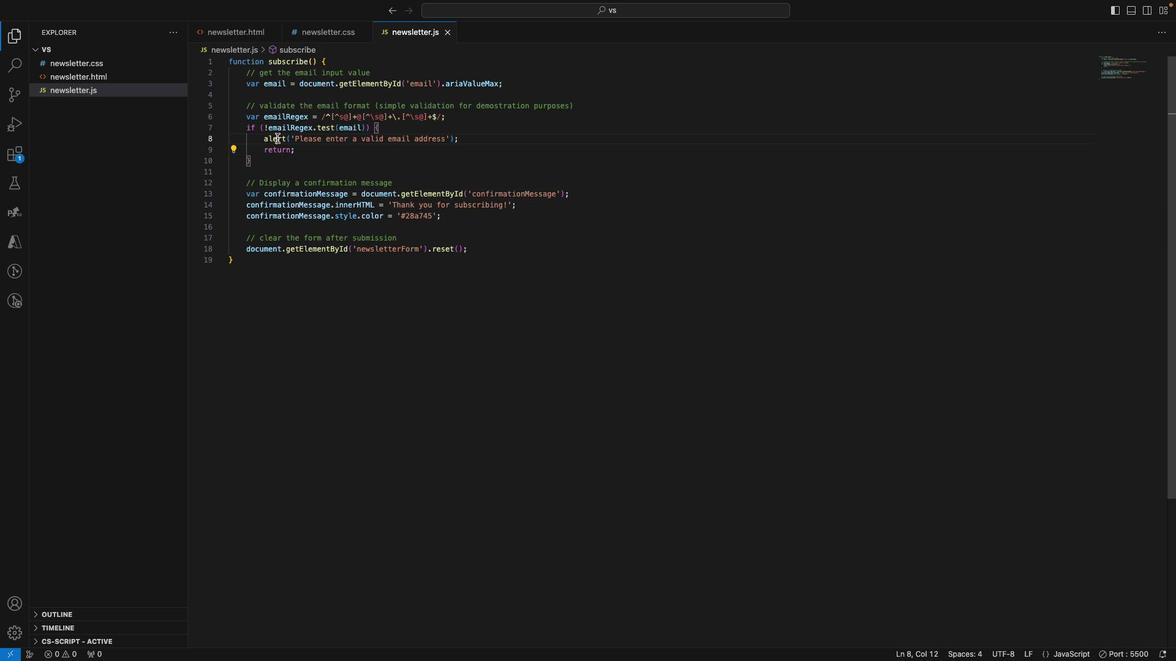 
Action: Mouse moved to (227, 255)
Screenshot: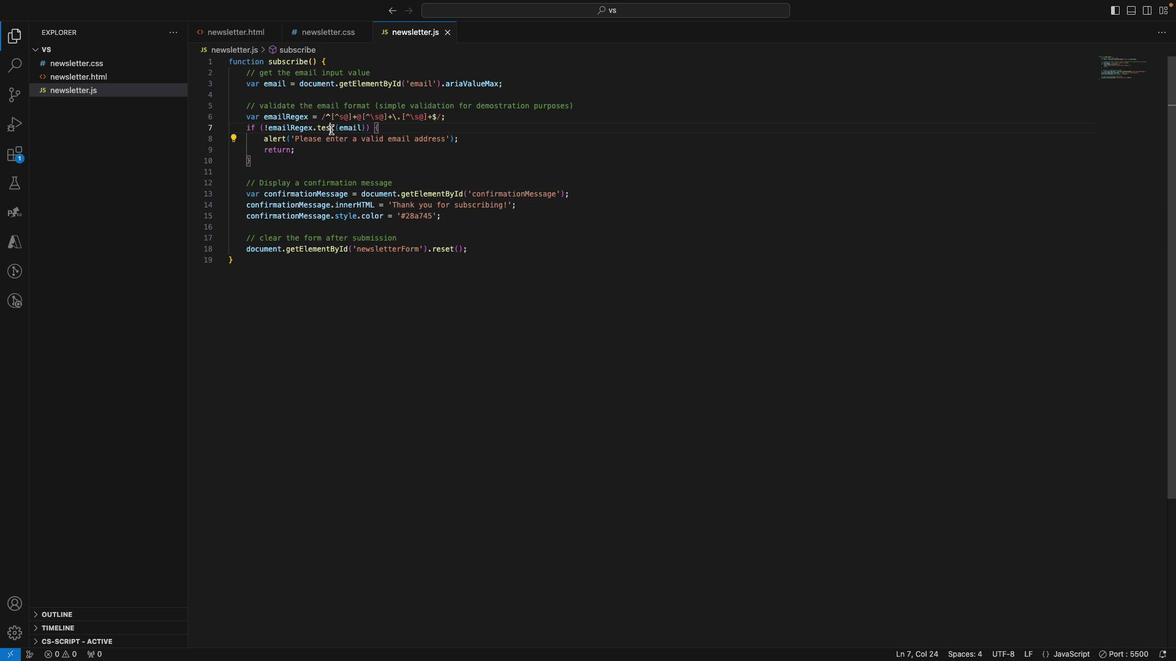 
Action: Mouse pressed left at (227, 255)
Screenshot: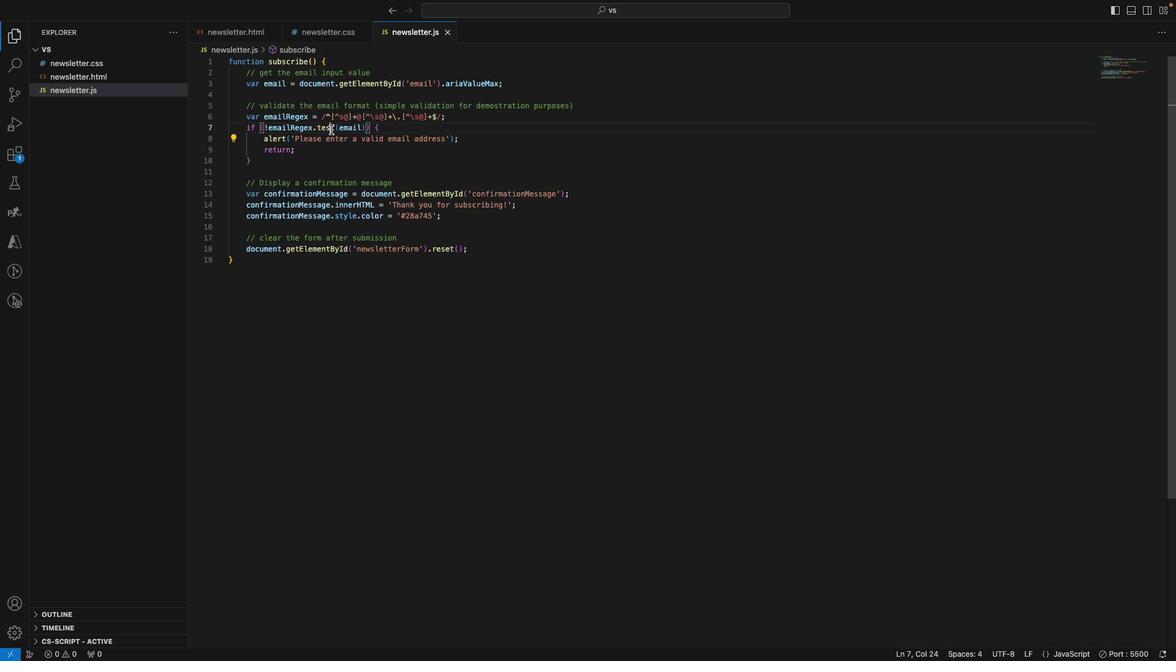 
Action: Mouse moved to (227, 255)
Screenshot: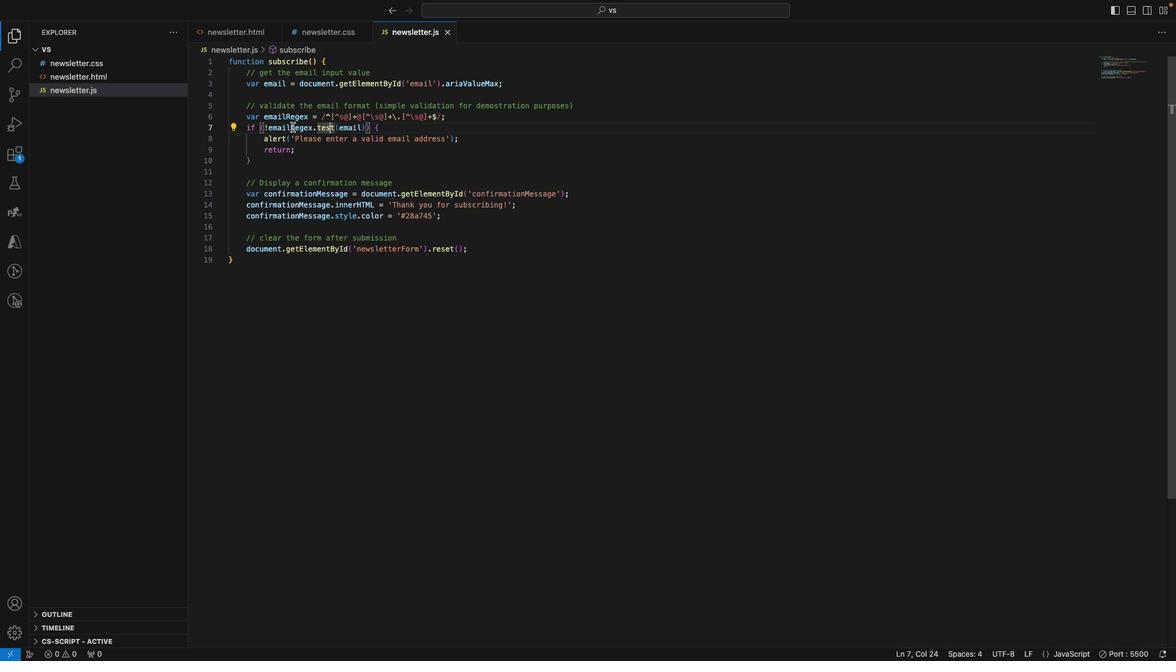 
Action: Mouse pressed left at (227, 255)
Screenshot: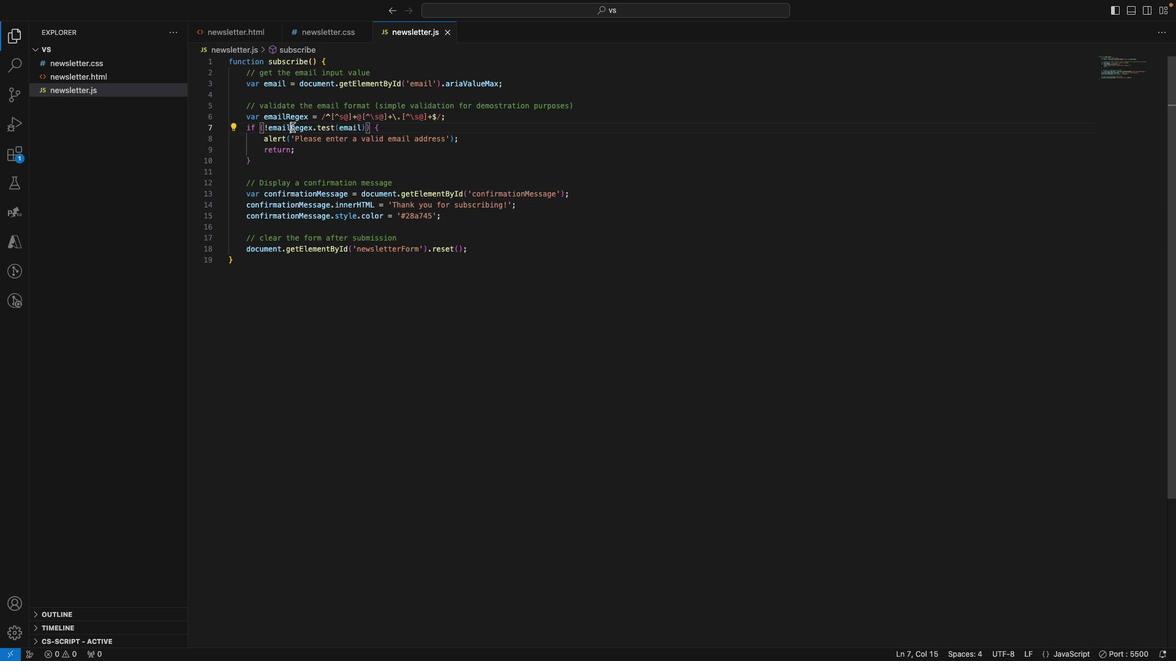 
Action: Mouse moved to (227, 255)
Screenshot: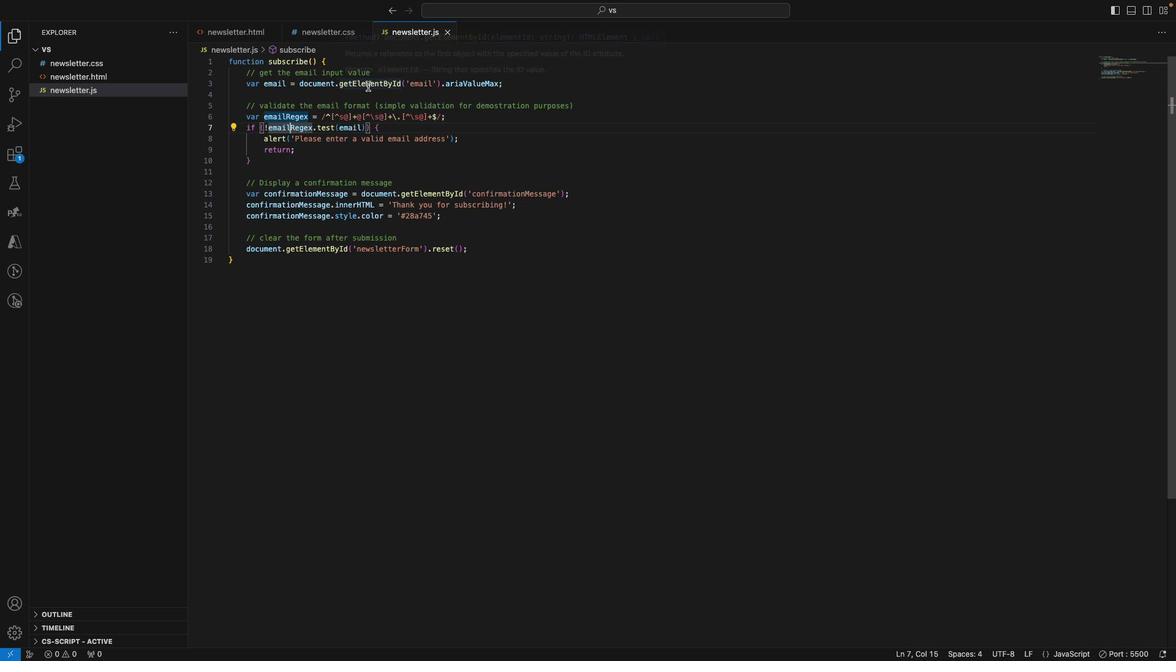 
Action: Mouse pressed left at (227, 255)
Screenshot: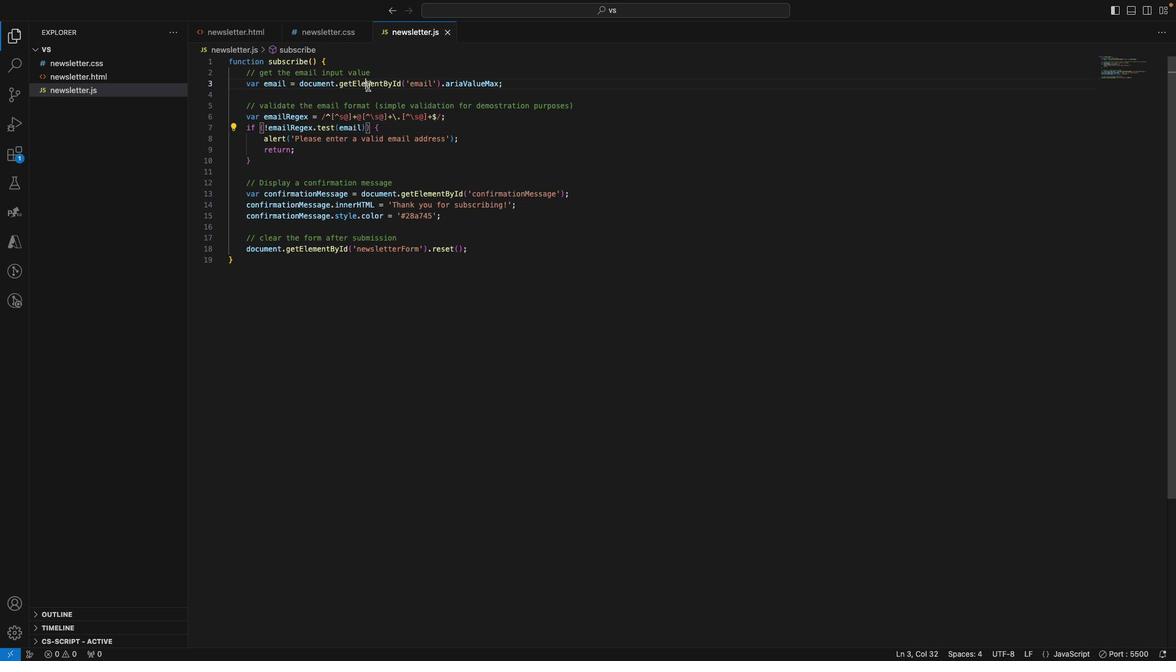 
Action: Mouse moved to (227, 255)
Screenshot: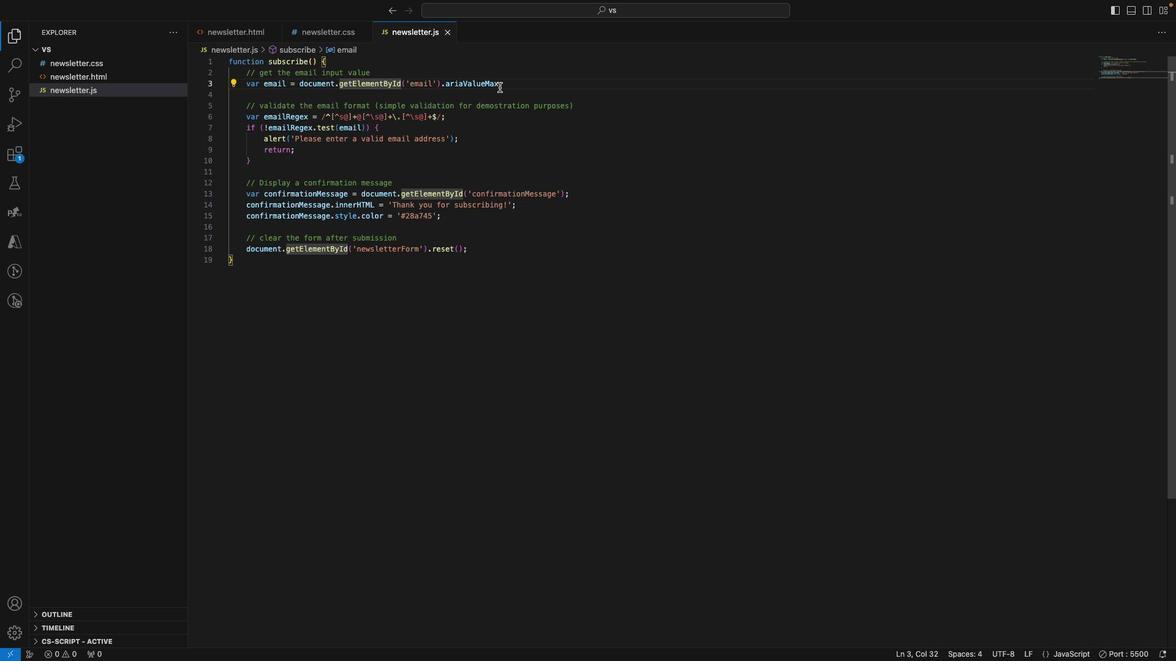 
Action: Mouse pressed left at (227, 255)
Screenshot: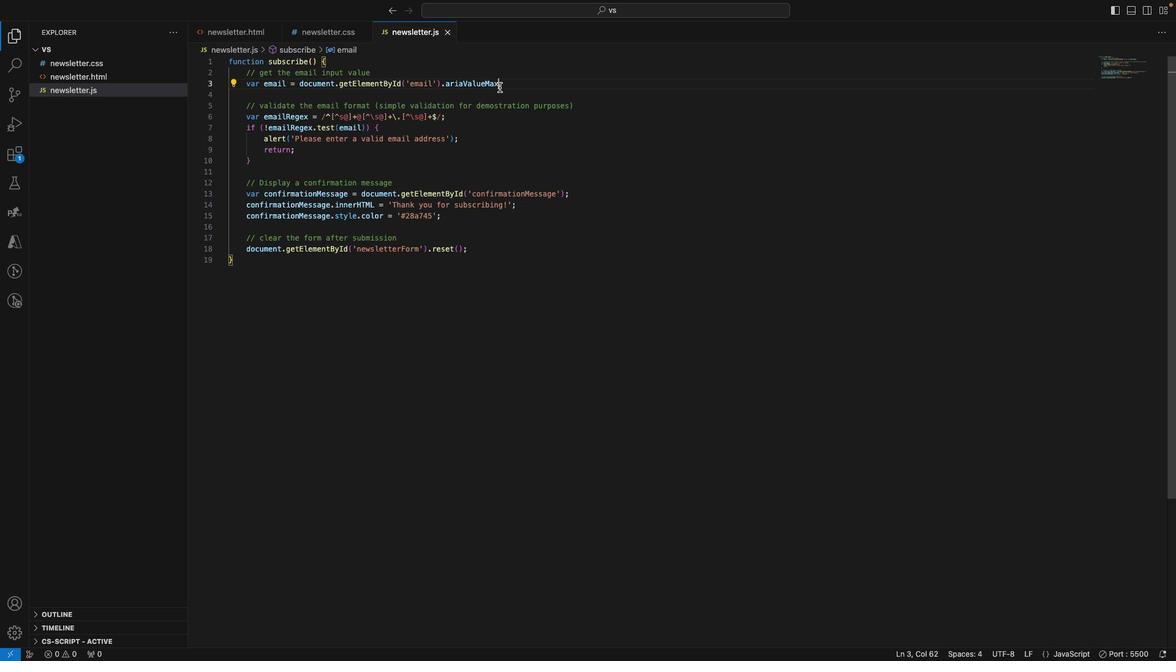 
Action: Mouse moved to (227, 255)
Screenshot: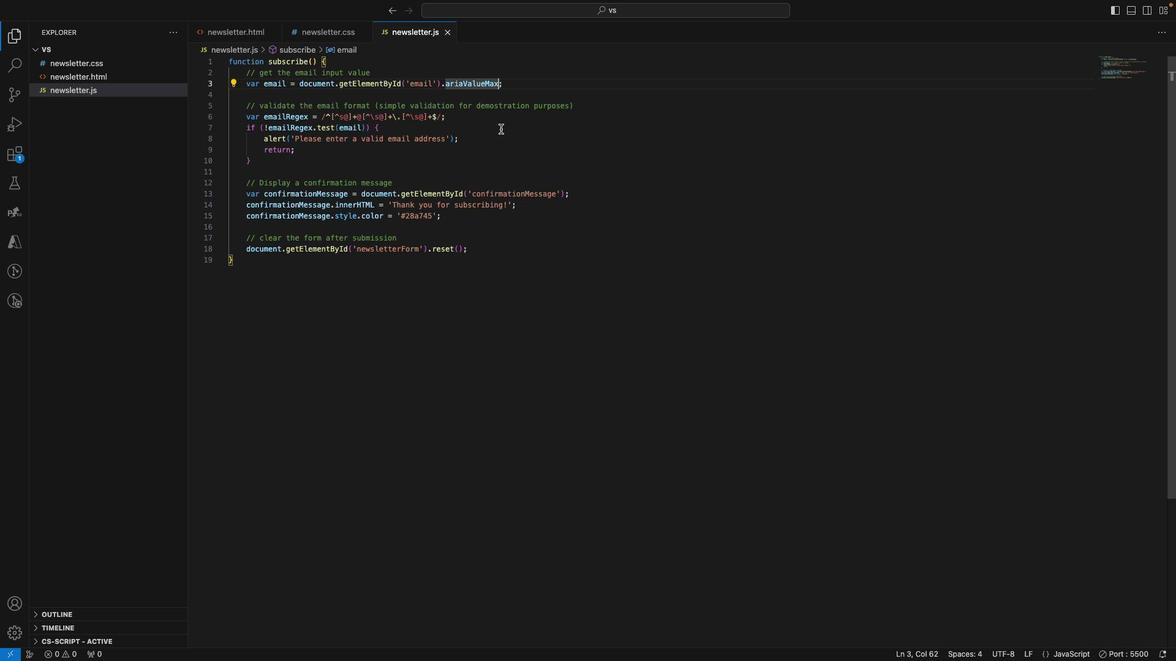 
Action: Key pressed Key.backspaceKey.backspaceKey.backspaceKey.backspaceKey.backspaceKey.backspaceKey.backspaceKey.backspaceKey.backspaceKey.backspaceKey.backspaceKey.backspace'v''a''l''u''e'Key.spaceKey.backspaceKey.cmd's'
Screenshot: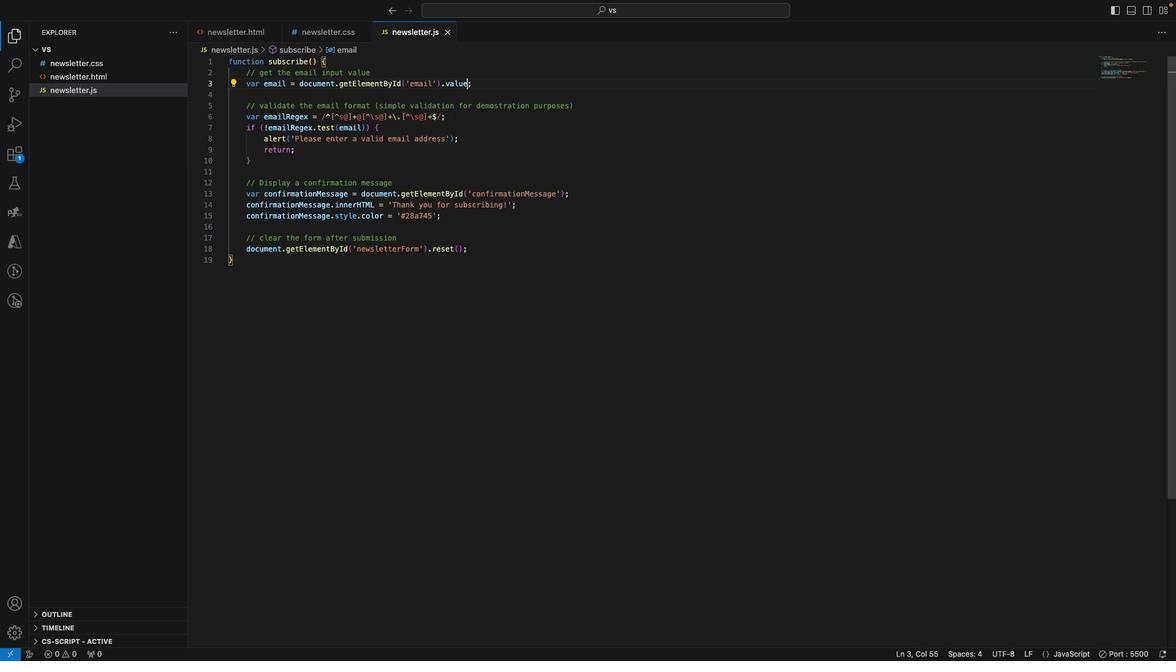 
Action: Mouse moved to (227, 254)
Screenshot: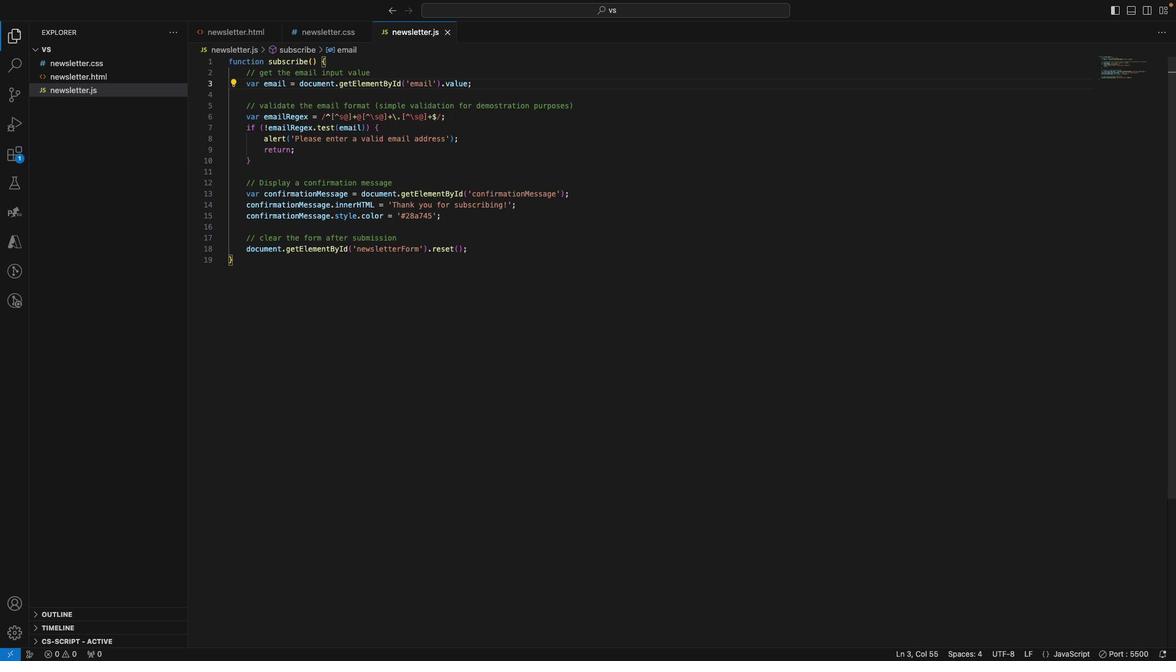 
Action: Mouse pressed right at (227, 254)
Screenshot: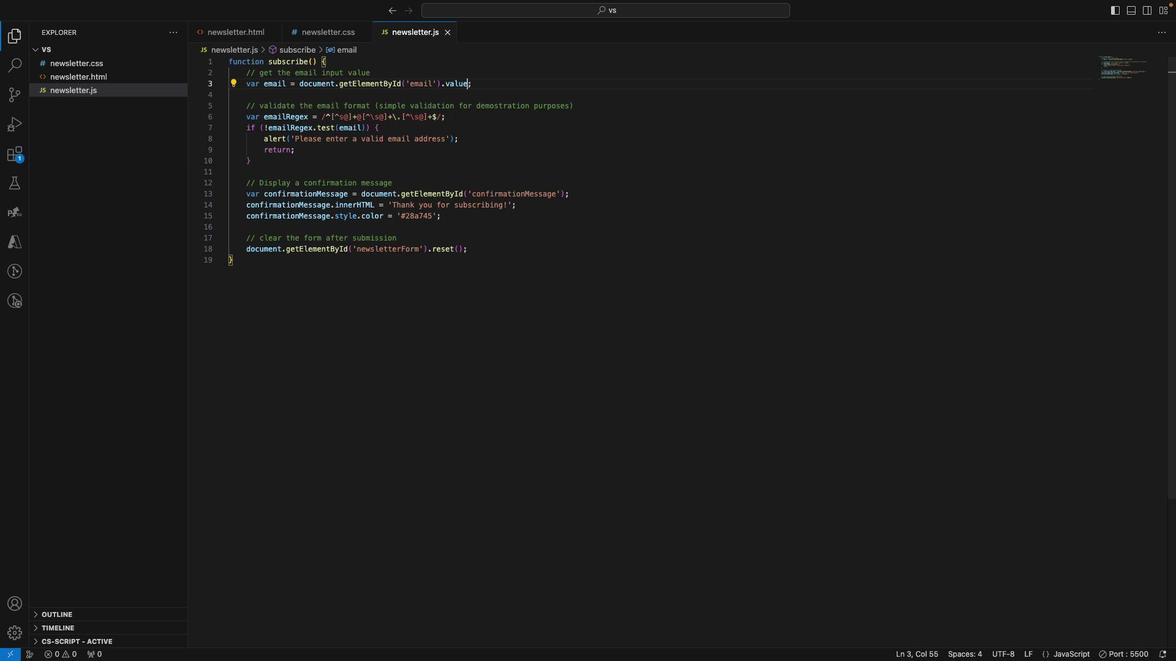 
Action: Mouse moved to (227, 254)
Screenshot: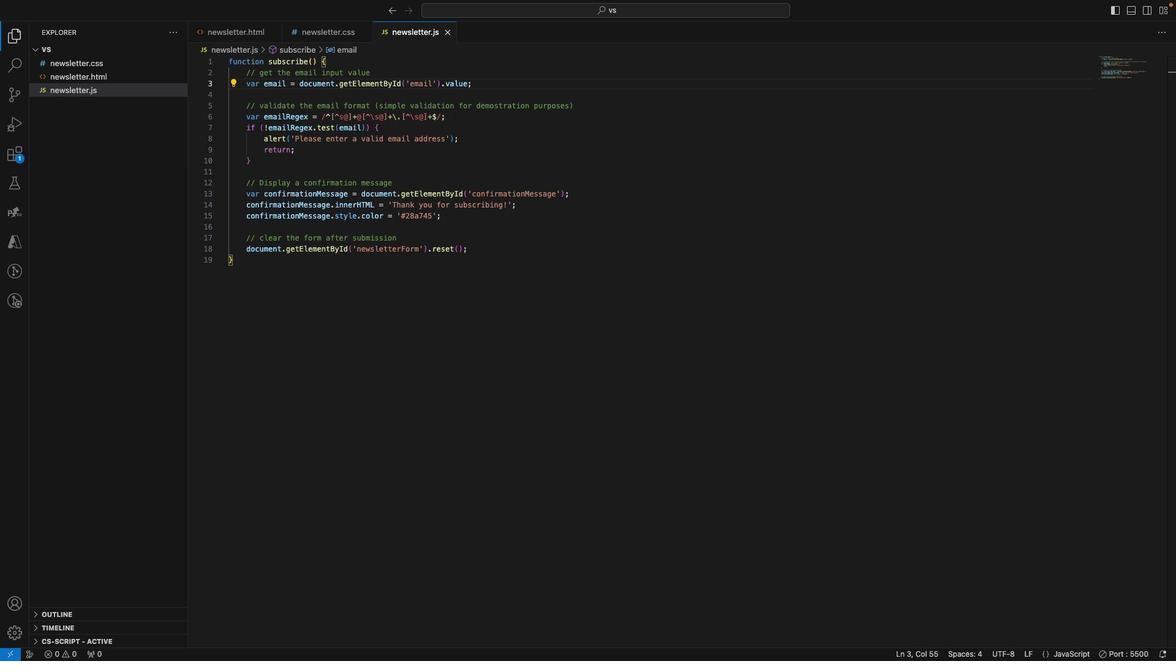 
Action: Mouse pressed left at (227, 254)
Screenshot: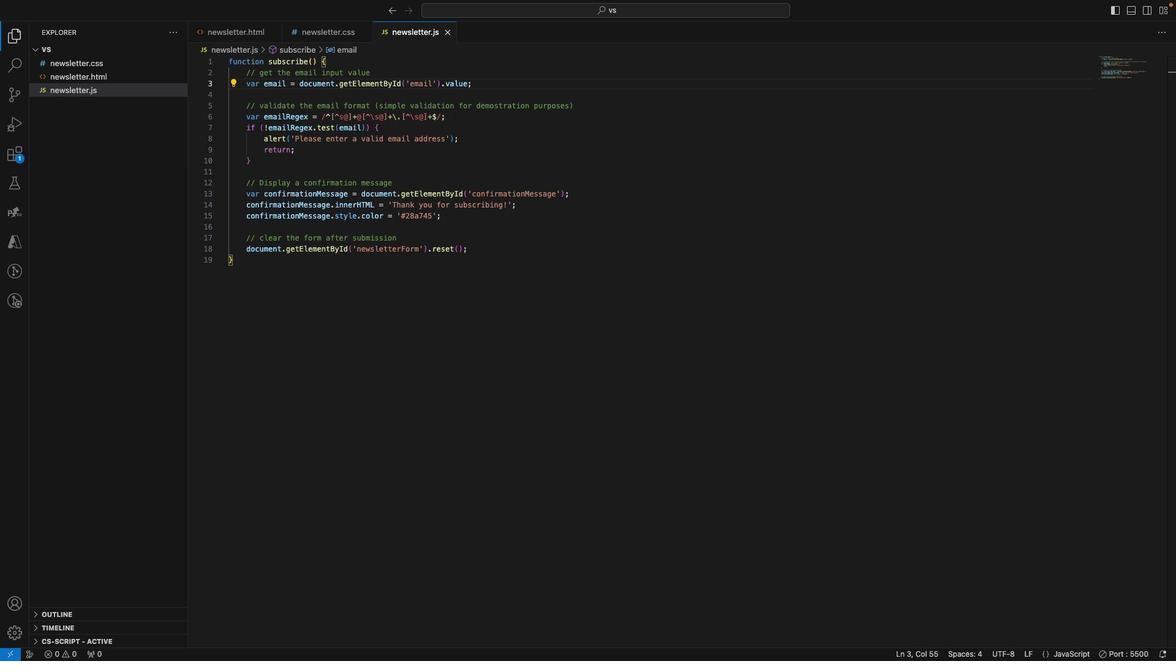 
Action: Mouse moved to (227, 255)
Screenshot: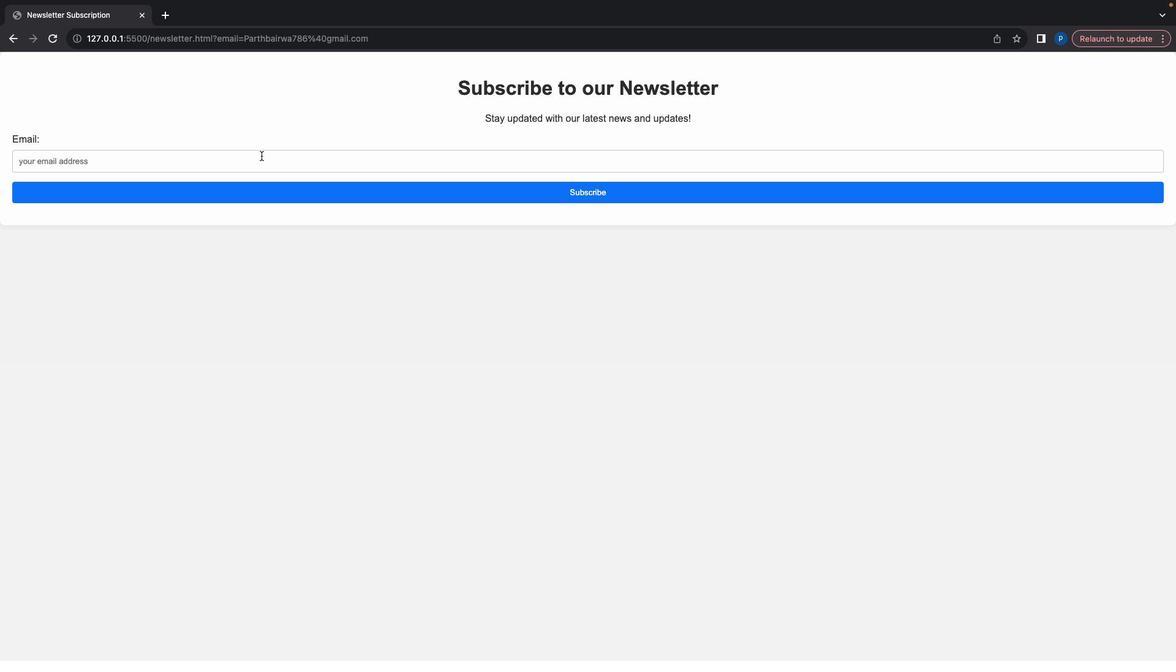 
Action: Mouse pressed left at (227, 255)
Screenshot: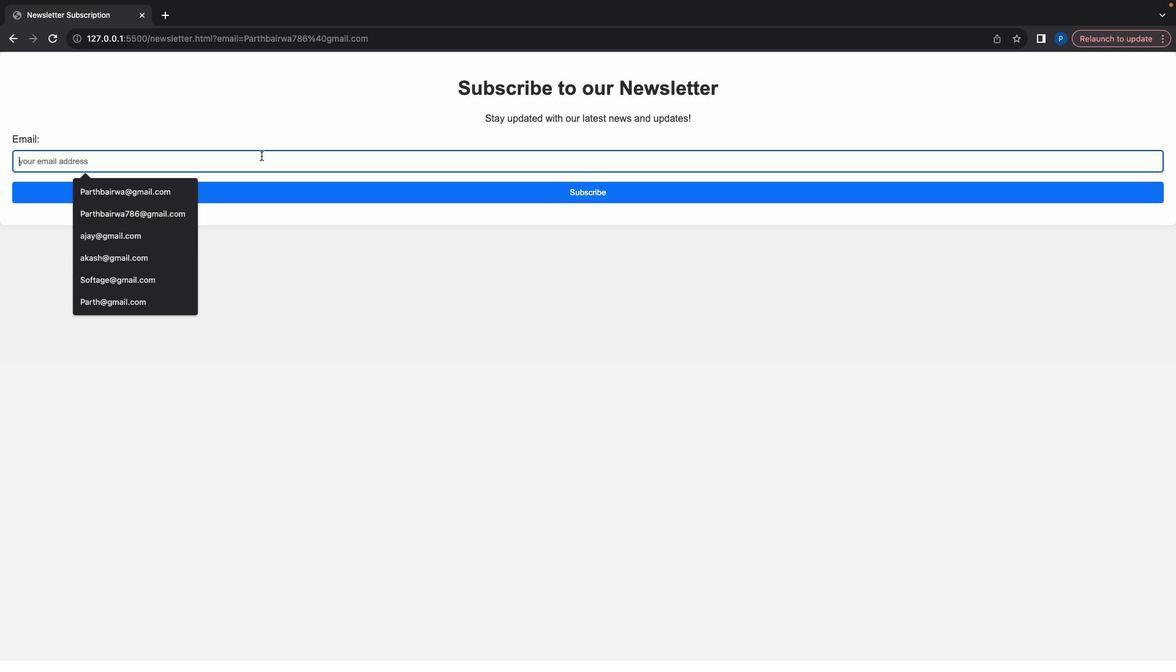 
Action: Mouse moved to (227, 255)
Screenshot: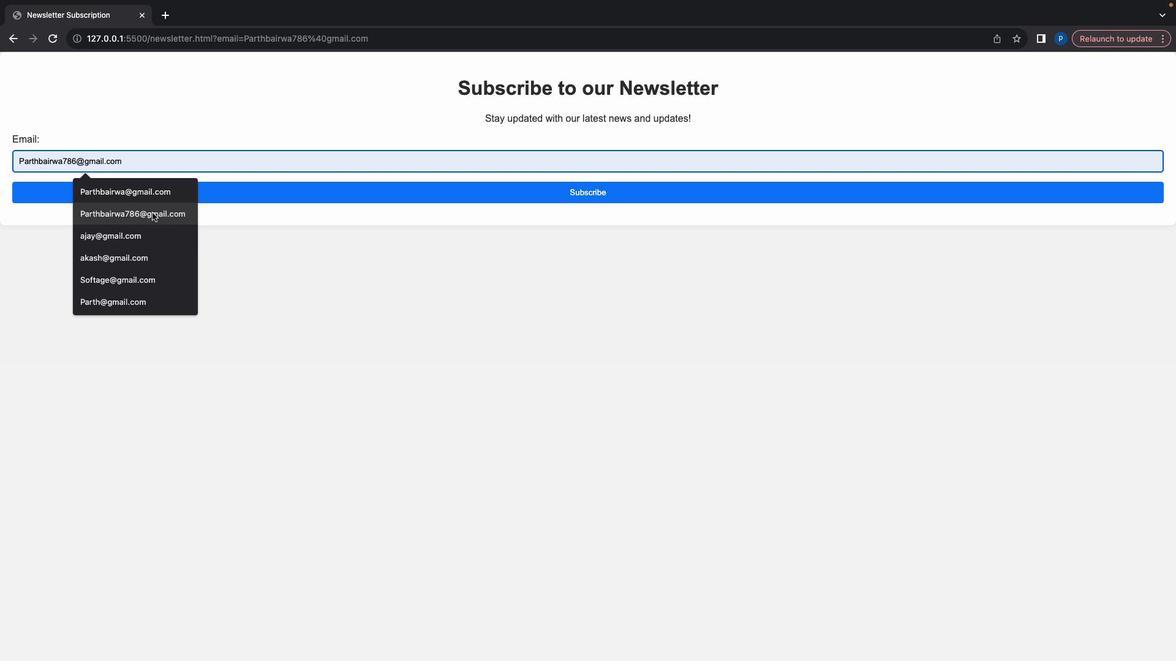 
Action: Mouse pressed left at (227, 255)
Screenshot: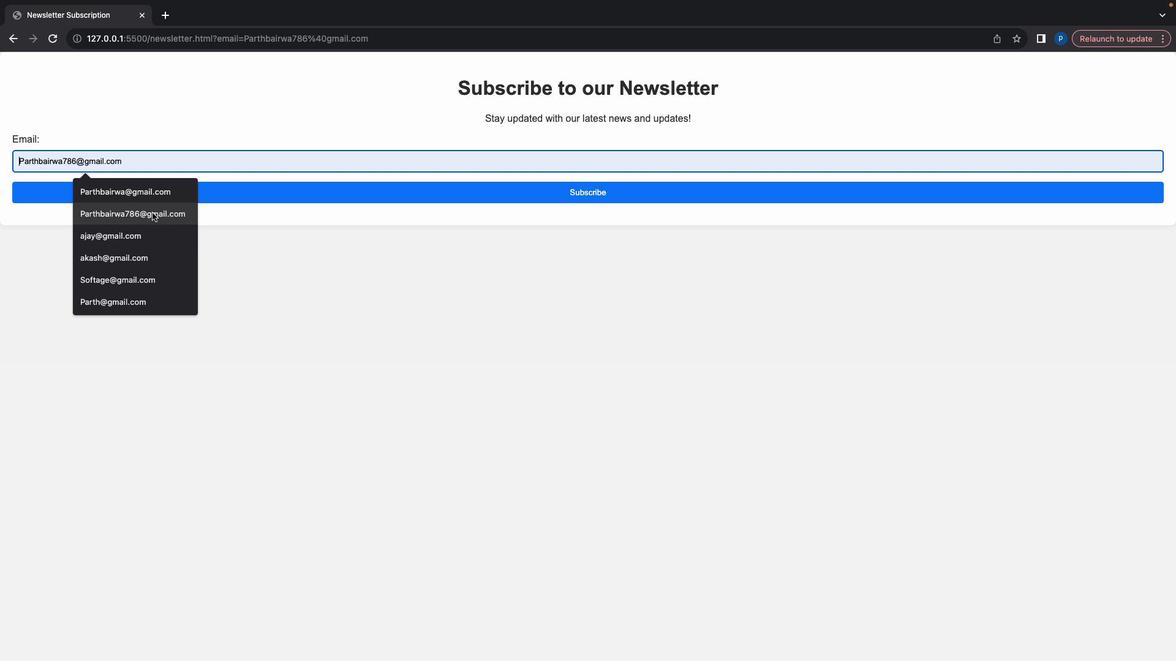 
Action: Mouse moved to (227, 255)
Screenshot: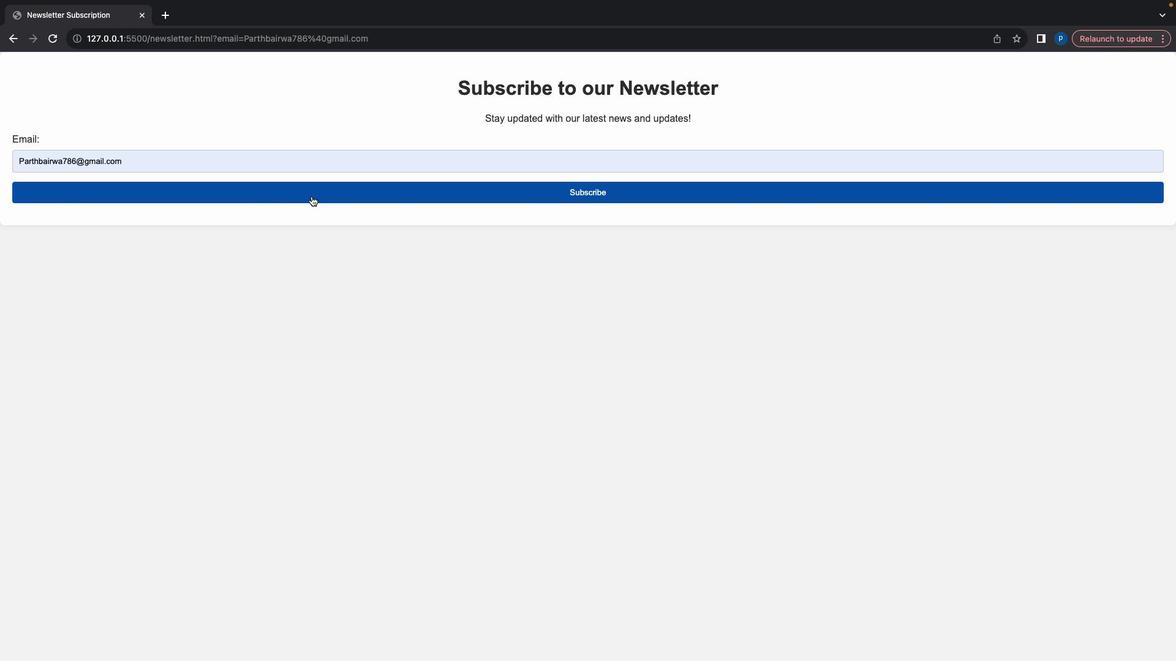 
Action: Mouse pressed left at (227, 255)
Screenshot: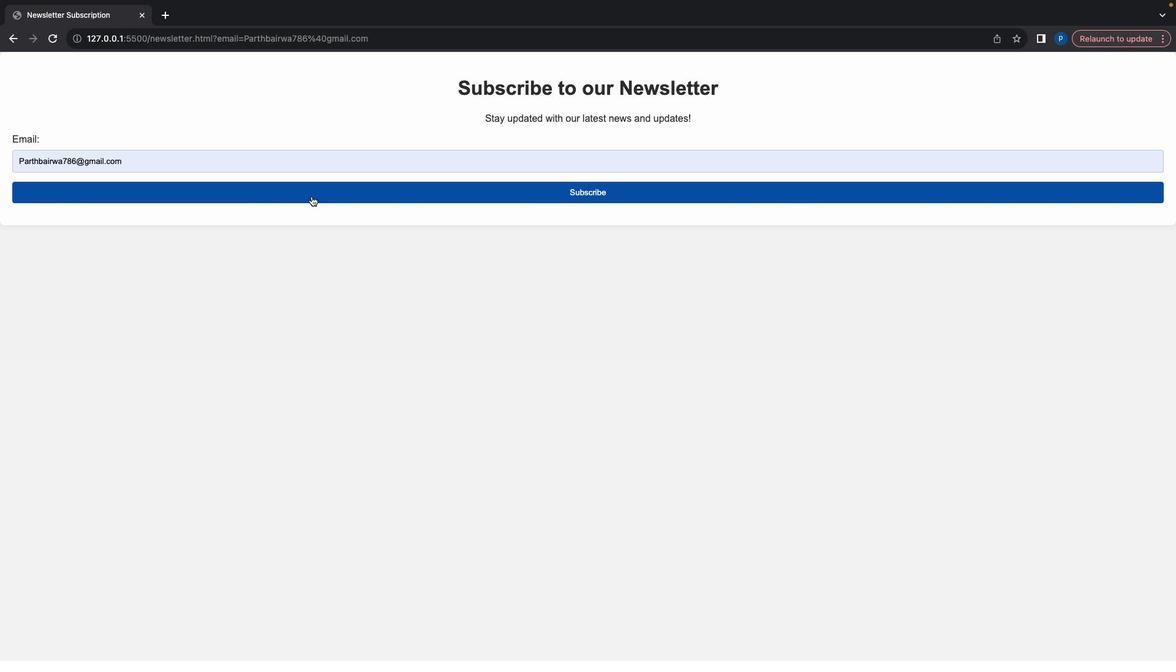 
Action: Mouse moved to (227, 255)
Screenshot: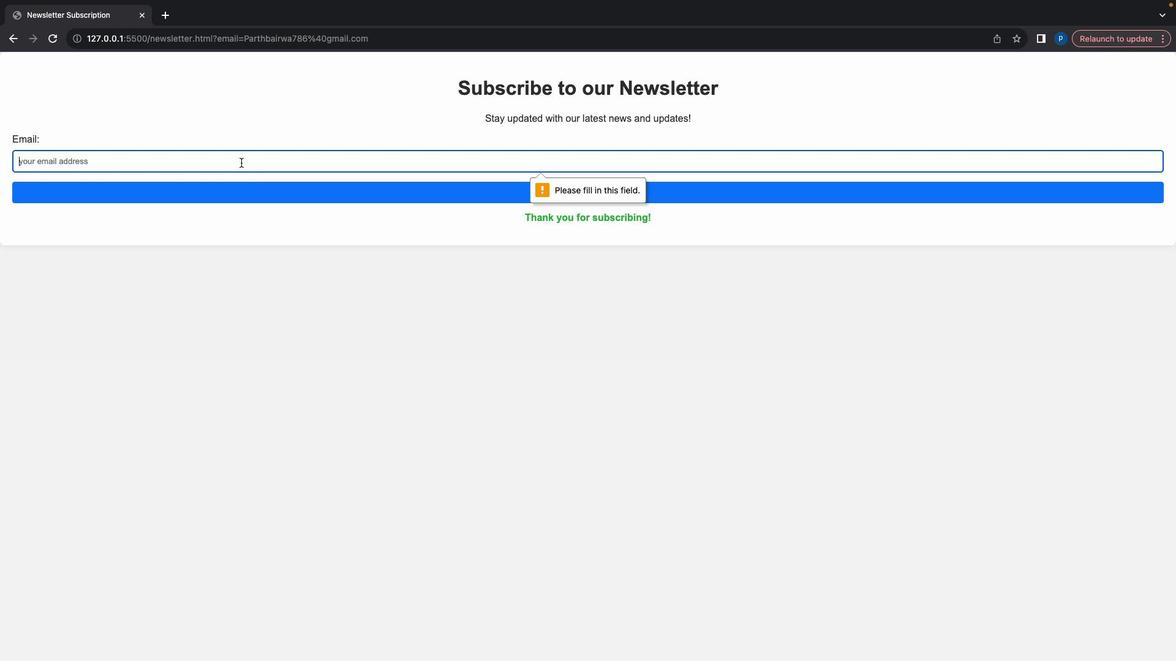 
Action: Mouse pressed left at (227, 255)
Screenshot: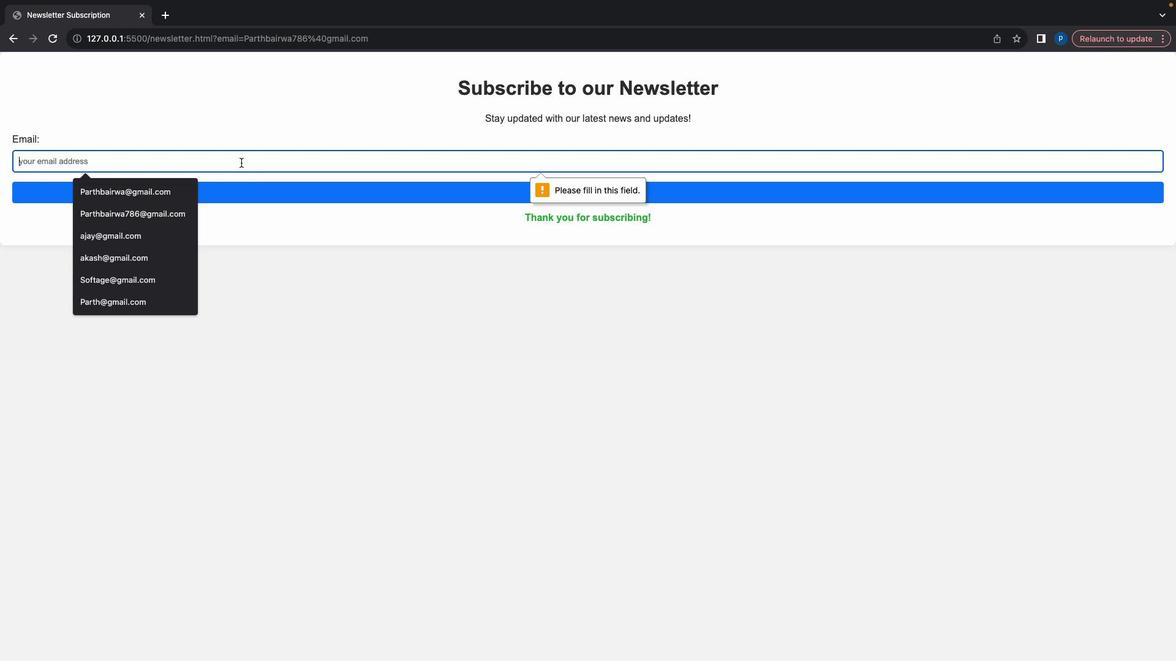 
Action: Mouse moved to (227, 255)
Screenshot: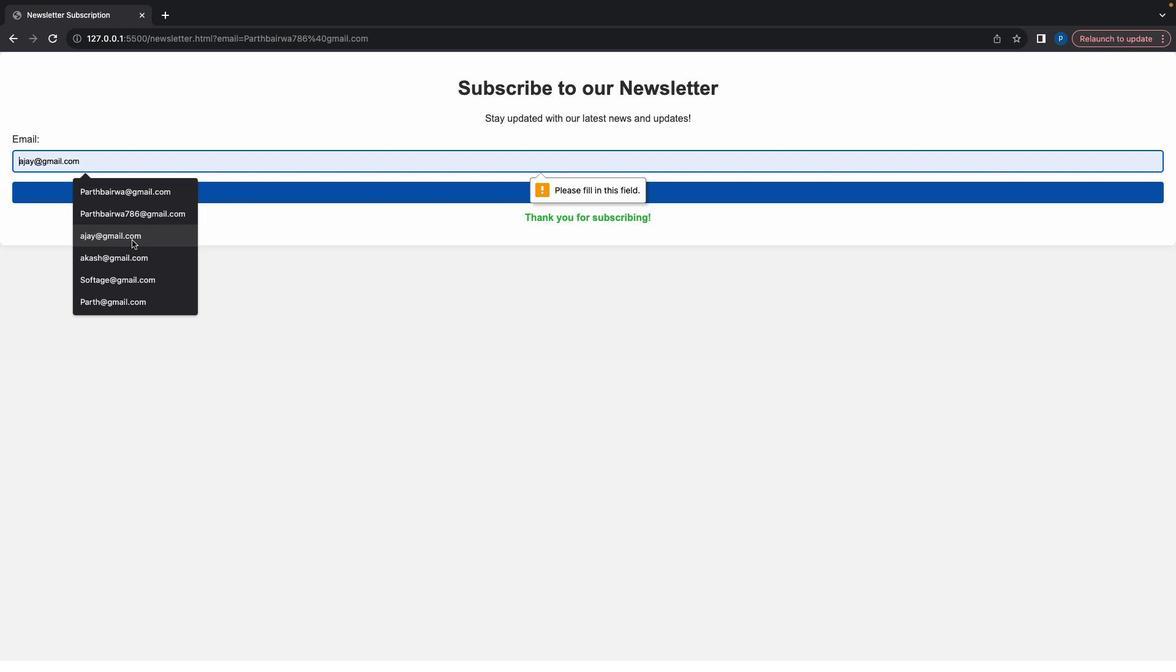 
Action: Mouse pressed left at (227, 255)
Screenshot: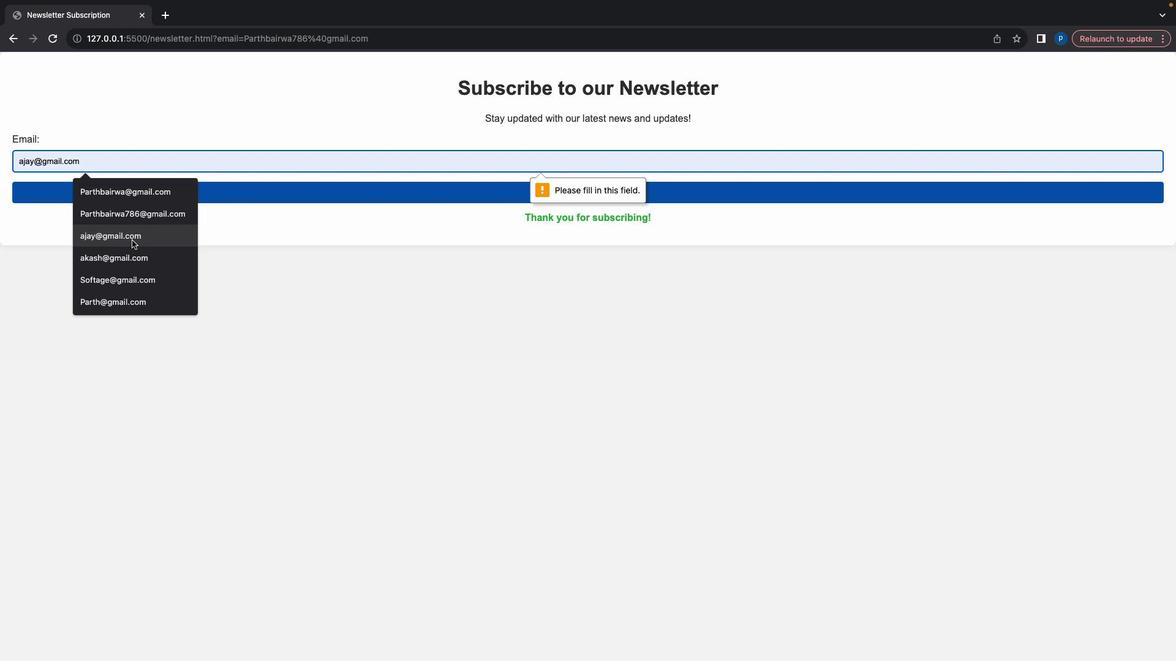 
Action: Mouse moved to (227, 255)
Screenshot: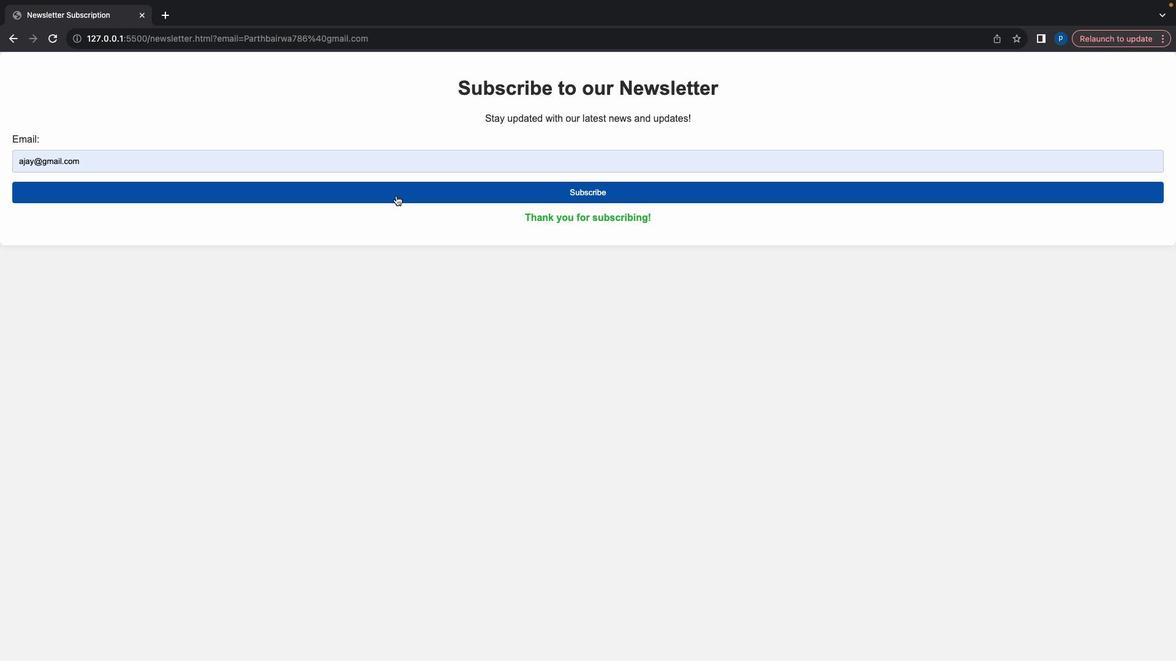 
Action: Mouse pressed left at (227, 255)
Screenshot: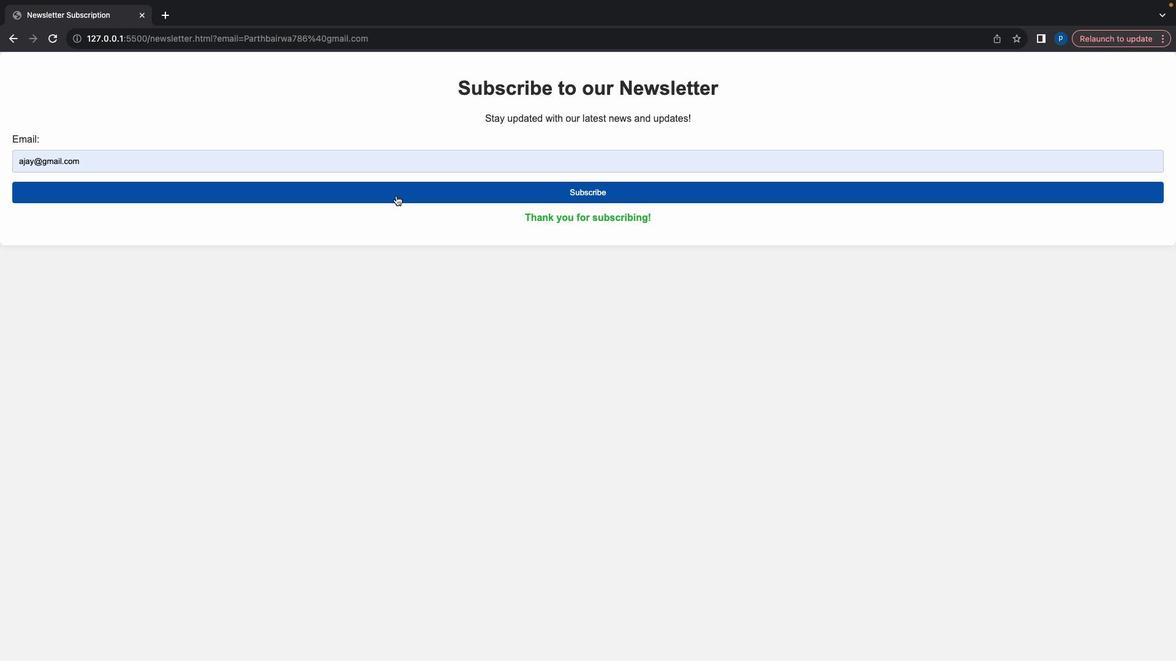 
Action: Mouse moved to (226, 254)
Screenshot: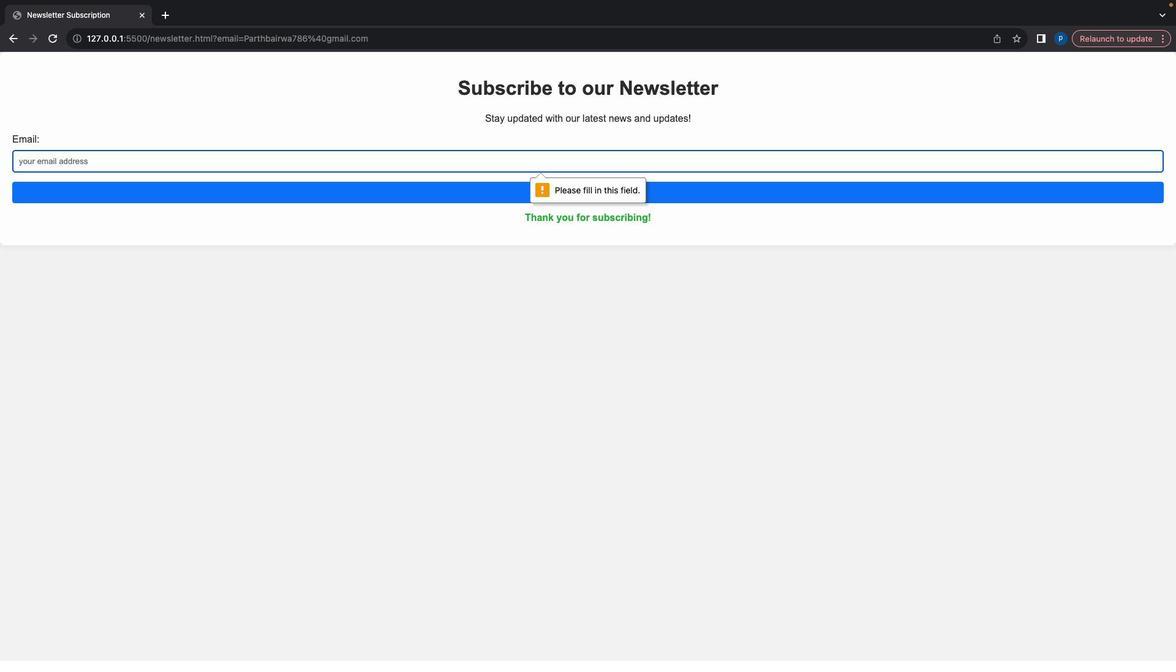 
Action: Mouse pressed right at (226, 254)
Screenshot: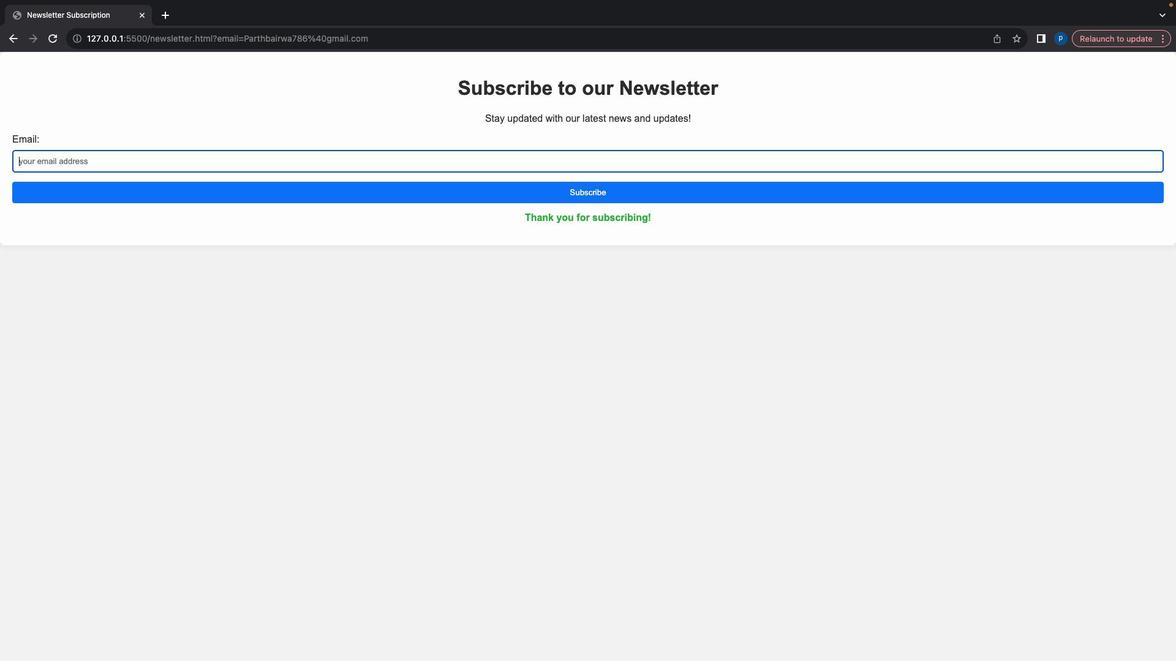 
Action: Mouse moved to (226, 254)
Screenshot: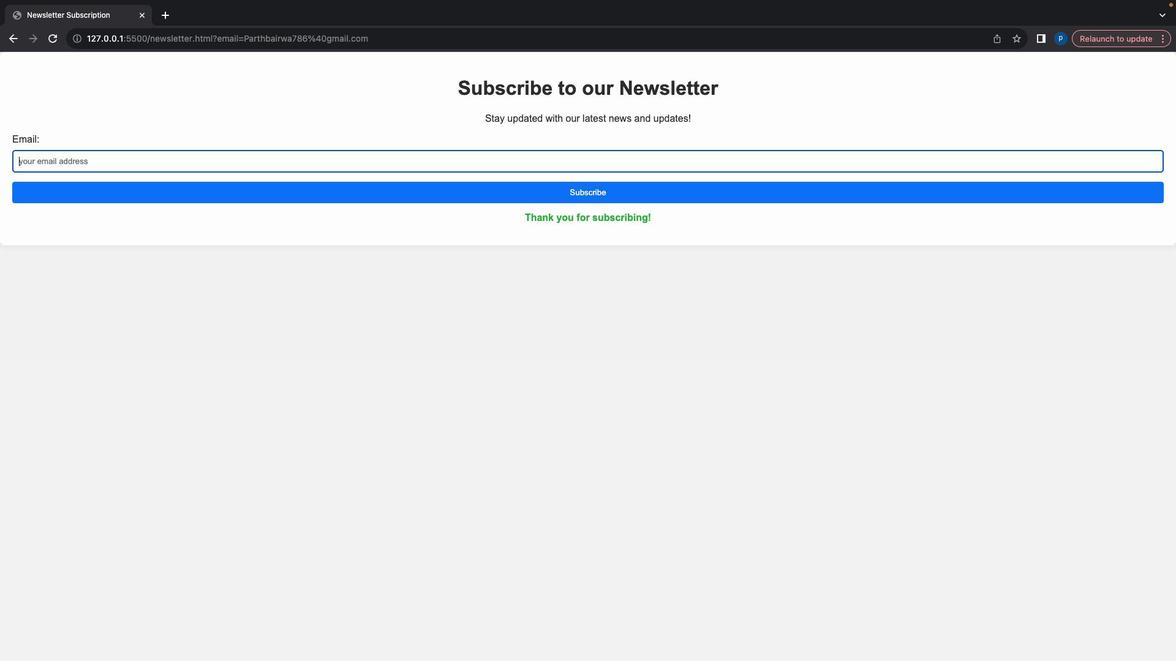 
Action: Mouse pressed left at (226, 254)
Screenshot: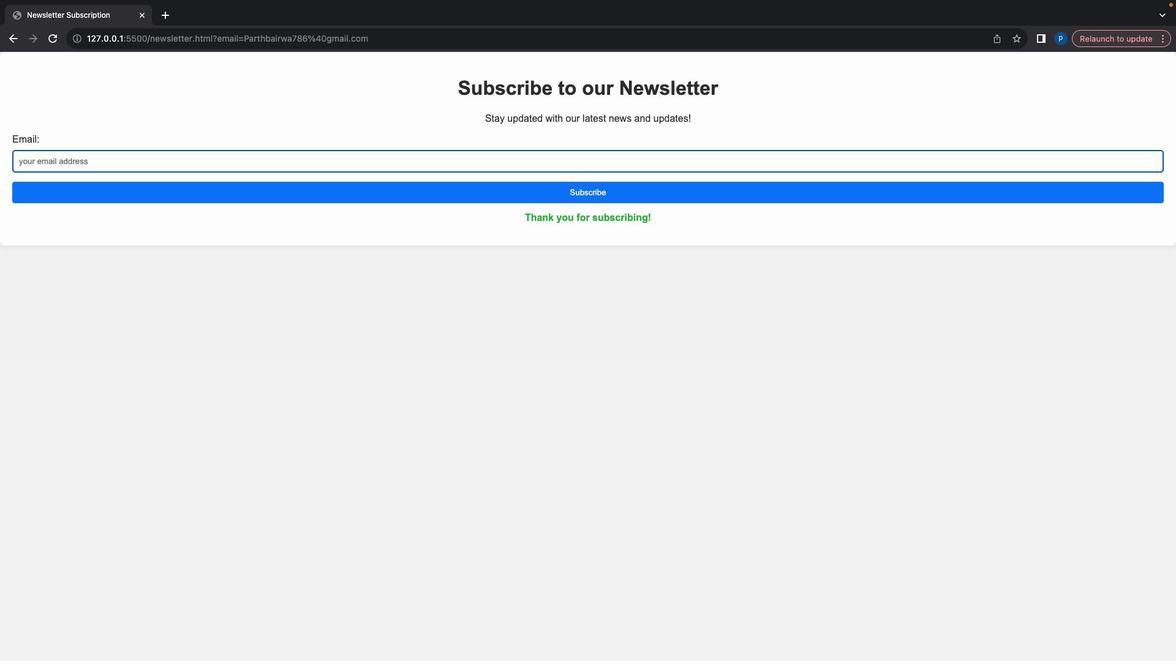 
Action: Mouse moved to (227, 255)
Screenshot: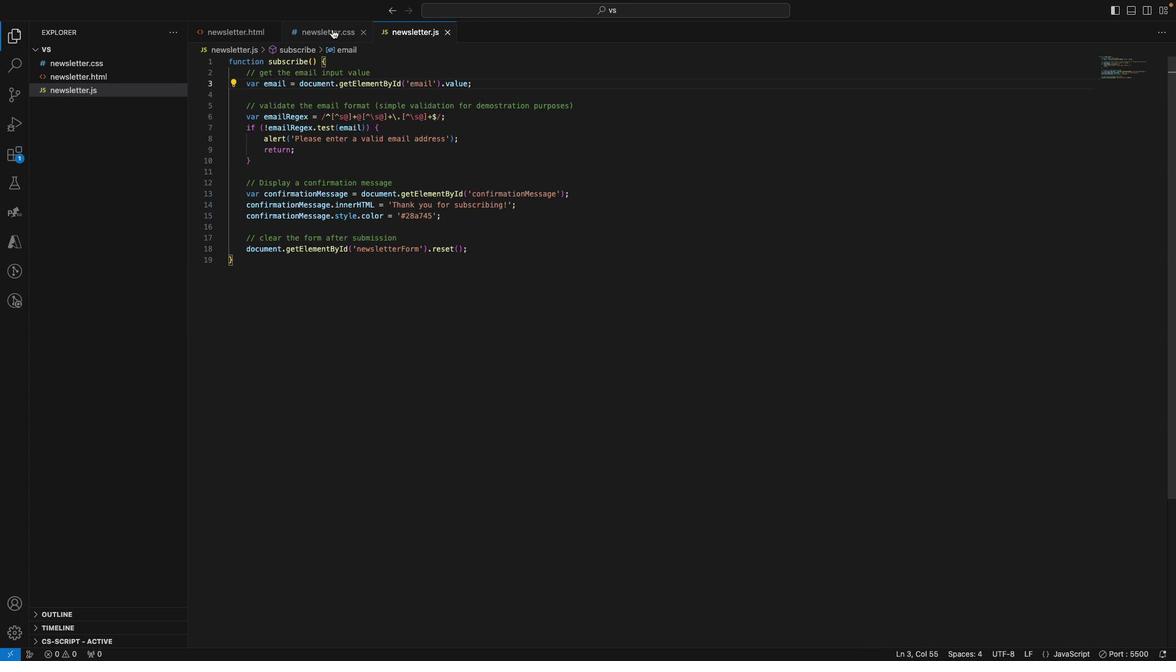 
Action: Mouse pressed left at (227, 255)
Screenshot: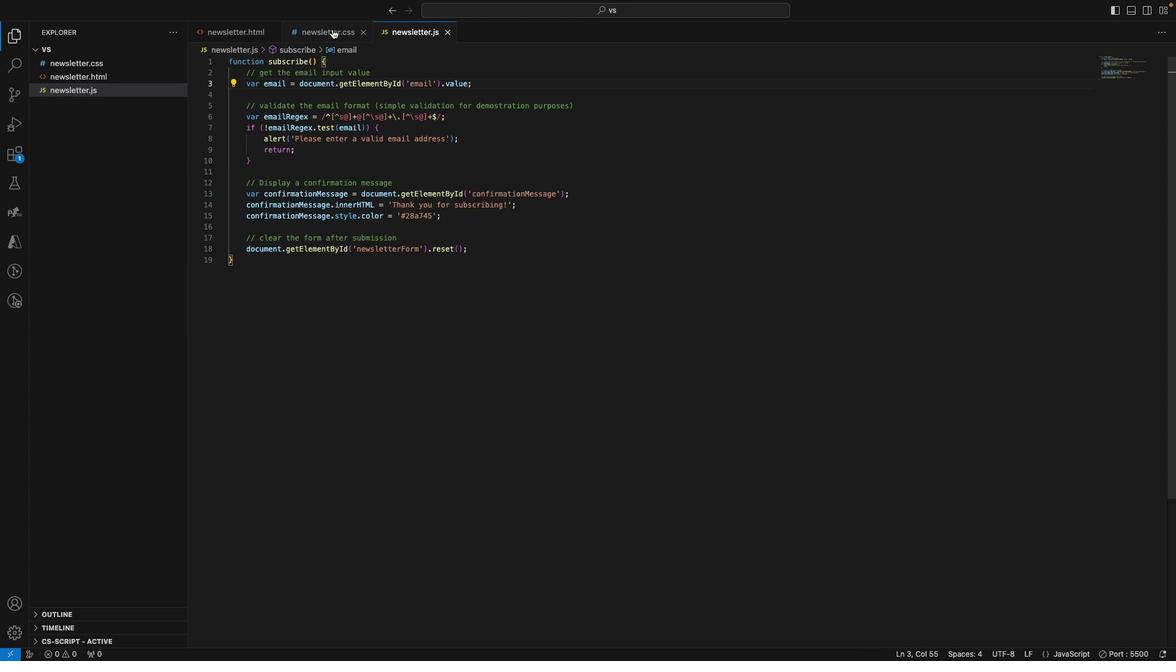 
Action: Mouse moved to (227, 255)
Screenshot: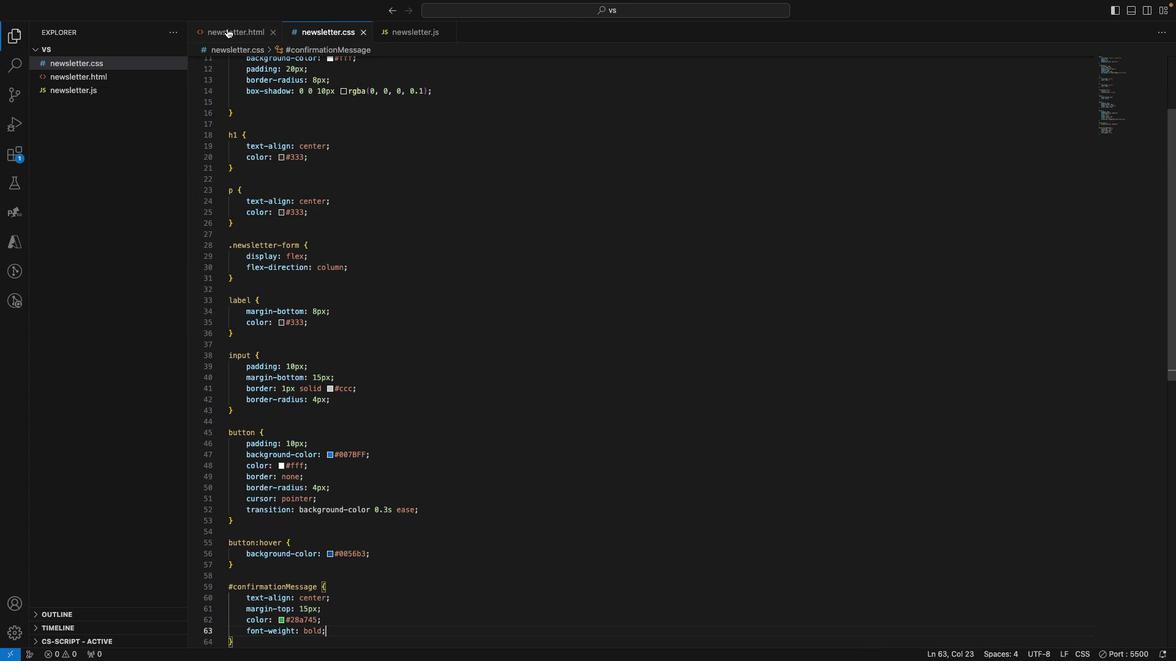 
Action: Mouse pressed left at (227, 255)
Screenshot: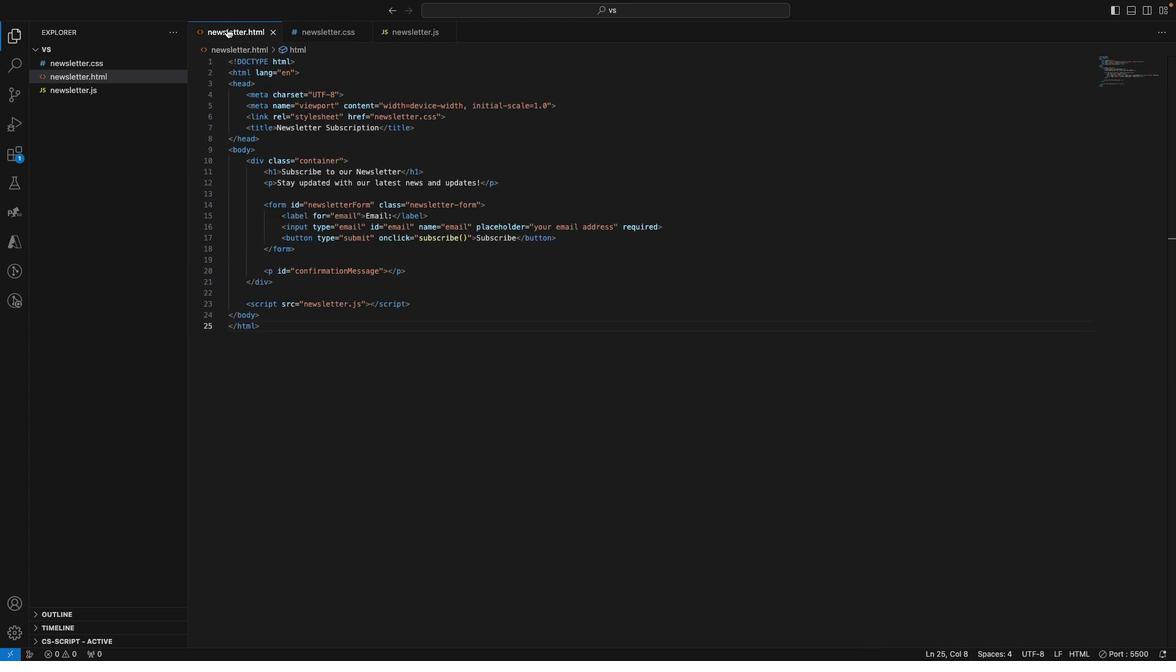 
Action: Mouse moved to (227, 255)
Screenshot: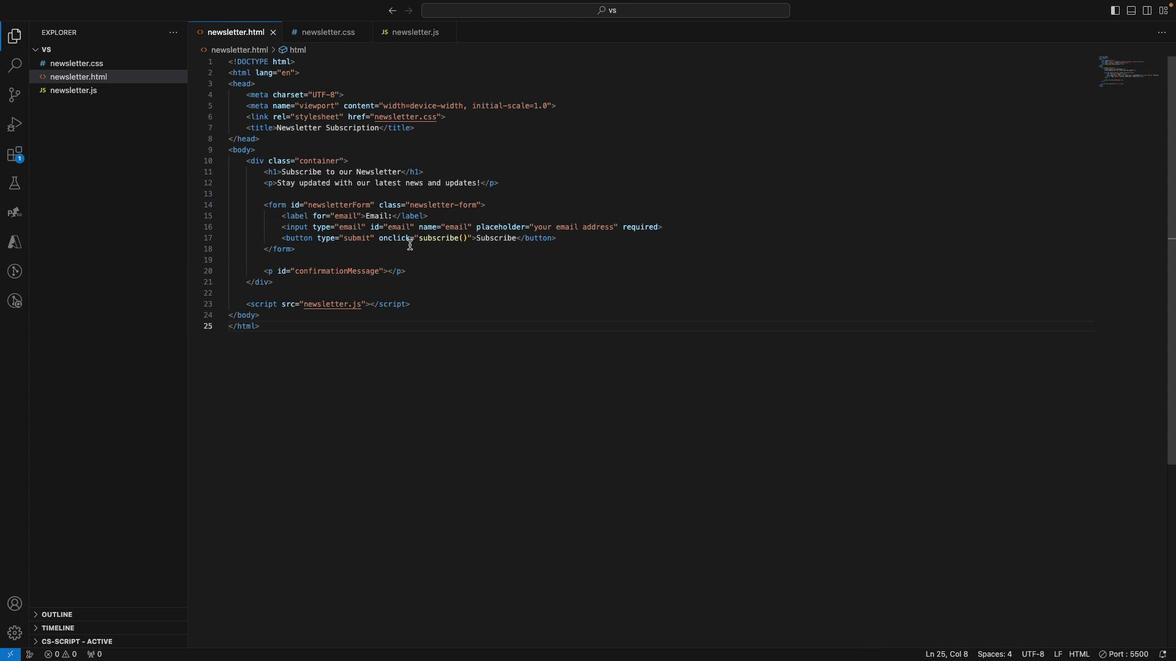 
Action: Mouse scrolled (227, 255) with delta (227, 255)
Screenshot: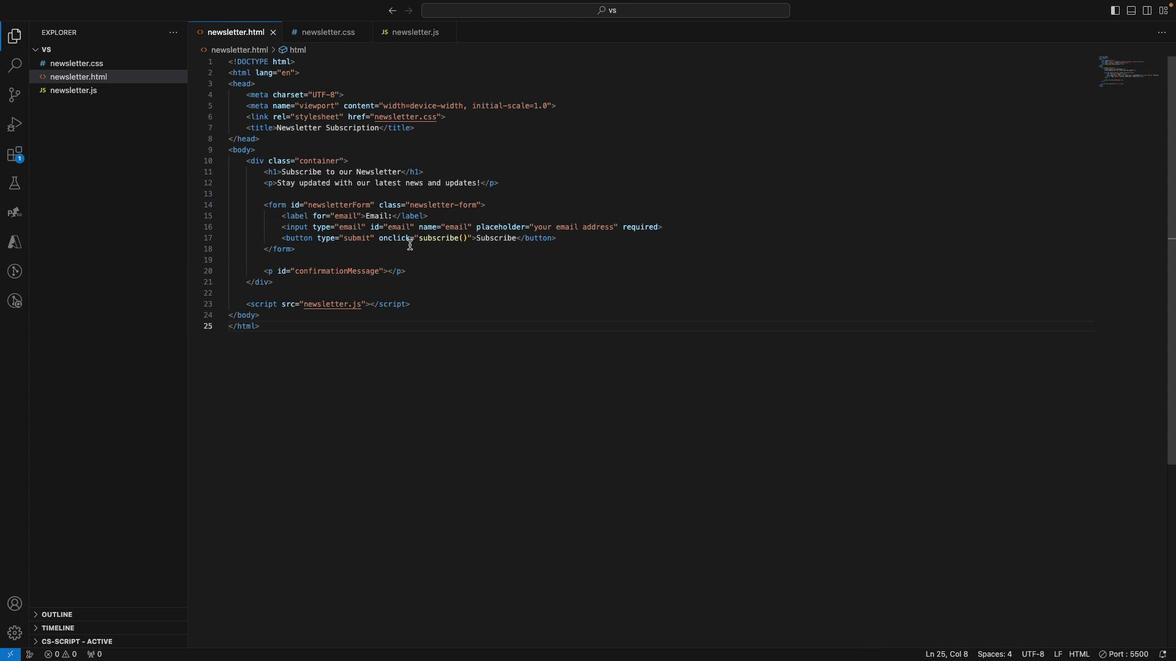 
Action: Mouse moved to (227, 255)
Screenshot: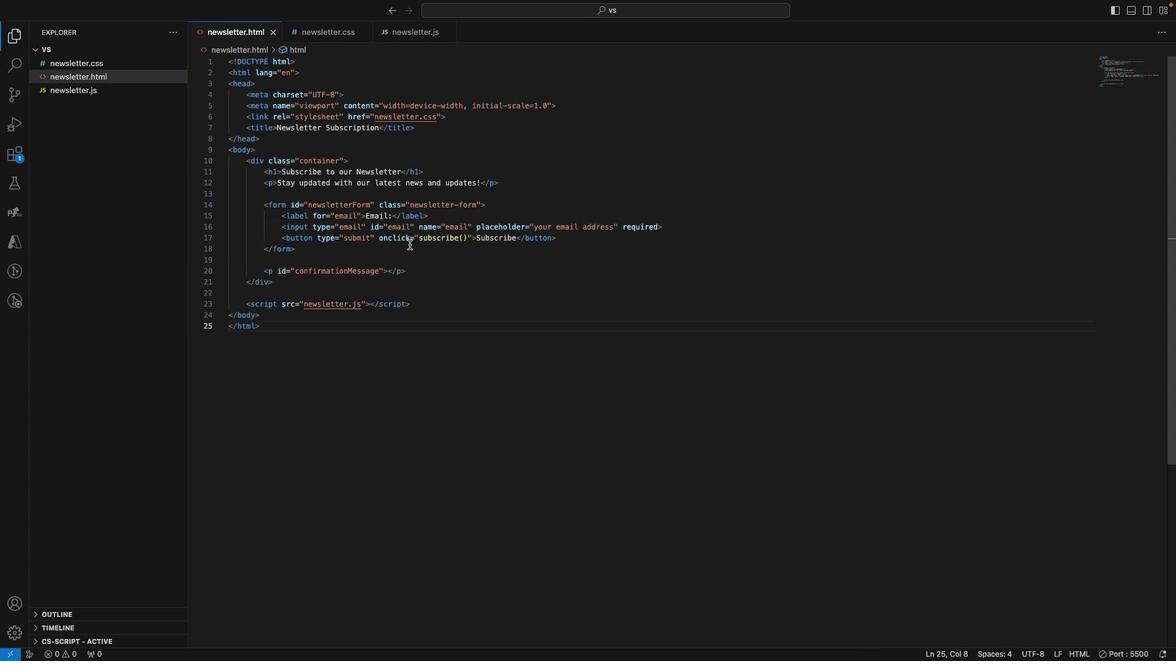 
Action: Mouse scrolled (227, 255) with delta (227, 255)
Screenshot: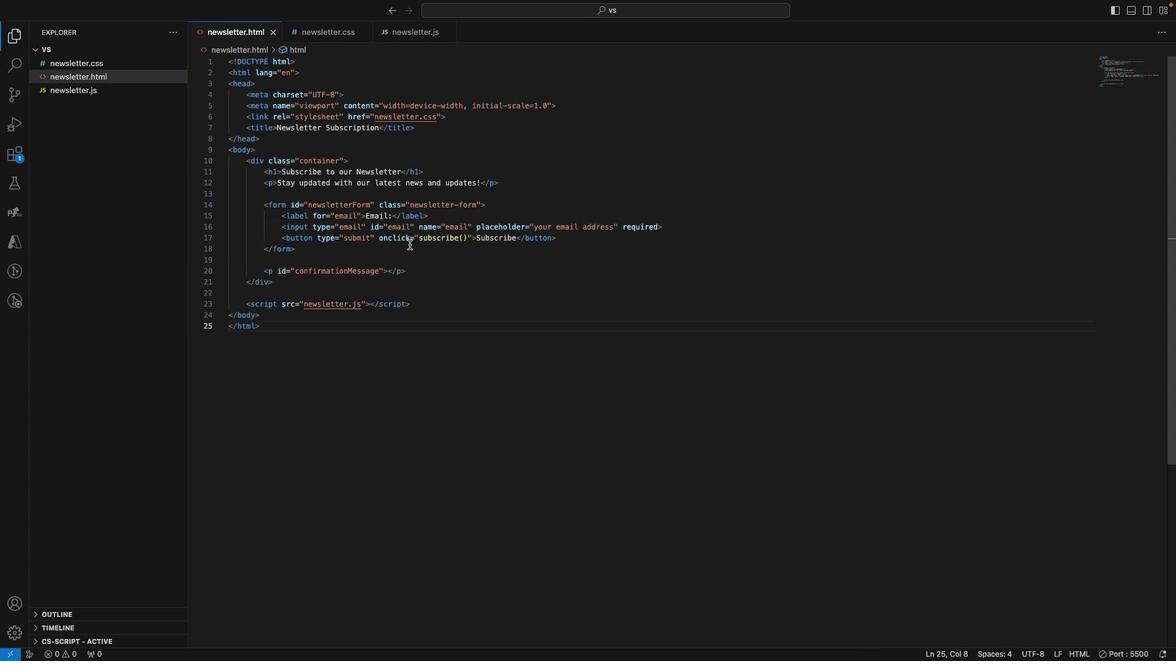 
Action: Mouse moved to (227, 255)
Screenshot: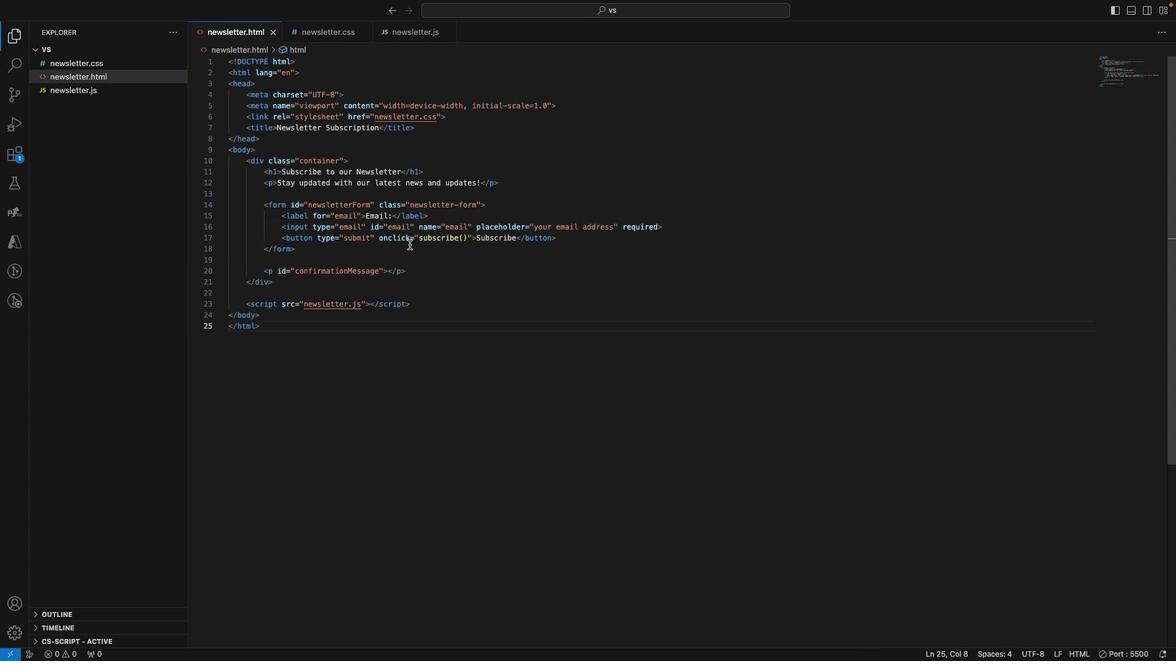 
Action: Mouse scrolled (227, 255) with delta (227, 255)
Screenshot: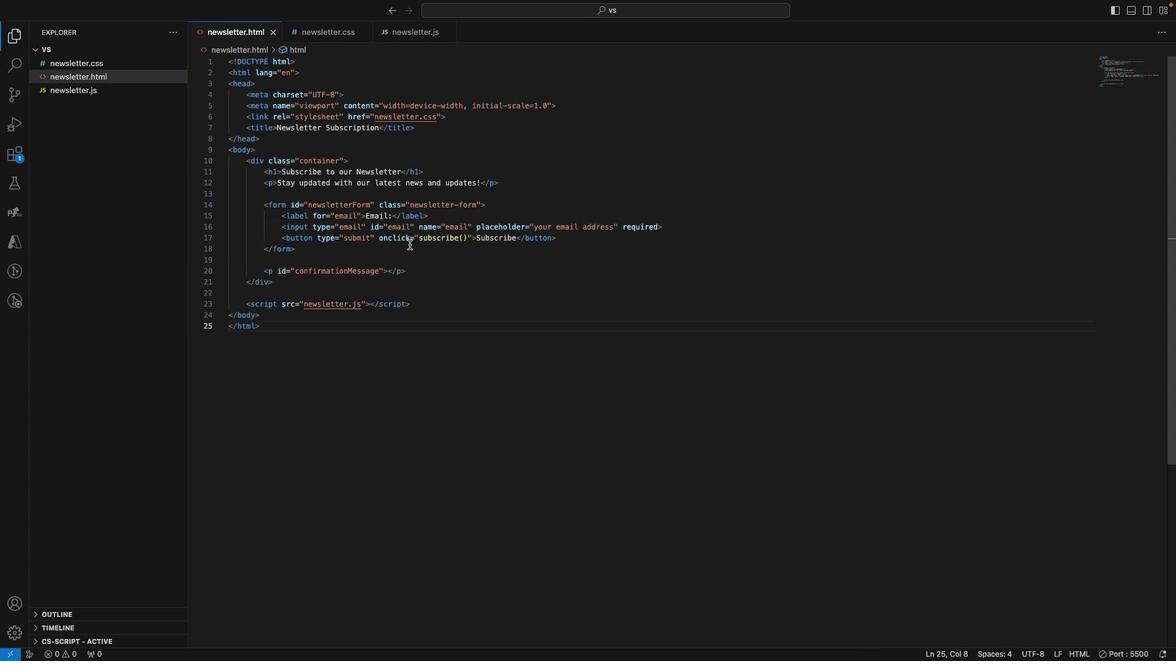 
Action: Mouse moved to (227, 255)
Screenshot: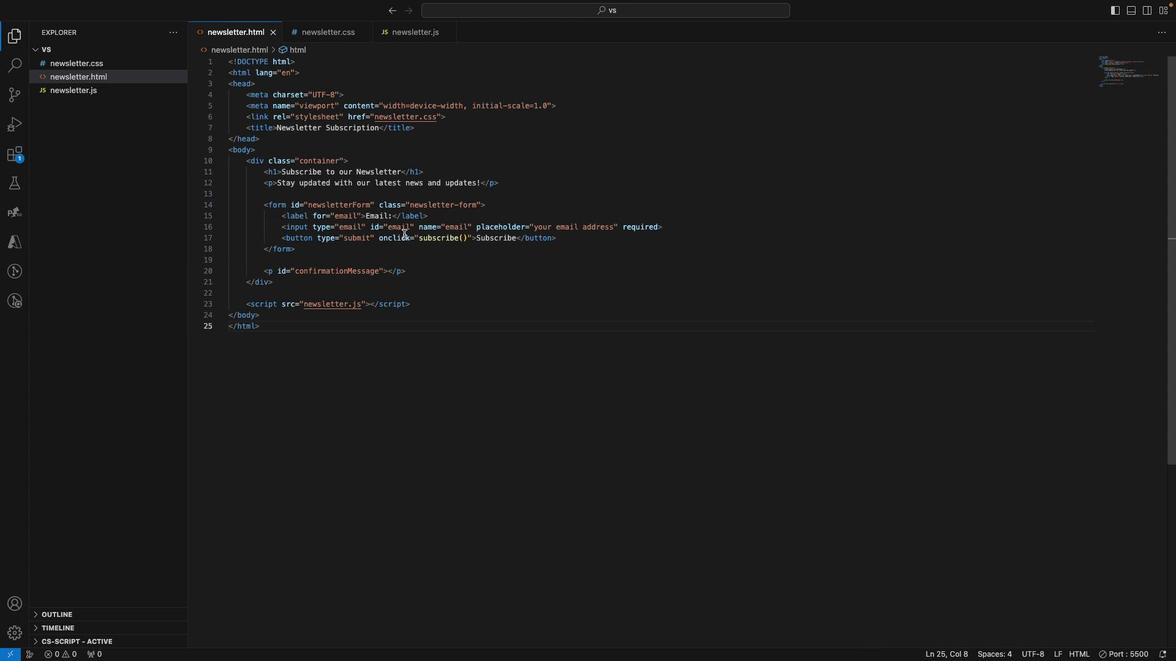
Action: Mouse scrolled (227, 255) with delta (227, 255)
Screenshot: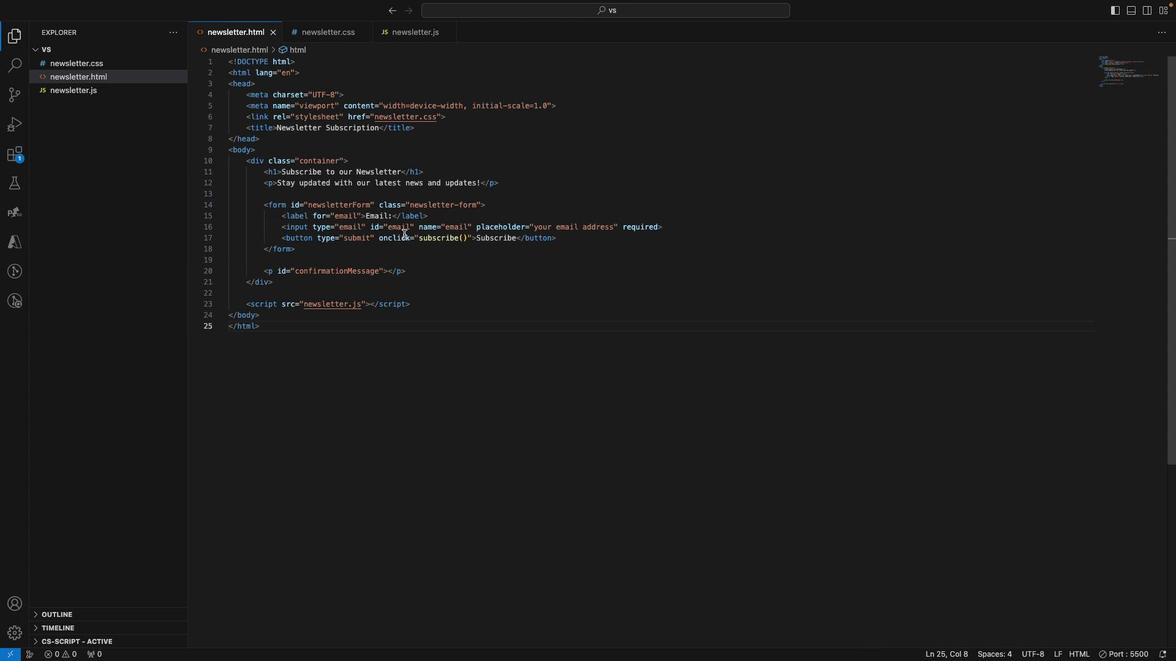 
Action: Mouse moved to (227, 255)
Screenshot: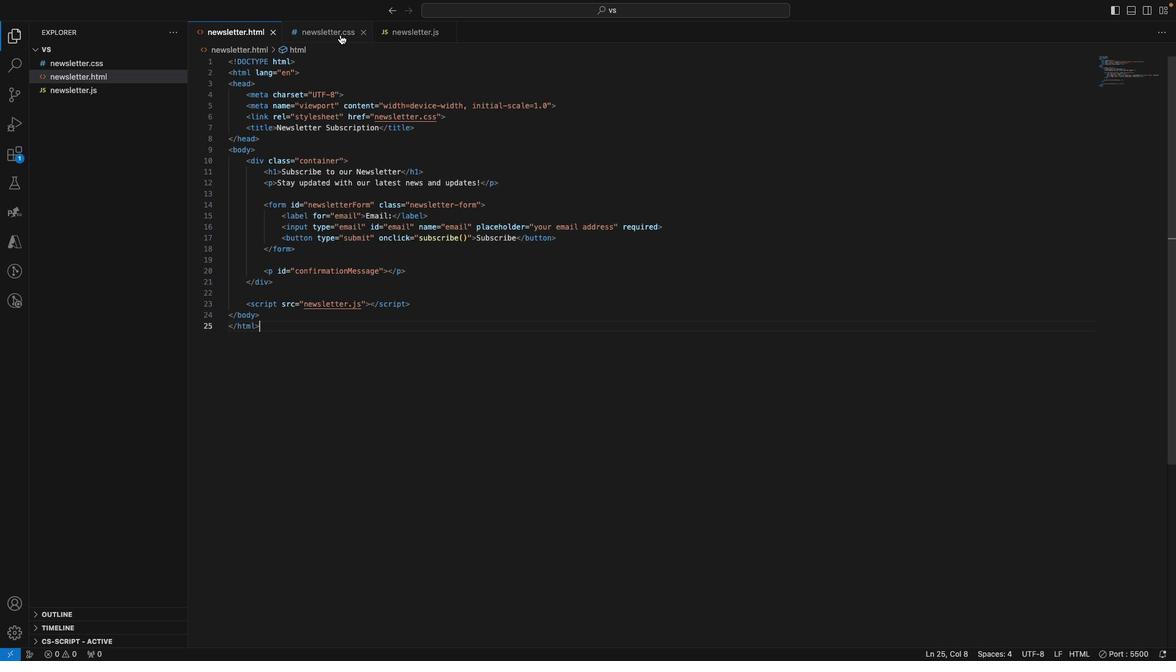 
Action: Mouse pressed left at (227, 255)
Screenshot: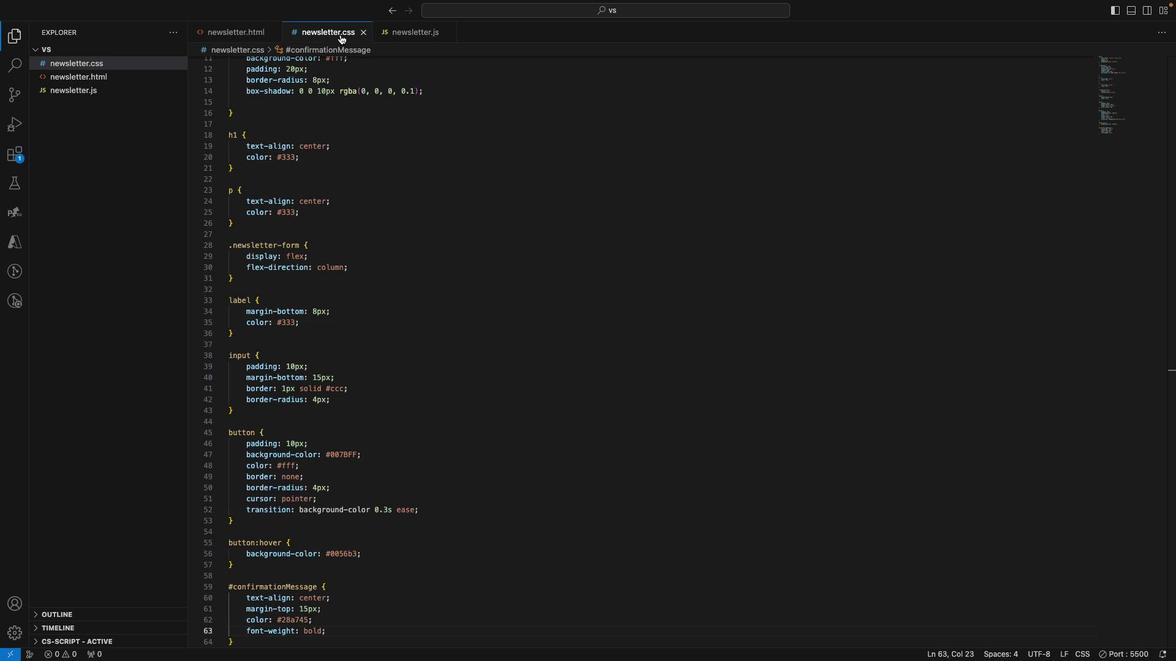 
Action: Mouse moved to (227, 254)
Screenshot: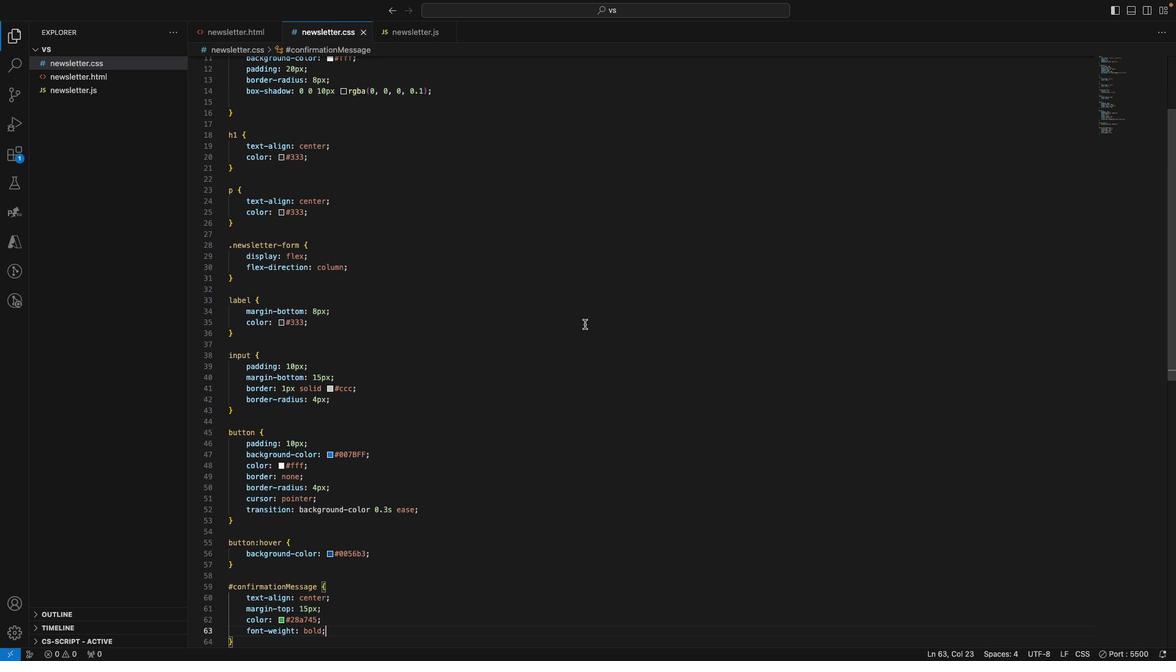
Action: Mouse scrolled (227, 254) with delta (227, 255)
Screenshot: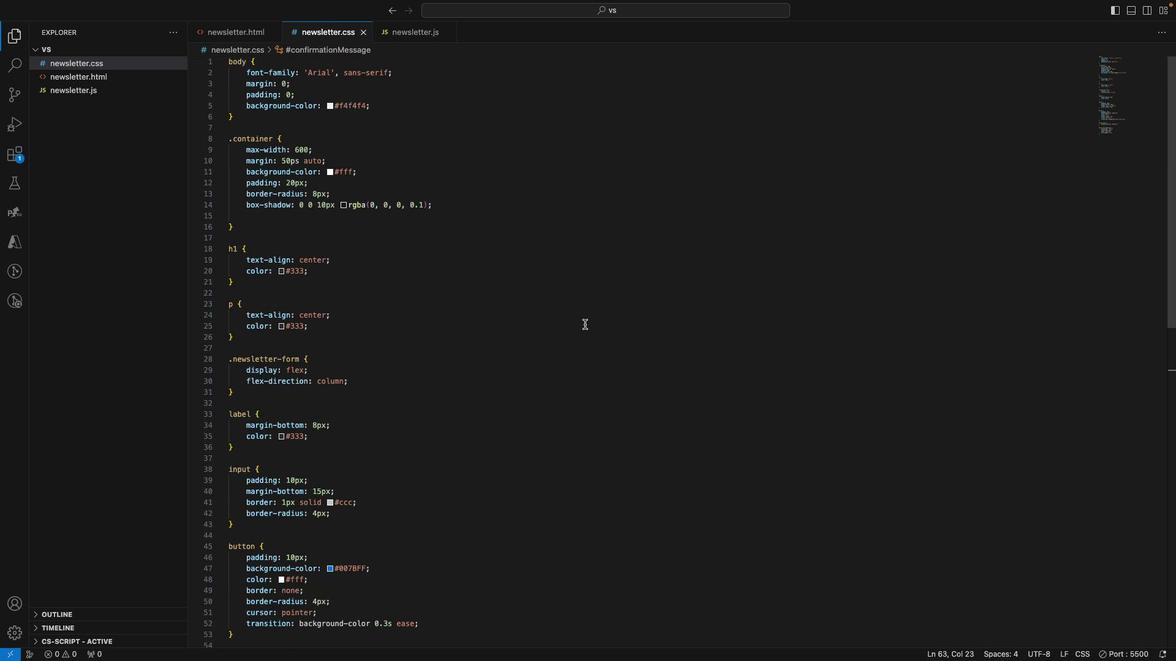 
Action: Mouse scrolled (227, 254) with delta (227, 255)
Screenshot: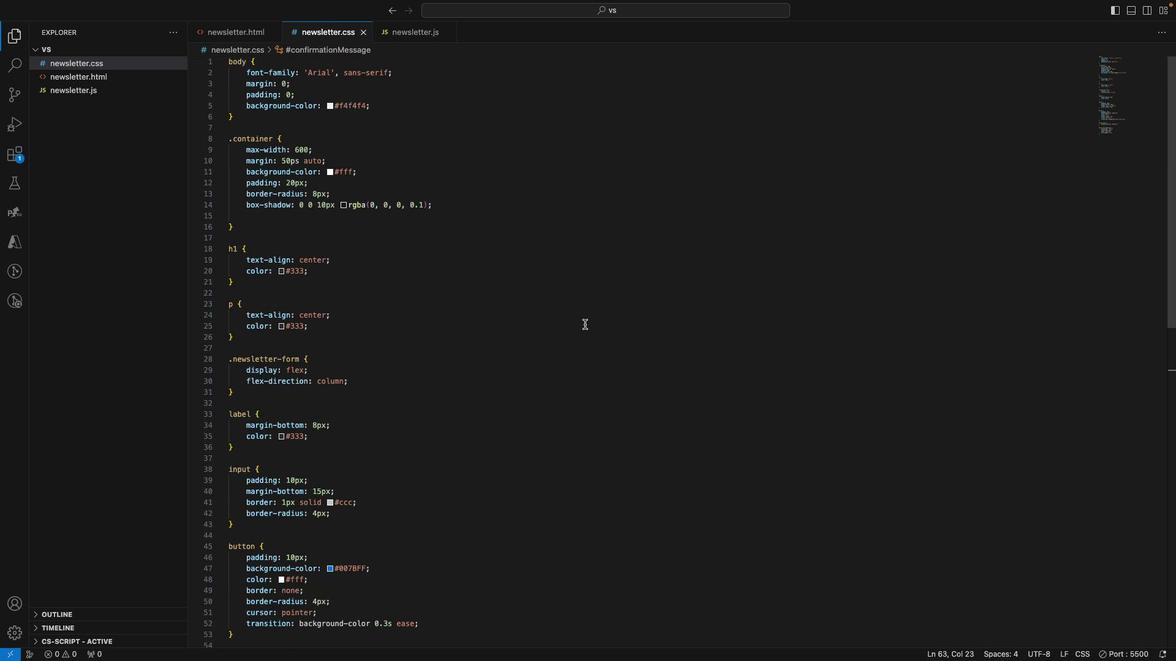 
Action: Mouse scrolled (227, 254) with delta (227, 255)
Screenshot: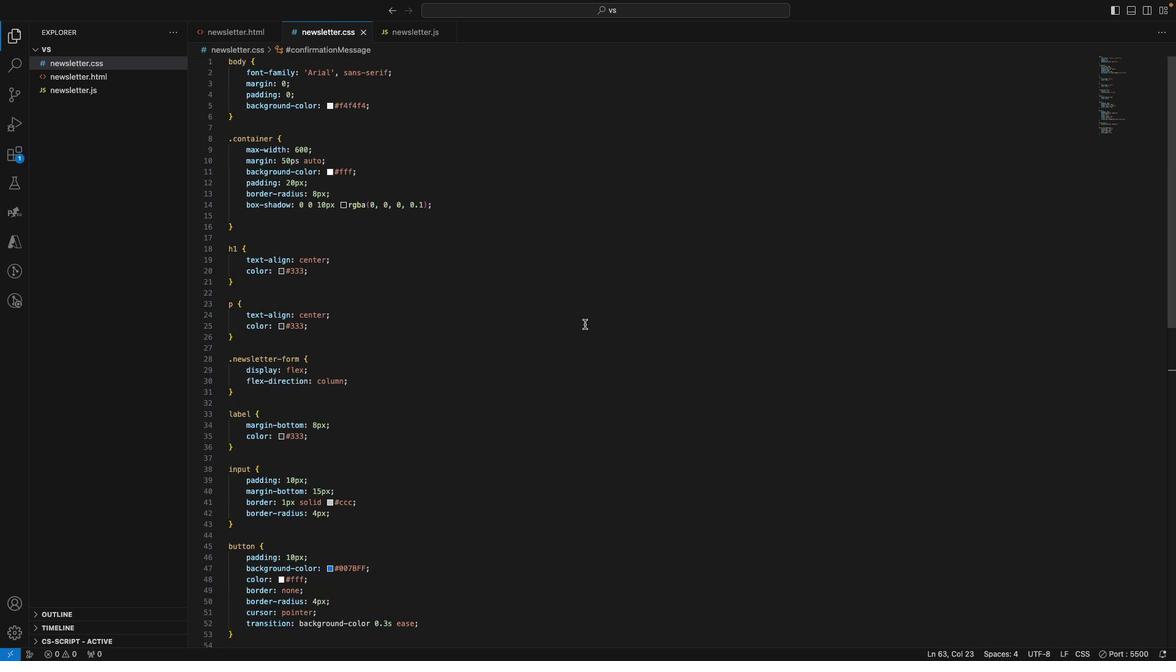 
Action: Mouse scrolled (227, 254) with delta (227, 255)
Screenshot: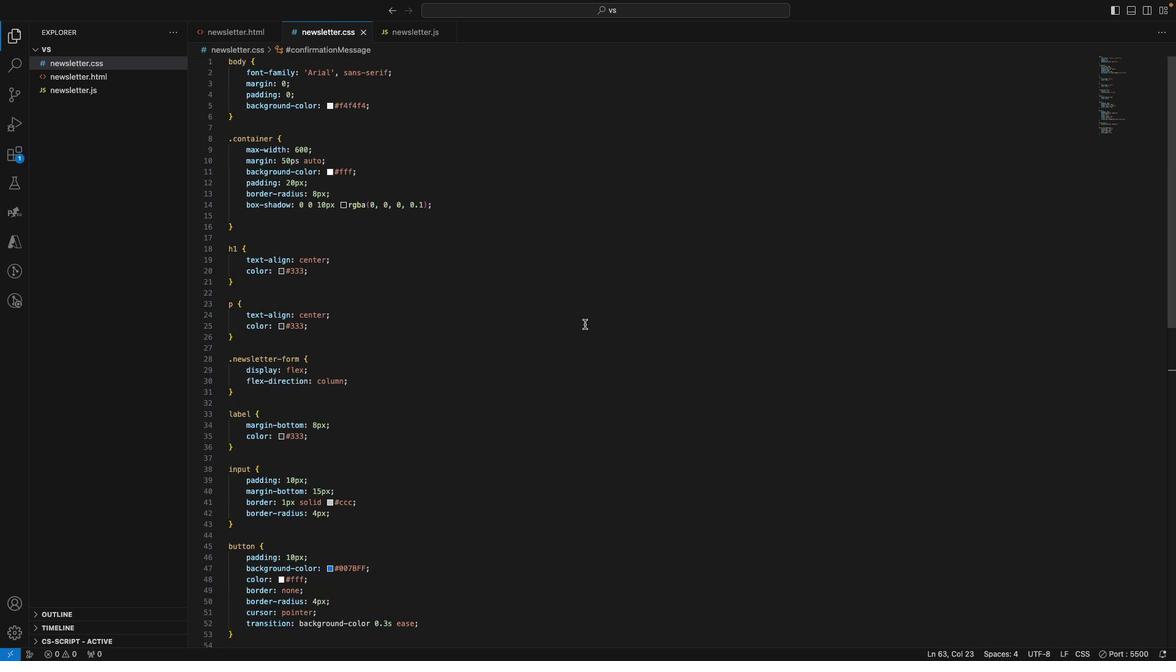 
Action: Mouse scrolled (227, 254) with delta (227, 255)
Screenshot: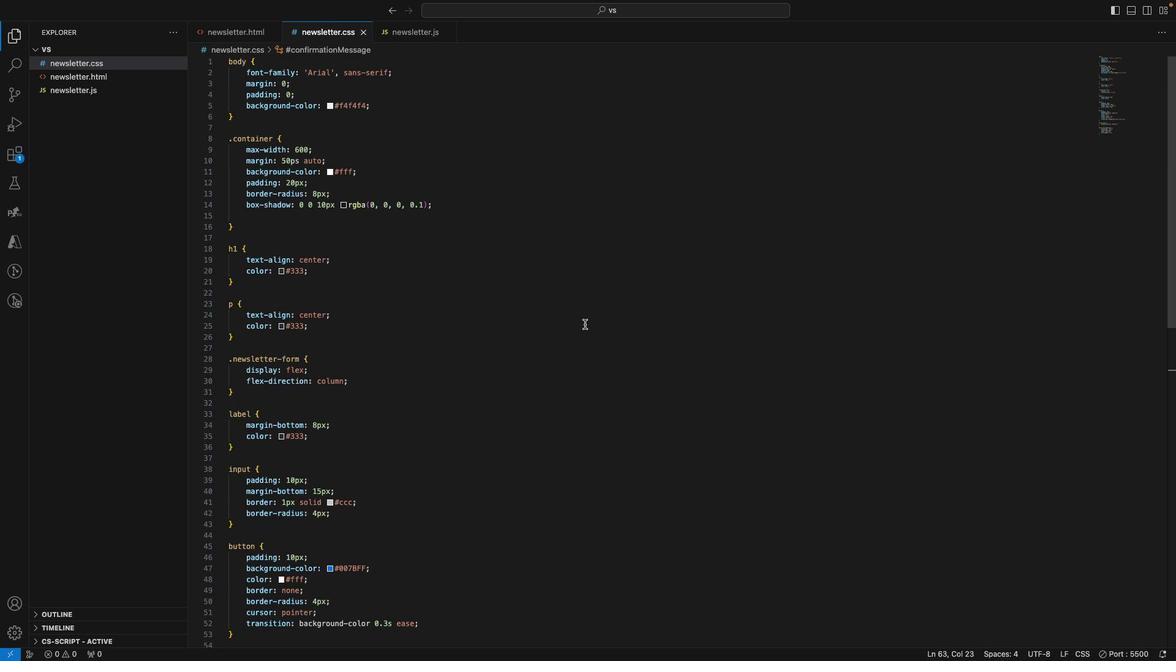 
Action: Mouse scrolled (227, 254) with delta (227, 255)
Screenshot: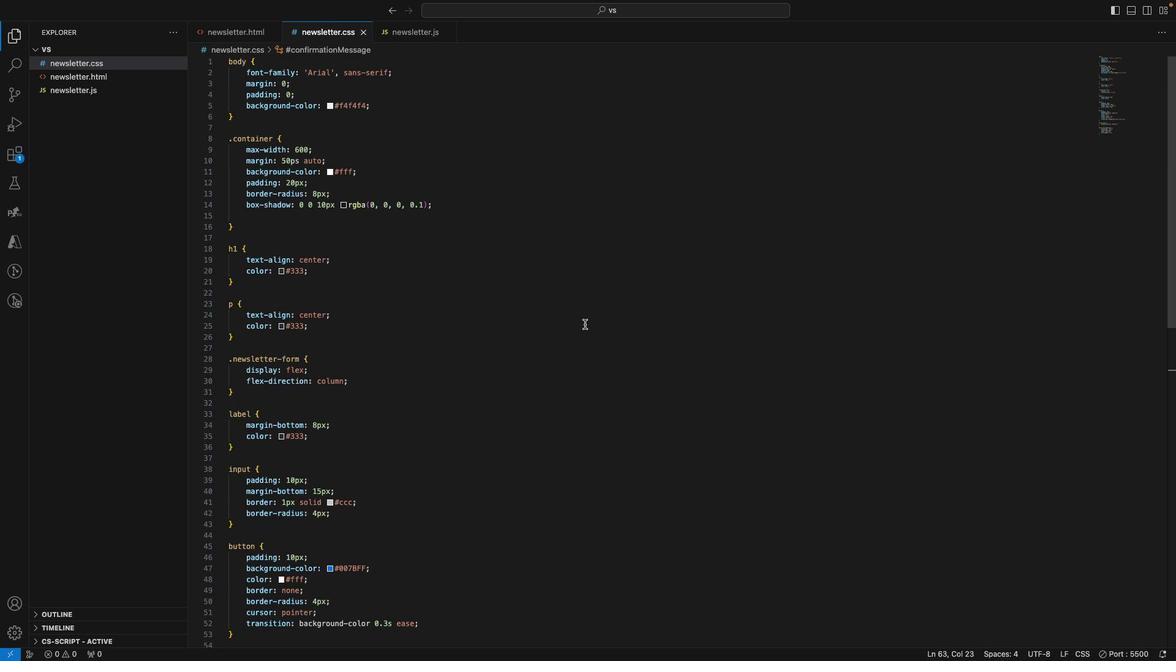 
Action: Mouse moved to (227, 254)
Screenshot: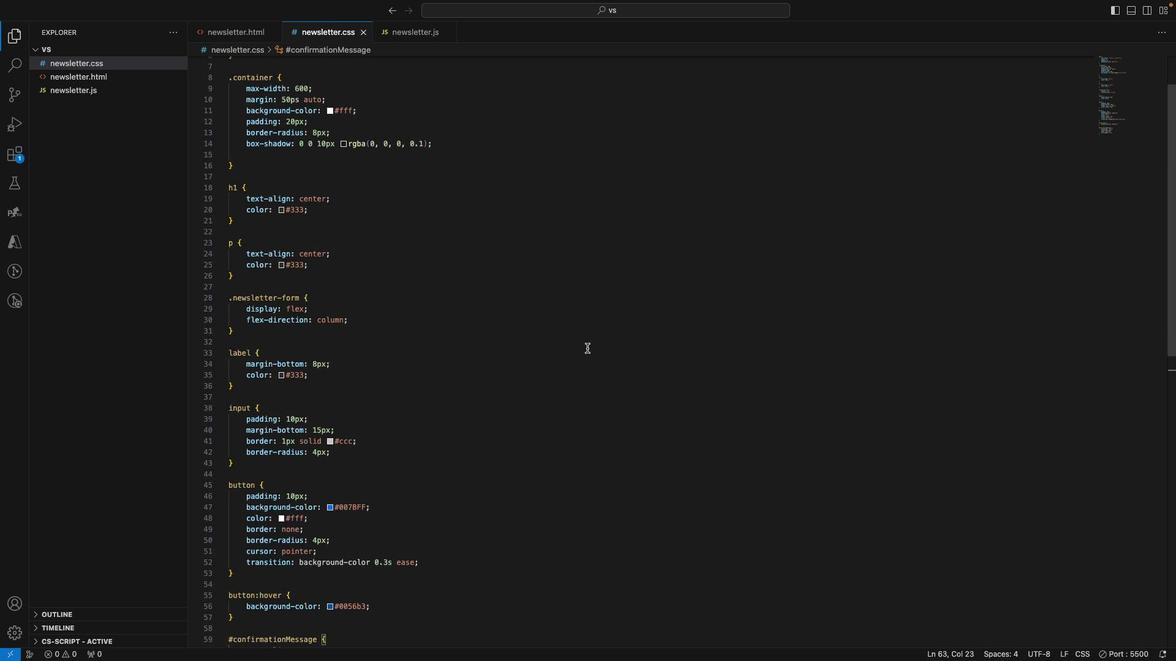 
Action: Mouse scrolled (227, 254) with delta (227, 255)
Screenshot: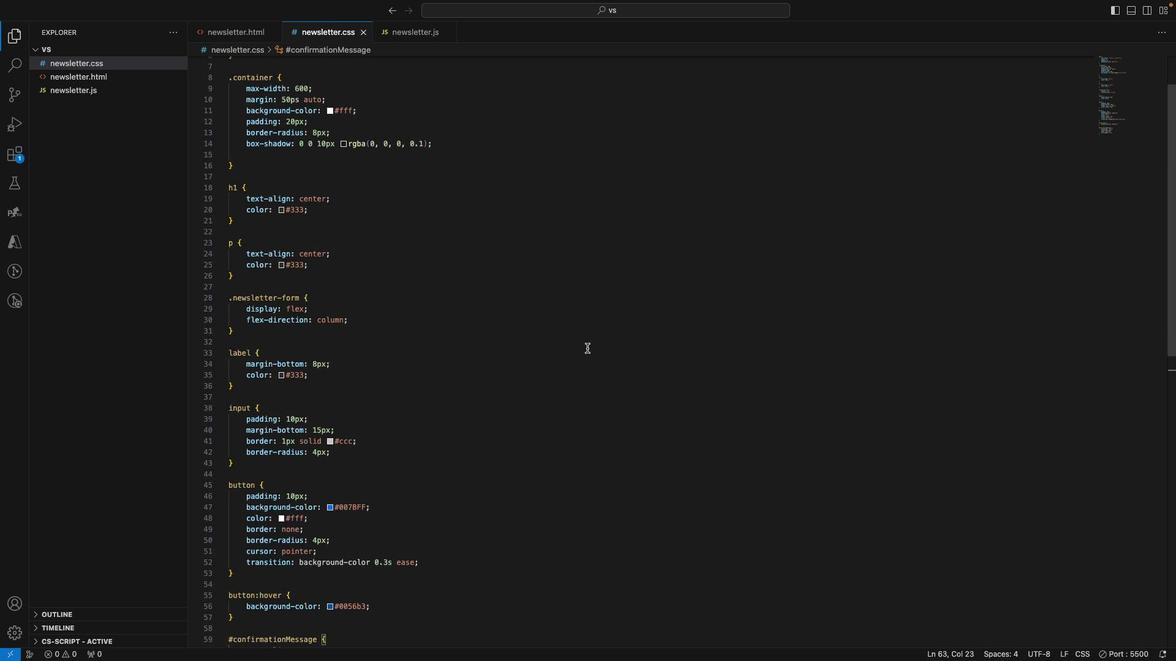 
Action: Mouse scrolled (227, 254) with delta (227, 255)
Screenshot: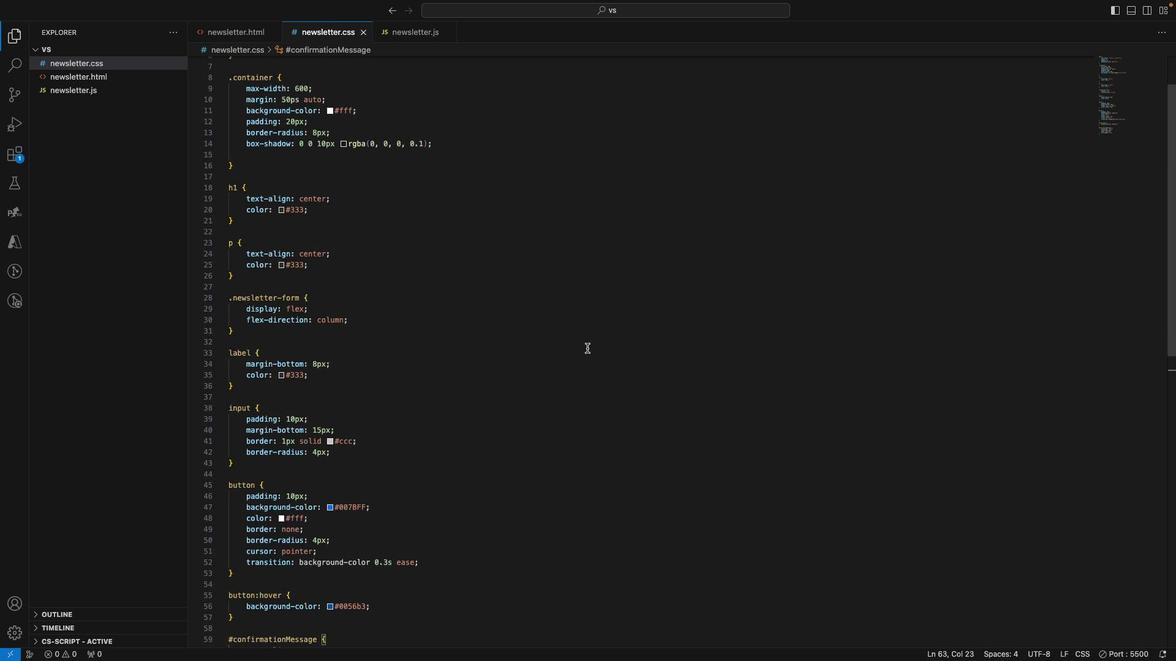 
Action: Mouse scrolled (227, 254) with delta (227, 255)
Screenshot: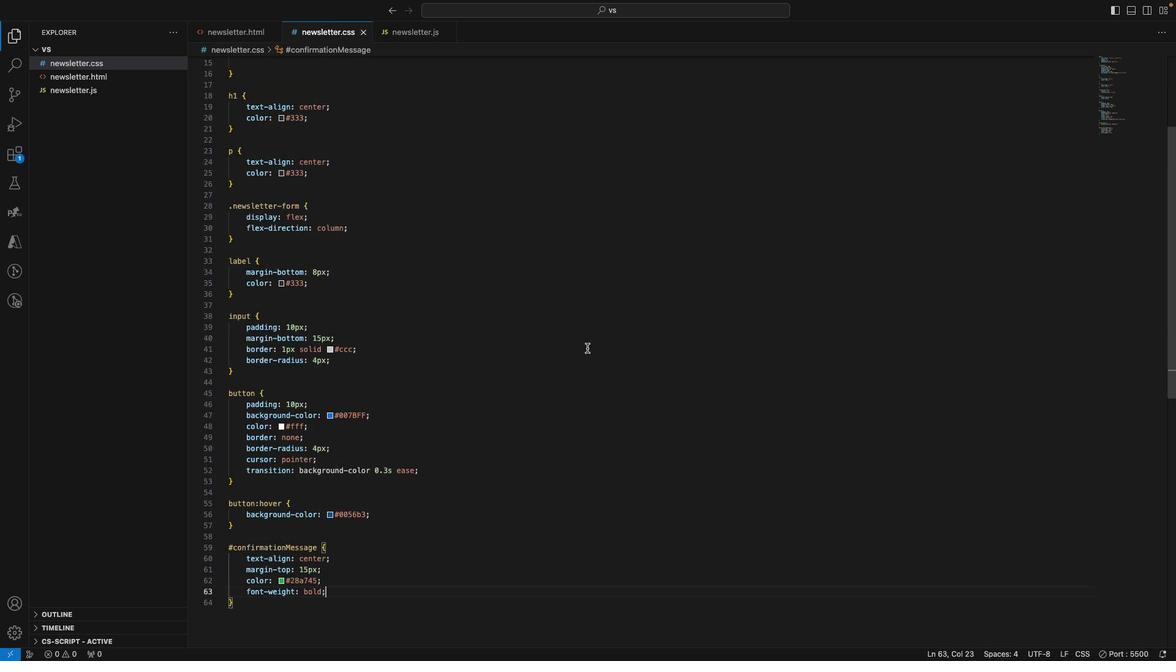 
Action: Mouse moved to (227, 254)
Screenshot: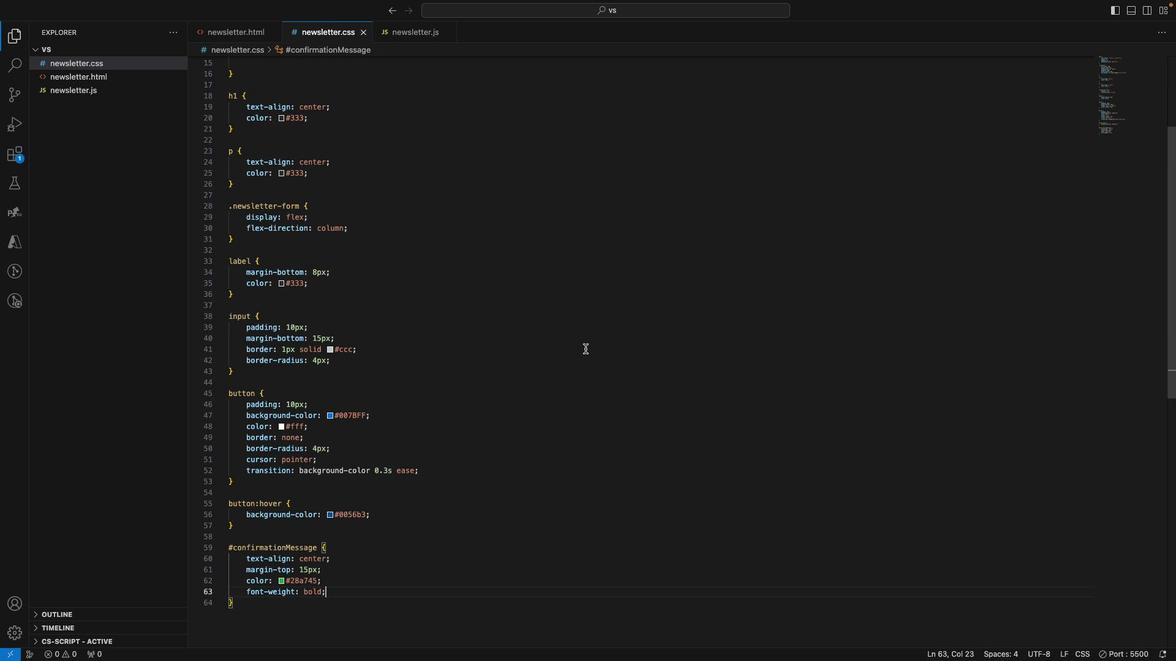
Action: Mouse scrolled (227, 254) with delta (227, 255)
Screenshot: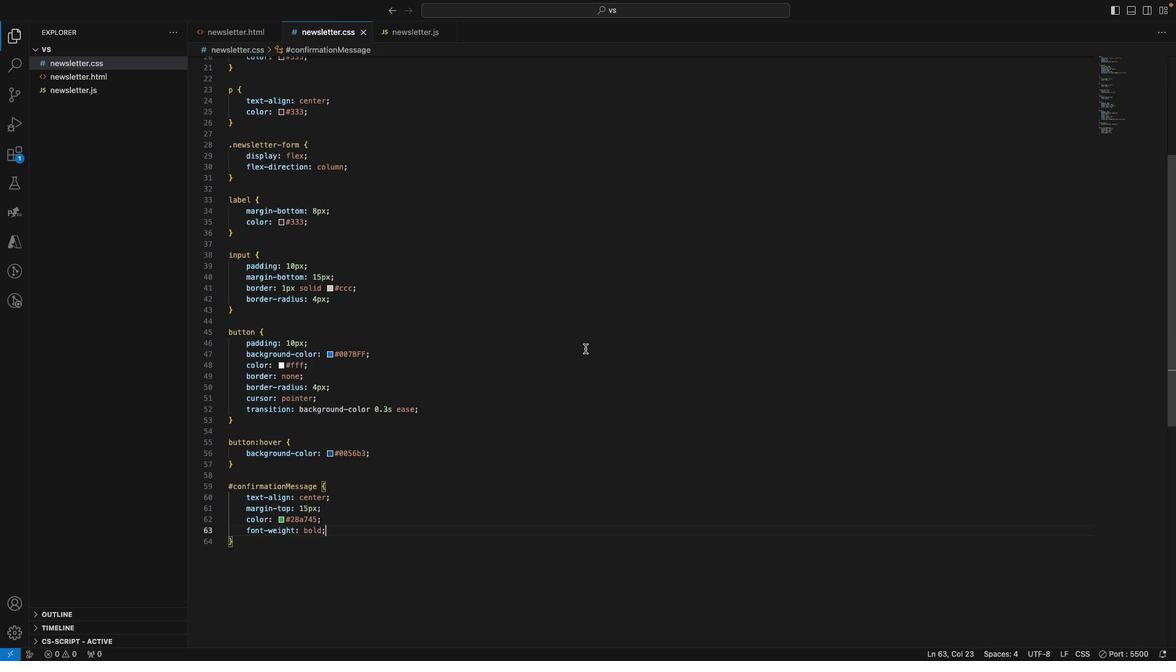 
Action: Mouse scrolled (227, 254) with delta (227, 255)
Screenshot: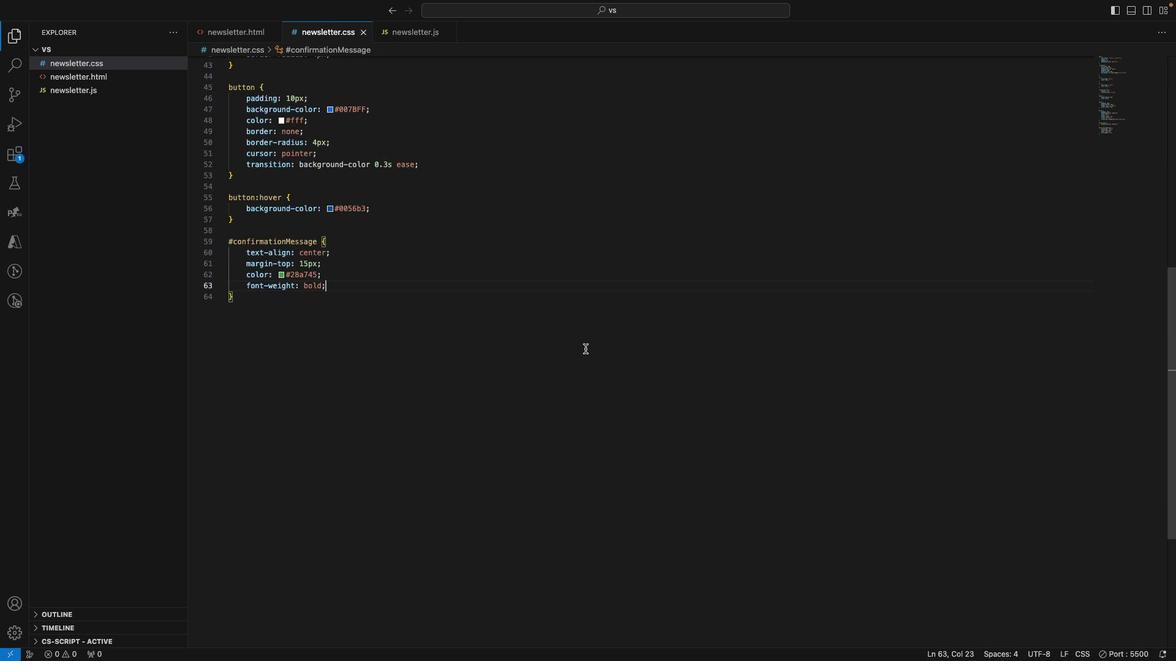 
Action: Mouse scrolled (227, 254) with delta (227, 255)
Screenshot: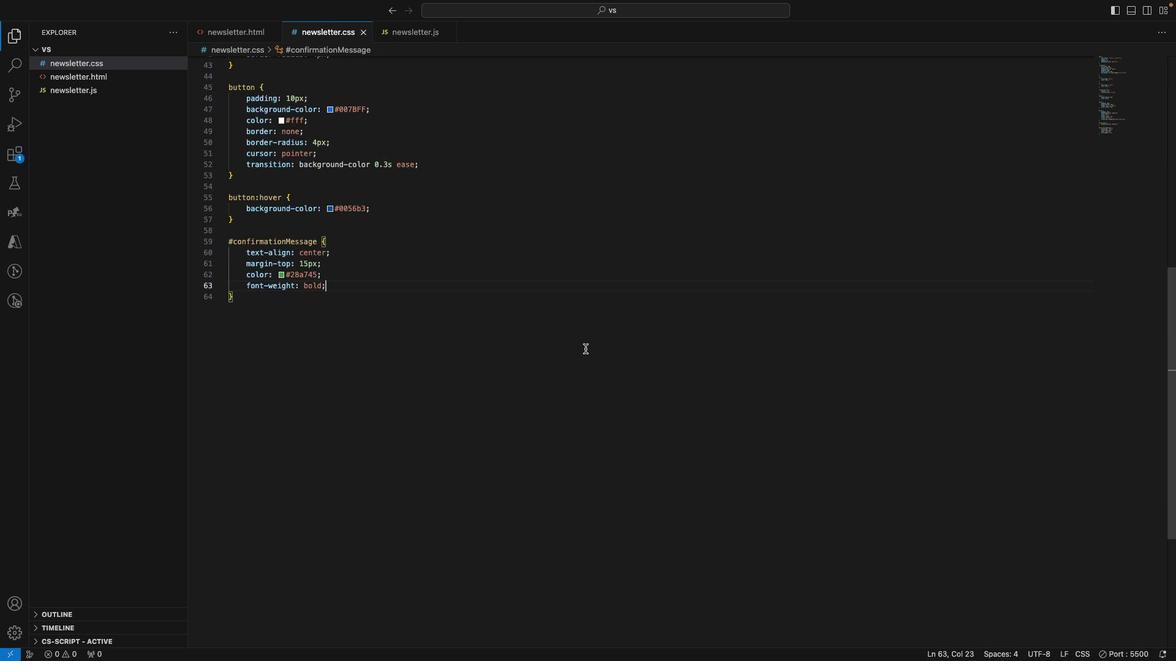 
Action: Mouse scrolled (227, 254) with delta (227, 255)
Screenshot: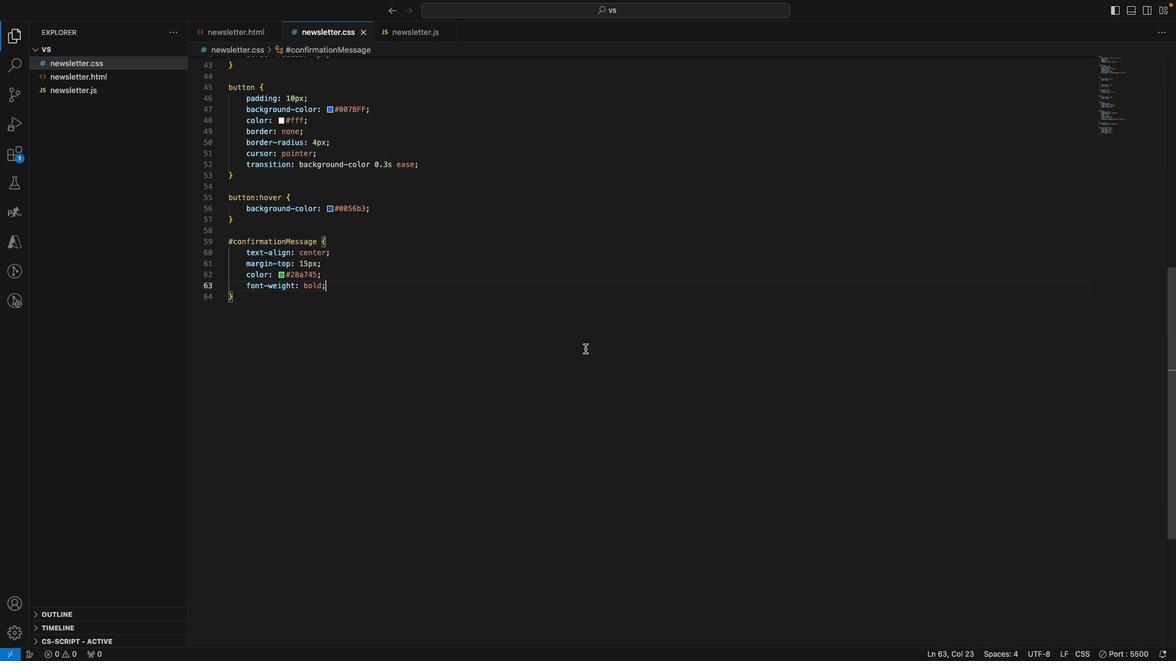 
Action: Mouse moved to (227, 255)
Screenshot: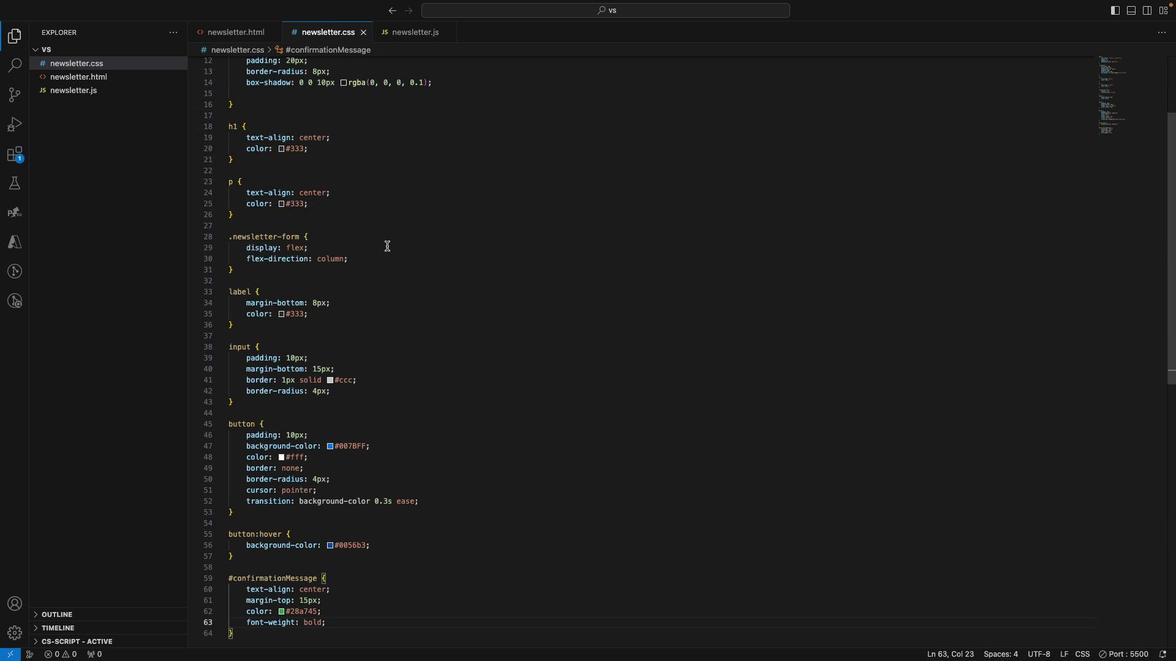 
Action: Mouse scrolled (227, 255) with delta (227, 255)
Screenshot: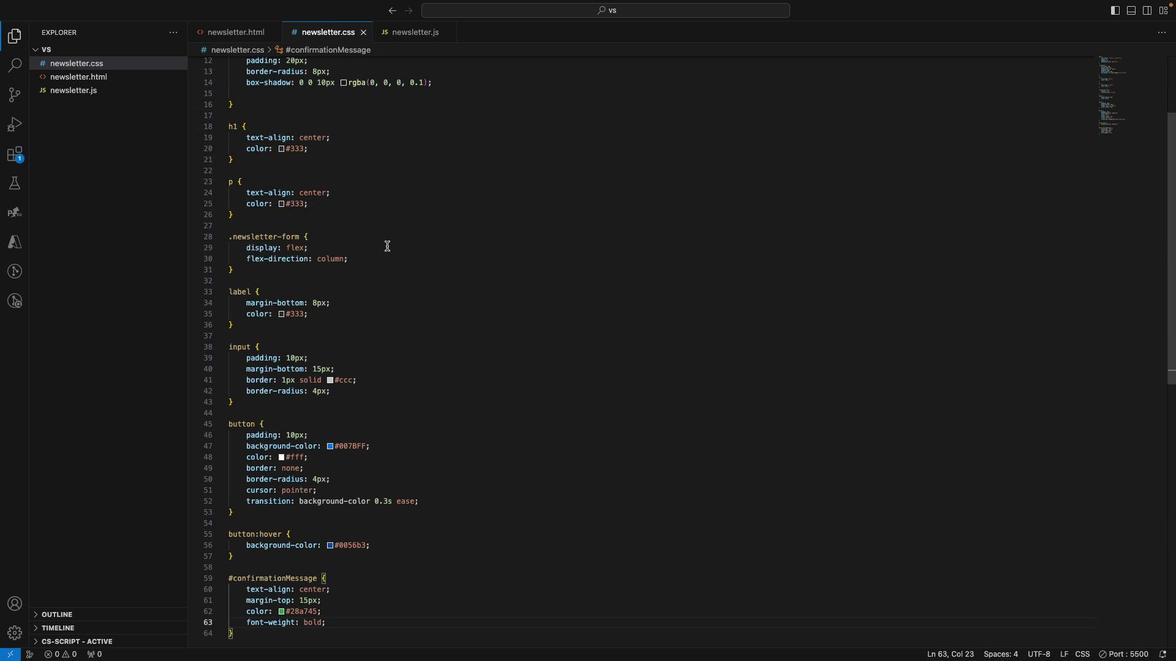 
Action: Mouse moved to (227, 255)
Screenshot: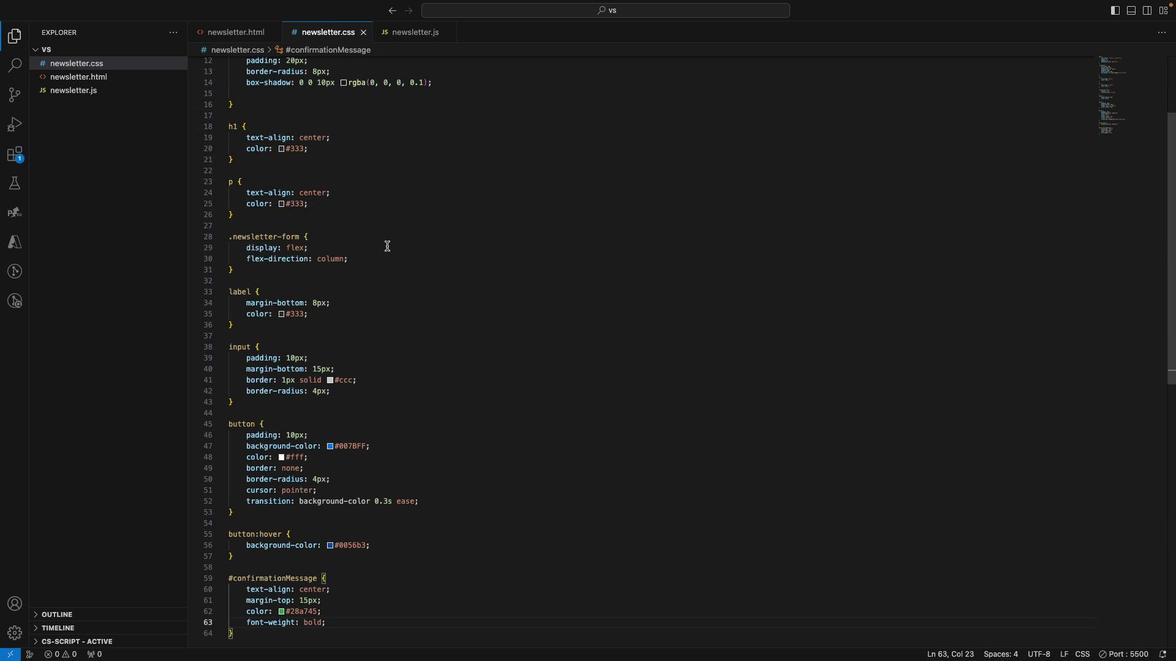 
Action: Mouse scrolled (227, 255) with delta (227, 255)
Screenshot: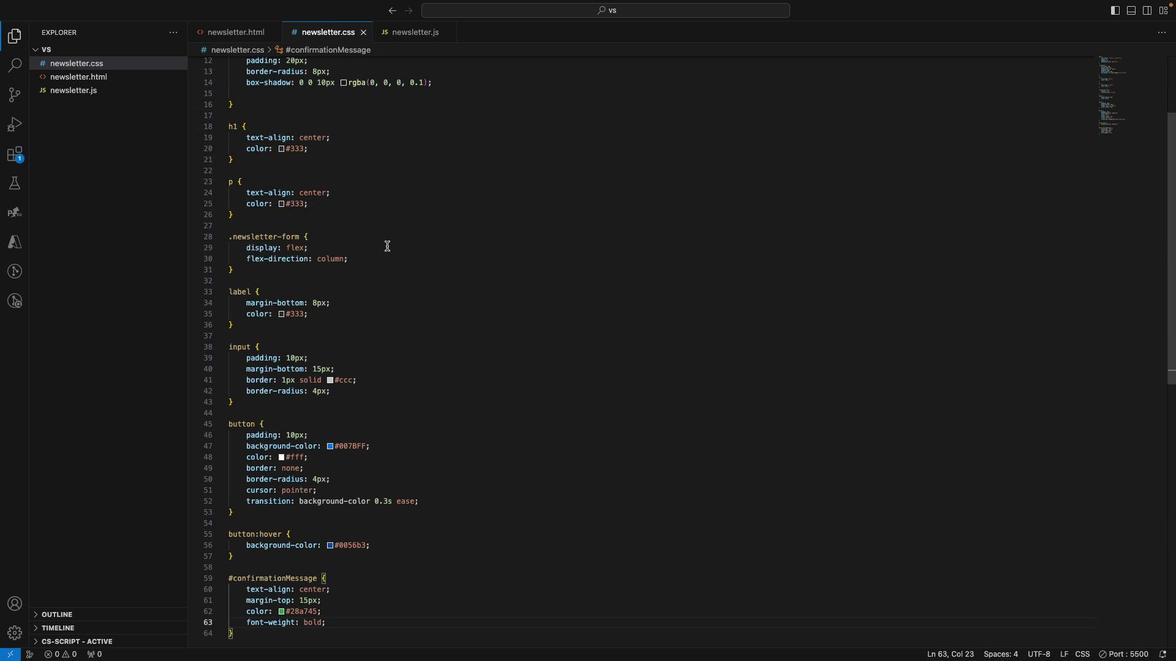 
Action: Mouse moved to (227, 255)
Screenshot: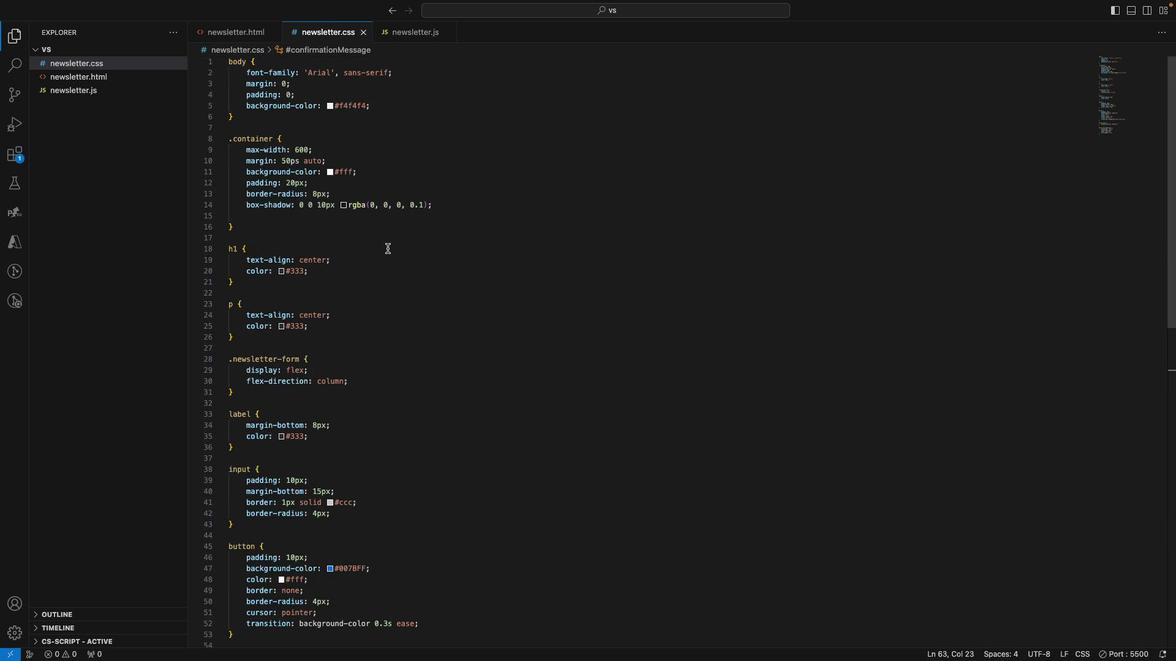 
Action: Mouse scrolled (227, 255) with delta (227, 255)
Screenshot: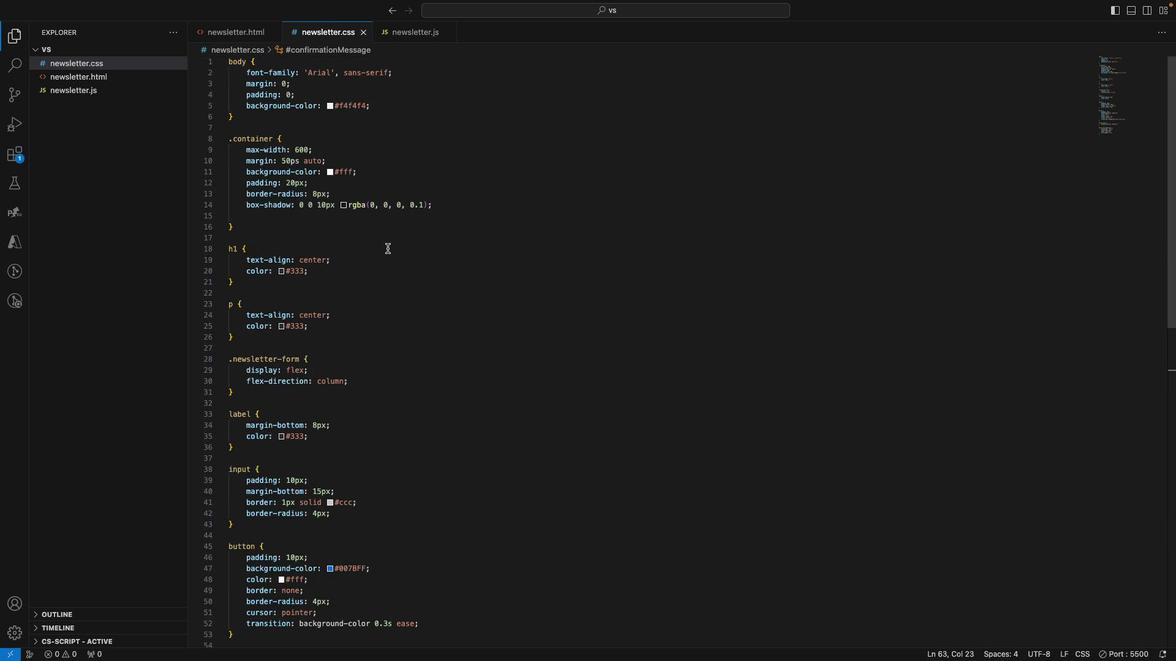 
Action: Mouse moved to (227, 255)
Screenshot: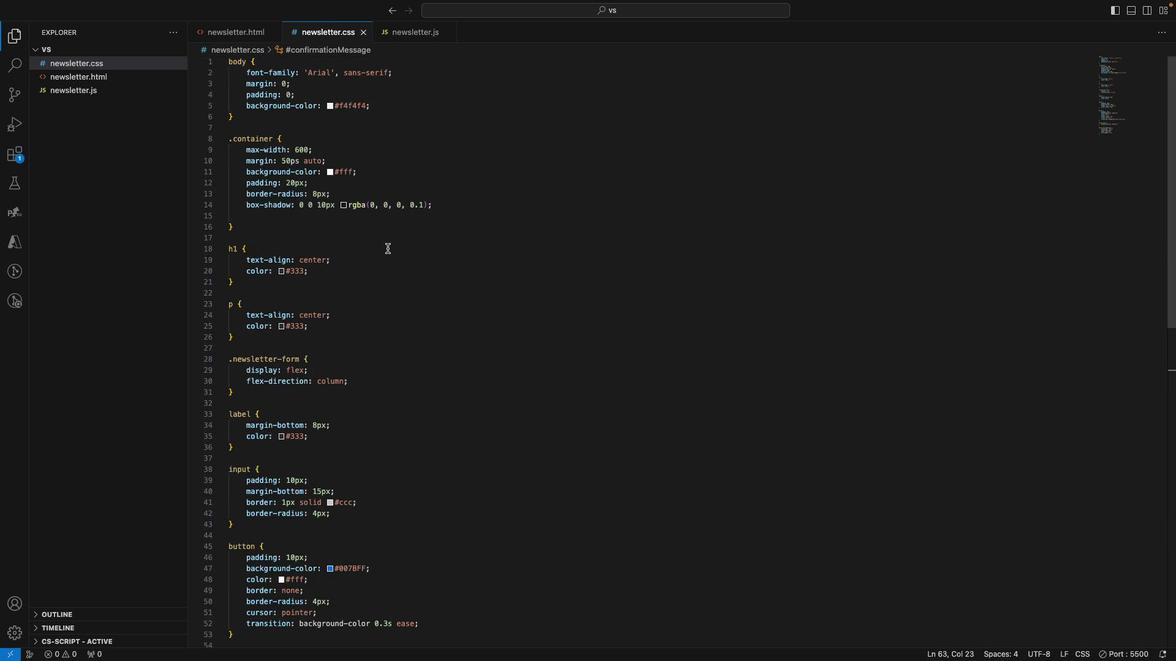 
Action: Mouse scrolled (227, 255) with delta (227, 255)
Screenshot: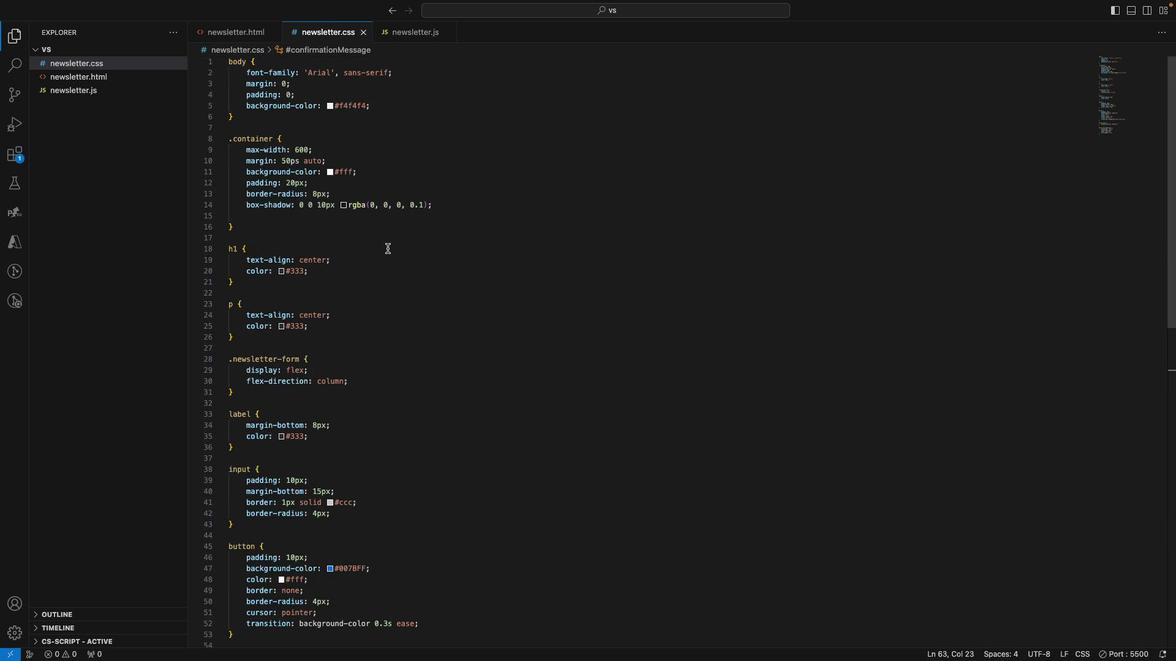 
Action: Mouse moved to (227, 255)
Screenshot: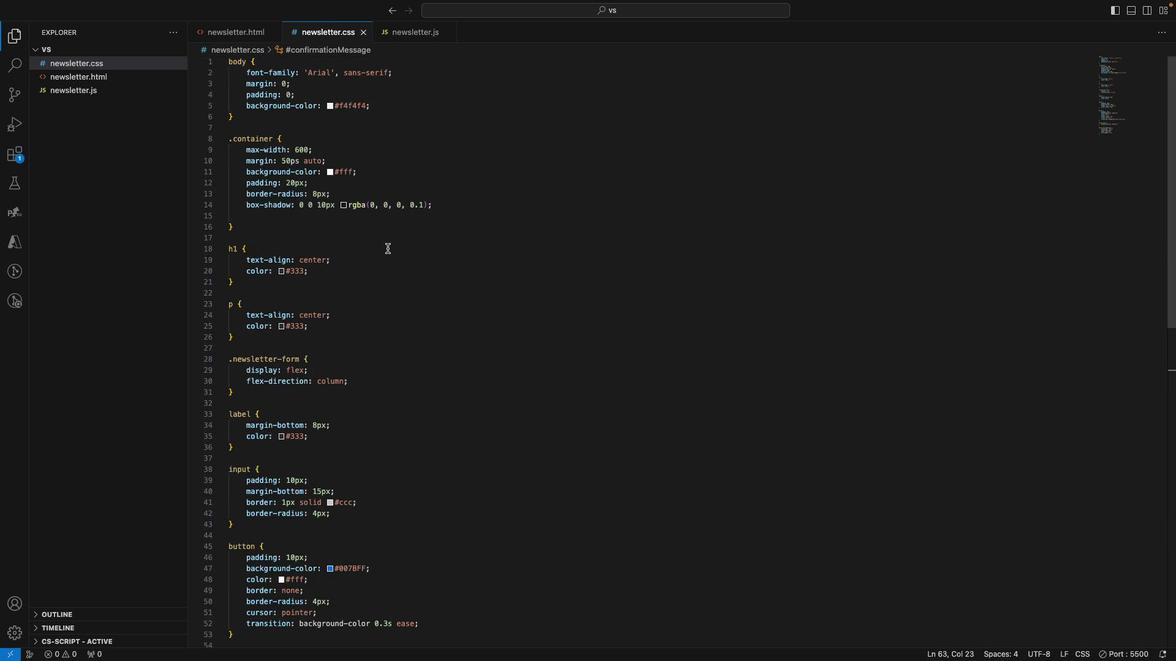 
Action: Mouse scrolled (227, 255) with delta (227, 255)
Screenshot: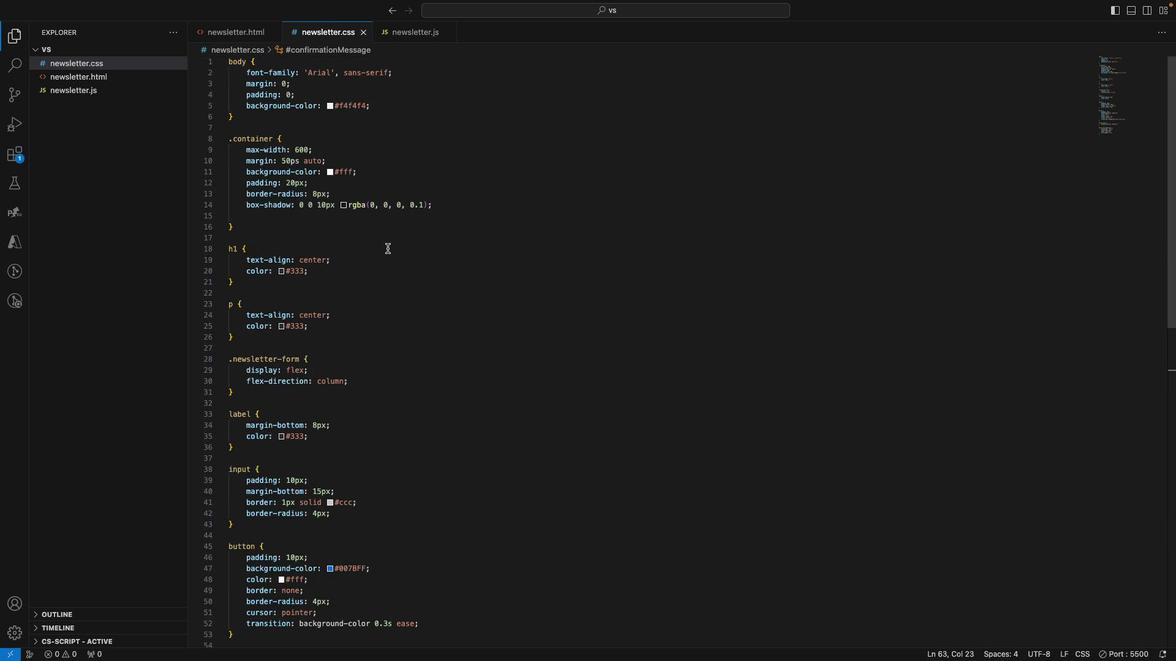 
Action: Mouse moved to (227, 255)
Screenshot: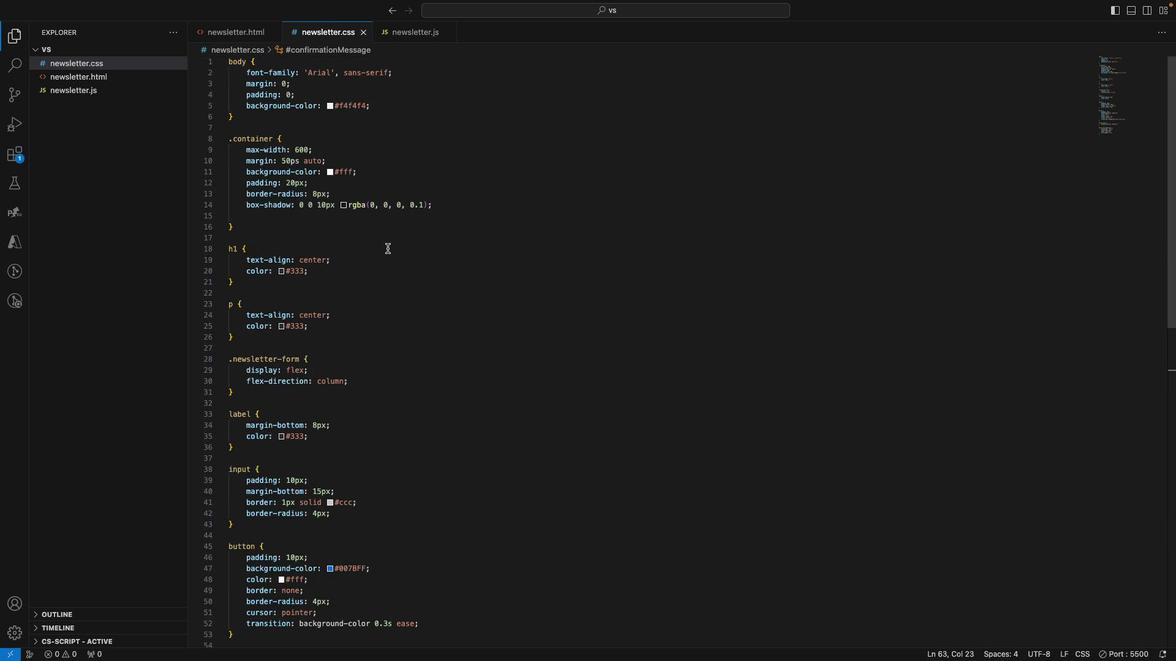 
Action: Mouse scrolled (227, 255) with delta (227, 255)
Screenshot: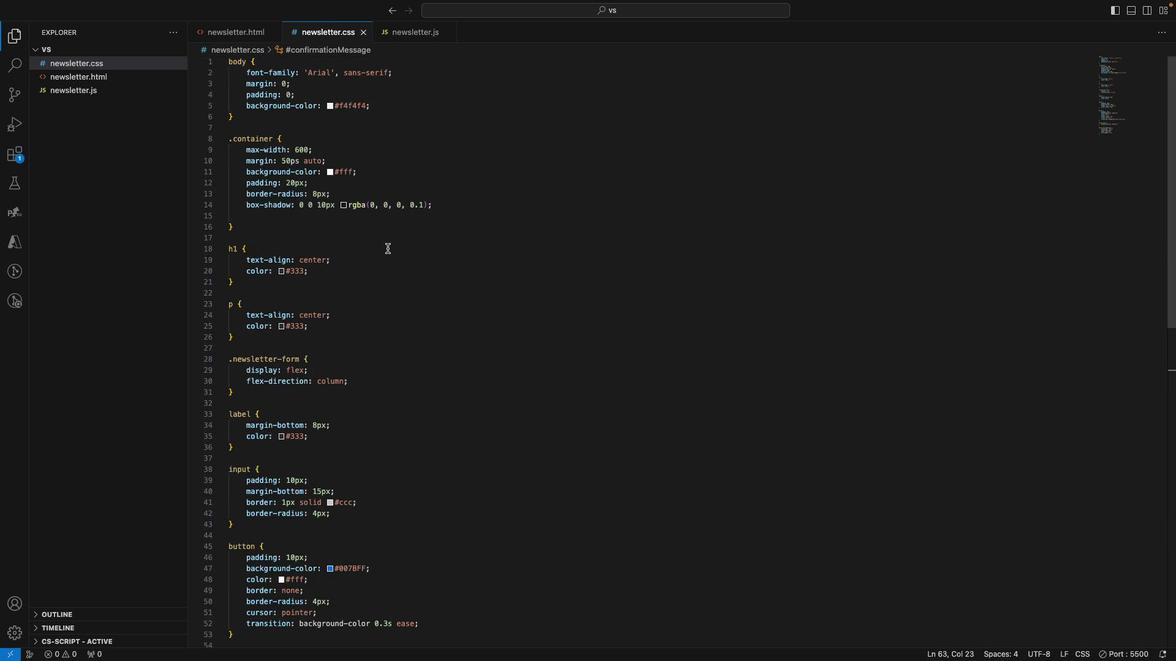 
Action: Mouse moved to (227, 255)
Screenshot: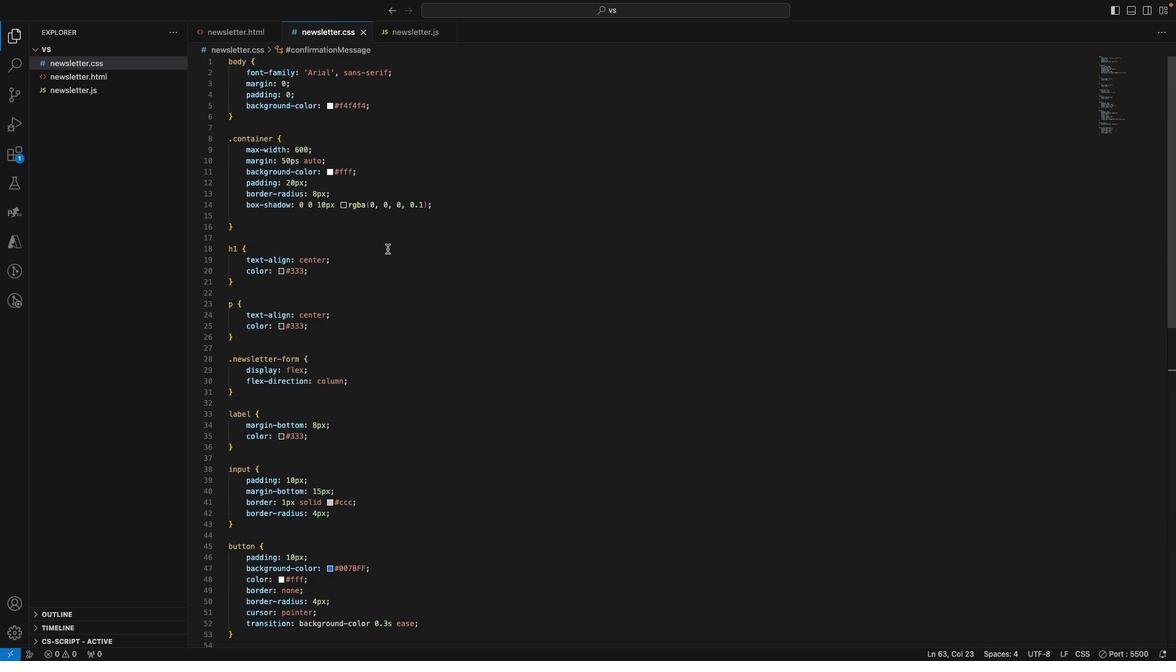 
Action: Mouse scrolled (227, 255) with delta (227, 255)
Screenshot: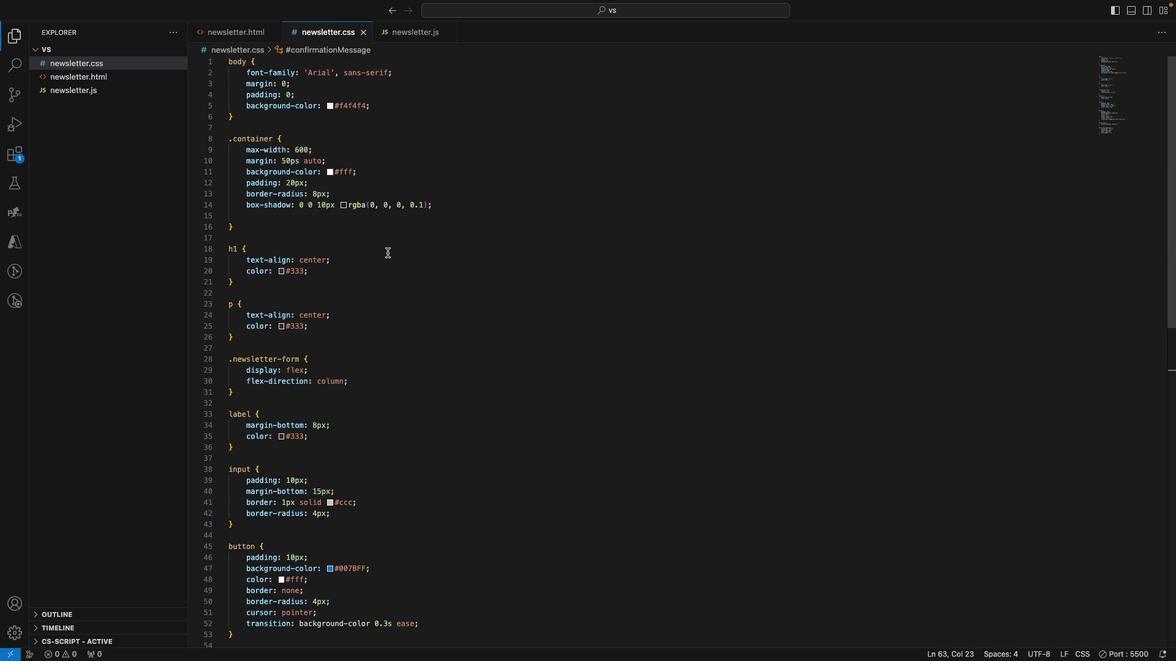 
Action: Mouse scrolled (227, 255) with delta (227, 255)
Screenshot: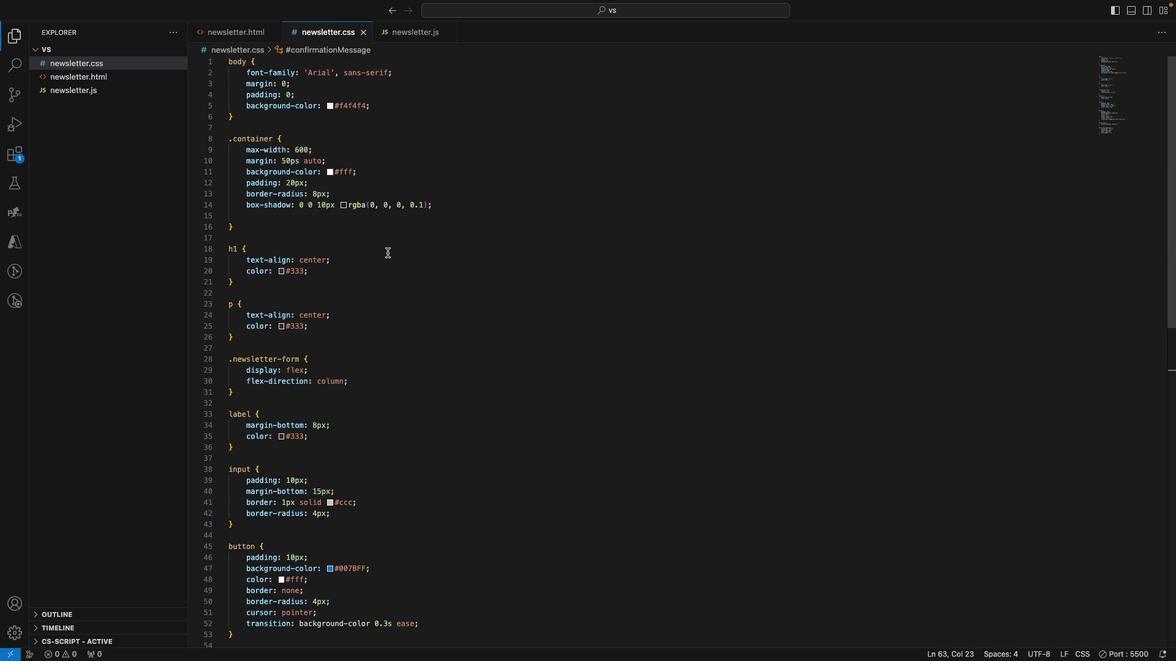 
Action: Mouse scrolled (227, 255) with delta (227, 255)
Screenshot: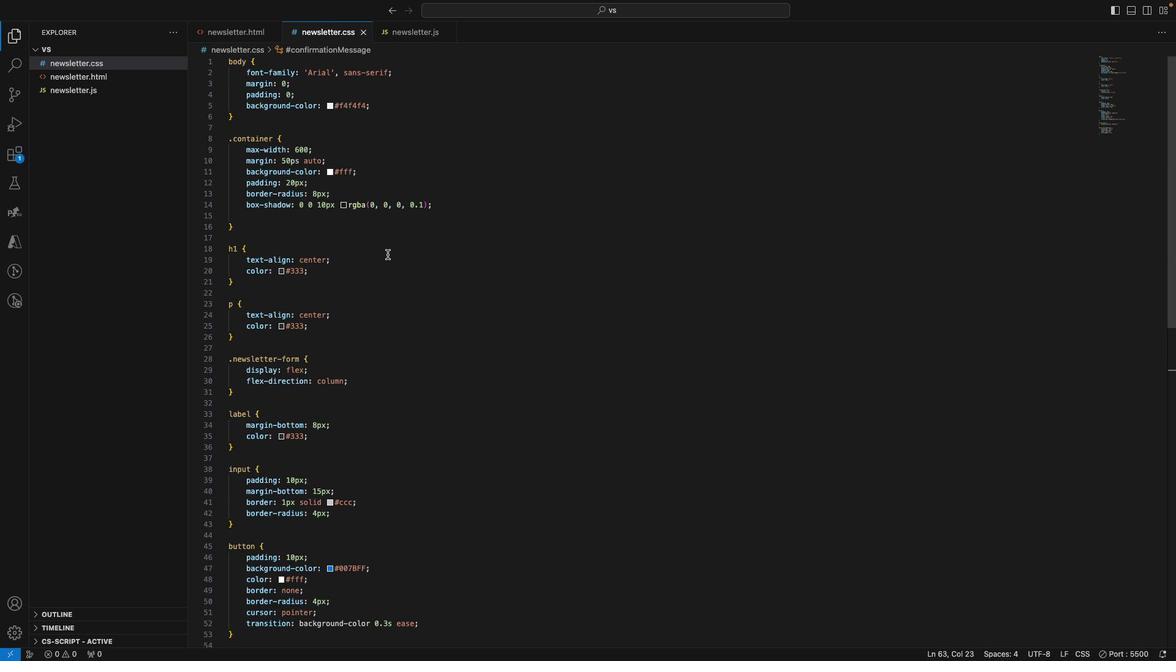 
Action: Mouse scrolled (227, 255) with delta (227, 255)
Screenshot: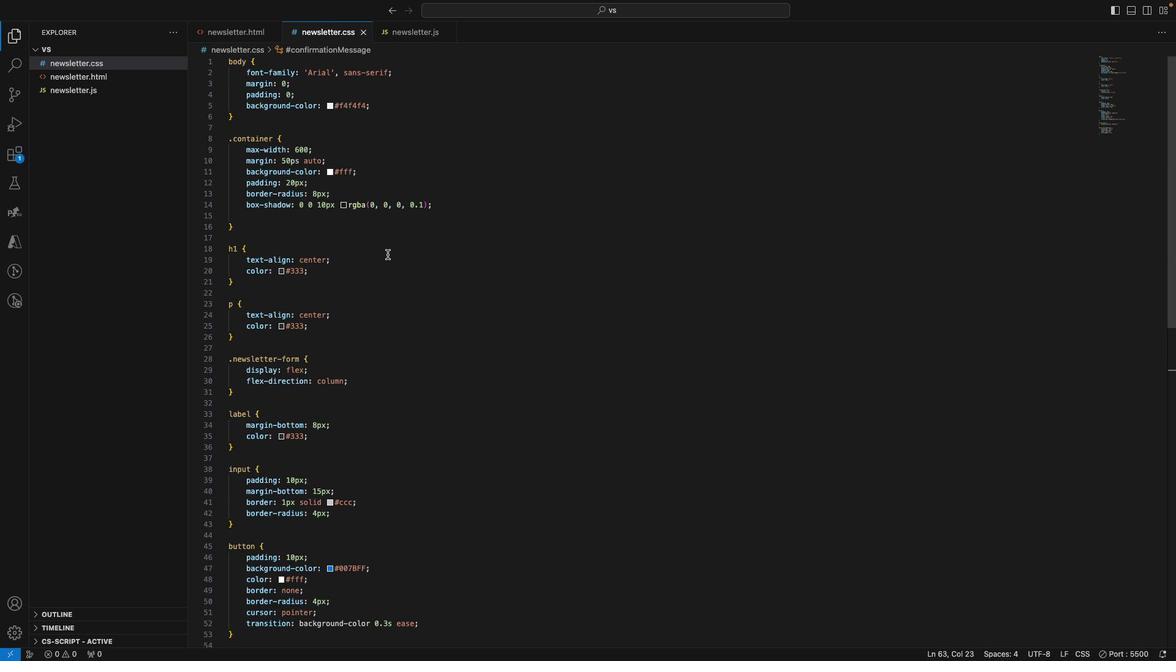 
Action: Mouse scrolled (227, 255) with delta (227, 255)
Screenshot: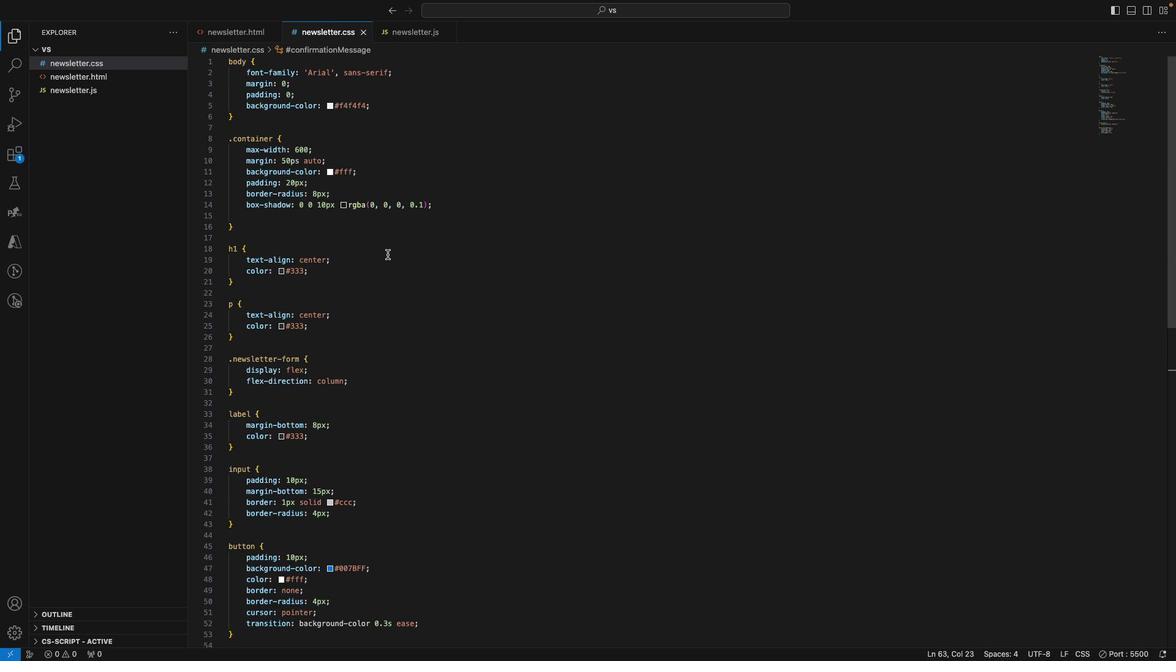 
Action: Mouse moved to (227, 255)
Screenshot: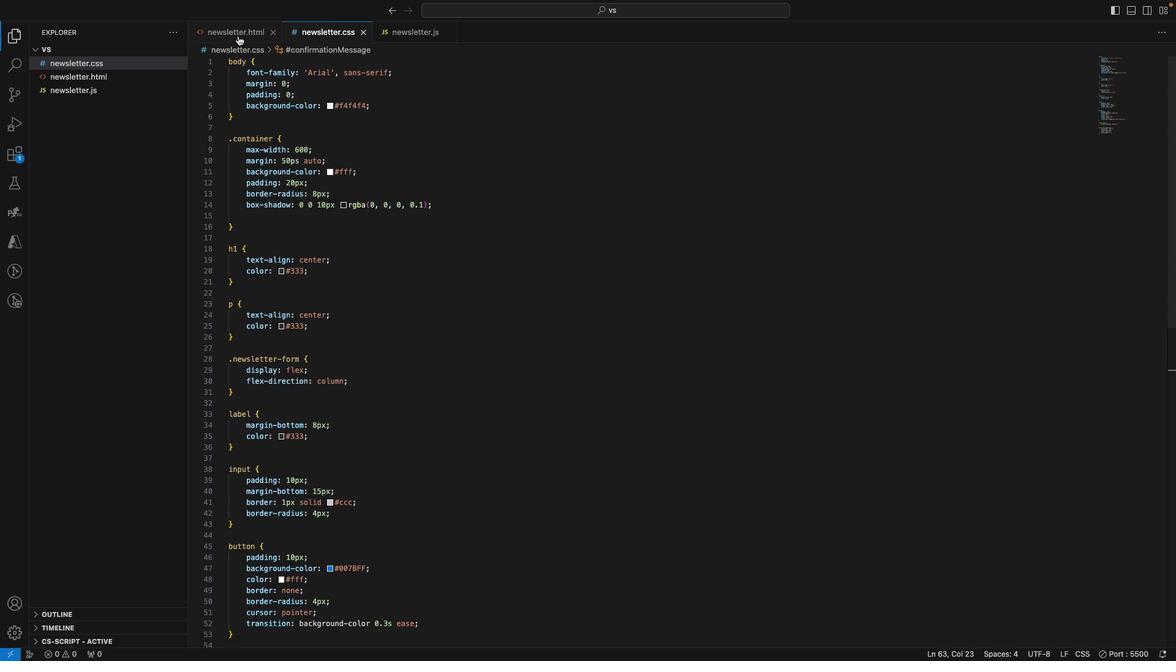 
Action: Mouse pressed left at (227, 255)
